 Task: Productivity: Better Work Habits Challenge.
Action: Mouse moved to (86, 131)
Screenshot: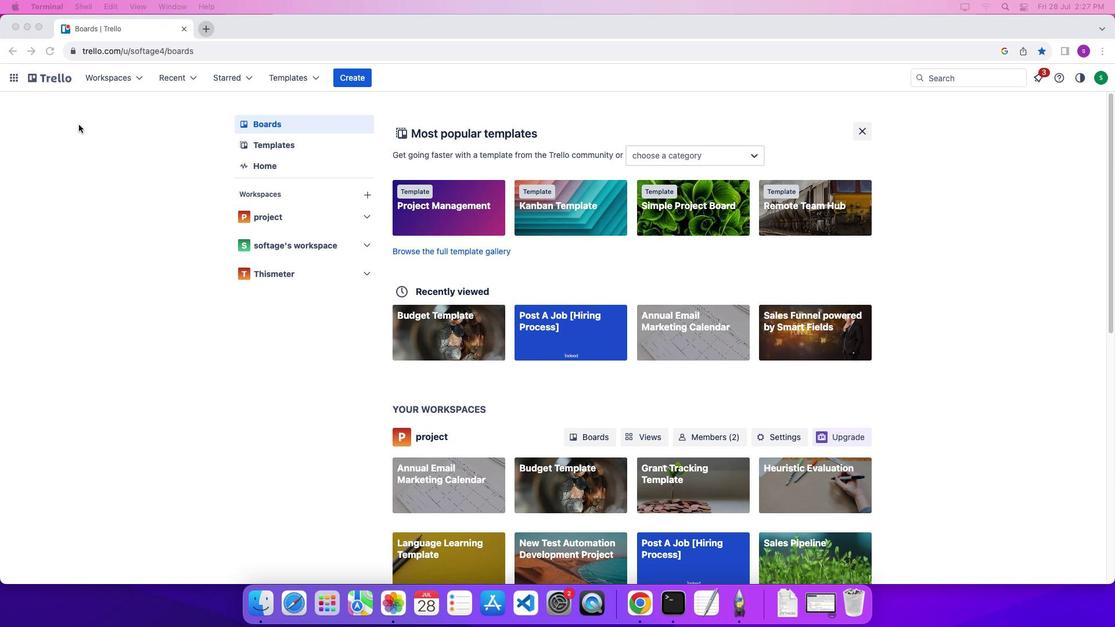 
Action: Mouse pressed left at (86, 131)
Screenshot: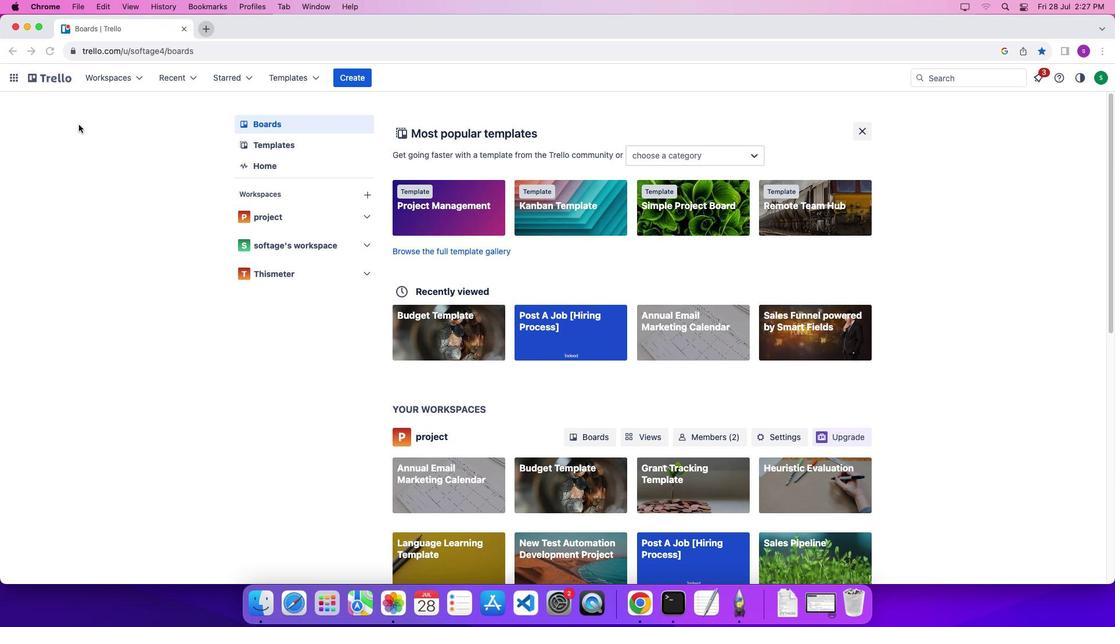 
Action: Mouse moved to (66, 91)
Screenshot: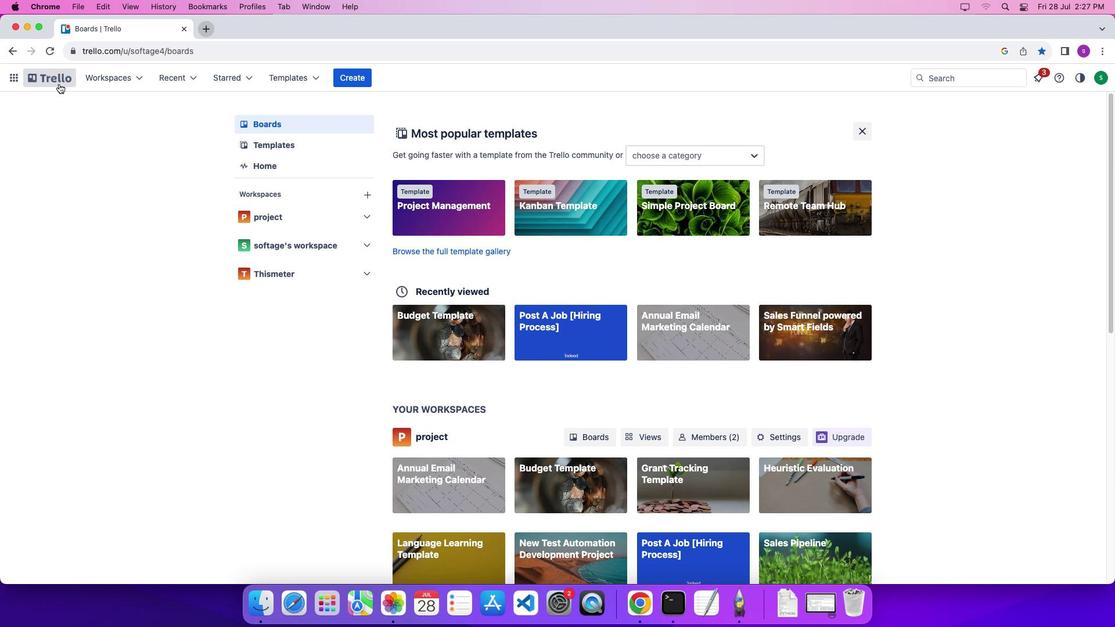 
Action: Mouse pressed left at (66, 91)
Screenshot: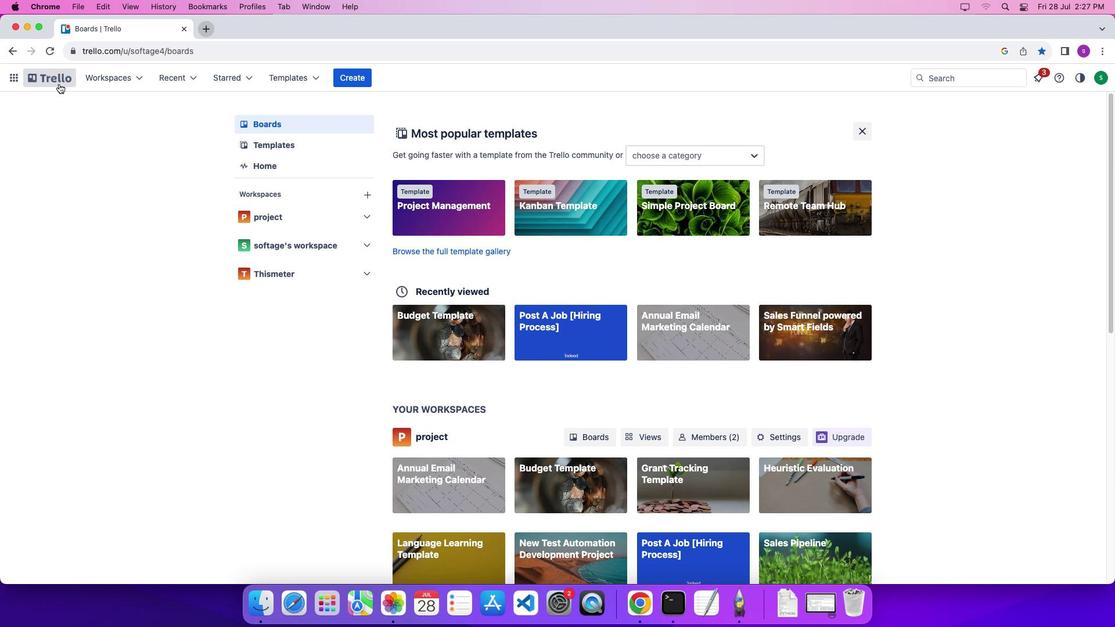 
Action: Mouse moved to (295, 83)
Screenshot: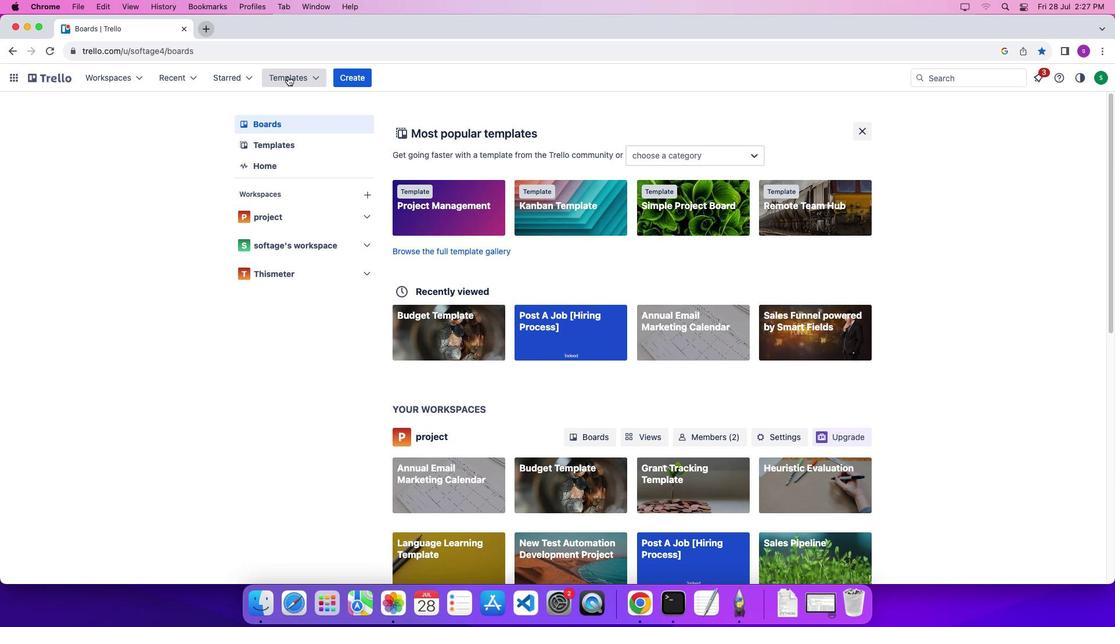 
Action: Mouse pressed left at (295, 83)
Screenshot: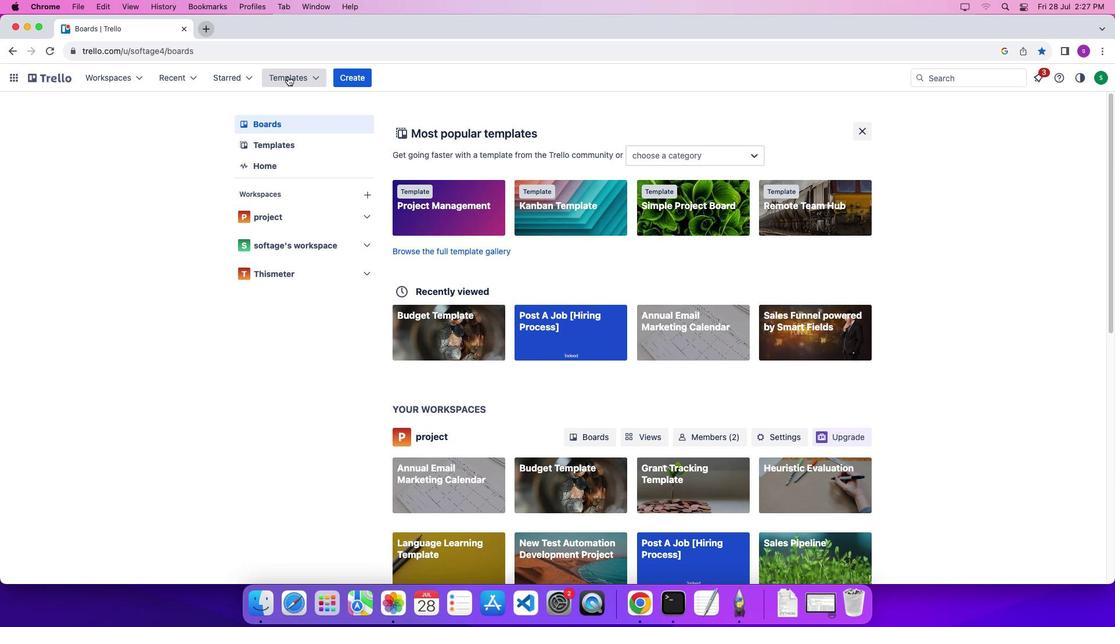 
Action: Mouse moved to (357, 455)
Screenshot: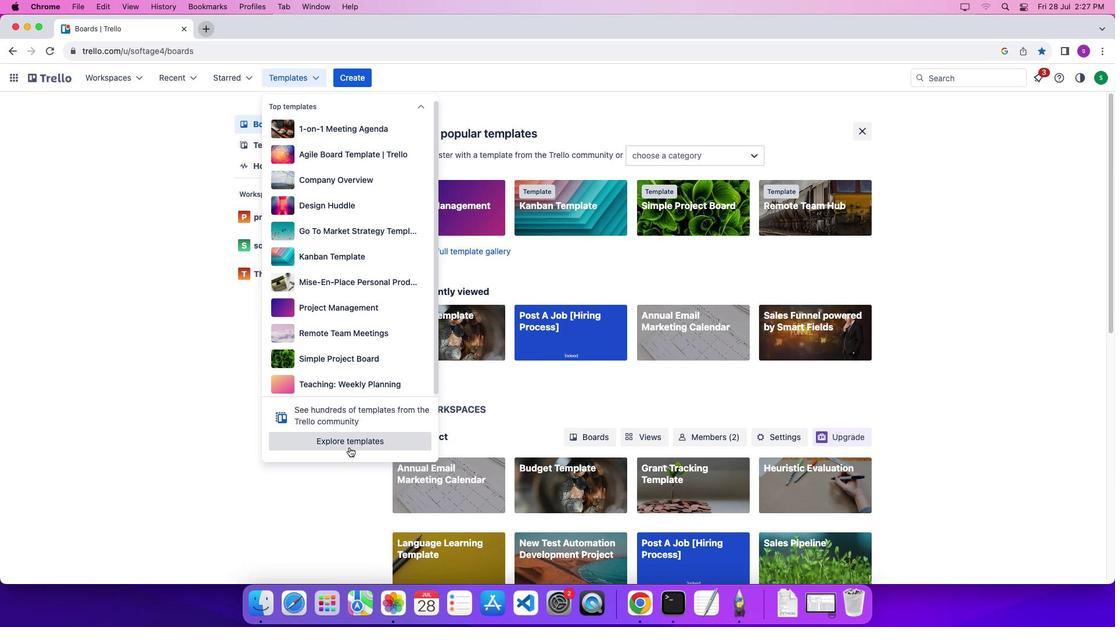 
Action: Mouse pressed left at (357, 455)
Screenshot: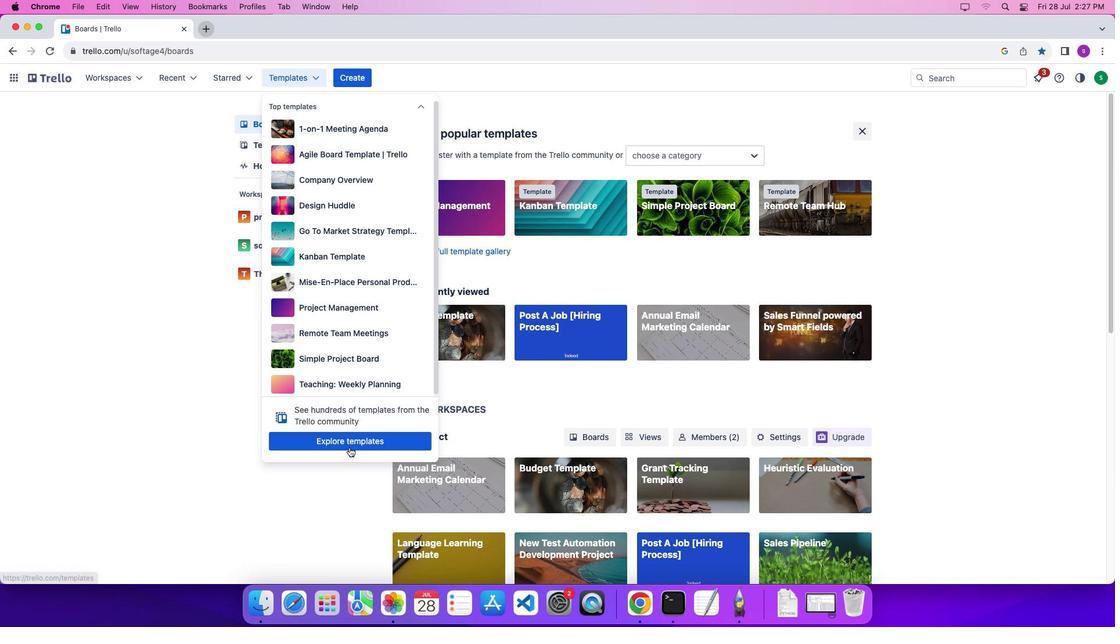 
Action: Mouse moved to (756, 139)
Screenshot: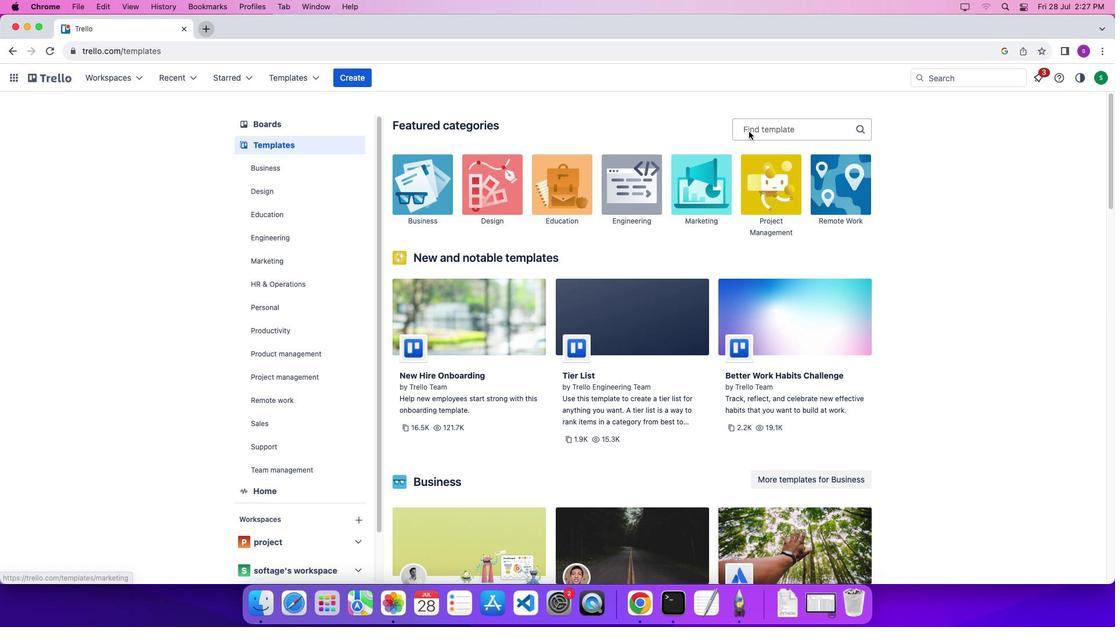 
Action: Mouse pressed left at (756, 139)
Screenshot: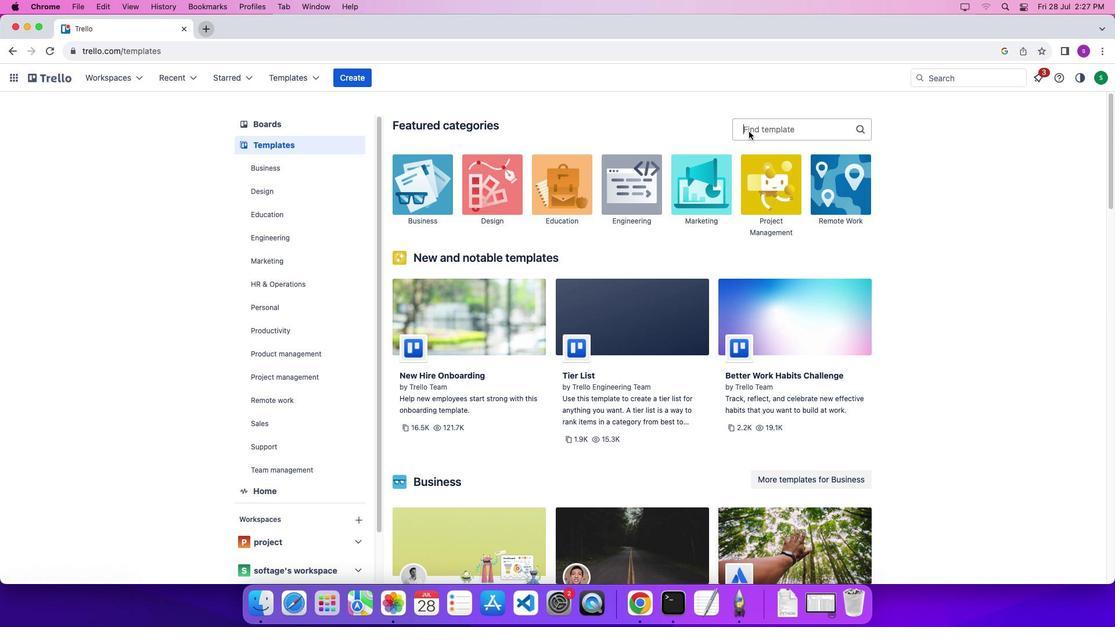 
Action: Mouse moved to (763, 137)
Screenshot: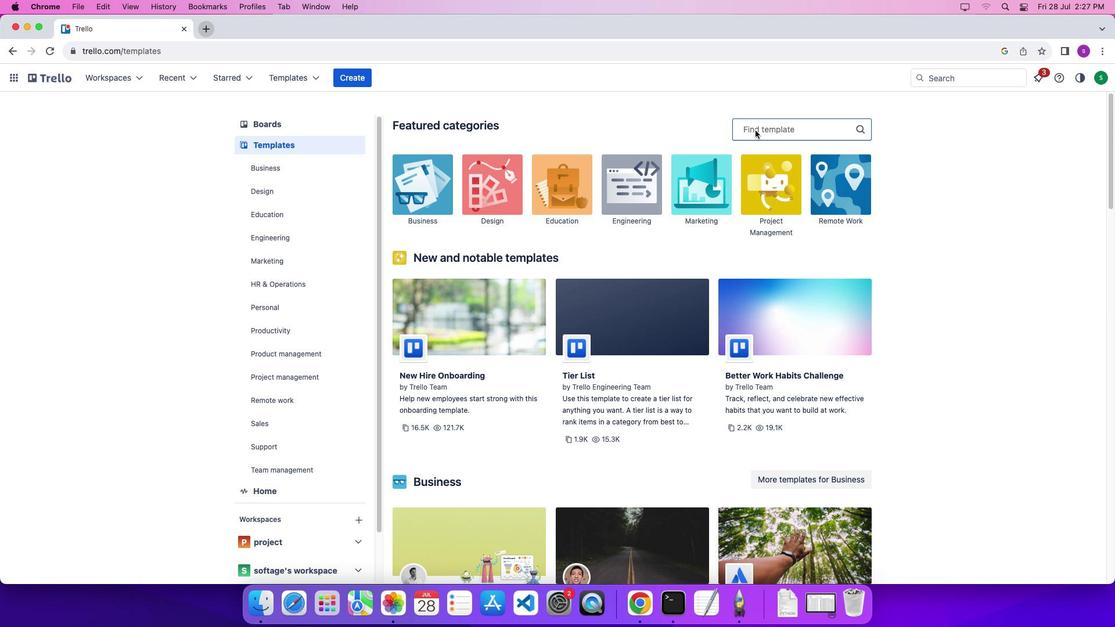 
Action: Mouse pressed left at (763, 137)
Screenshot: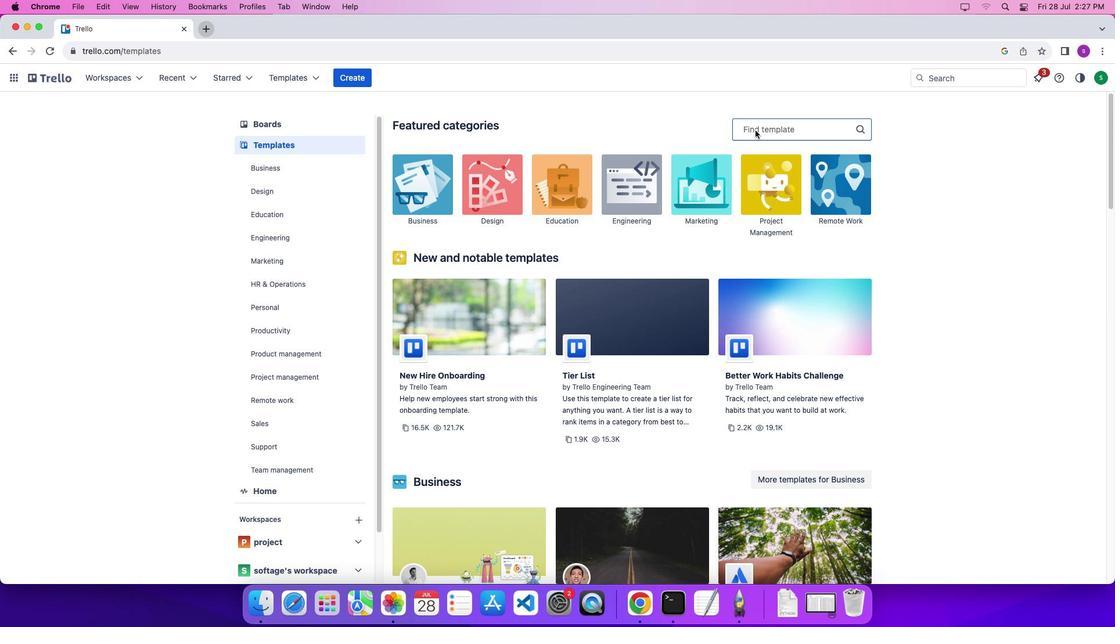 
Action: Key pressed Key.shift'B''e''t''t''e''r'Key.space'w''o''r''k'
Screenshot: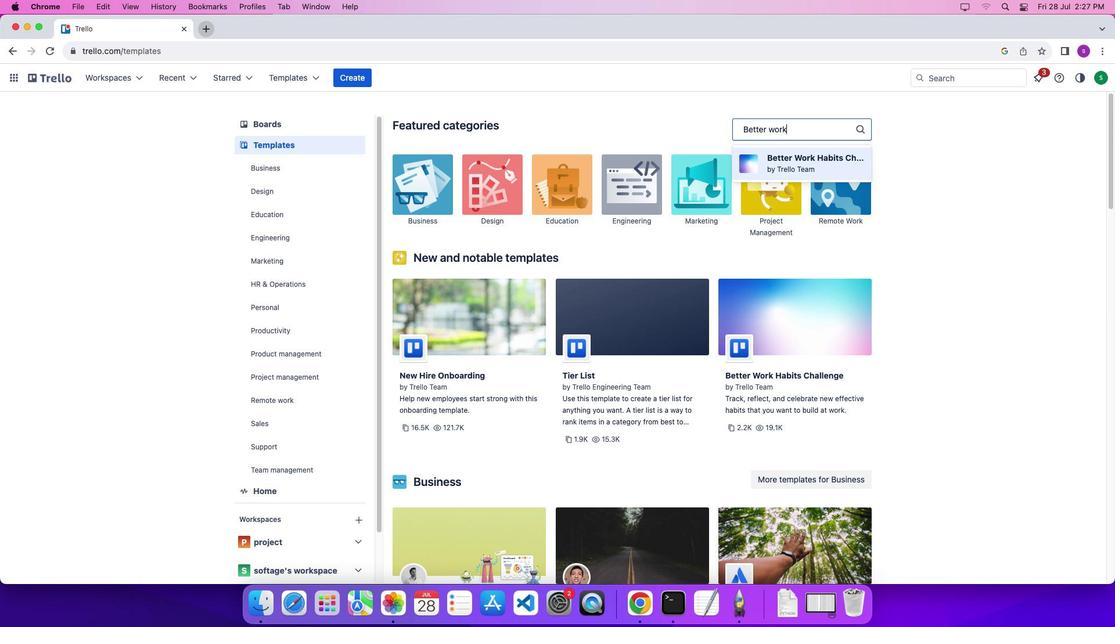 
Action: Mouse moved to (777, 171)
Screenshot: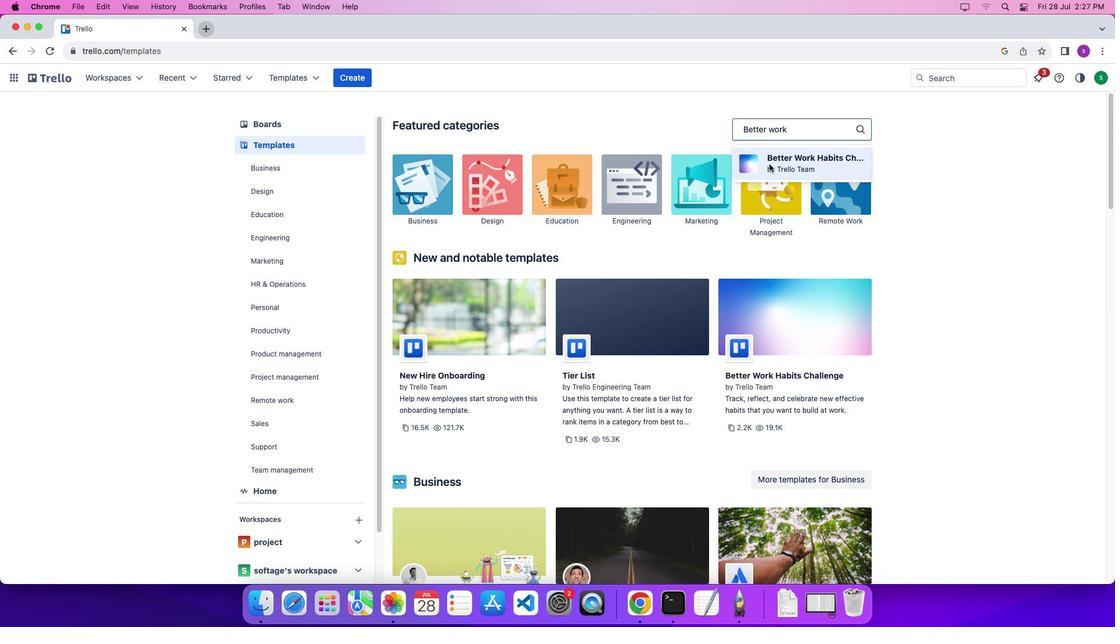 
Action: Mouse pressed left at (777, 171)
Screenshot: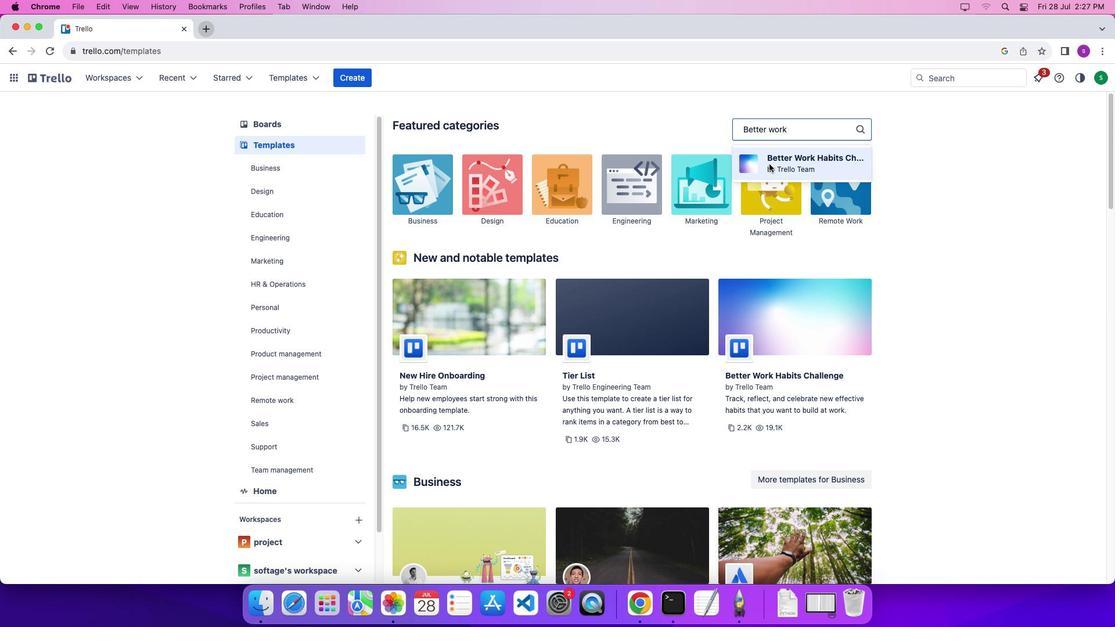 
Action: Mouse moved to (718, 300)
Screenshot: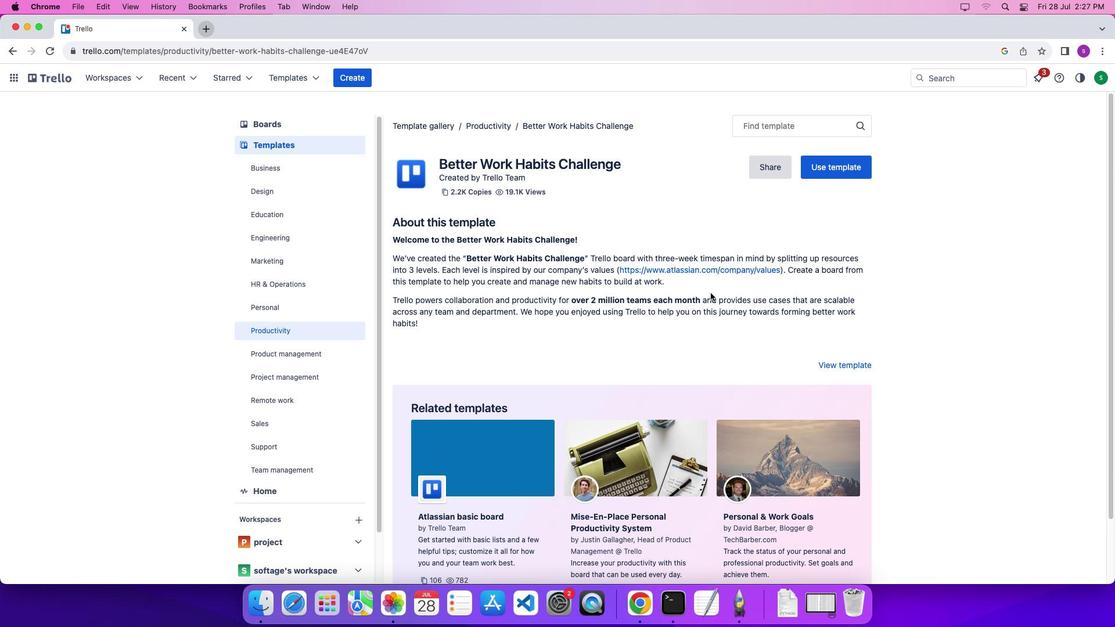 
Action: Mouse scrolled (718, 300) with delta (7, 6)
Screenshot: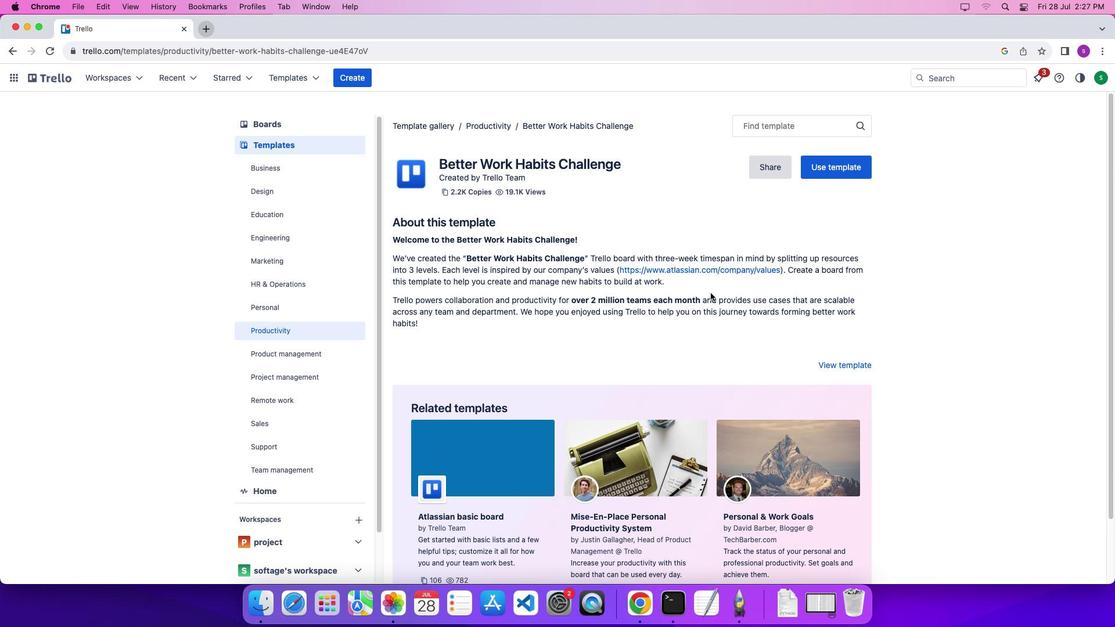 
Action: Mouse moved to (718, 300)
Screenshot: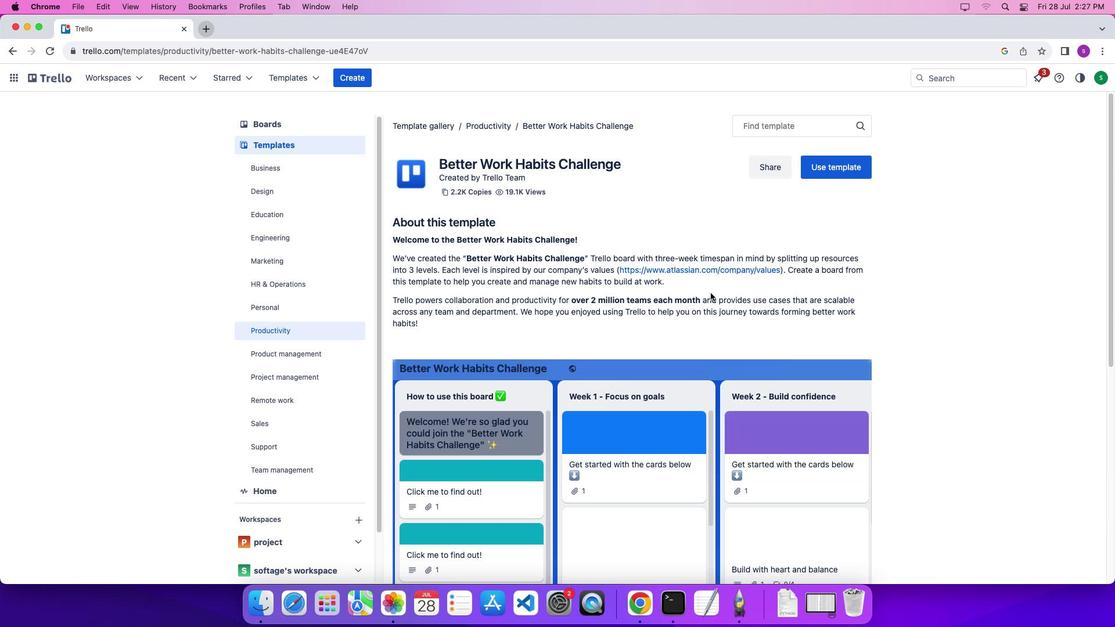 
Action: Mouse scrolled (718, 300) with delta (7, 6)
Screenshot: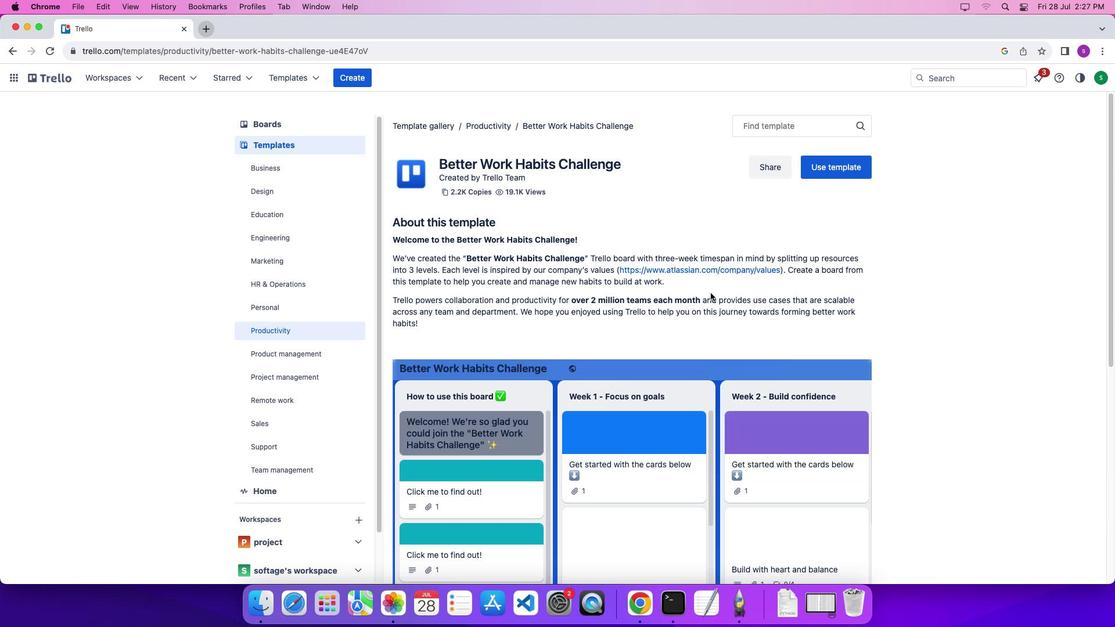 
Action: Mouse scrolled (718, 300) with delta (7, 5)
Screenshot: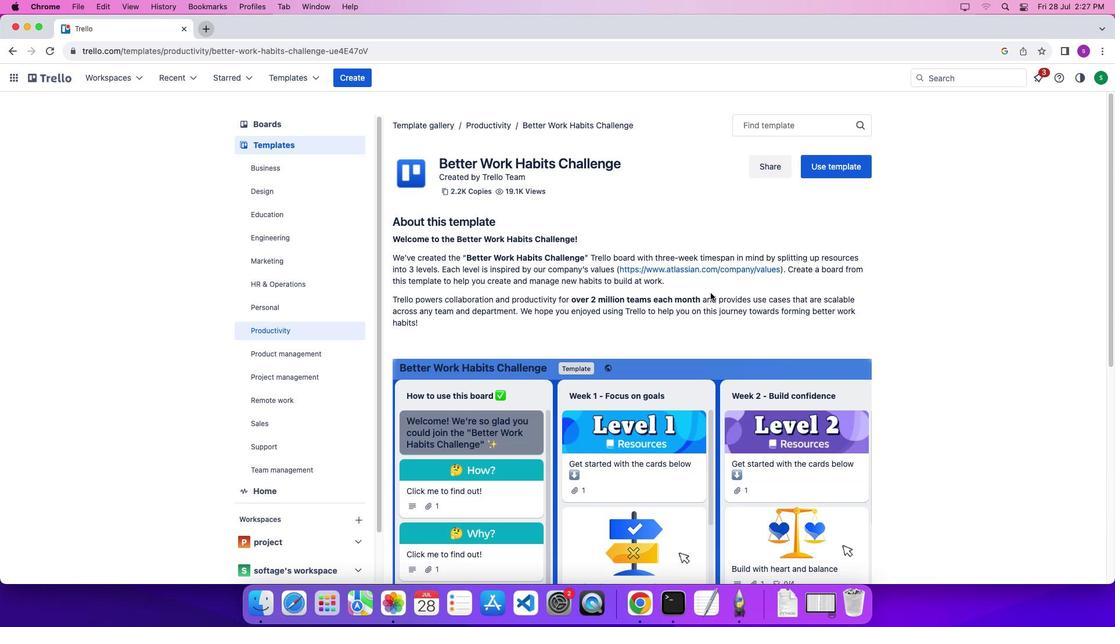 
Action: Mouse scrolled (718, 300) with delta (7, 6)
Screenshot: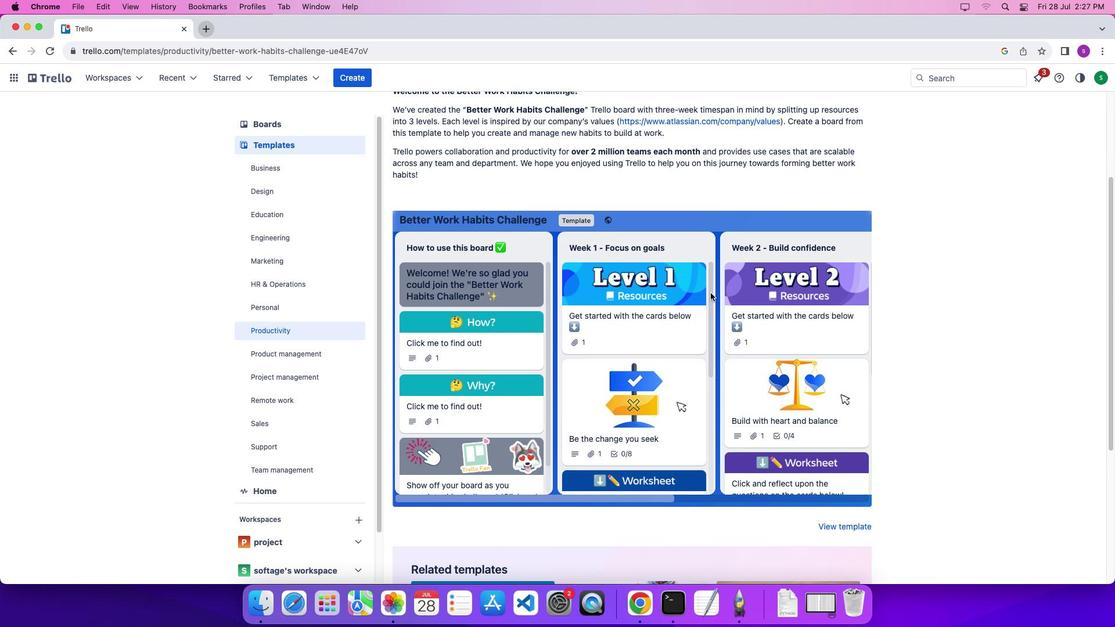 
Action: Mouse scrolled (718, 300) with delta (7, 6)
Screenshot: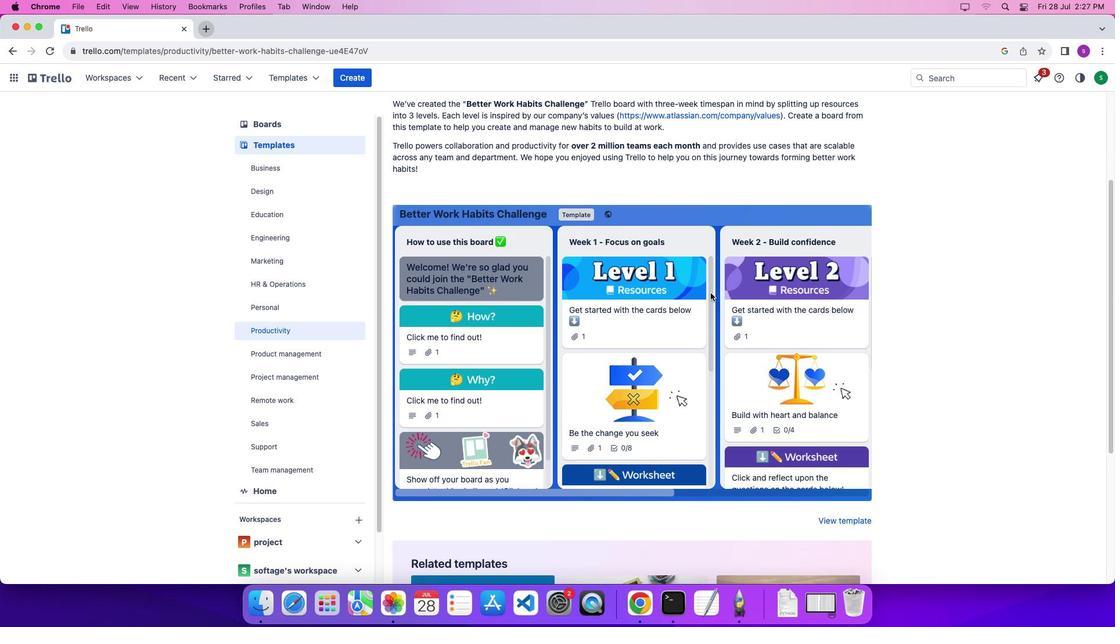 
Action: Mouse scrolled (718, 300) with delta (7, 5)
Screenshot: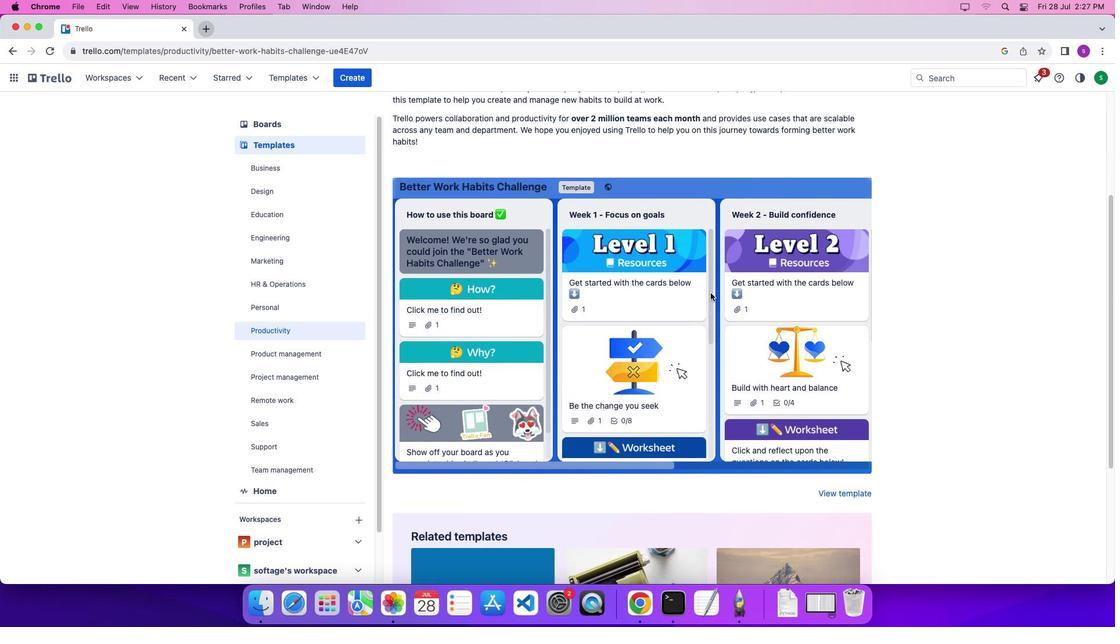 
Action: Mouse scrolled (718, 300) with delta (7, 6)
Screenshot: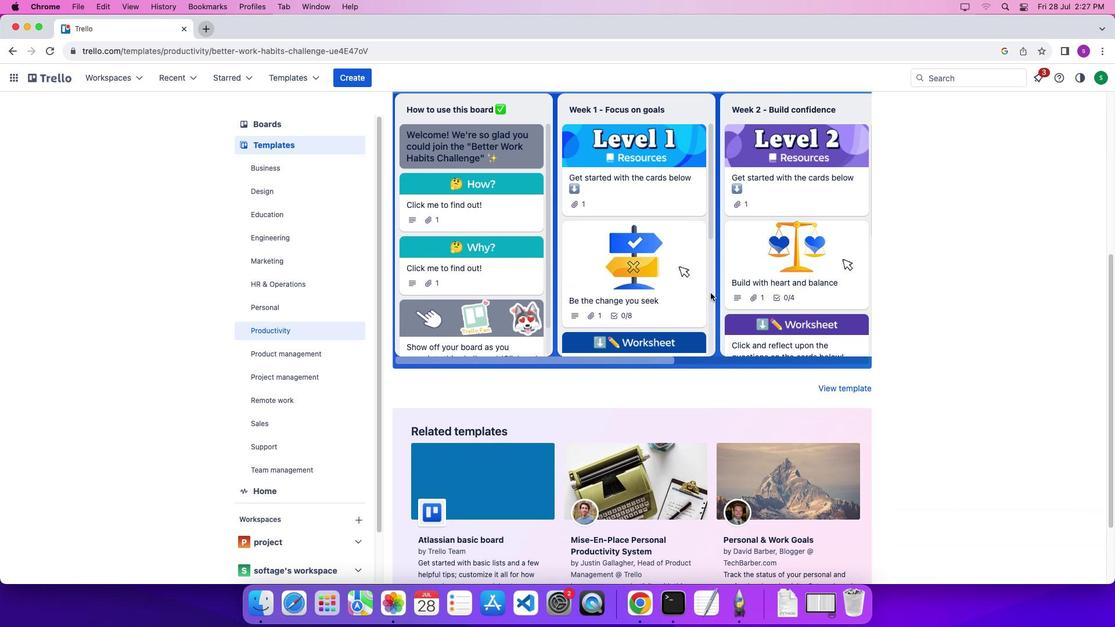 
Action: Mouse scrolled (718, 300) with delta (7, 6)
Screenshot: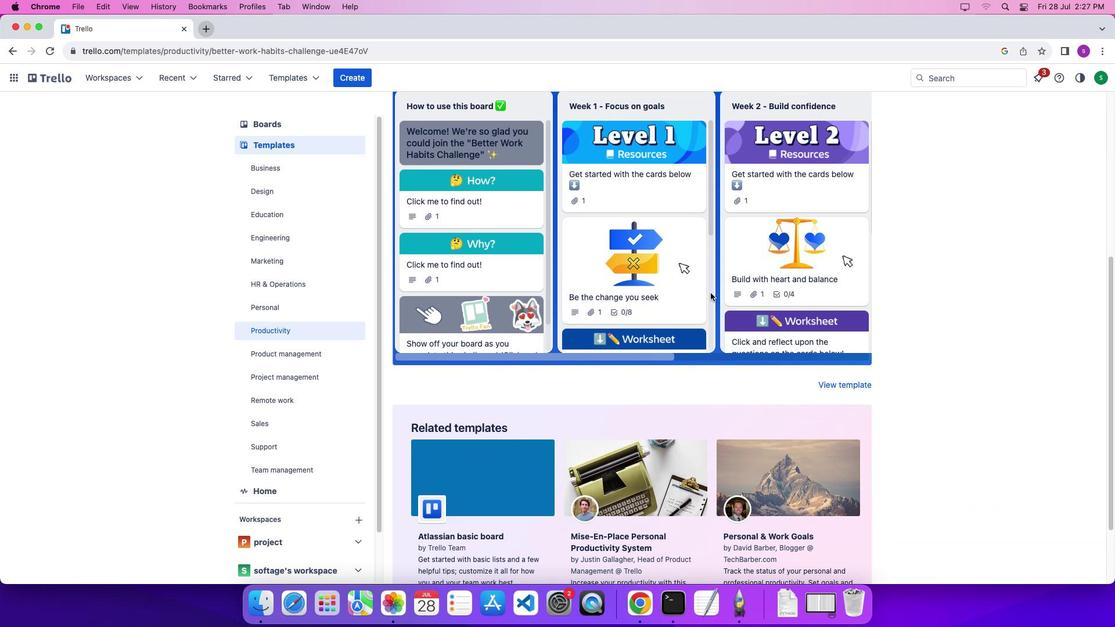 
Action: Mouse scrolled (718, 300) with delta (7, 6)
Screenshot: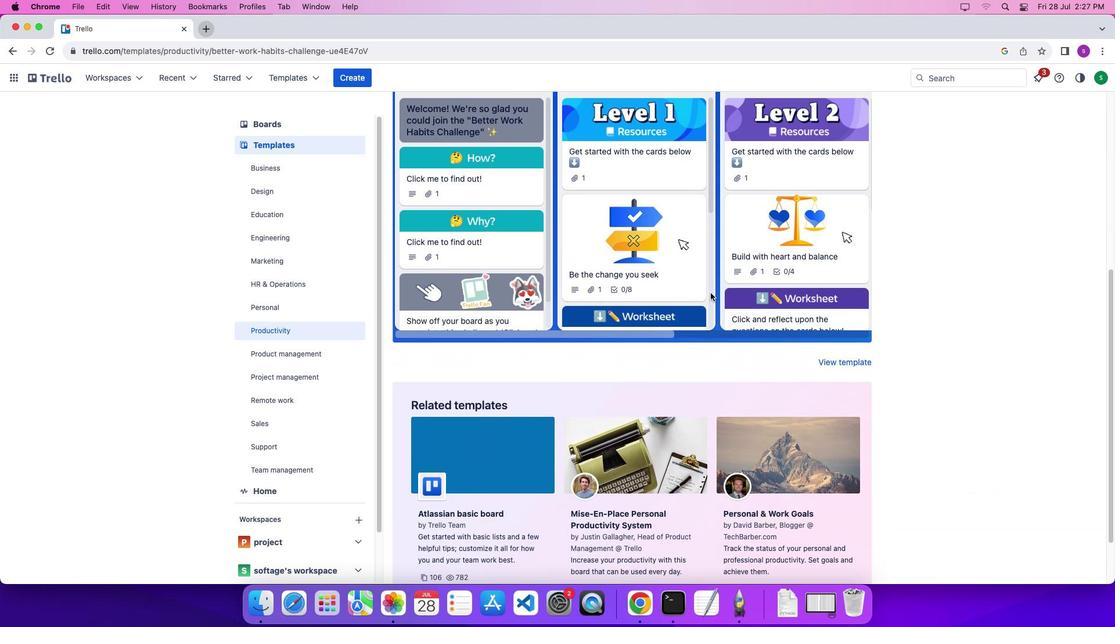 
Action: Mouse scrolled (718, 300) with delta (7, 6)
Screenshot: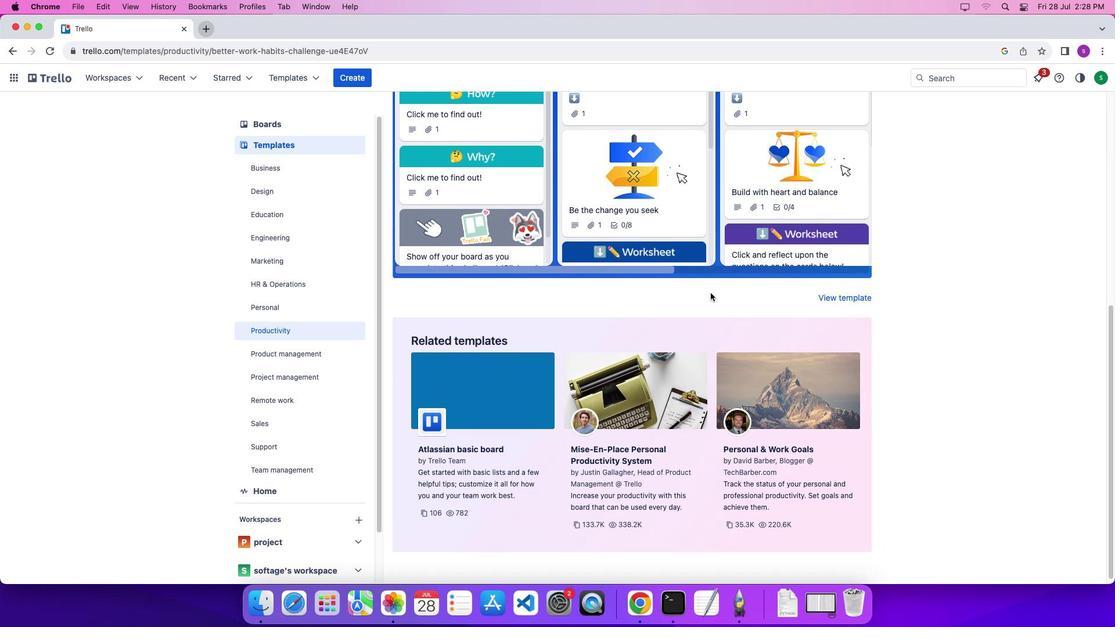 
Action: Mouse scrolled (718, 300) with delta (7, 6)
Screenshot: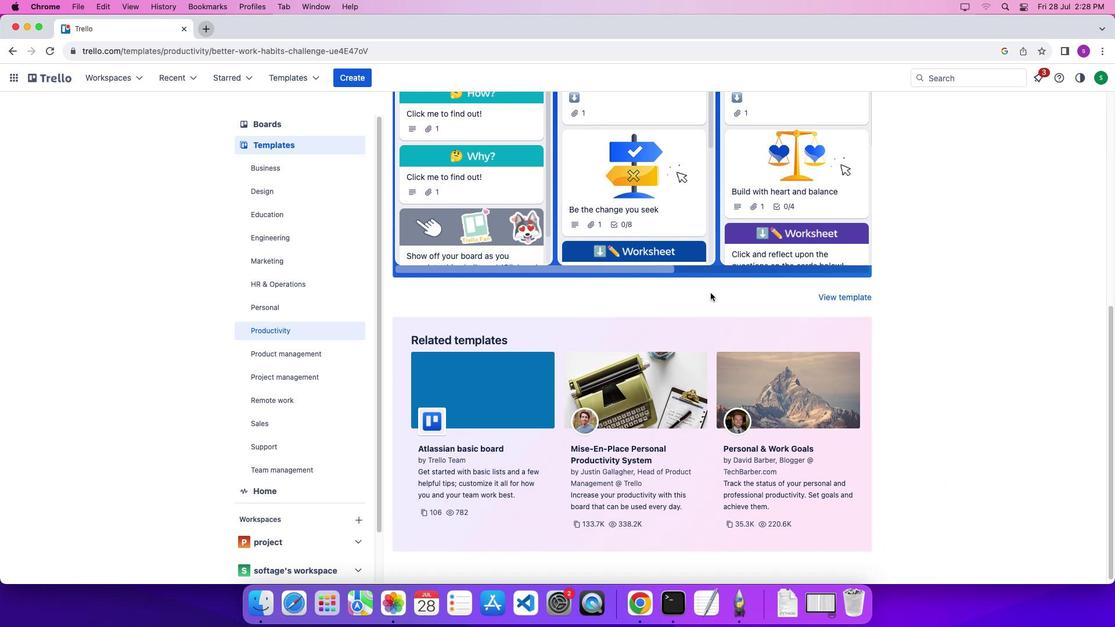 
Action: Mouse scrolled (718, 300) with delta (7, 4)
Screenshot: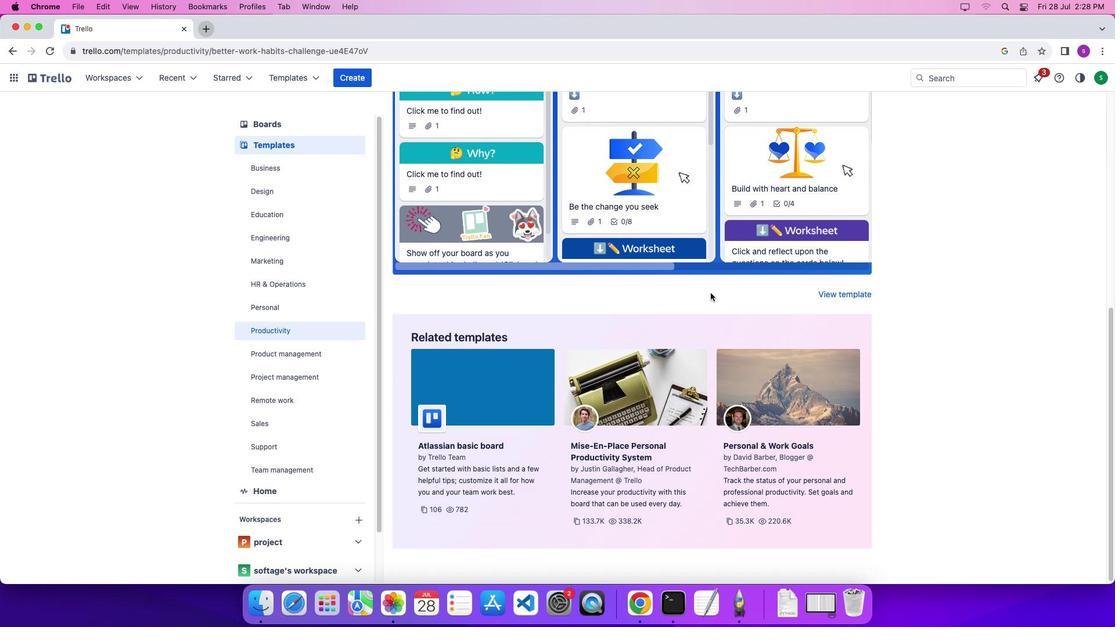
Action: Mouse scrolled (718, 300) with delta (7, 4)
Screenshot: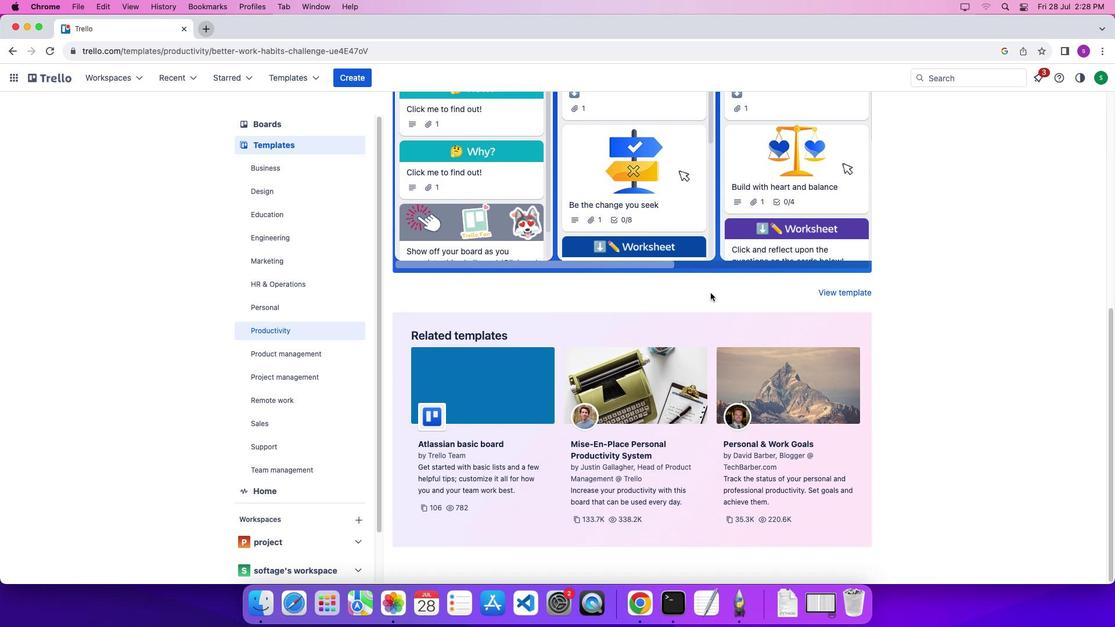 
Action: Mouse scrolled (718, 300) with delta (7, 8)
Screenshot: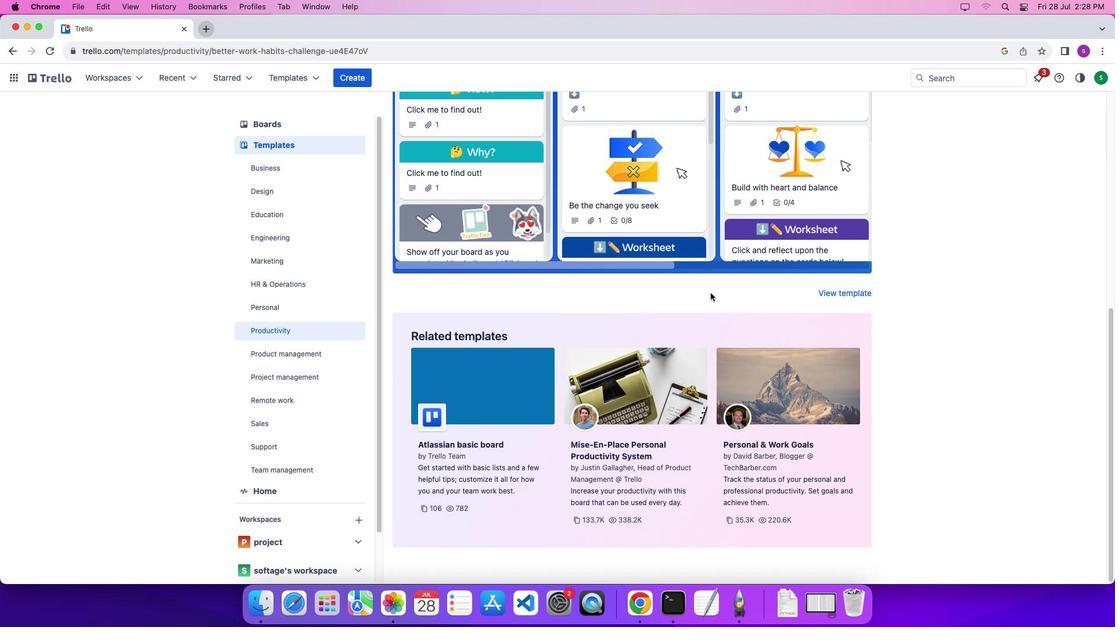 
Action: Mouse scrolled (718, 300) with delta (7, 8)
Screenshot: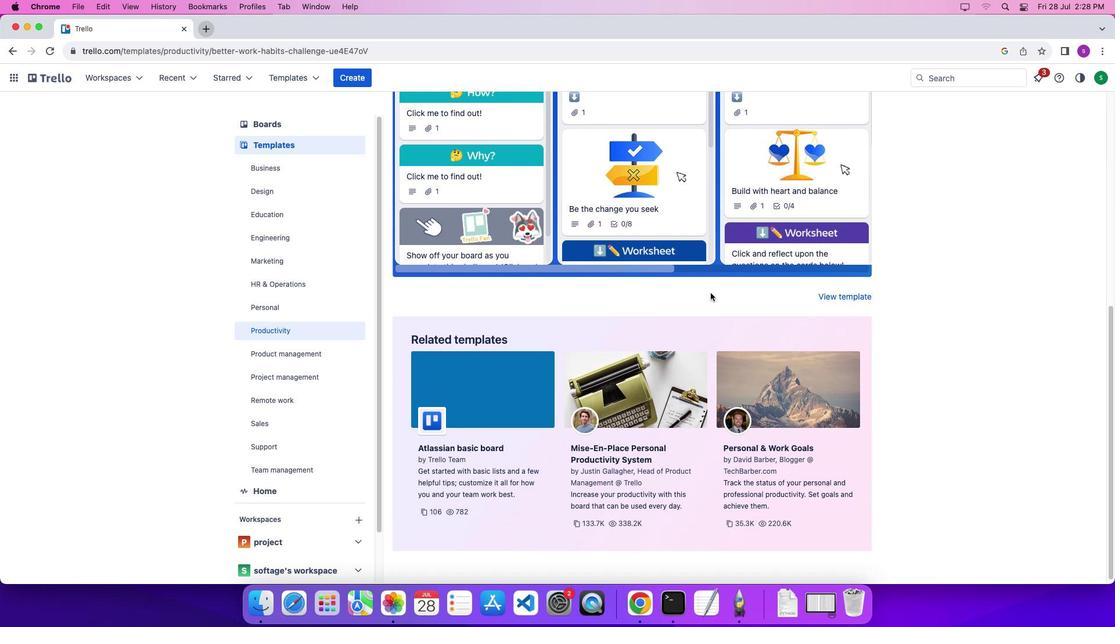 
Action: Mouse scrolled (718, 300) with delta (7, 10)
Screenshot: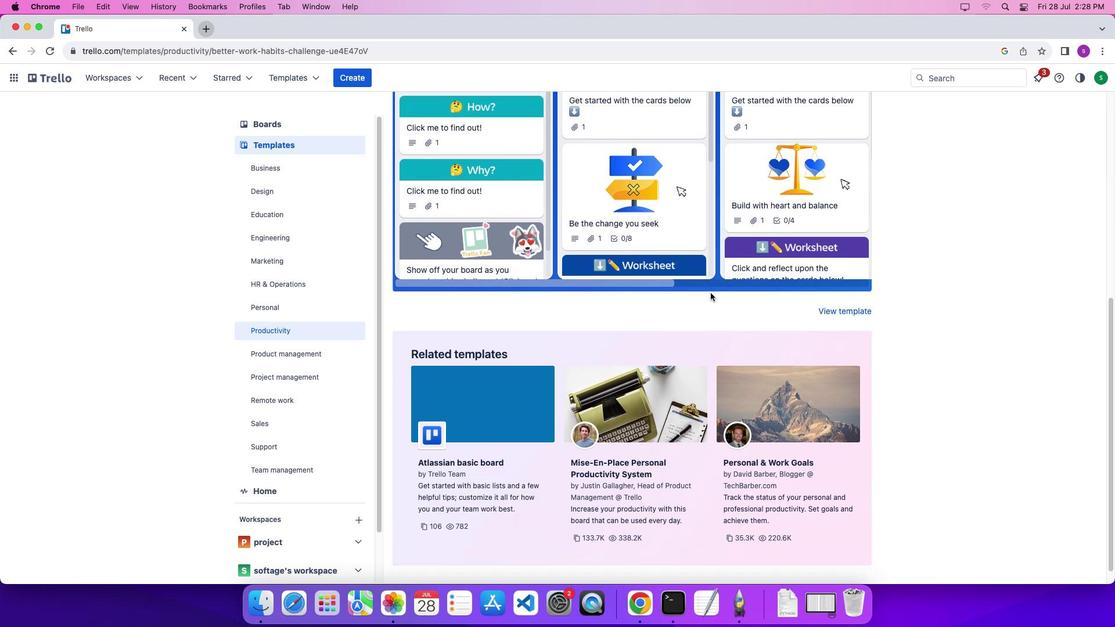 
Action: Mouse scrolled (718, 300) with delta (7, 12)
Screenshot: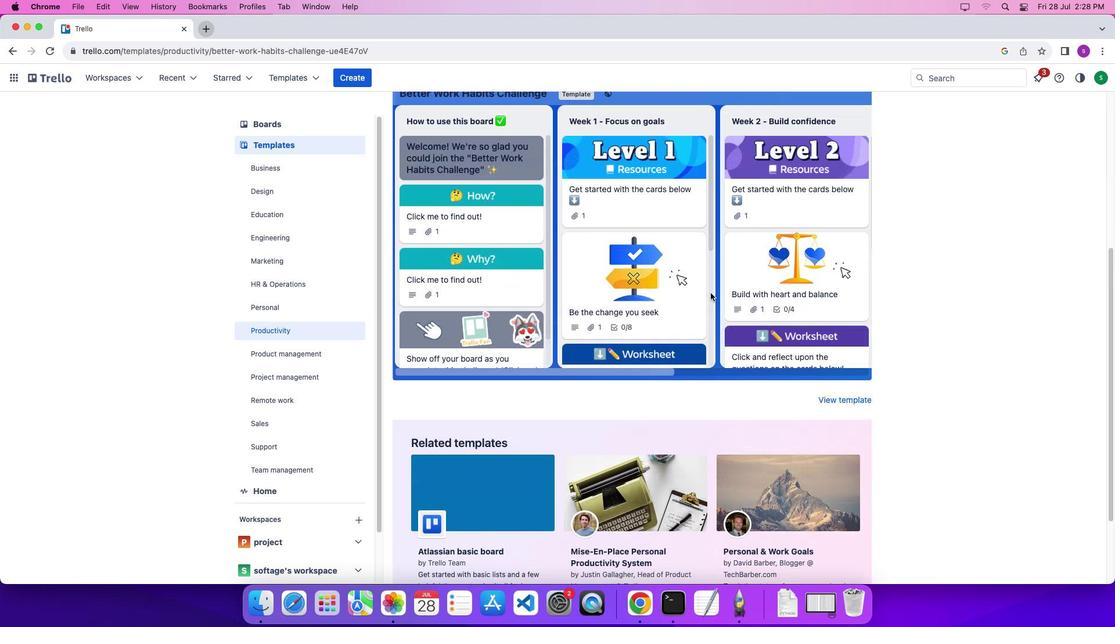 
Action: Mouse scrolled (718, 300) with delta (7, 13)
Screenshot: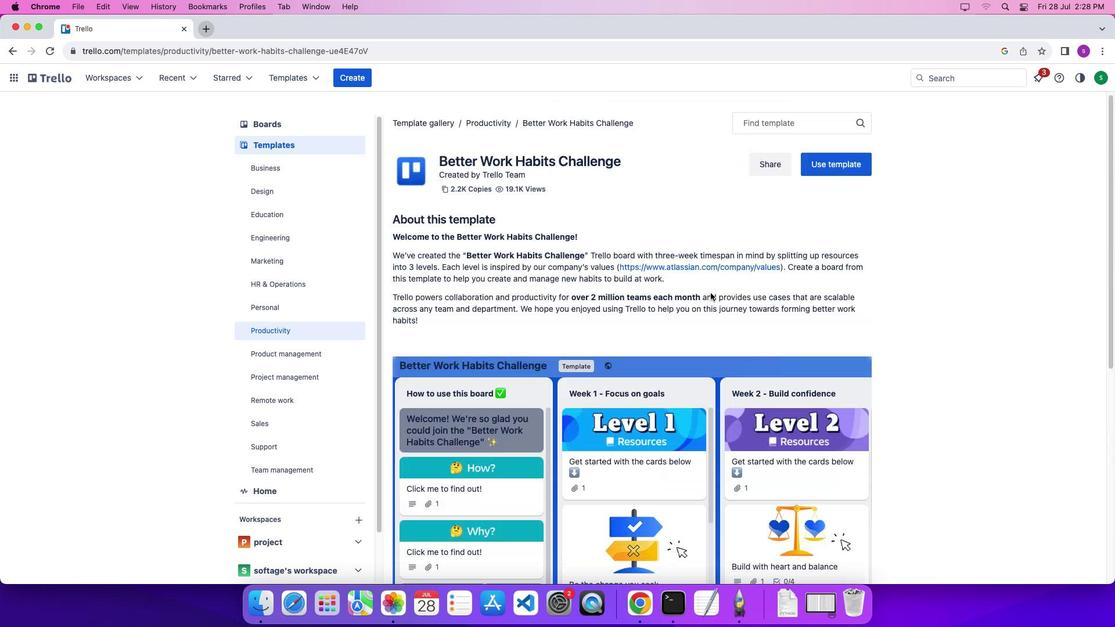 
Action: Mouse scrolled (718, 300) with delta (7, 8)
Screenshot: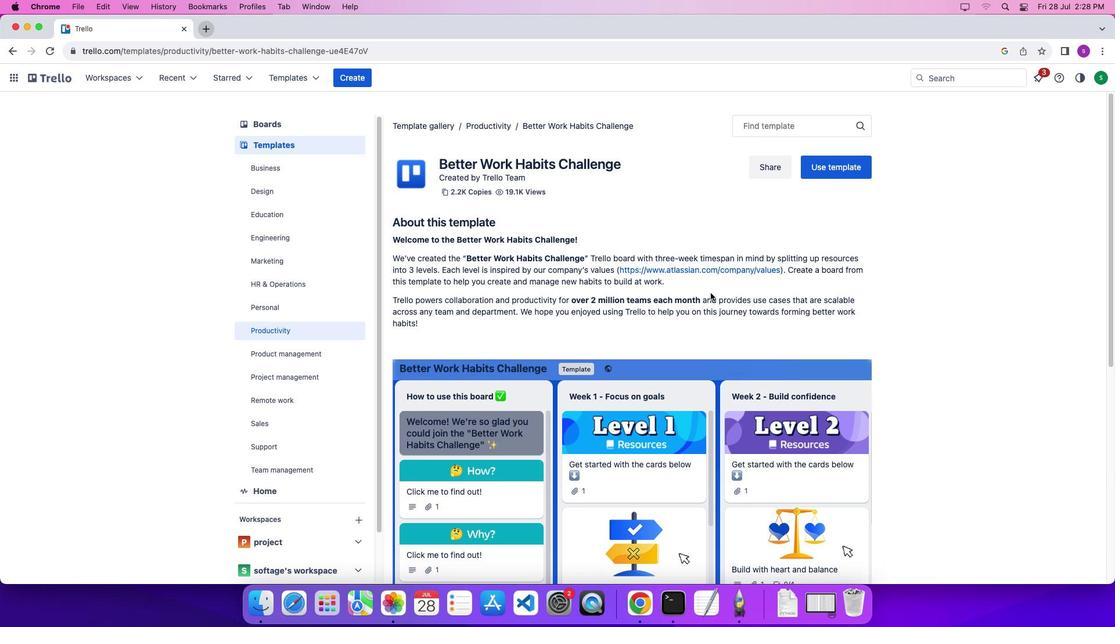 
Action: Mouse scrolled (718, 300) with delta (7, 8)
Screenshot: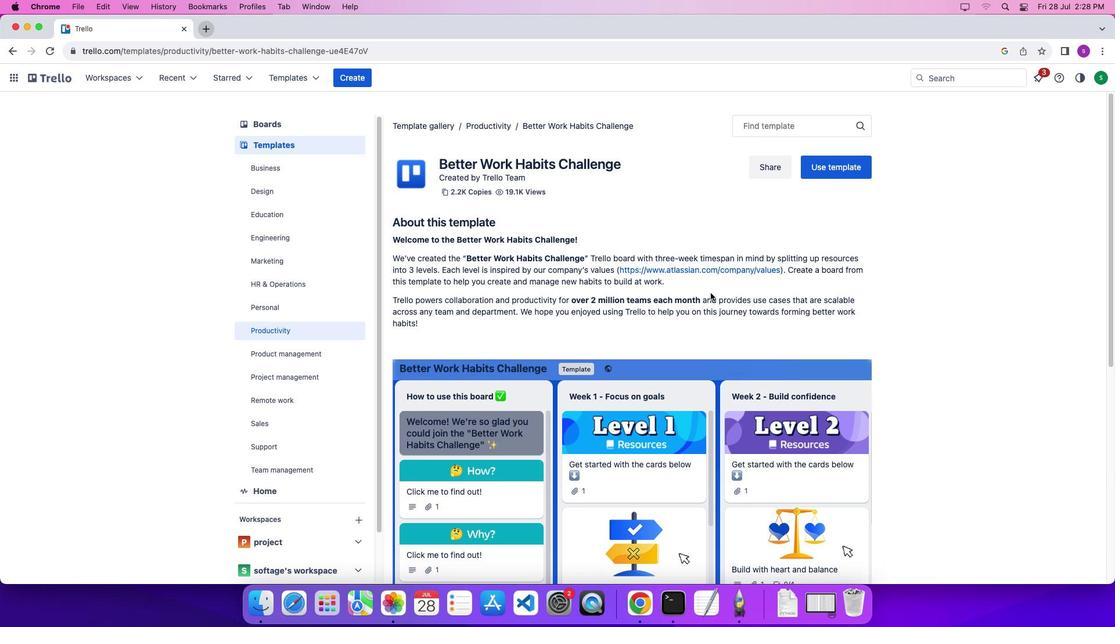 
Action: Mouse scrolled (718, 300) with delta (7, 12)
Screenshot: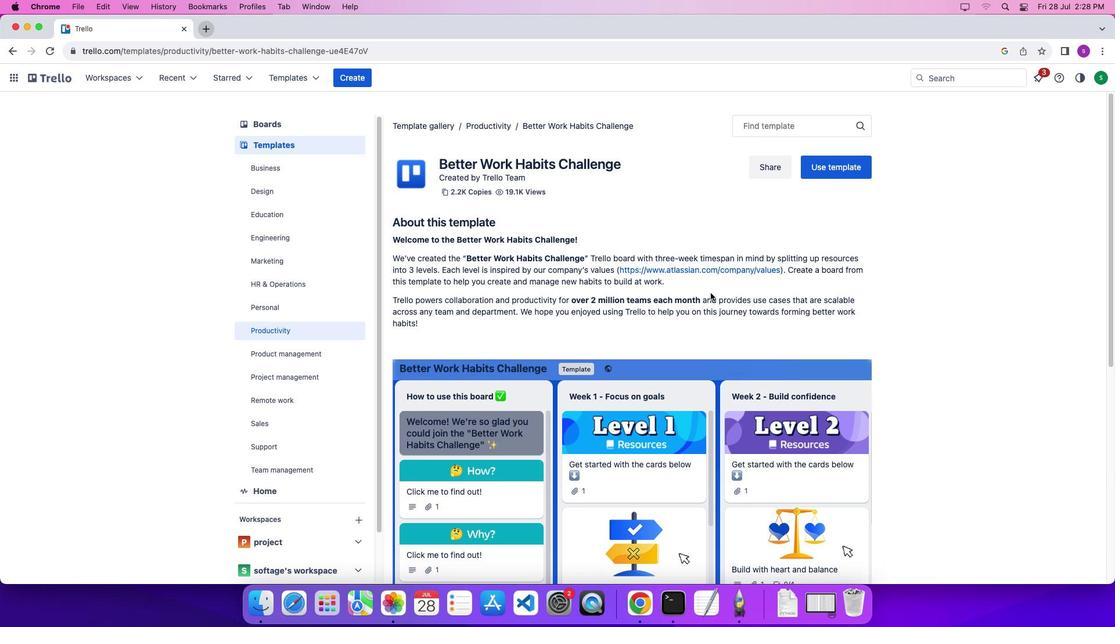 
Action: Mouse scrolled (718, 300) with delta (7, 15)
Screenshot: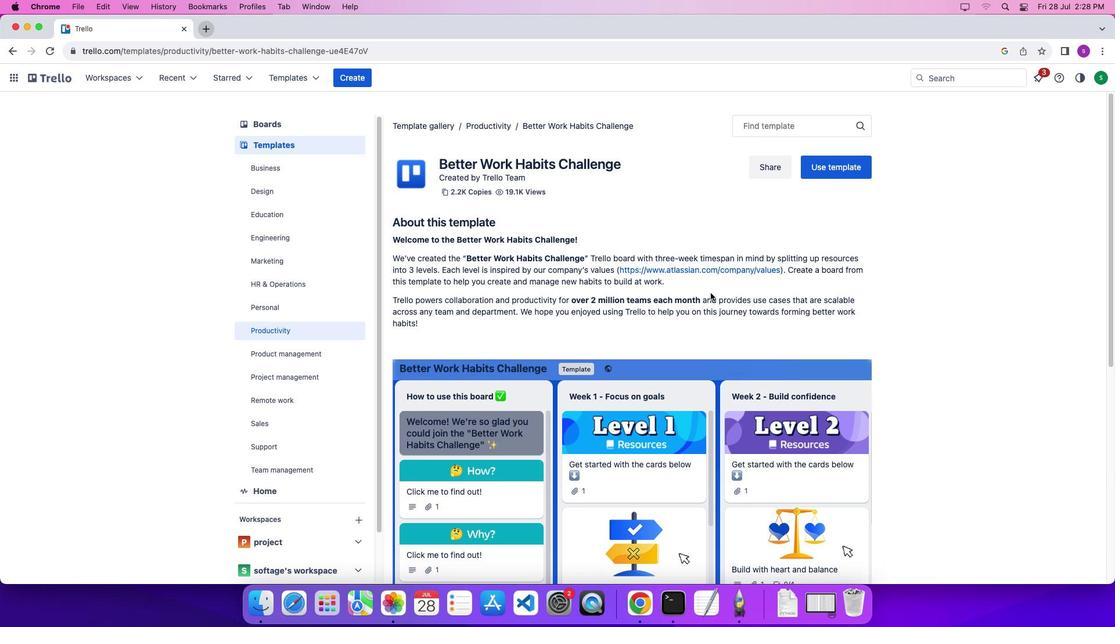 
Action: Mouse scrolled (718, 300) with delta (7, 15)
Screenshot: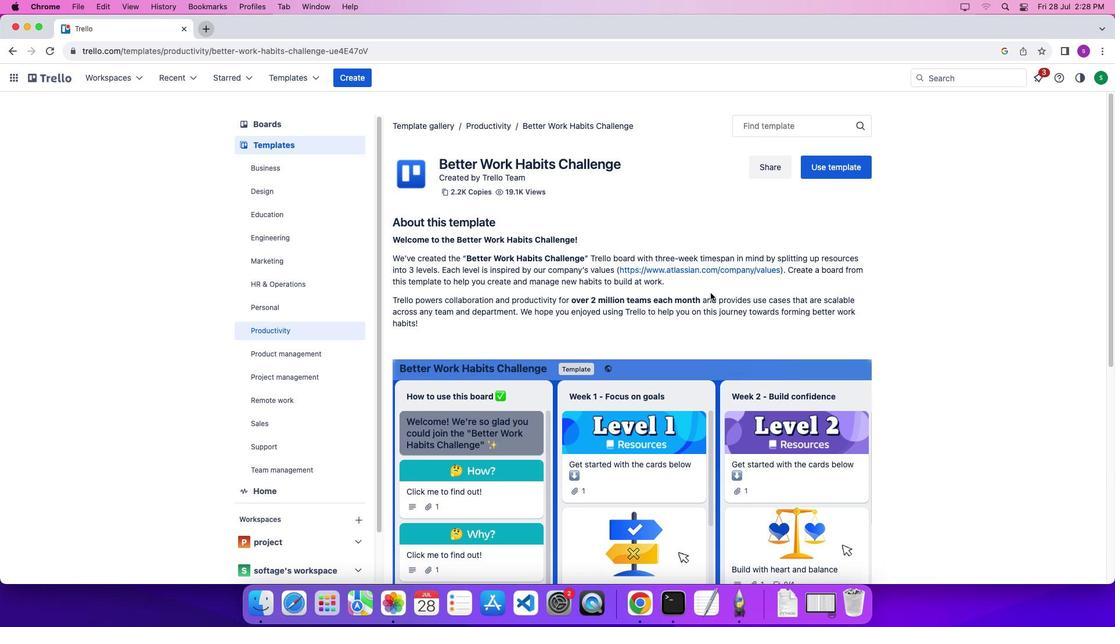 
Action: Mouse moved to (835, 167)
Screenshot: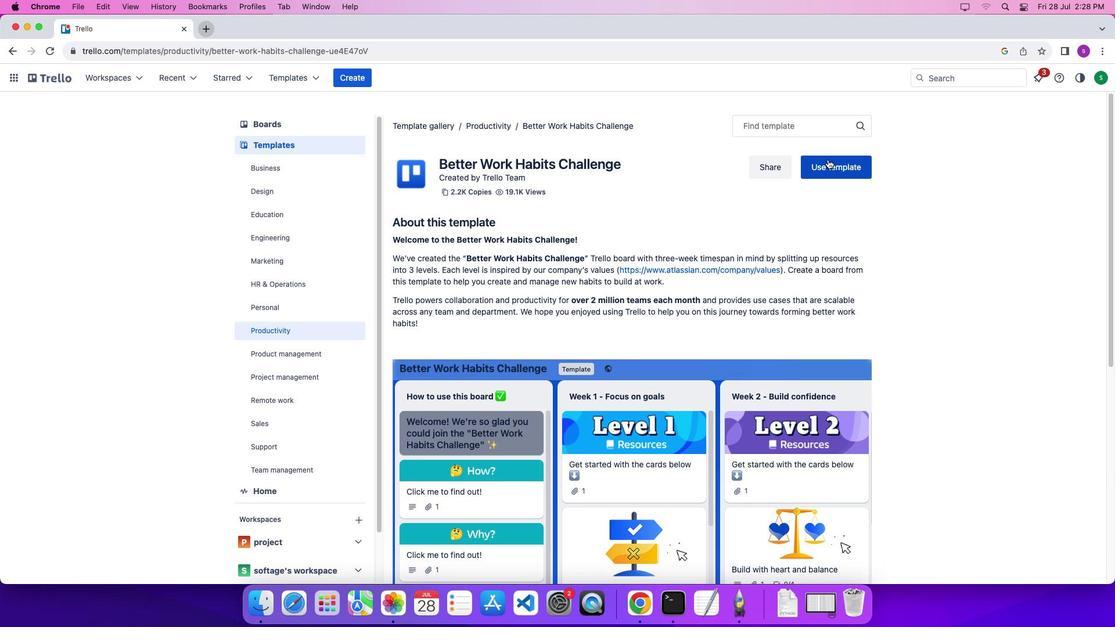 
Action: Mouse pressed left at (835, 167)
Screenshot: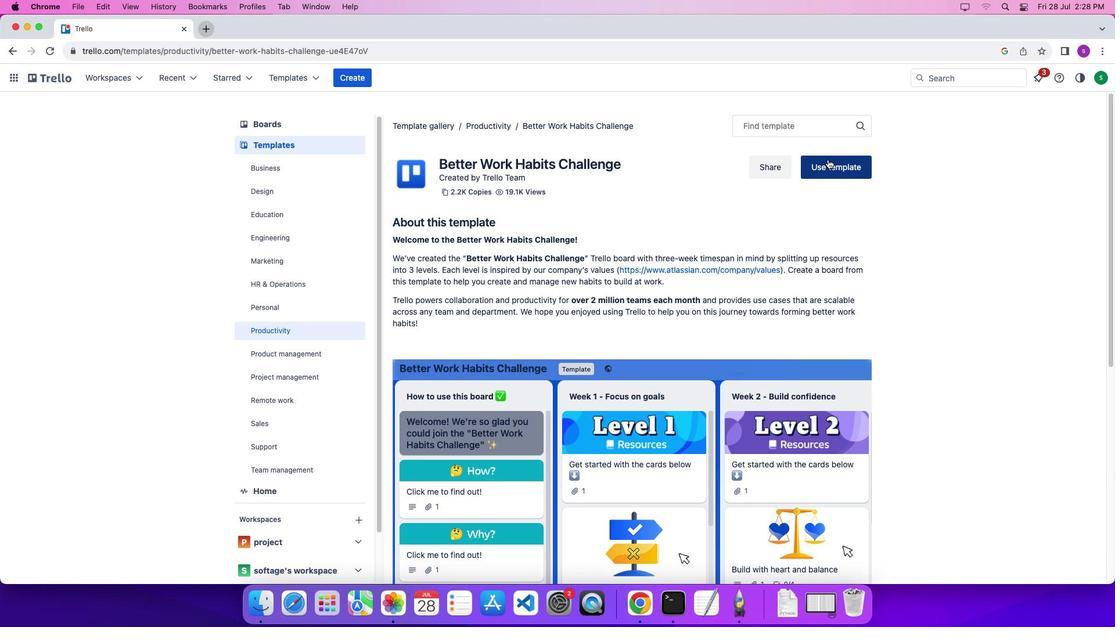 
Action: Mouse moved to (853, 420)
Screenshot: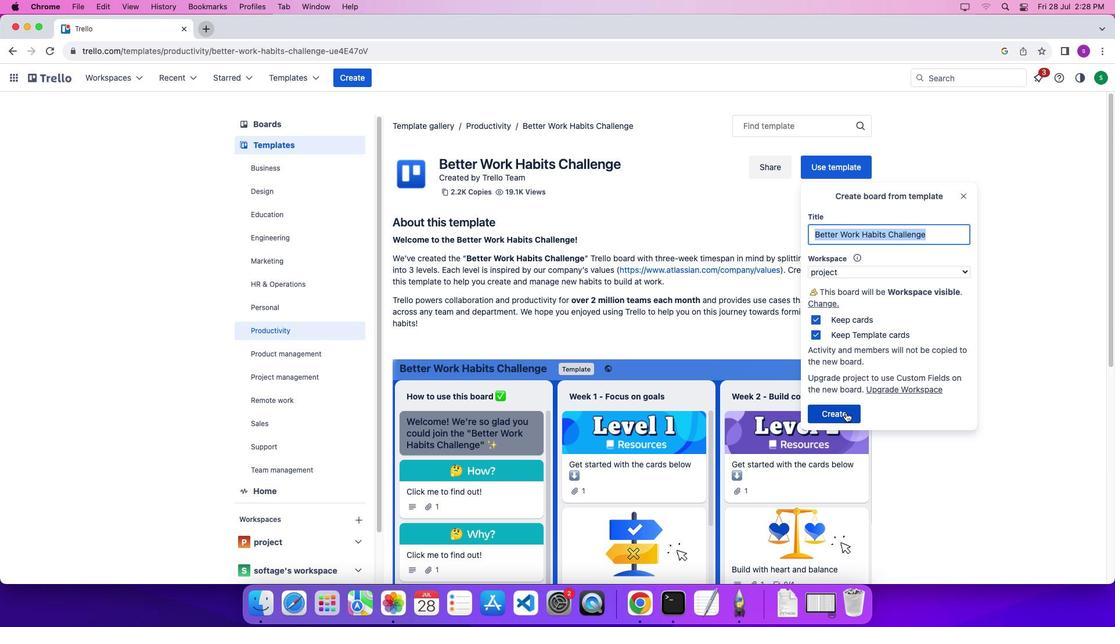 
Action: Mouse pressed left at (853, 420)
Screenshot: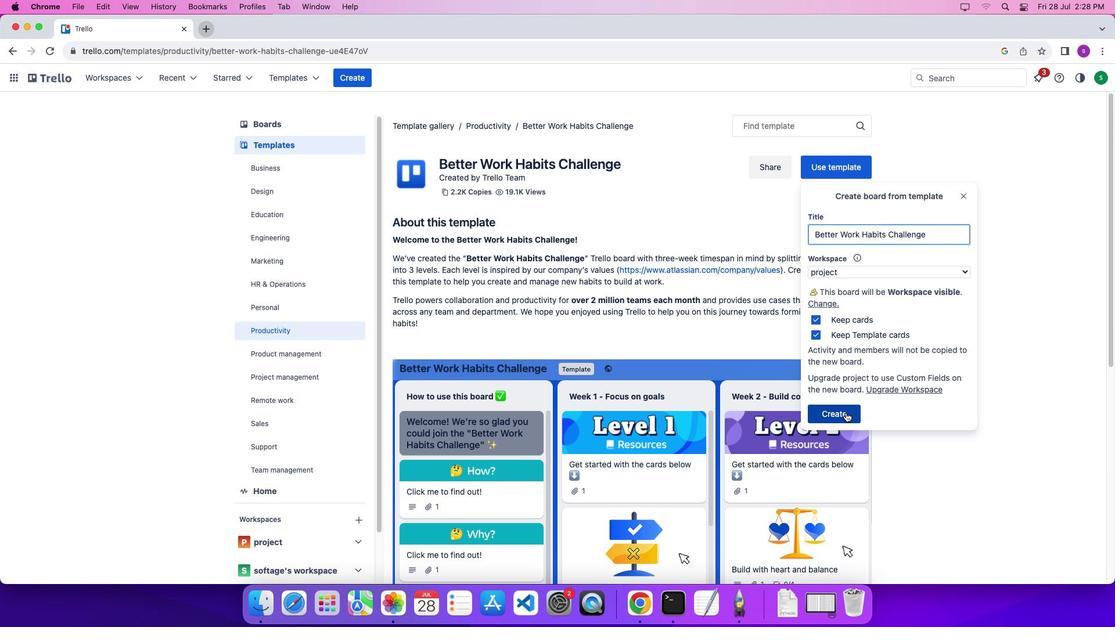 
Action: Mouse moved to (622, 418)
Screenshot: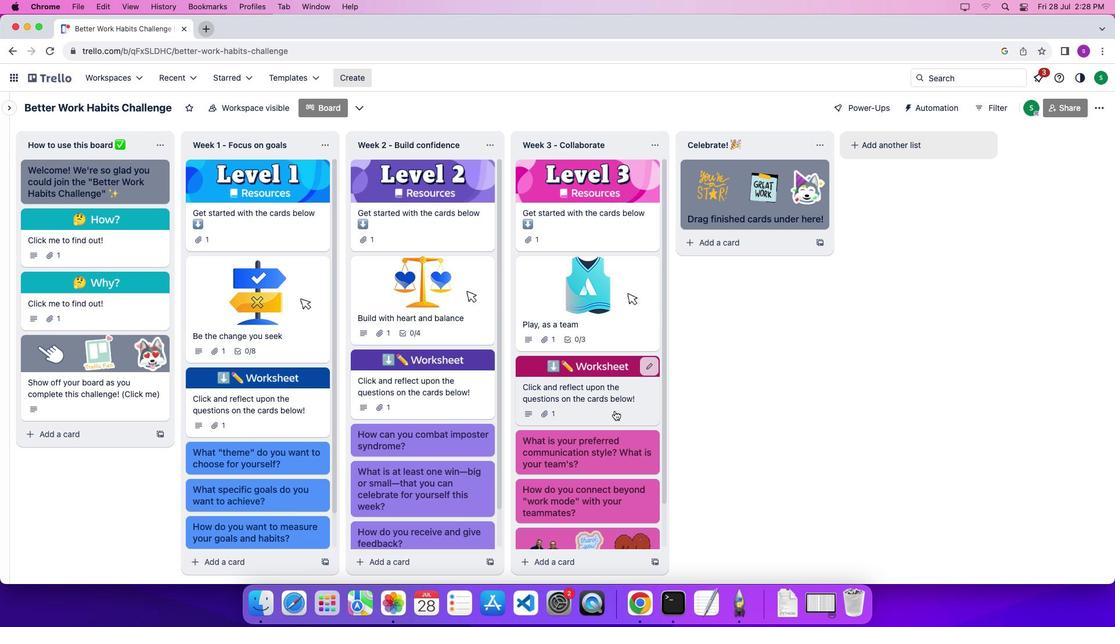 
Action: Mouse scrolled (622, 418) with delta (7, 6)
Screenshot: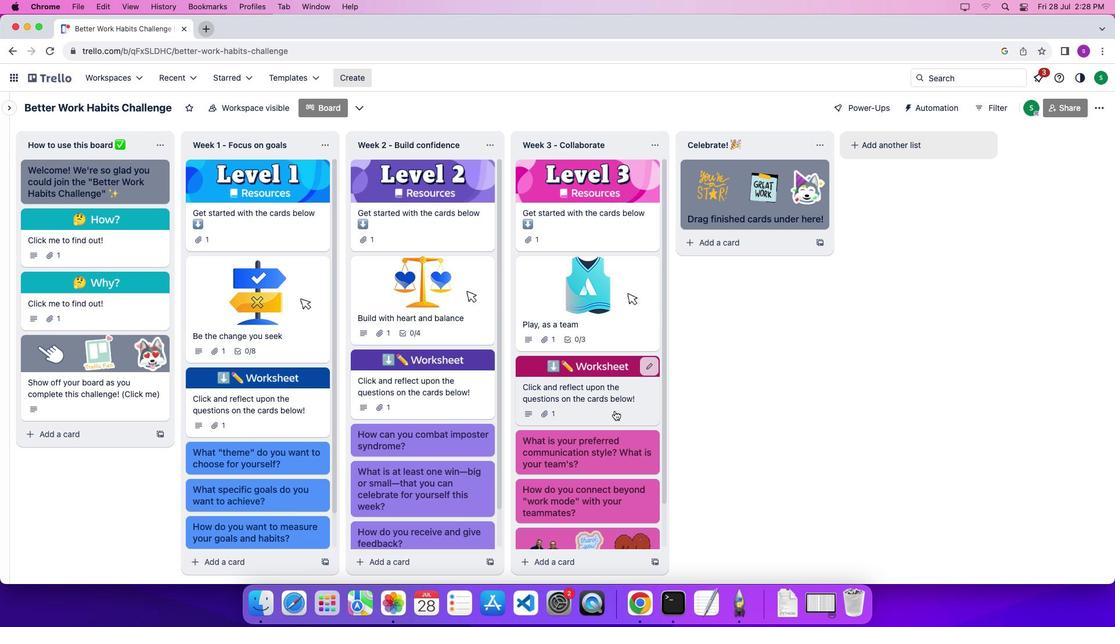 
Action: Mouse scrolled (622, 418) with delta (7, 6)
Screenshot: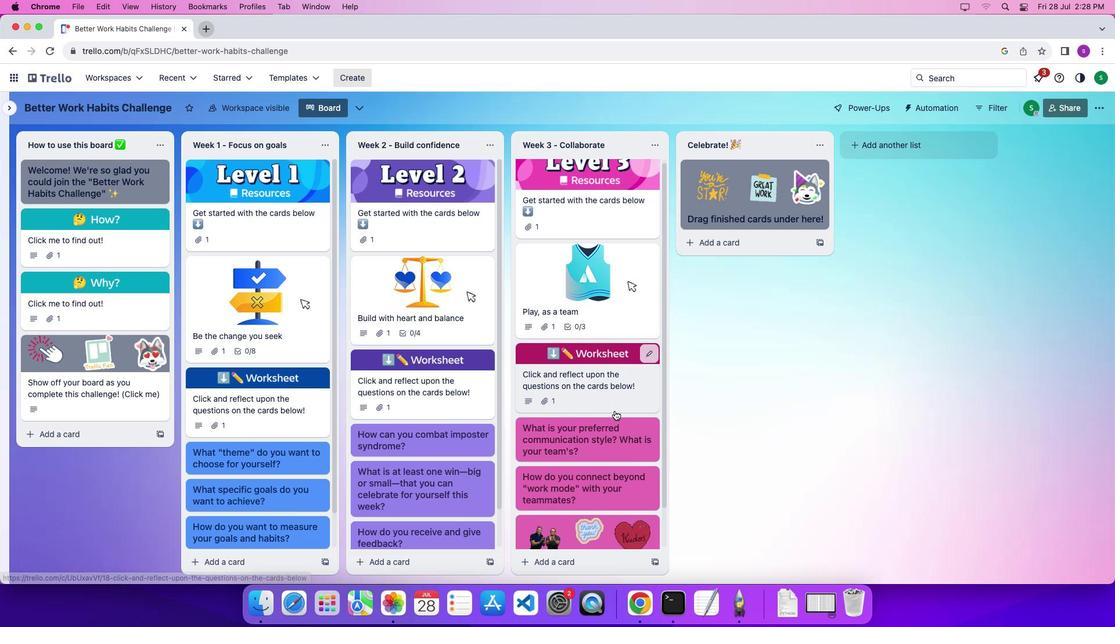 
Action: Mouse scrolled (622, 418) with delta (7, 4)
Screenshot: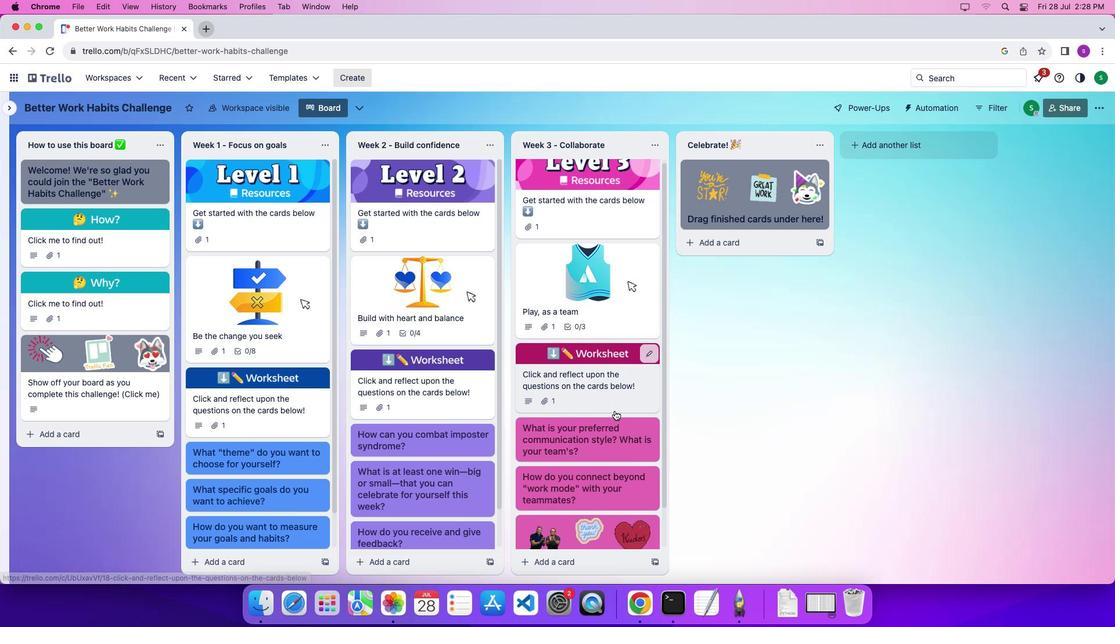 
Action: Mouse scrolled (622, 418) with delta (7, 4)
Screenshot: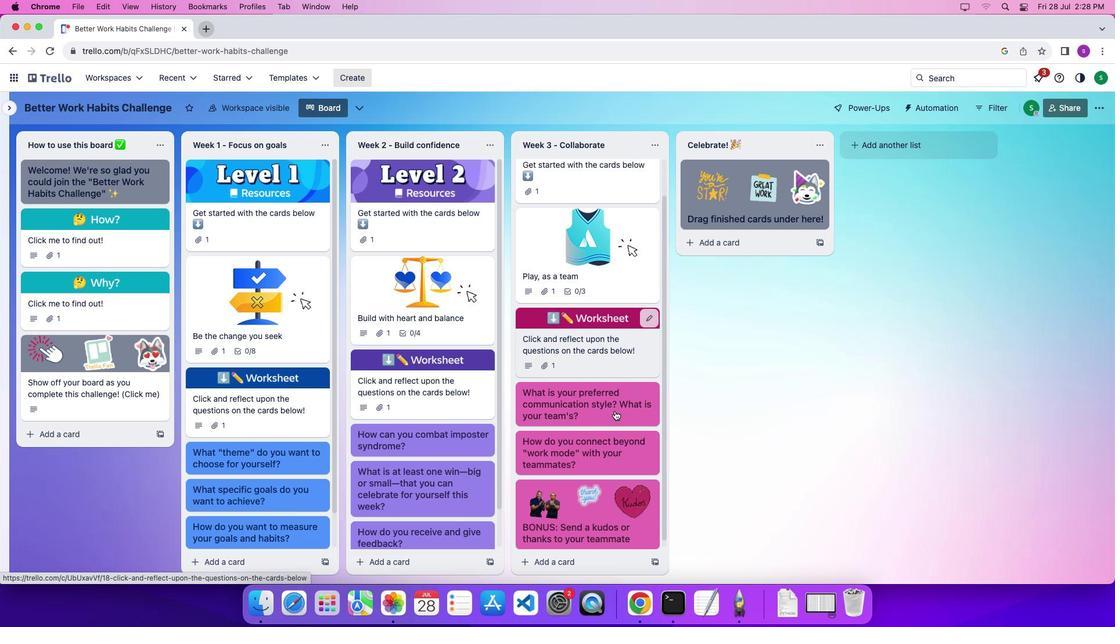 
Action: Mouse scrolled (622, 418) with delta (7, 6)
Screenshot: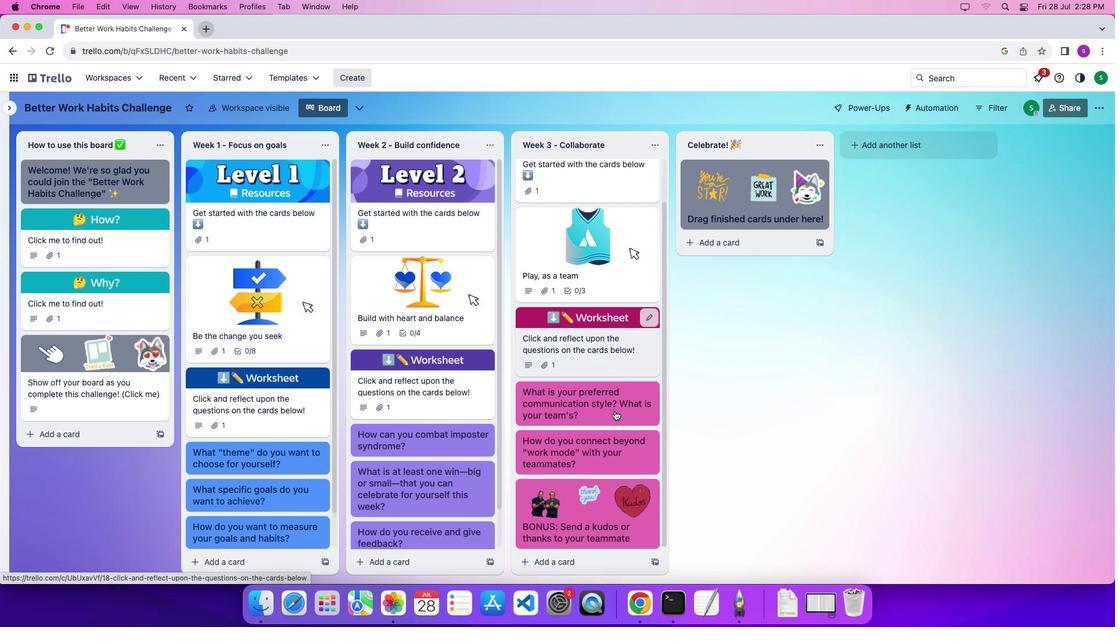 
Action: Mouse scrolled (622, 418) with delta (7, 6)
Screenshot: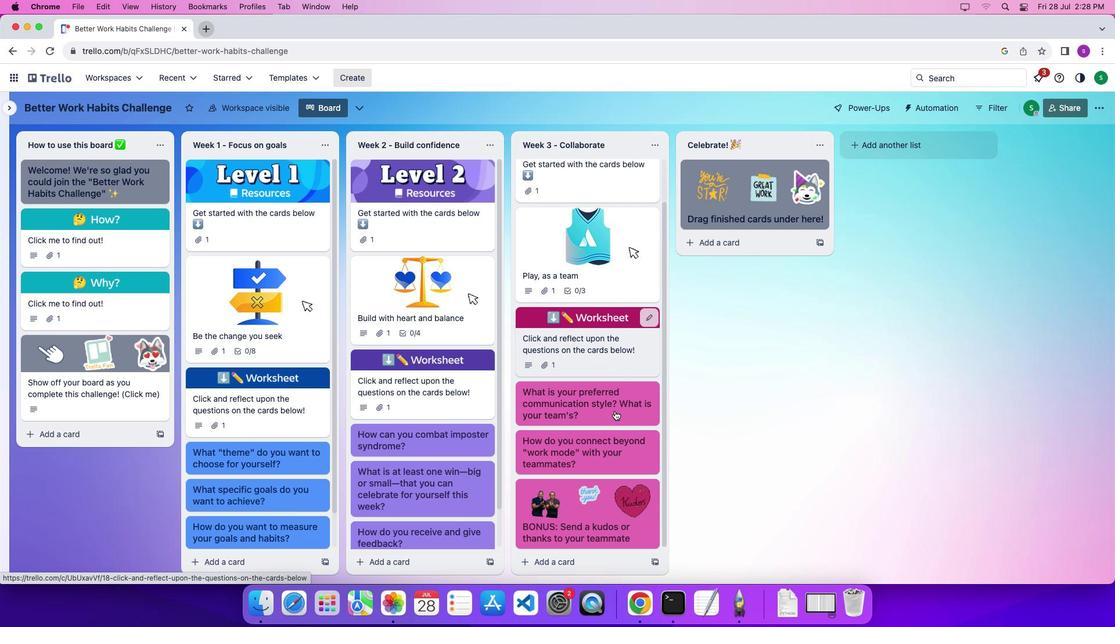 
Action: Mouse scrolled (622, 418) with delta (7, 5)
Screenshot: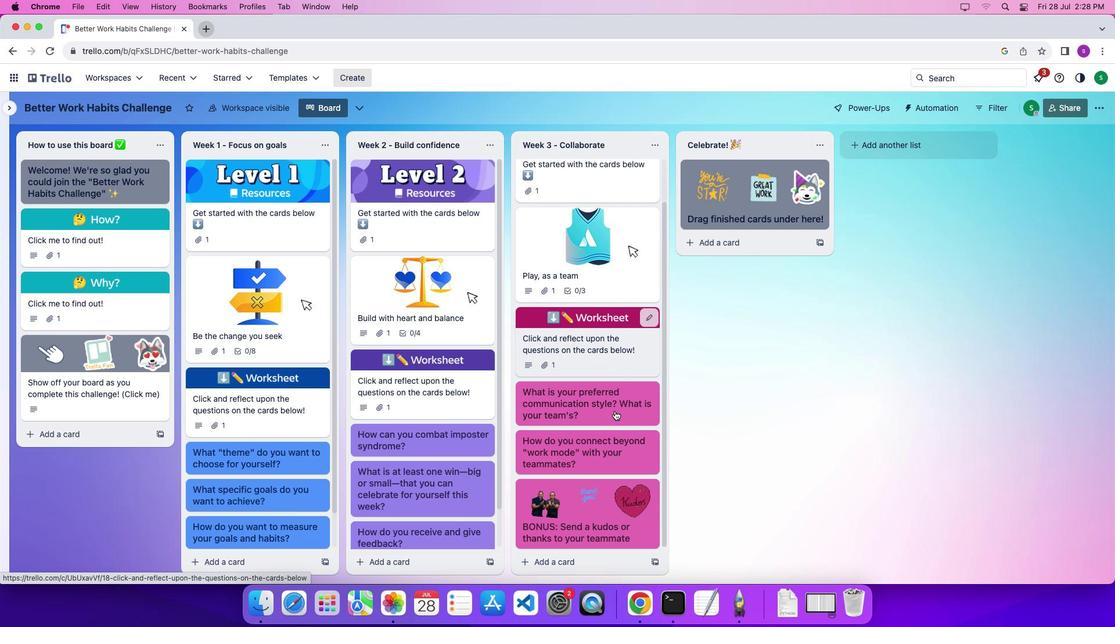 
Action: Mouse scrolled (622, 418) with delta (7, 8)
Screenshot: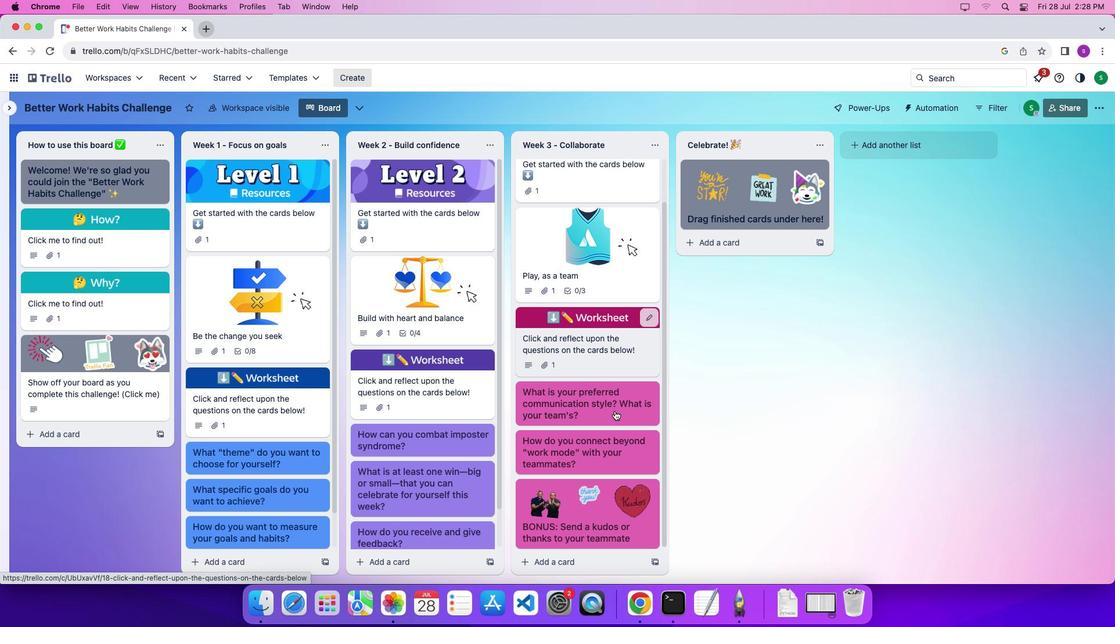
Action: Mouse scrolled (622, 418) with delta (7, 8)
Screenshot: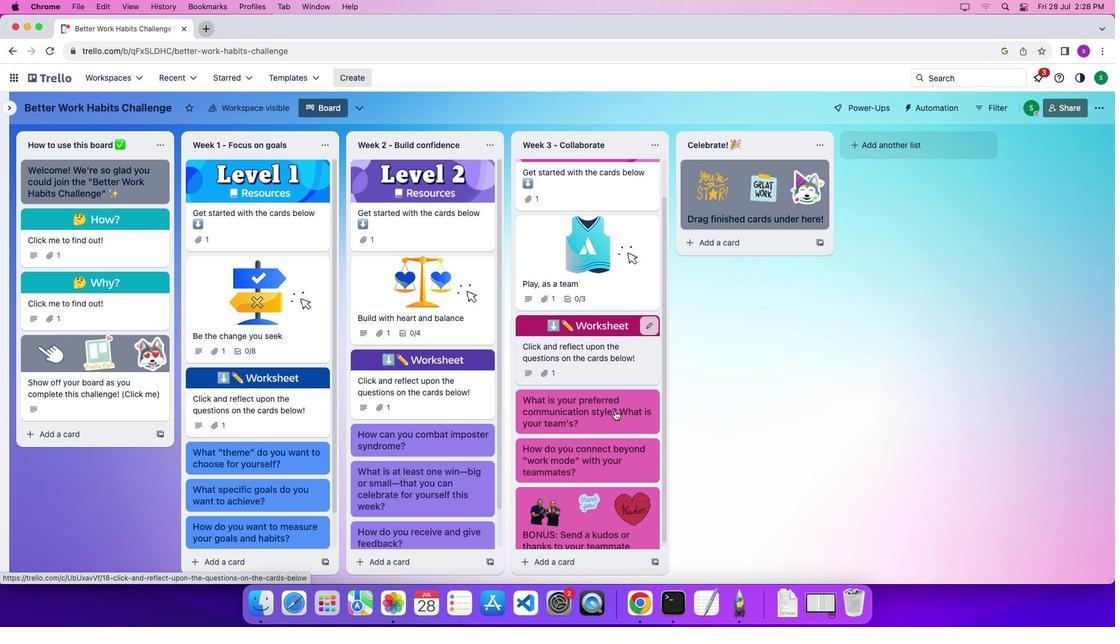 
Action: Mouse scrolled (622, 418) with delta (7, 11)
Screenshot: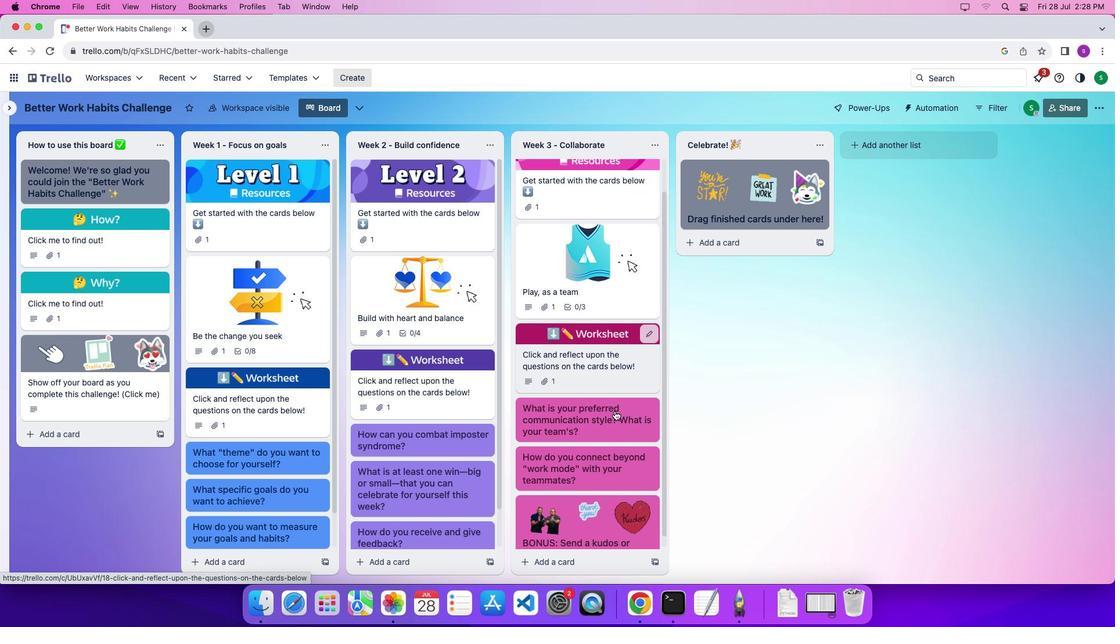 
Action: Mouse scrolled (622, 418) with delta (7, 12)
Screenshot: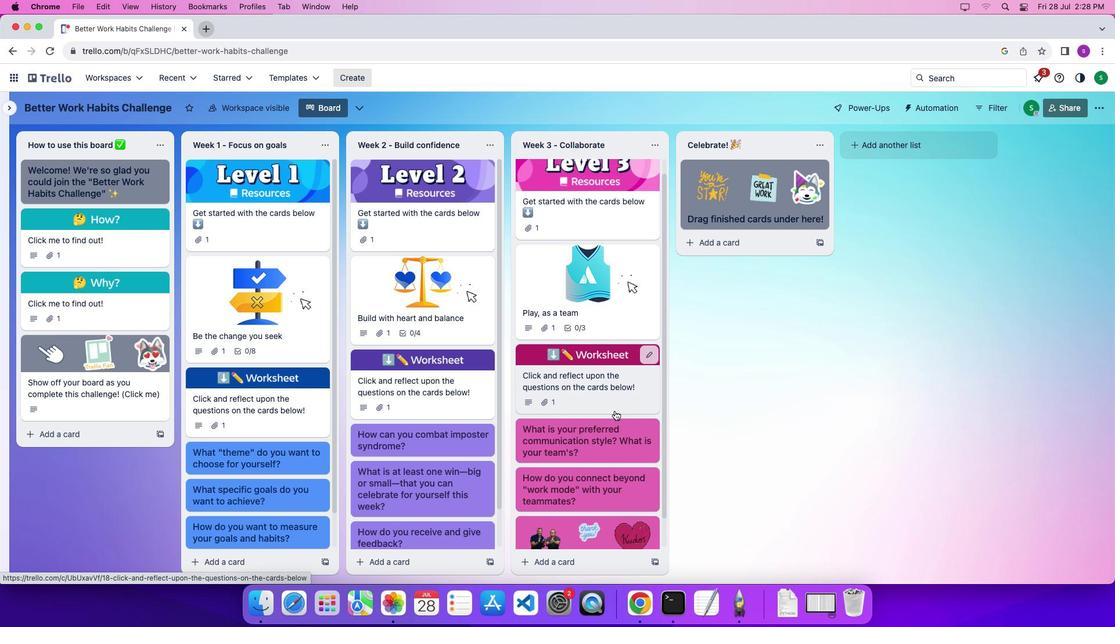 
Action: Mouse moved to (490, 410)
Screenshot: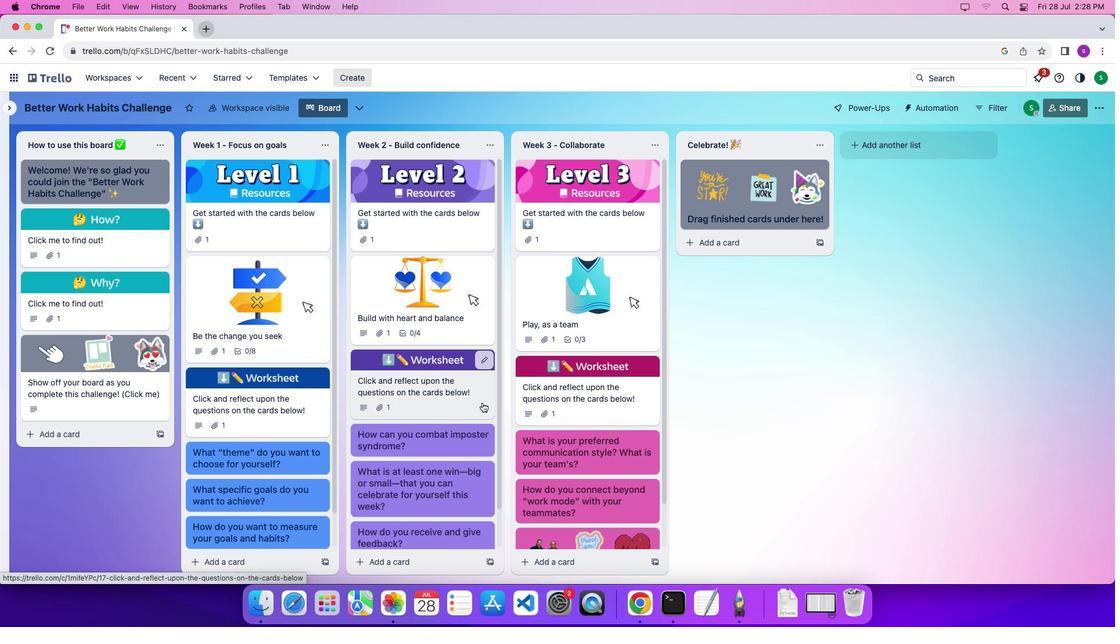 
Action: Mouse scrolled (490, 410) with delta (7, 6)
Screenshot: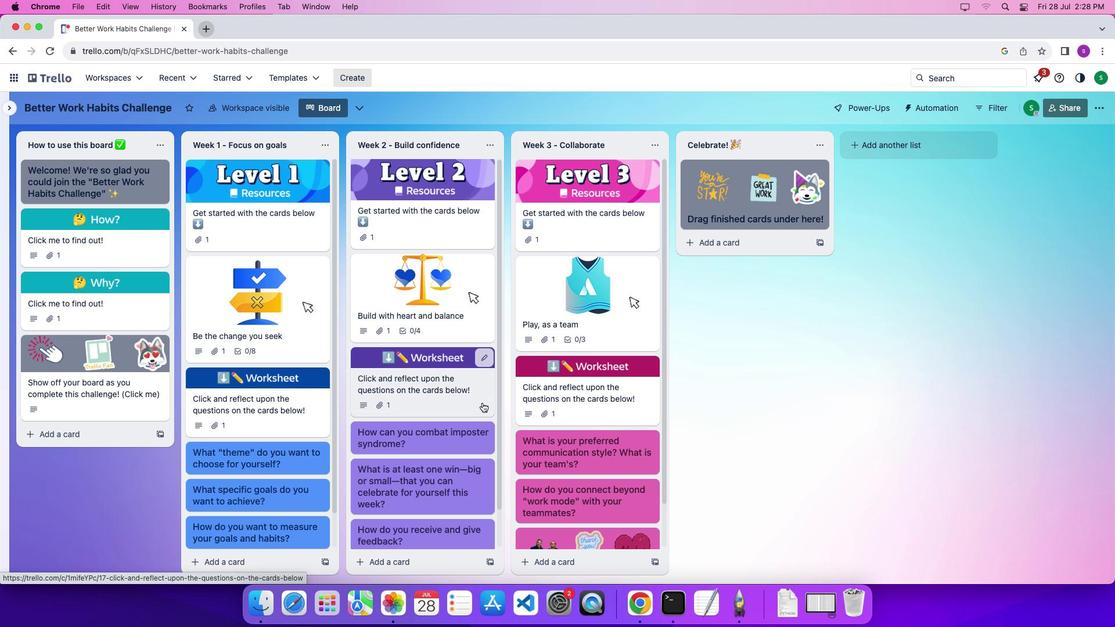 
Action: Mouse scrolled (490, 410) with delta (7, 6)
Screenshot: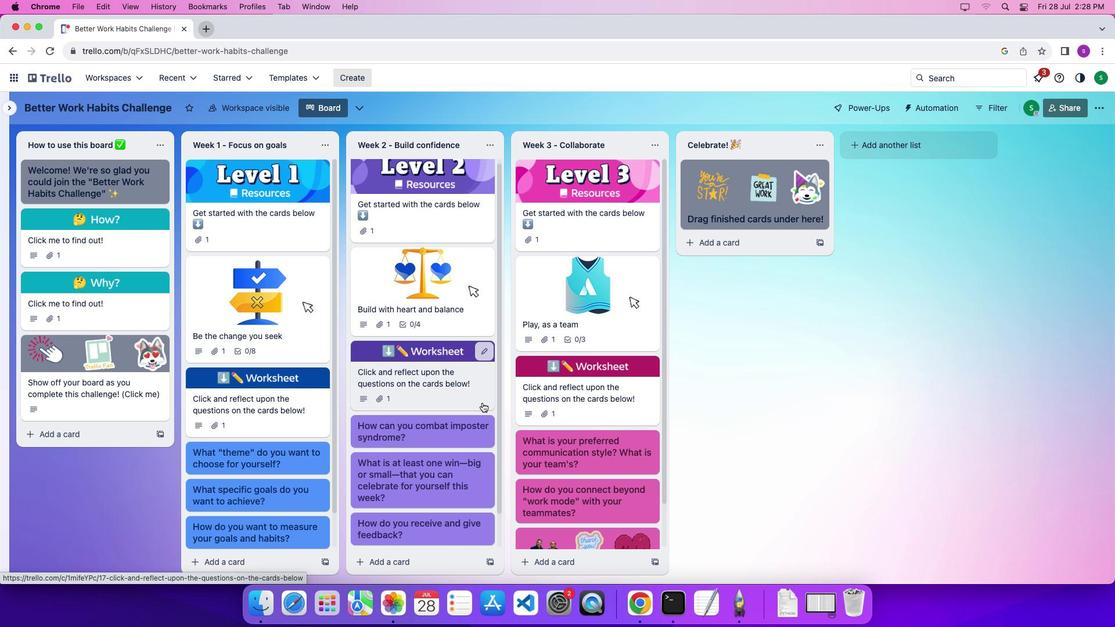 
Action: Mouse scrolled (490, 410) with delta (7, 4)
Screenshot: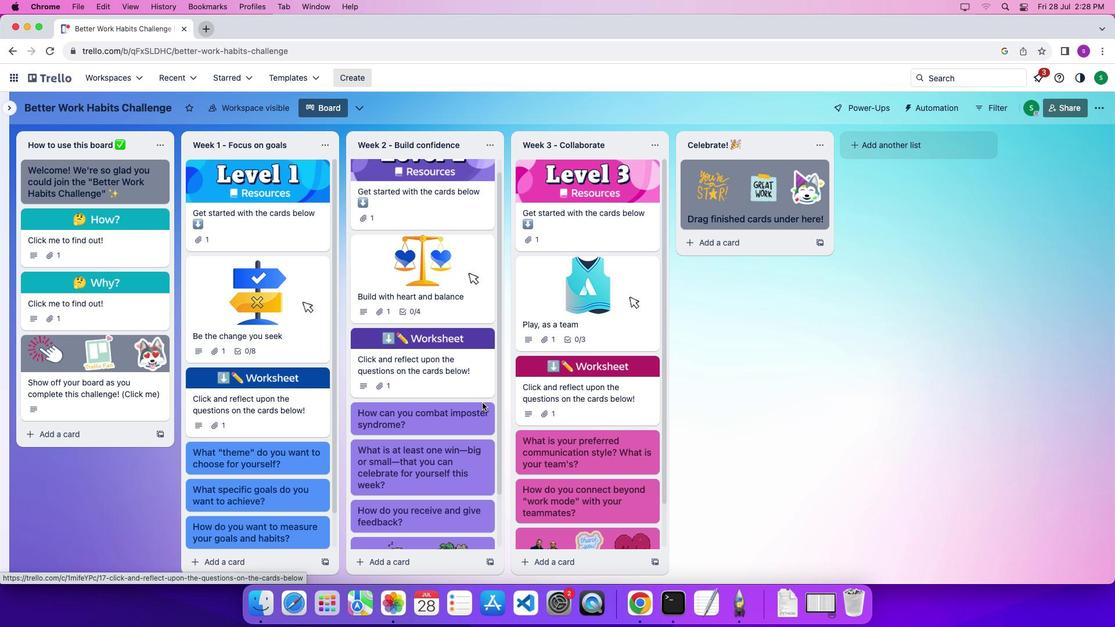 
Action: Mouse scrolled (490, 410) with delta (7, 4)
Screenshot: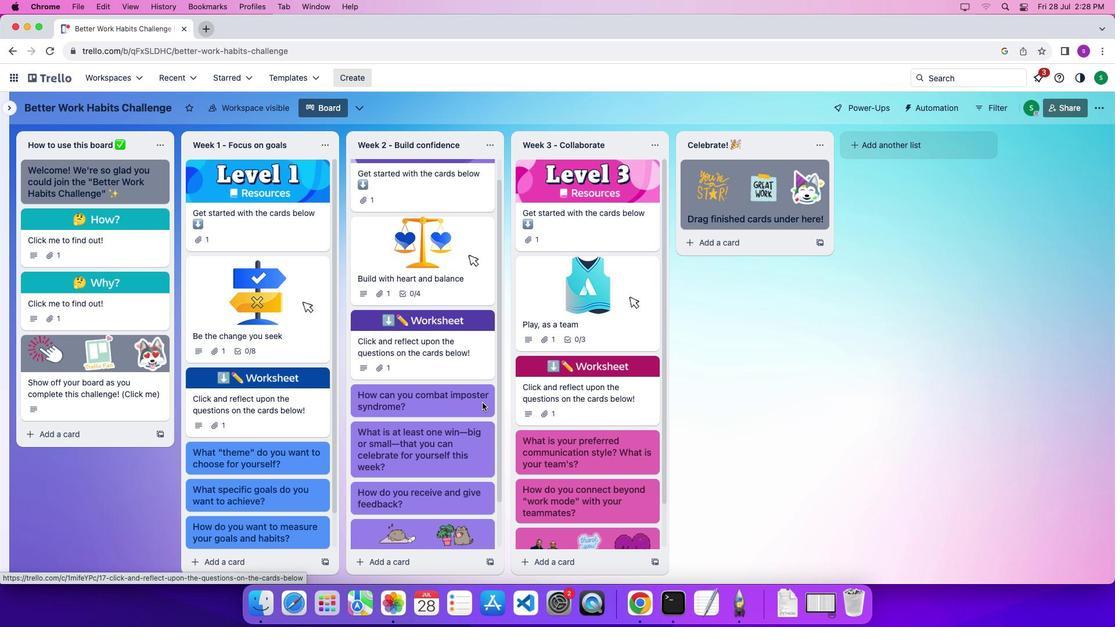 
Action: Mouse scrolled (490, 410) with delta (7, 6)
Screenshot: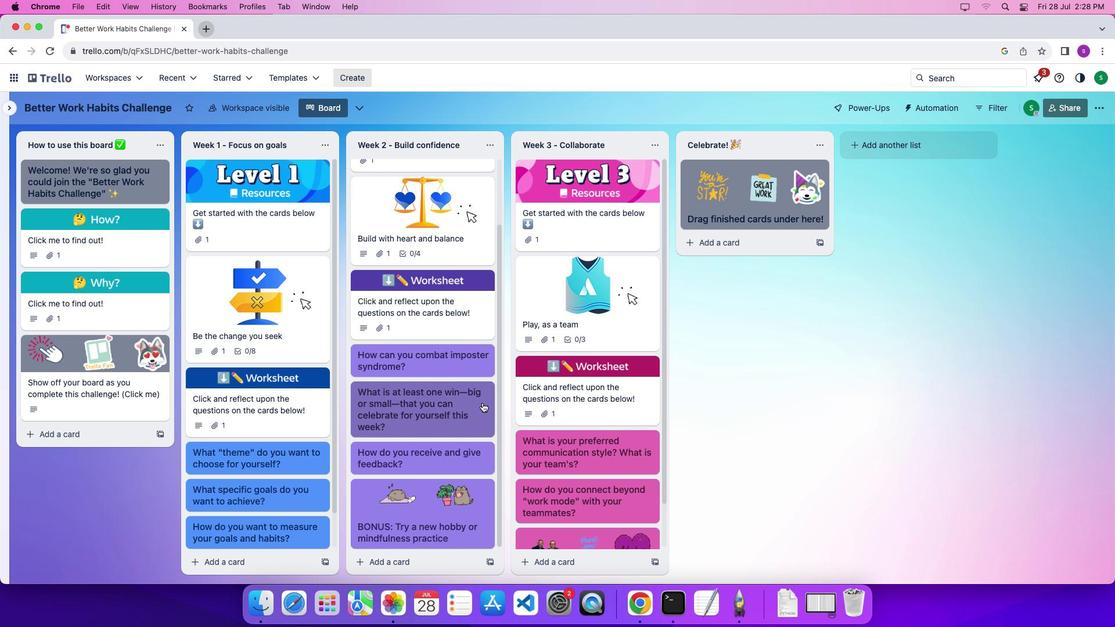 
Action: Mouse scrolled (490, 410) with delta (7, 6)
Screenshot: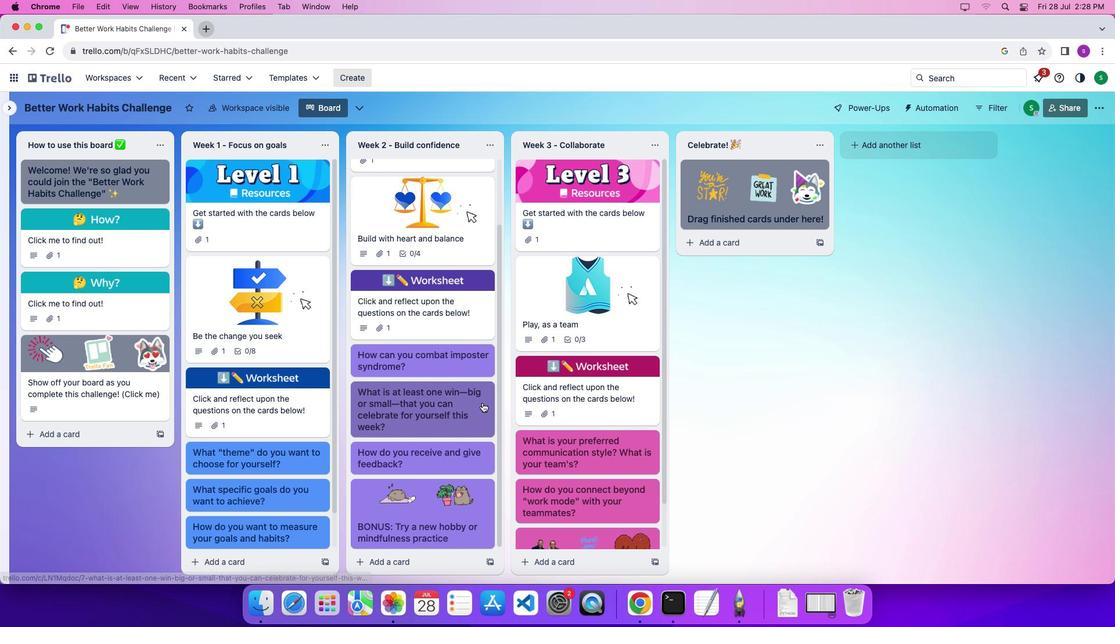 
Action: Mouse scrolled (490, 410) with delta (7, 3)
Screenshot: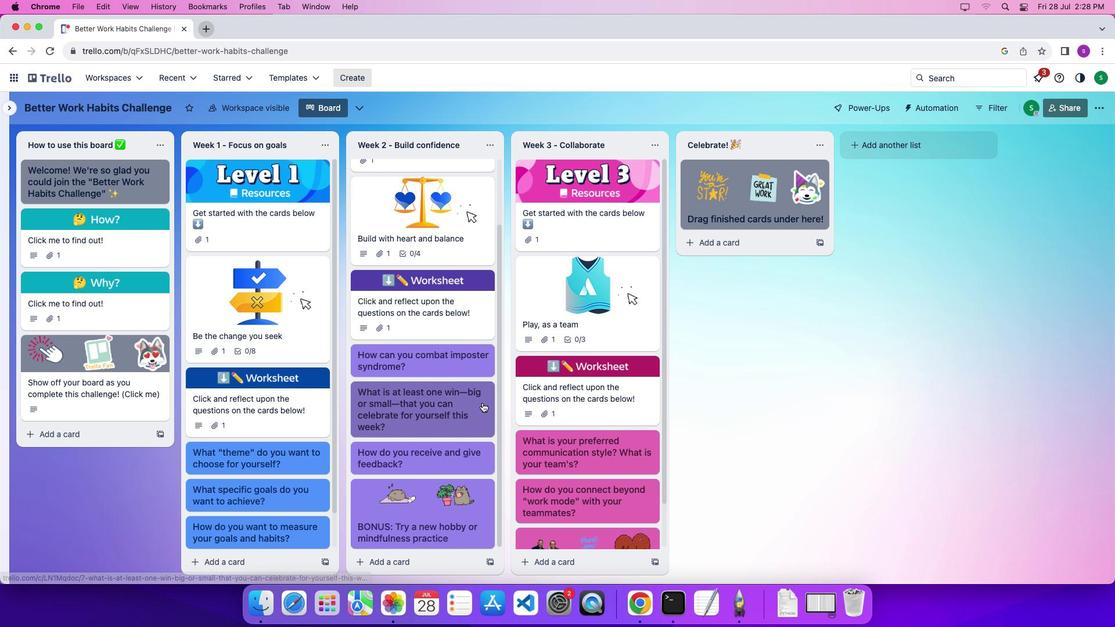
Action: Mouse scrolled (490, 410) with delta (7, 1)
Screenshot: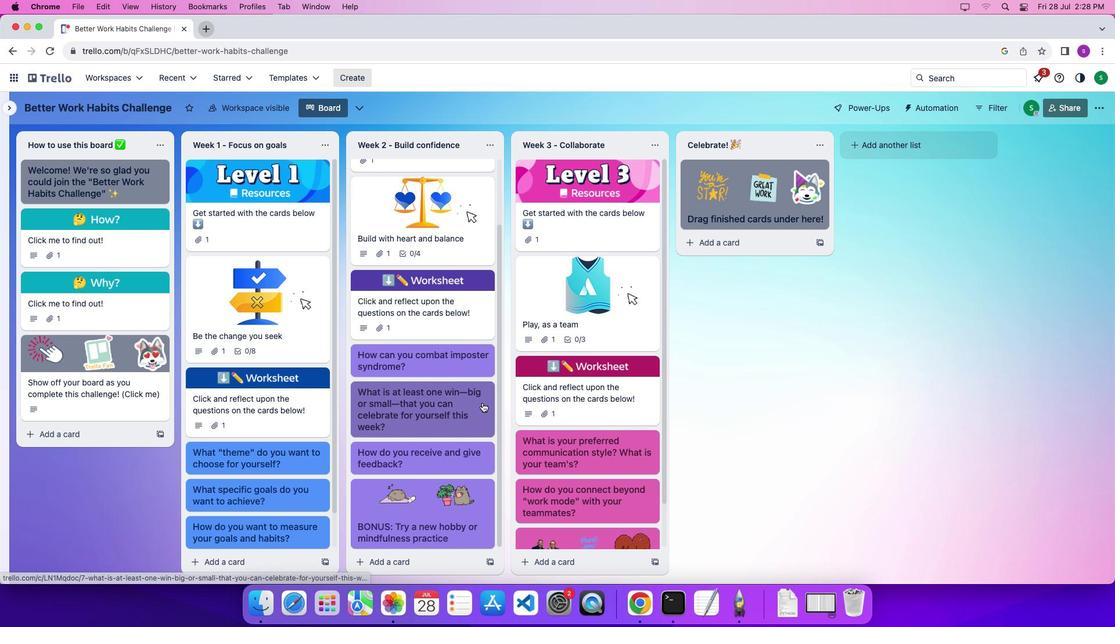
Action: Mouse scrolled (490, 410) with delta (7, 8)
Screenshot: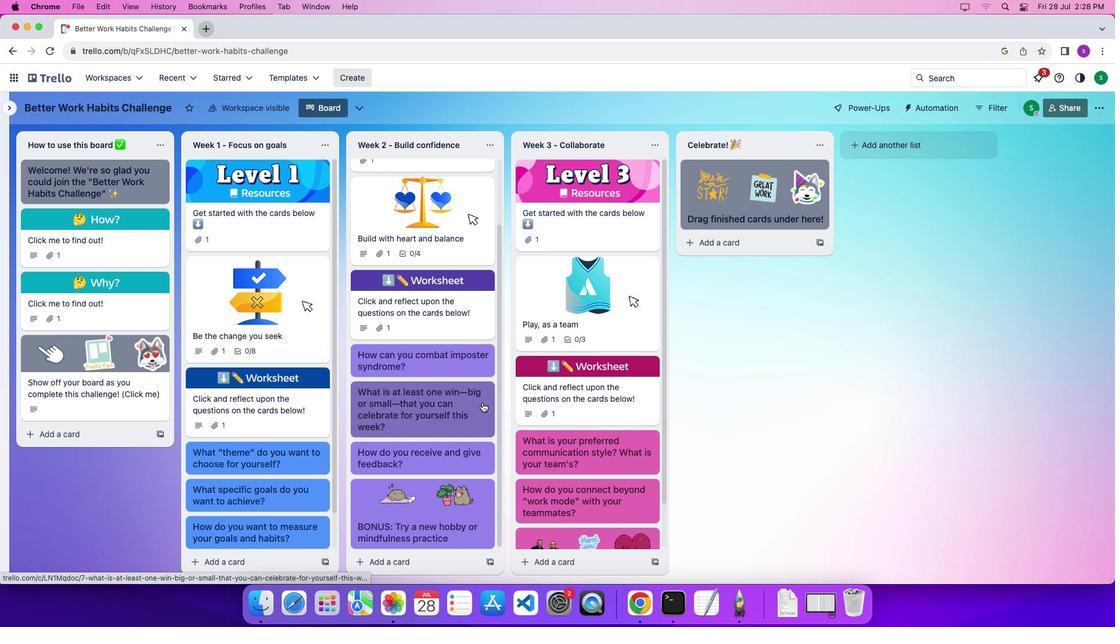 
Action: Mouse scrolled (490, 410) with delta (7, 8)
Screenshot: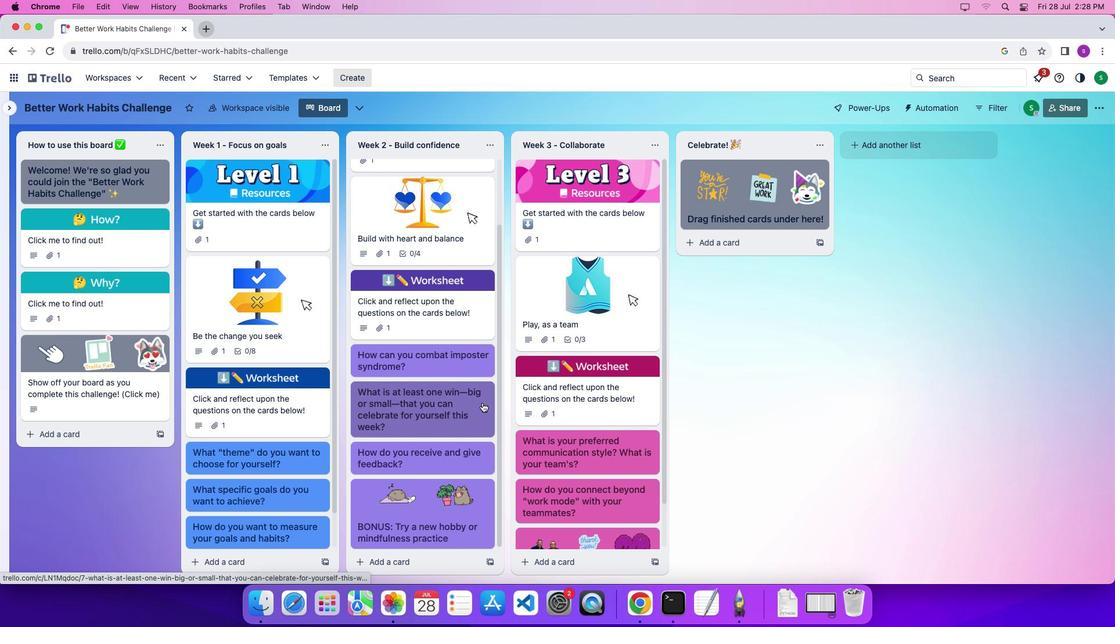 
Action: Mouse scrolled (490, 410) with delta (7, 12)
Screenshot: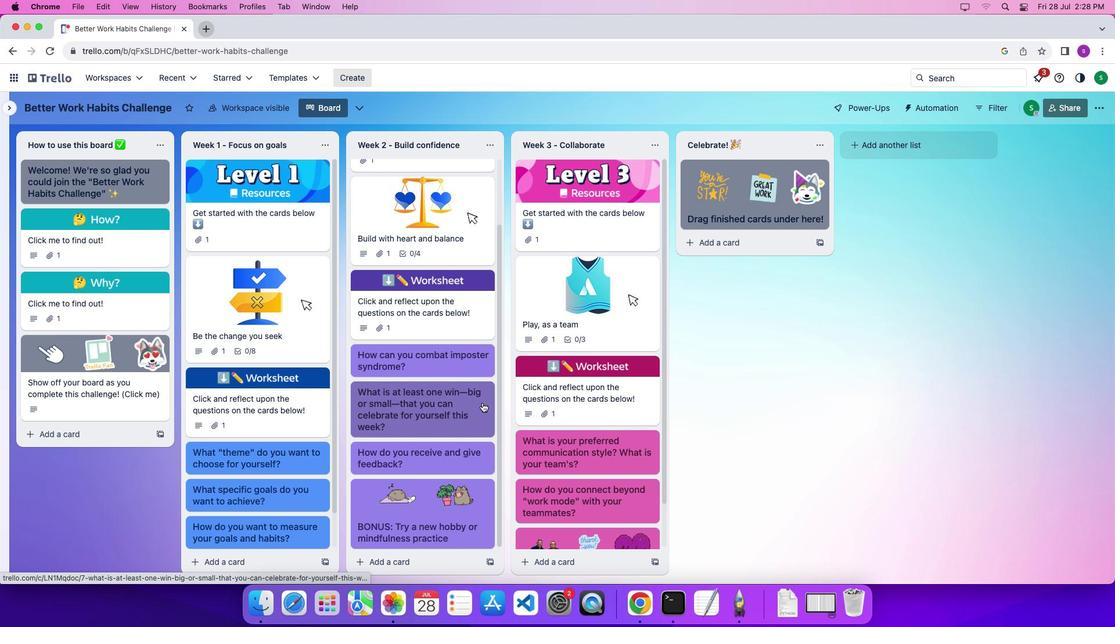 
Action: Mouse scrolled (490, 410) with delta (7, 15)
Screenshot: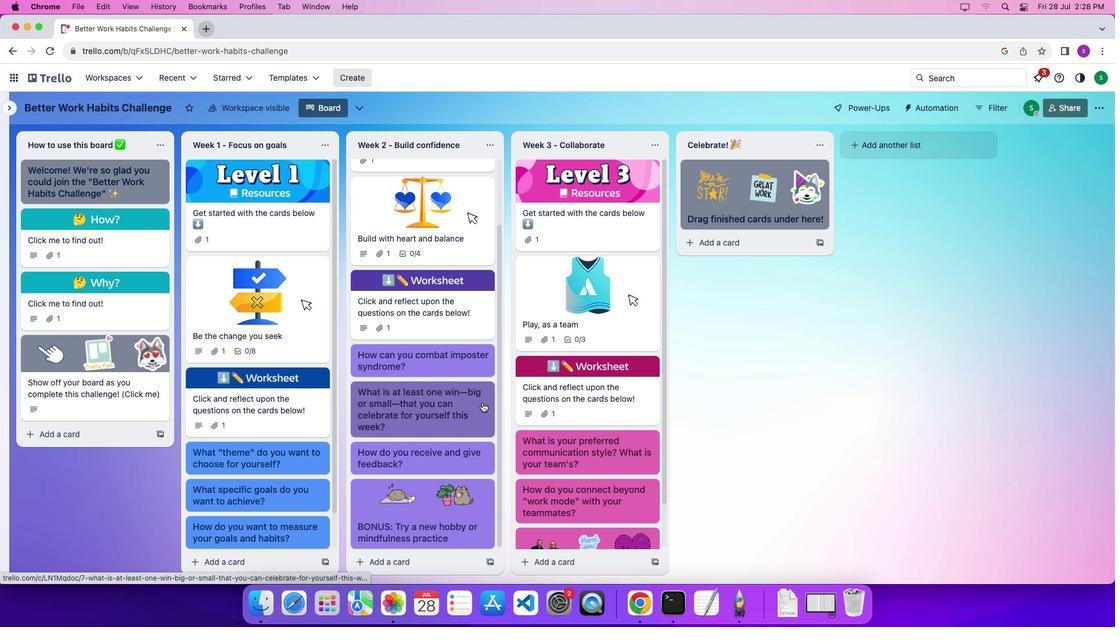 
Action: Mouse scrolled (490, 410) with delta (7, 15)
Screenshot: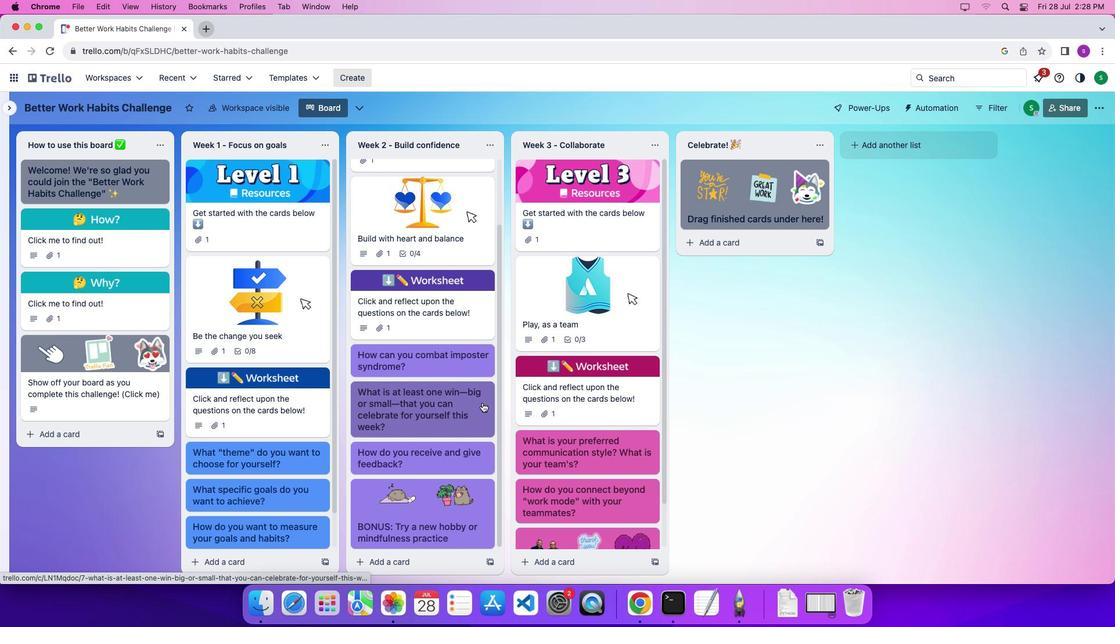 
Action: Mouse scrolled (490, 410) with delta (7, 15)
Screenshot: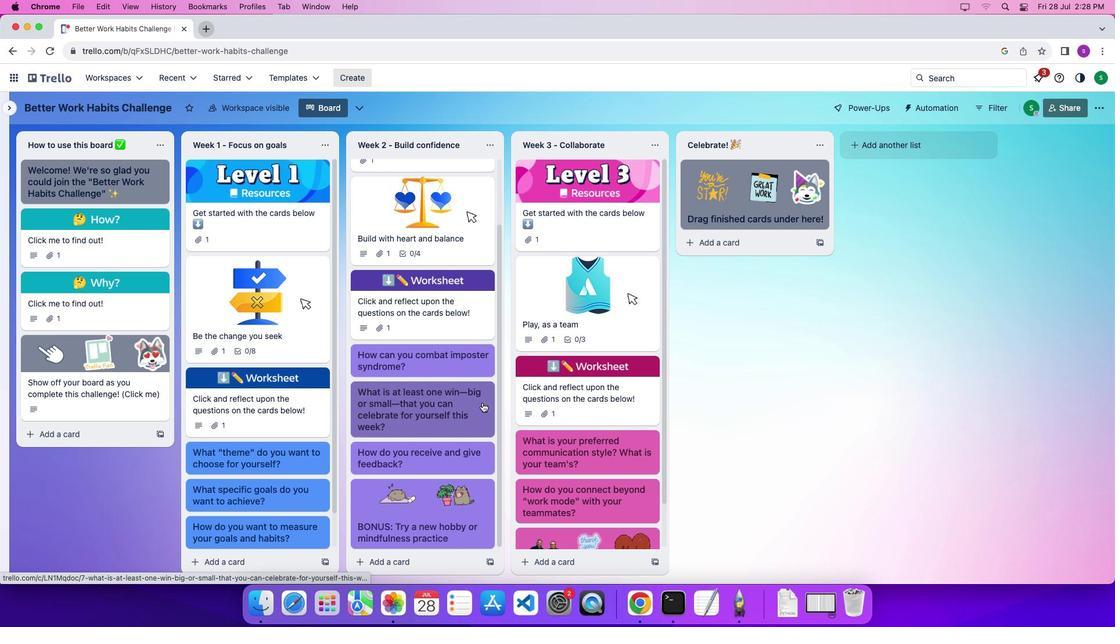 
Action: Mouse moved to (166, 371)
Screenshot: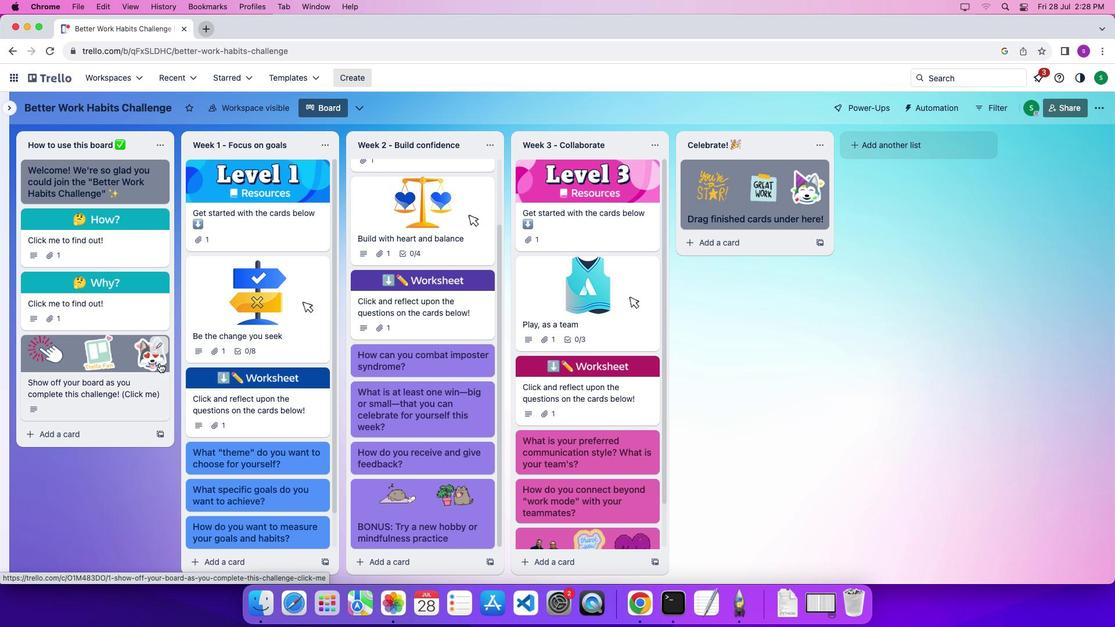 
Action: Mouse scrolled (166, 371) with delta (7, 6)
Screenshot: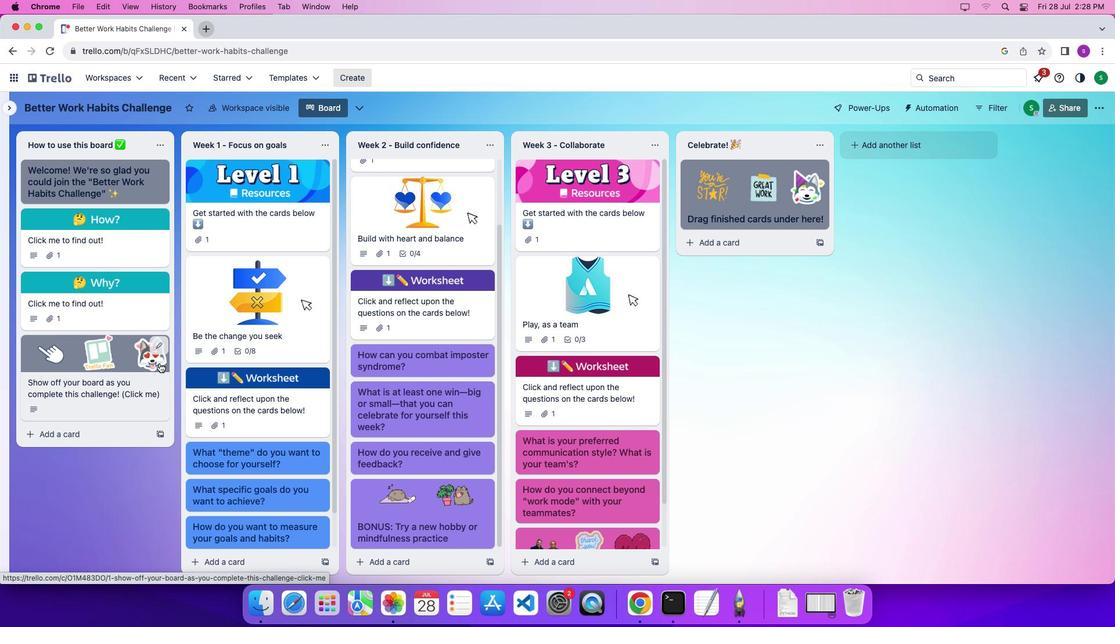 
Action: Mouse scrolled (166, 371) with delta (7, 6)
Screenshot: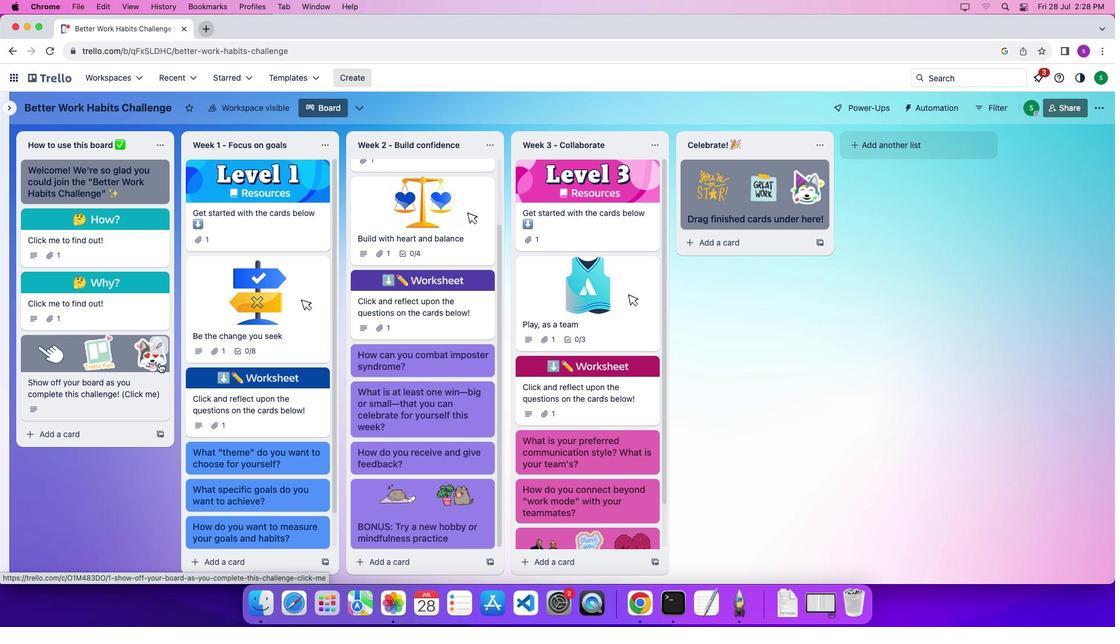 
Action: Mouse scrolled (166, 371) with delta (7, 2)
Screenshot: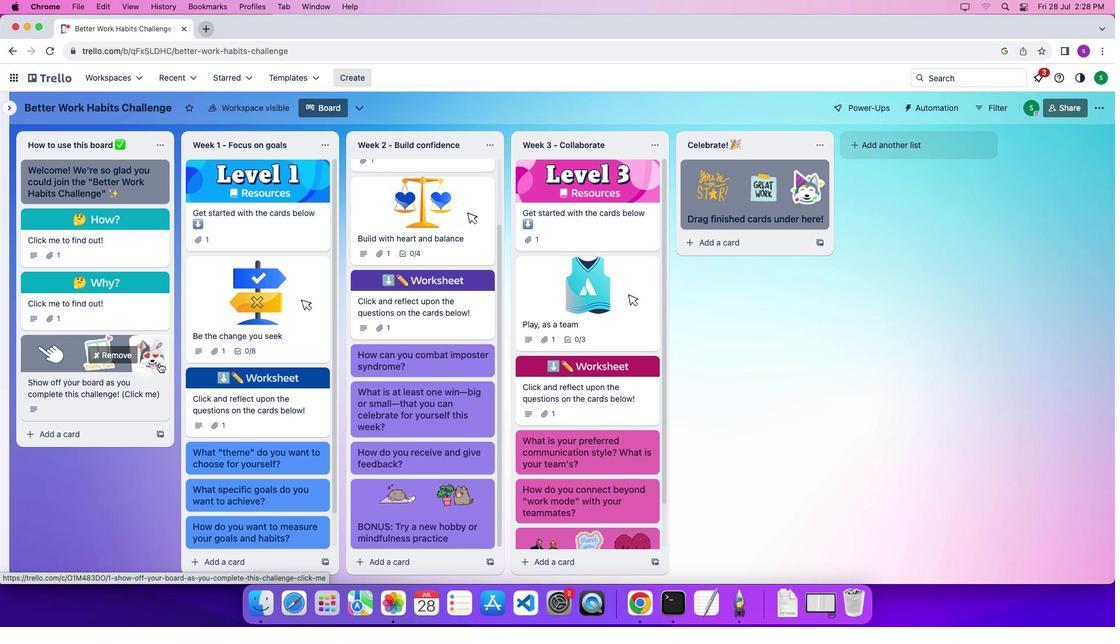 
Action: Mouse scrolled (166, 371) with delta (7, 1)
Screenshot: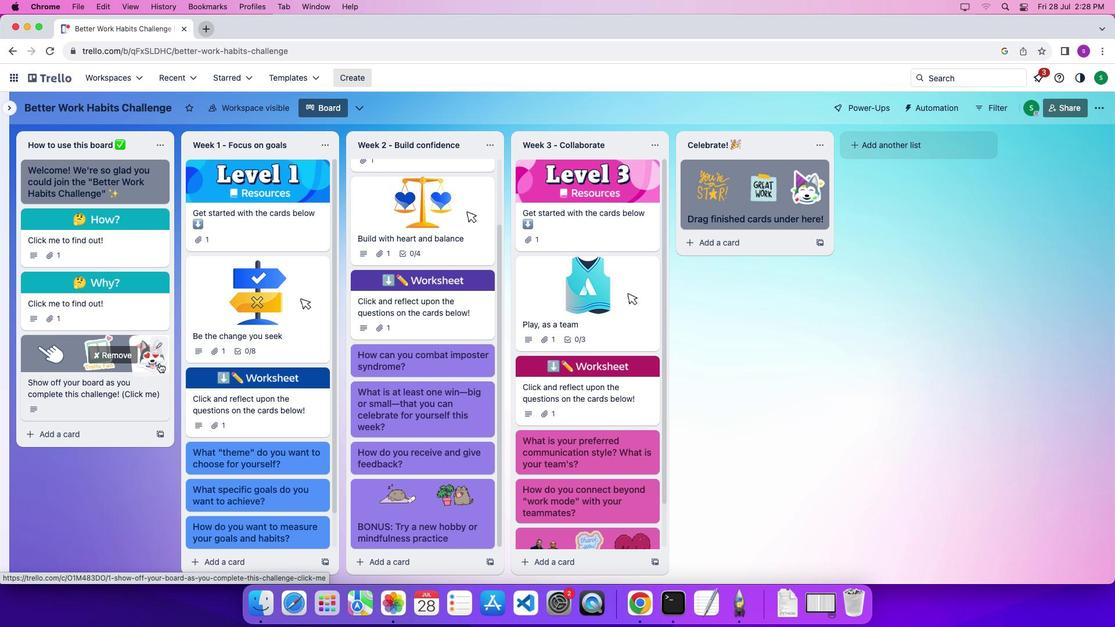 
Action: Mouse scrolled (166, 371) with delta (7, 6)
Screenshot: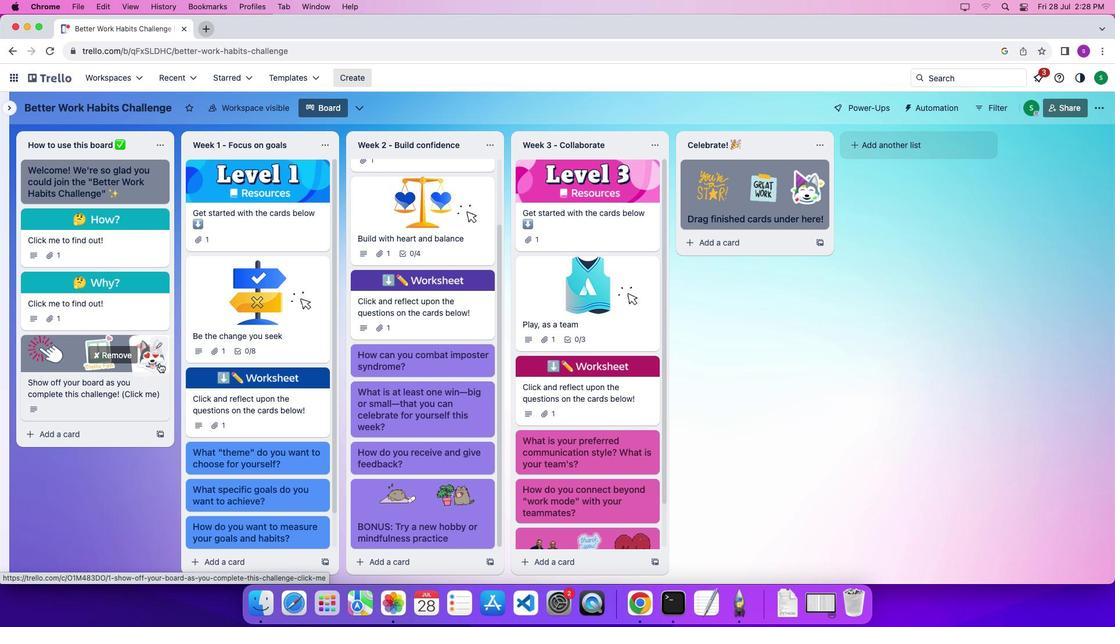 
Action: Mouse scrolled (166, 371) with delta (7, 6)
Screenshot: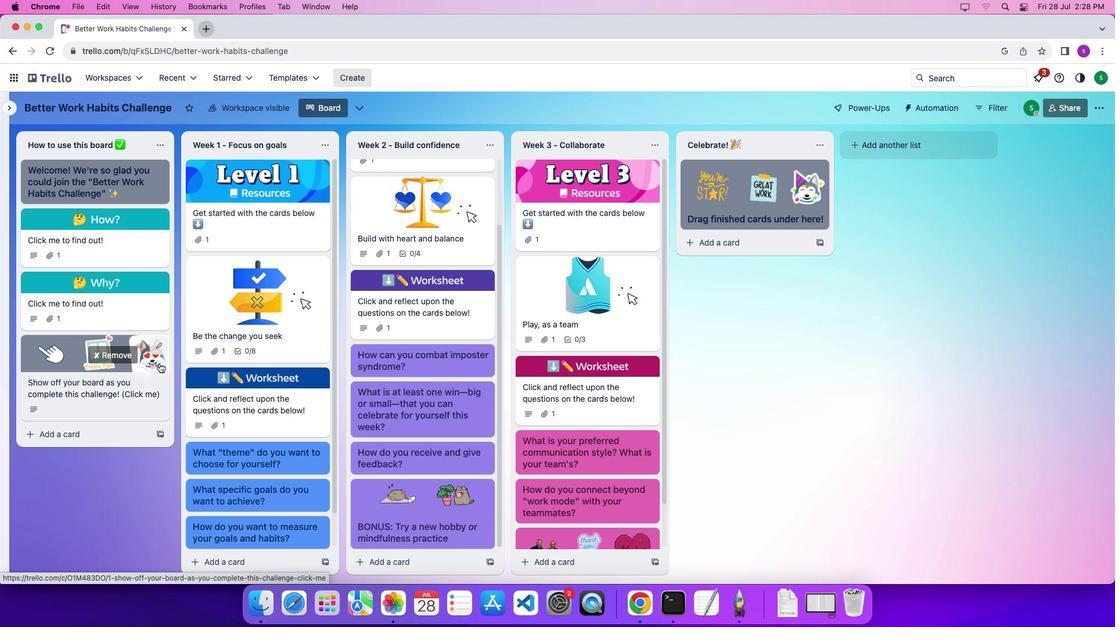 
Action: Mouse scrolled (166, 371) with delta (7, 3)
Screenshot: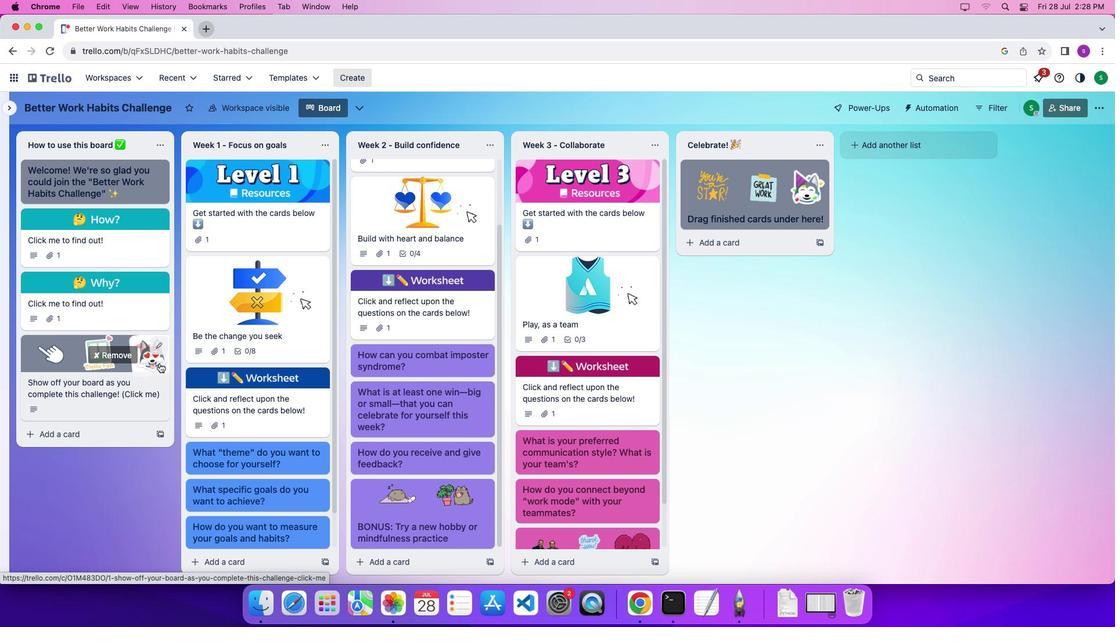 
Action: Mouse scrolled (166, 371) with delta (7, 2)
Screenshot: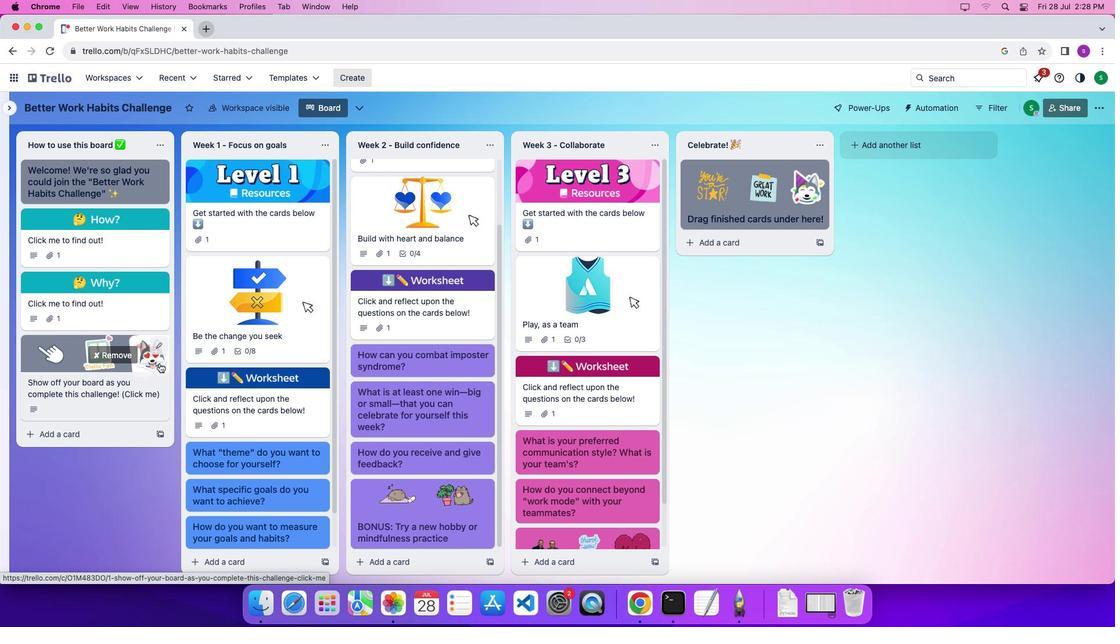
Action: Mouse moved to (612, 312)
Screenshot: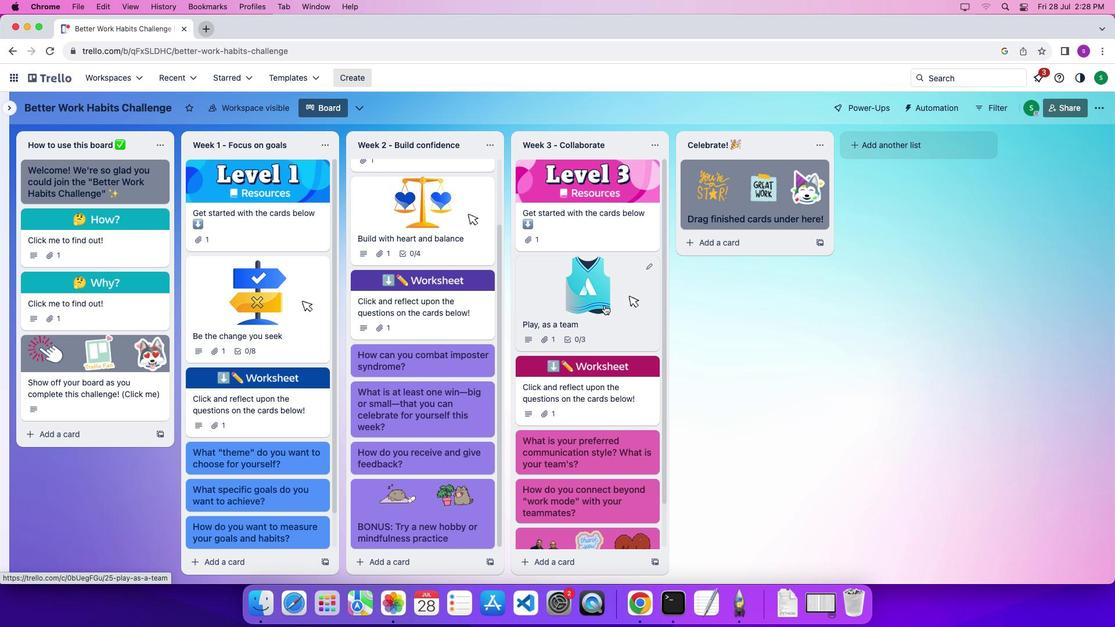 
Action: Mouse pressed left at (612, 312)
Screenshot: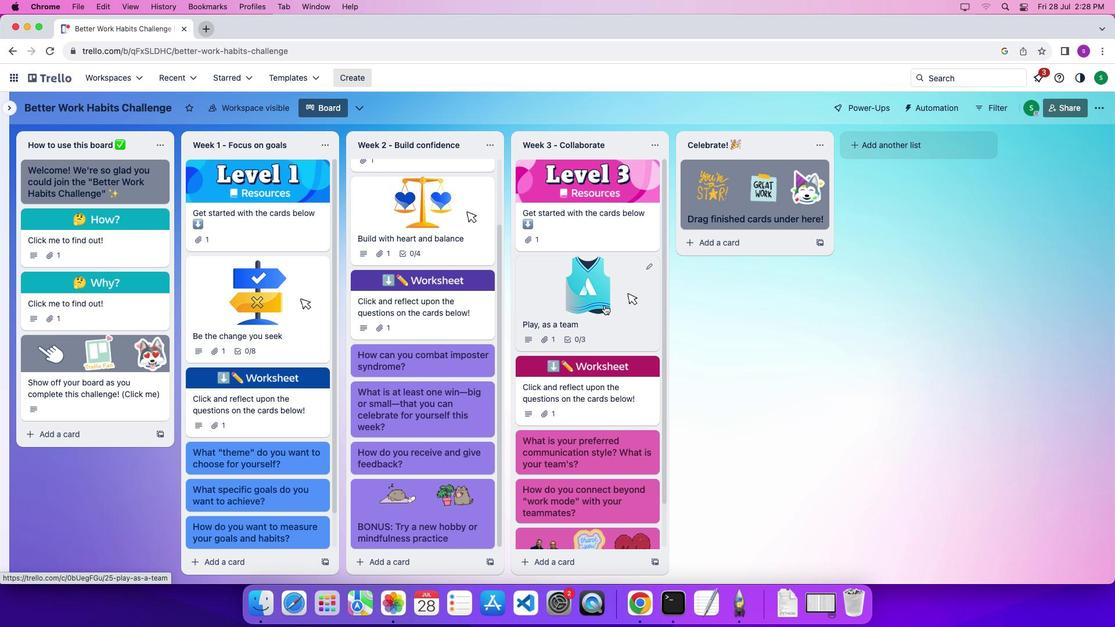 
Action: Mouse moved to (585, 324)
Screenshot: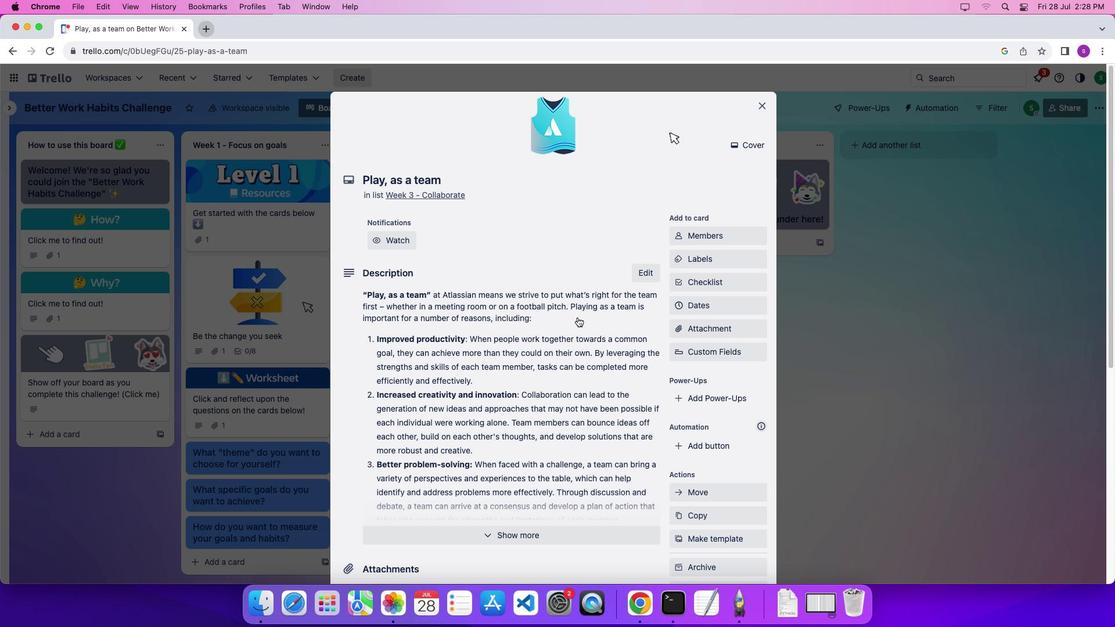 
Action: Mouse scrolled (585, 324) with delta (7, 6)
Screenshot: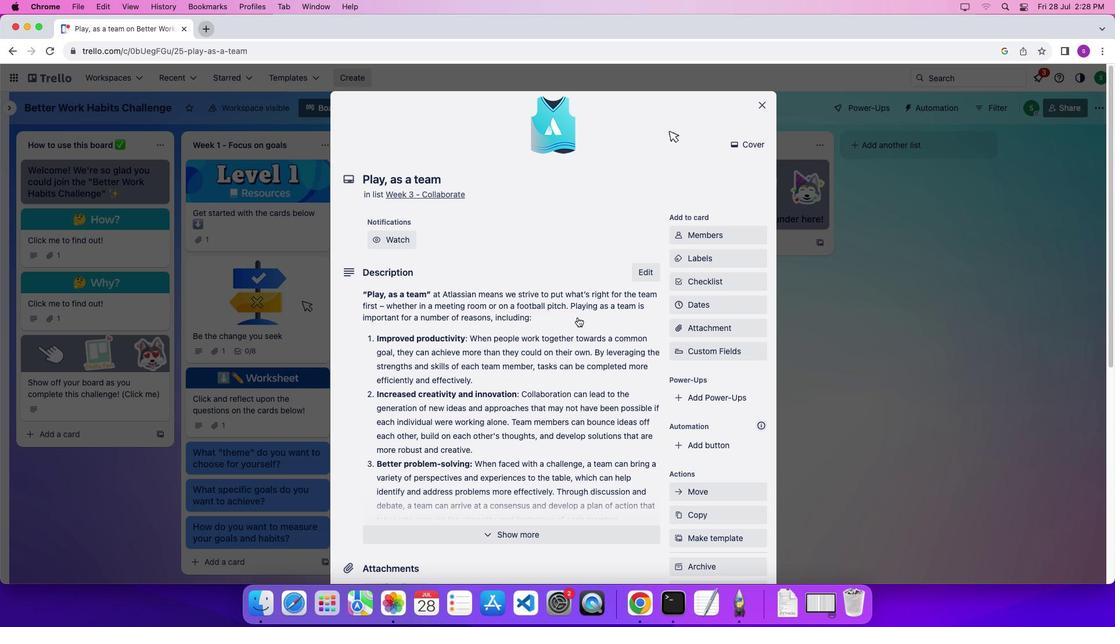 
Action: Mouse scrolled (585, 324) with delta (7, 6)
Screenshot: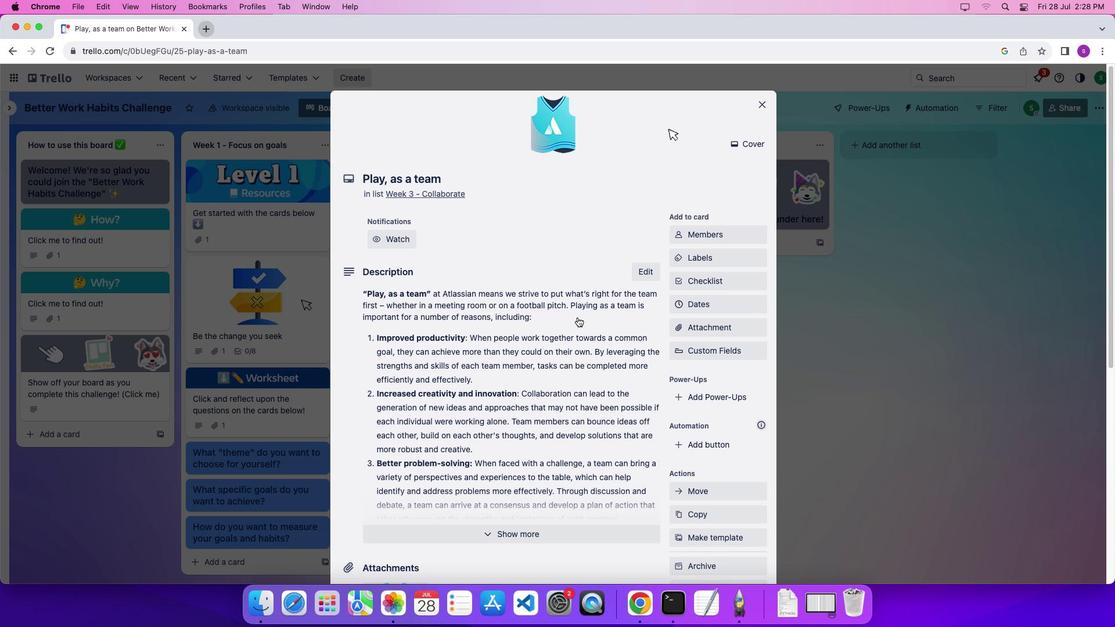 
Action: Mouse scrolled (585, 324) with delta (7, 6)
Screenshot: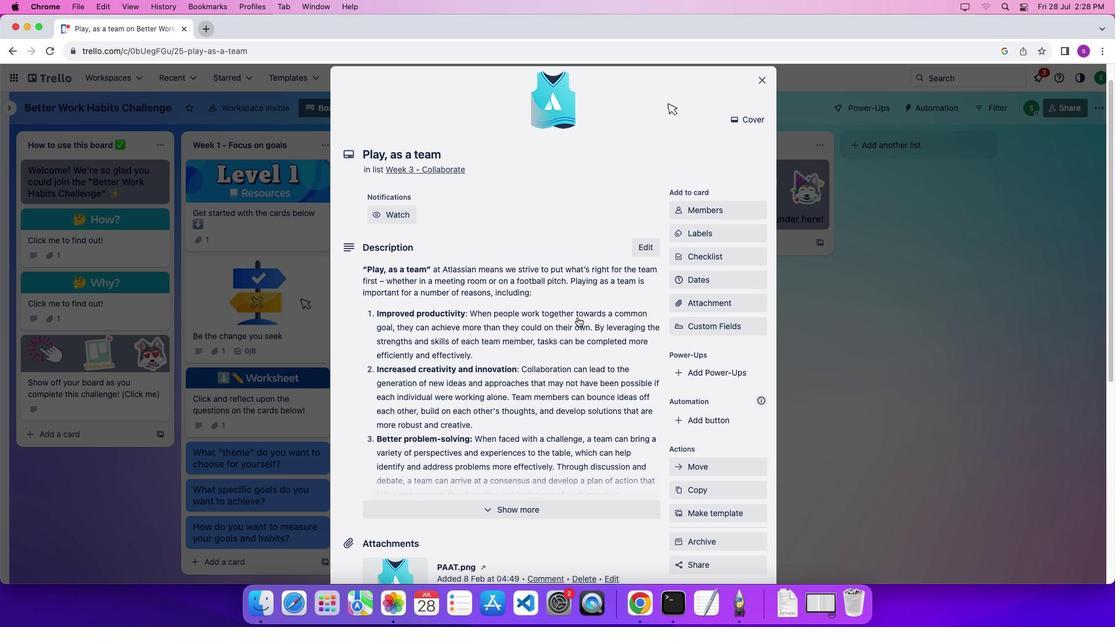 
Action: Mouse scrolled (585, 324) with delta (7, 8)
Screenshot: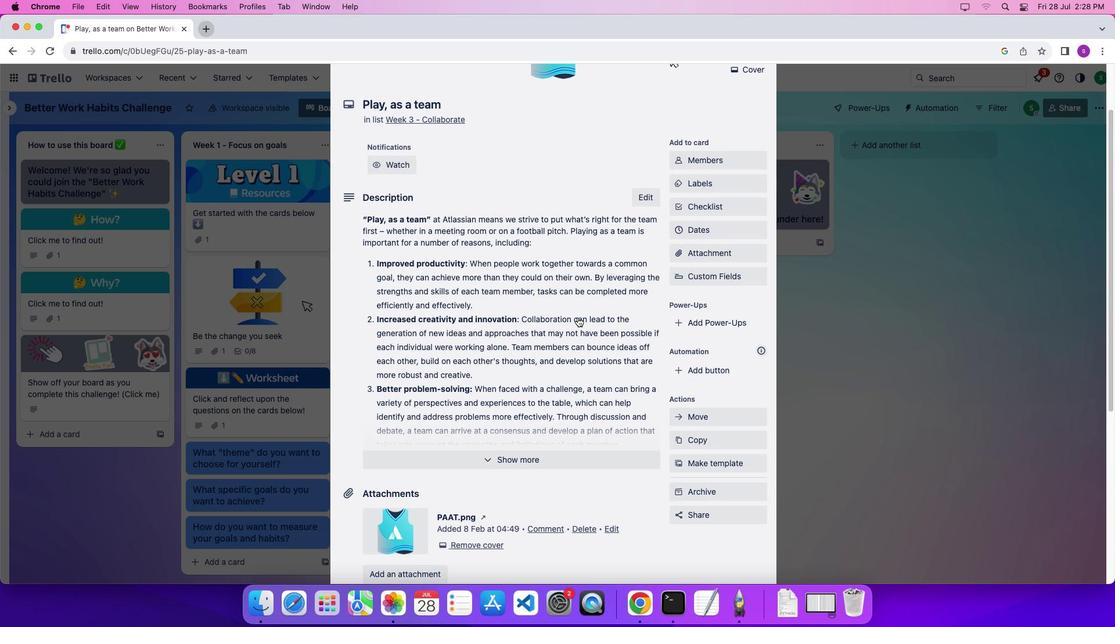 
Action: Mouse scrolled (585, 324) with delta (7, 8)
Screenshot: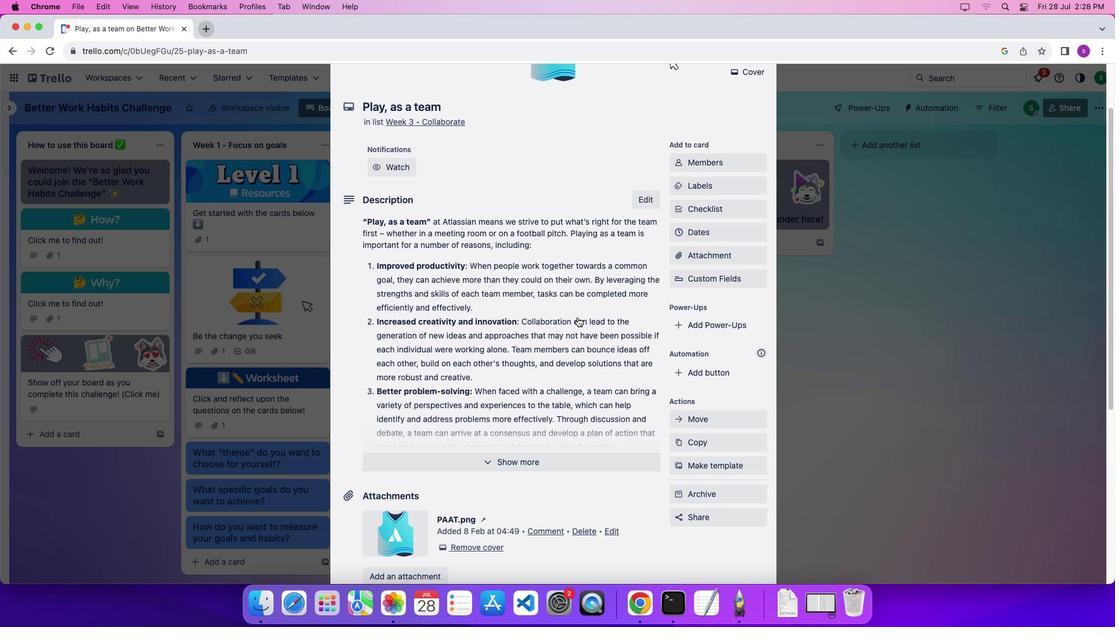 
Action: Mouse moved to (464, 302)
Screenshot: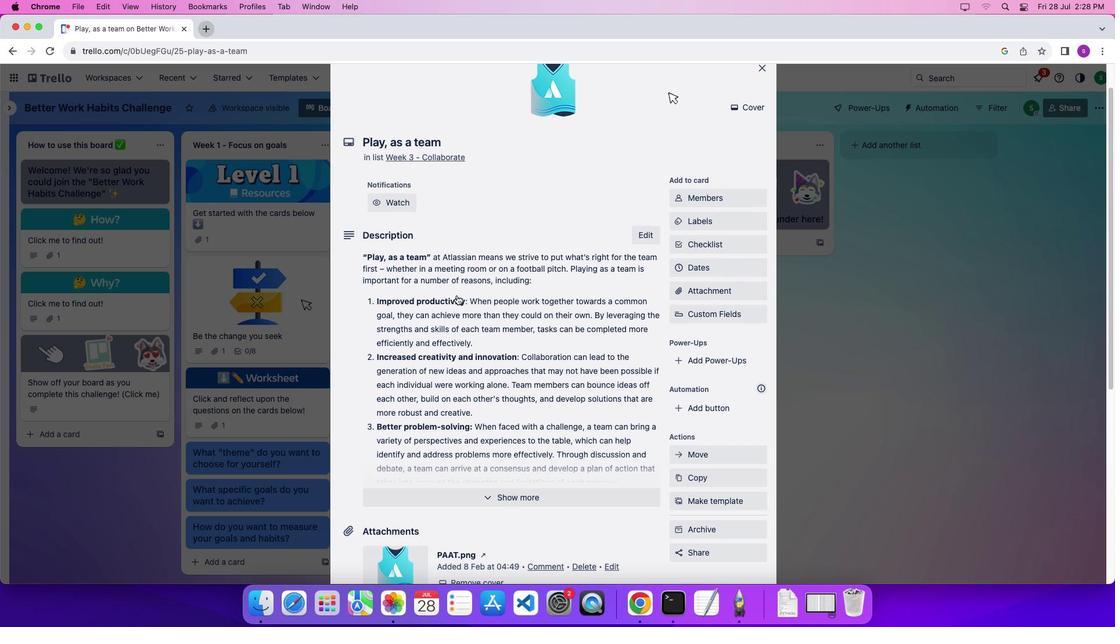 
Action: Mouse scrolled (464, 302) with delta (7, 6)
Screenshot: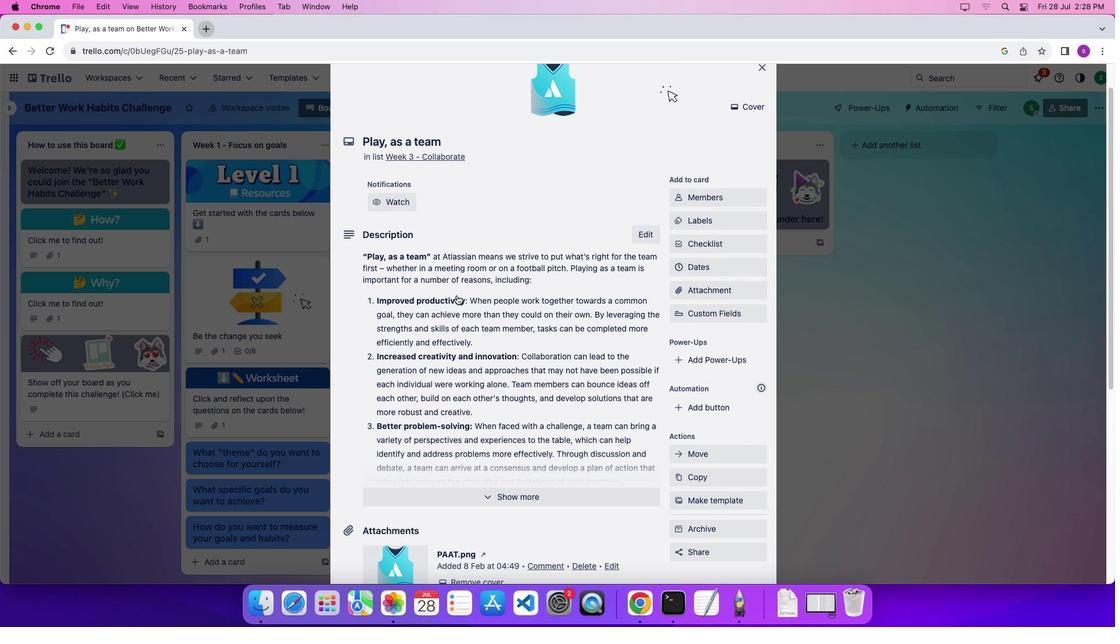 
Action: Mouse scrolled (464, 302) with delta (7, 6)
Screenshot: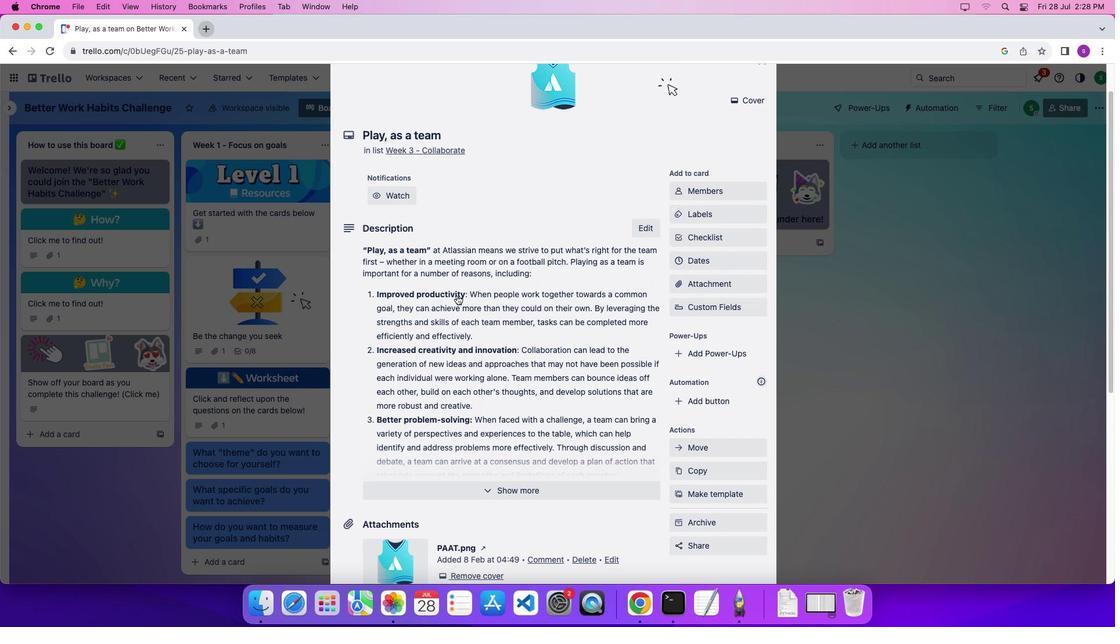 
Action: Mouse scrolled (464, 302) with delta (7, 6)
Screenshot: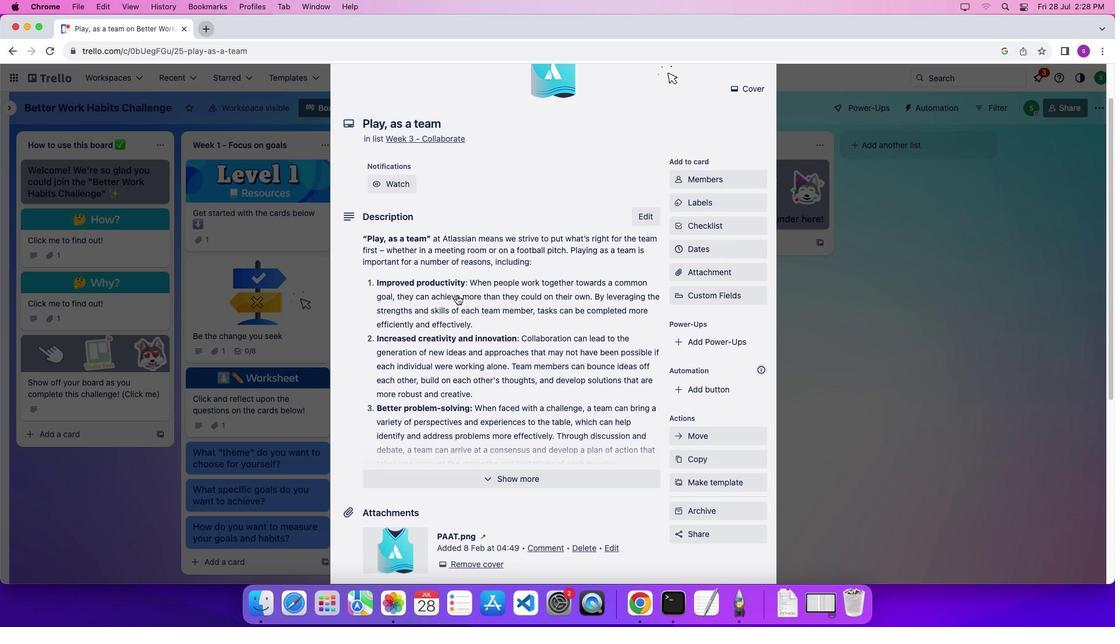 
Action: Mouse scrolled (464, 302) with delta (7, 8)
Screenshot: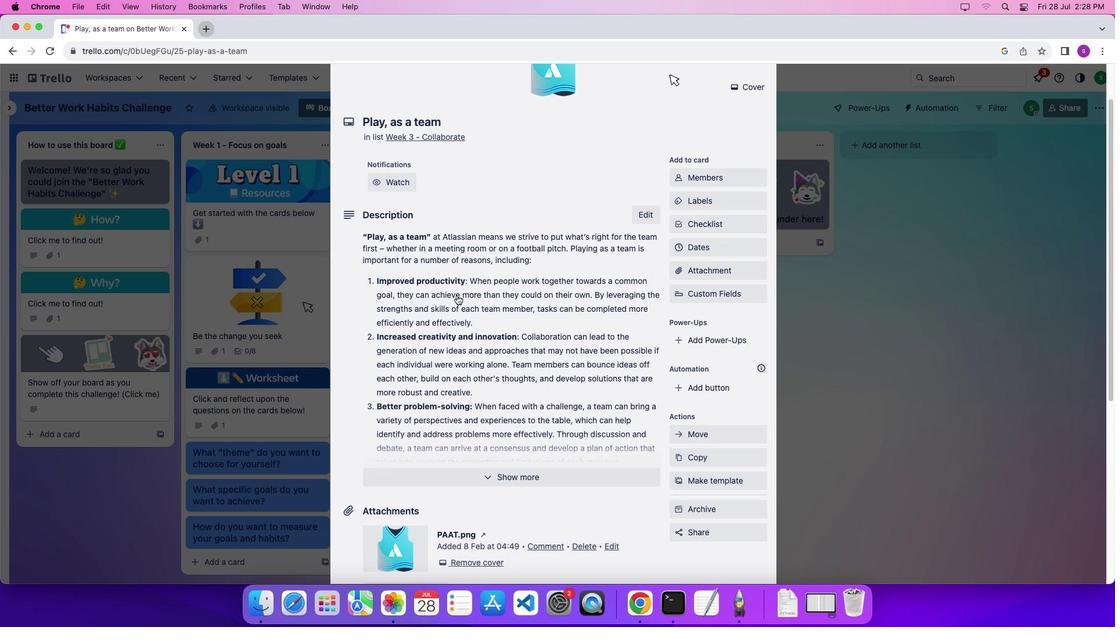 
Action: Mouse scrolled (464, 302) with delta (7, 8)
Screenshot: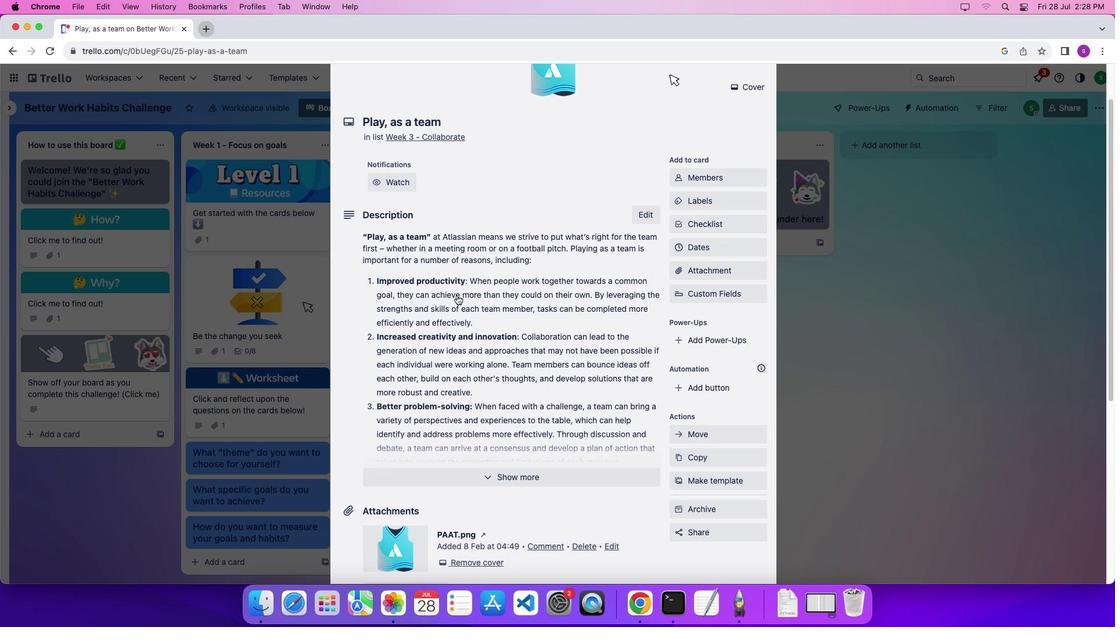 
Action: Mouse scrolled (464, 302) with delta (7, 12)
Screenshot: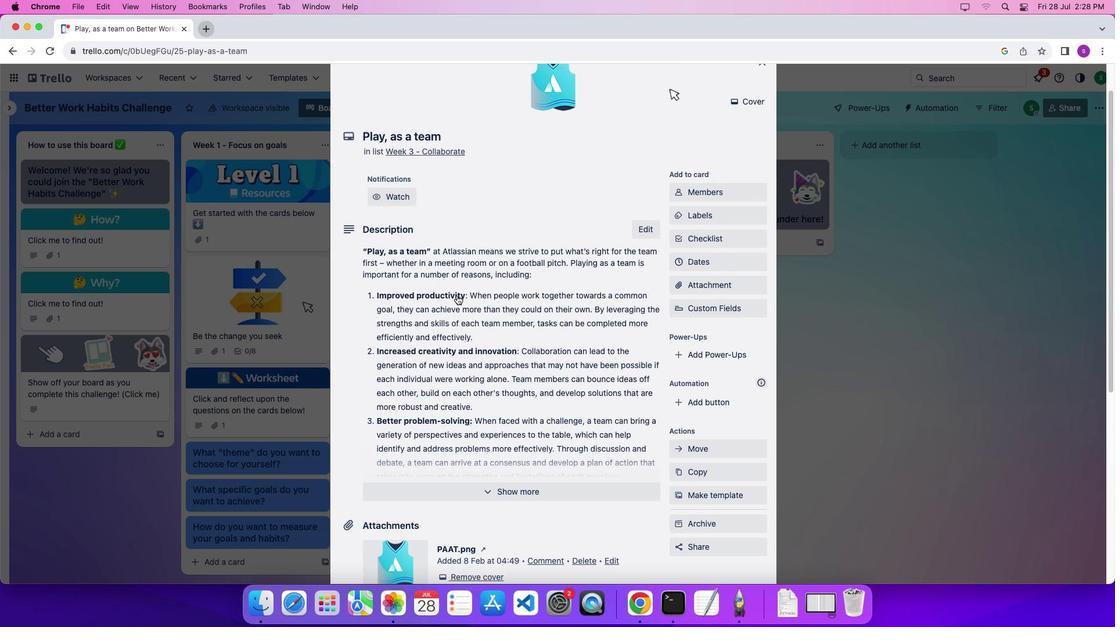 
Action: Mouse scrolled (464, 302) with delta (7, 13)
Screenshot: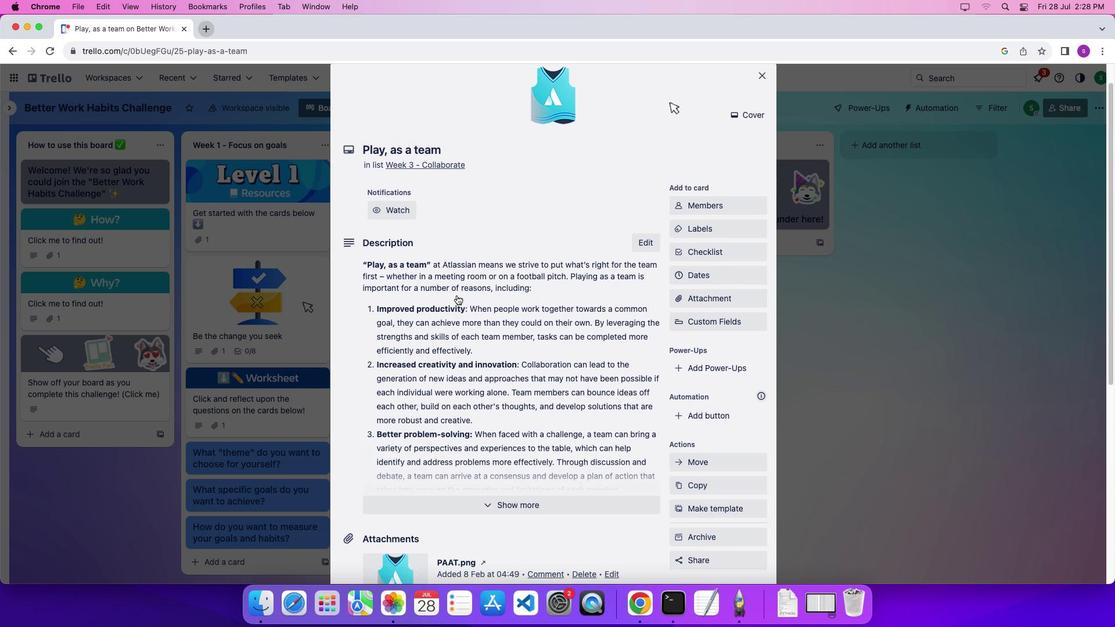 
Action: Mouse moved to (598, 349)
Screenshot: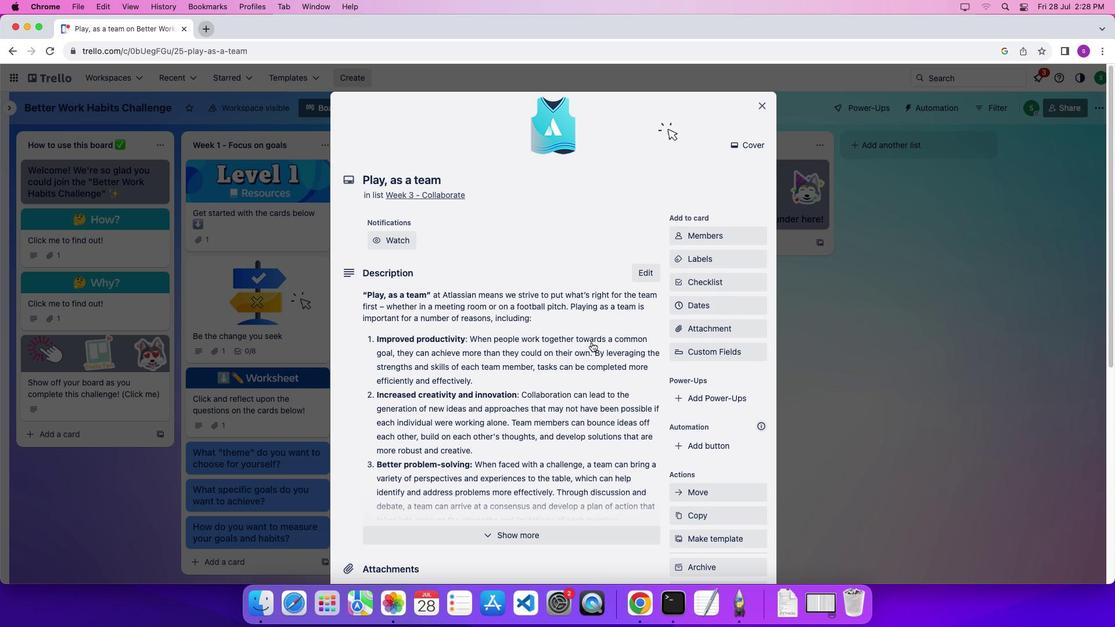 
Action: Mouse scrolled (598, 349) with delta (7, 6)
Screenshot: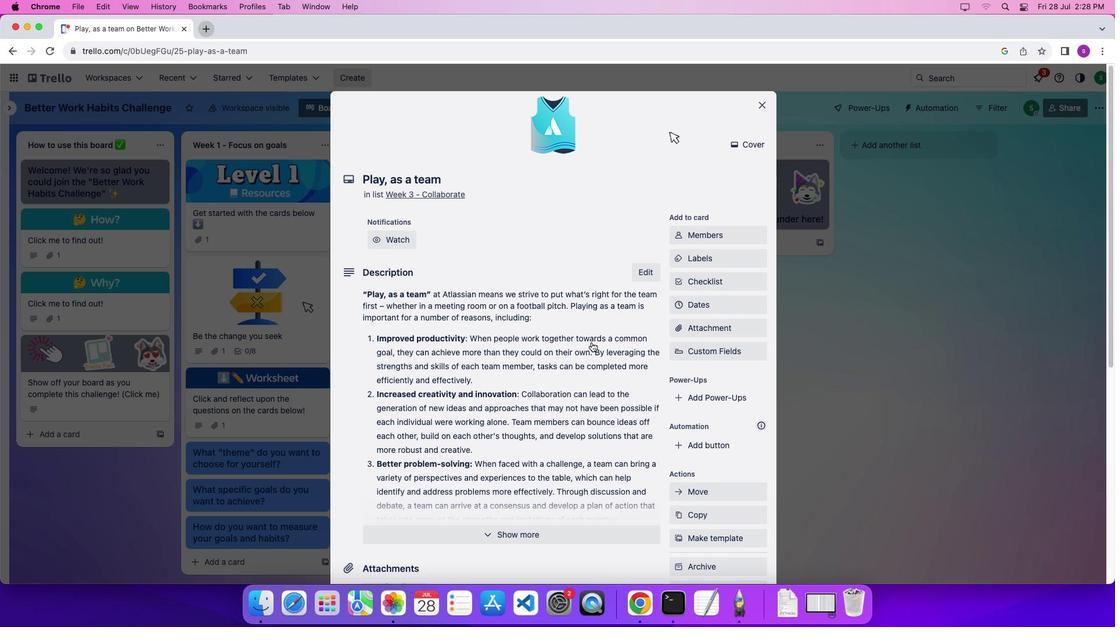 
Action: Mouse scrolled (598, 349) with delta (7, 6)
Screenshot: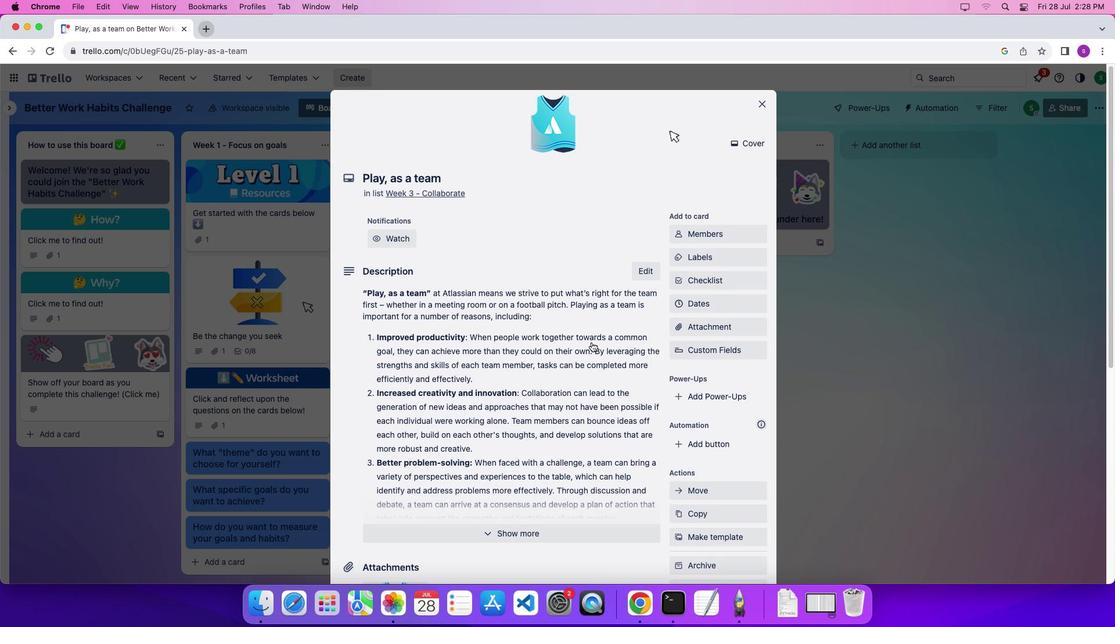 
Action: Mouse scrolled (598, 349) with delta (7, 6)
Screenshot: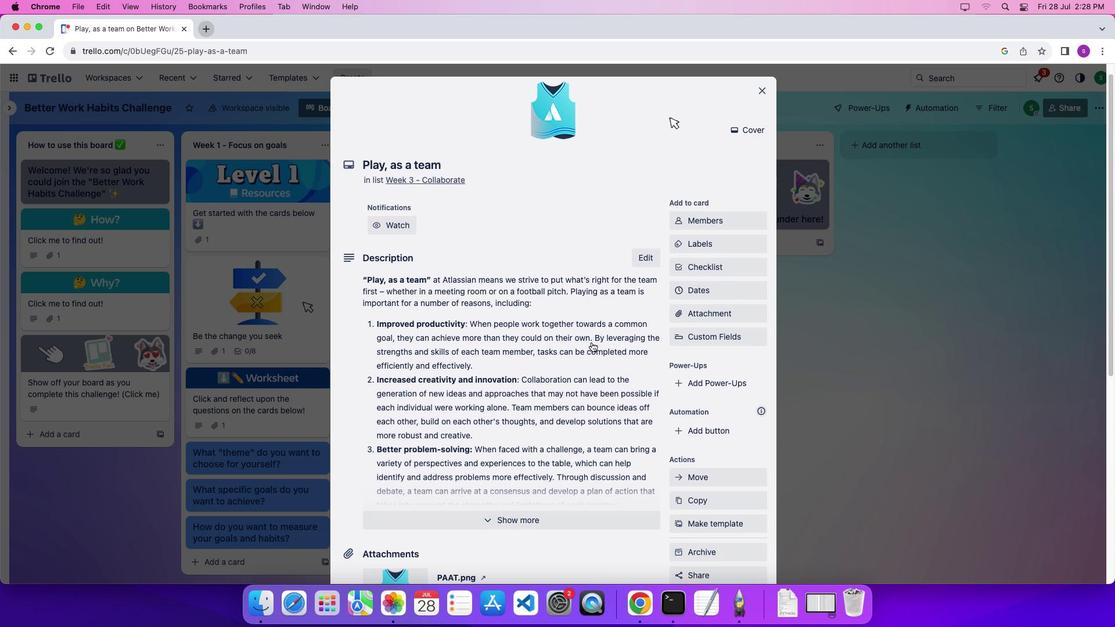 
Action: Mouse scrolled (598, 349) with delta (7, 6)
Screenshot: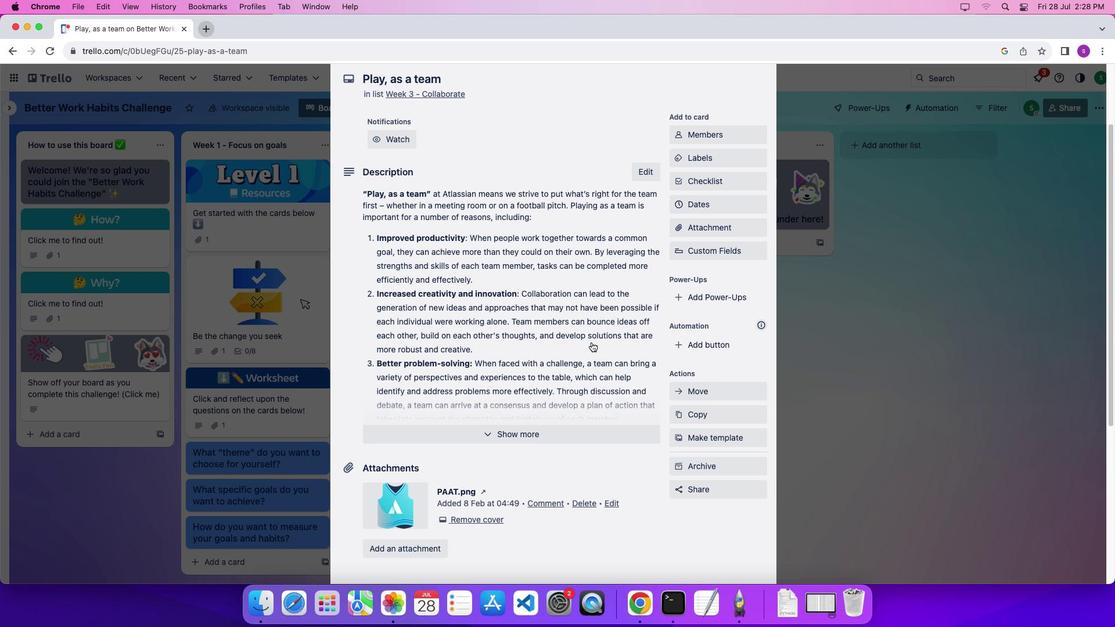 
Action: Mouse scrolled (598, 349) with delta (7, 6)
Screenshot: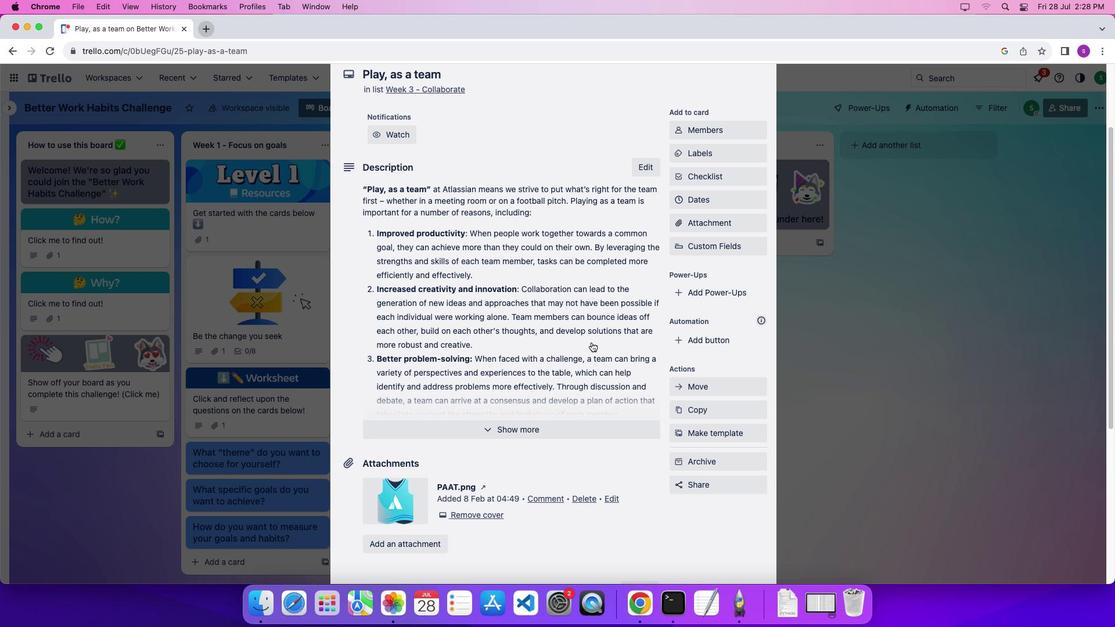 
Action: Mouse scrolled (598, 349) with delta (7, 6)
Screenshot: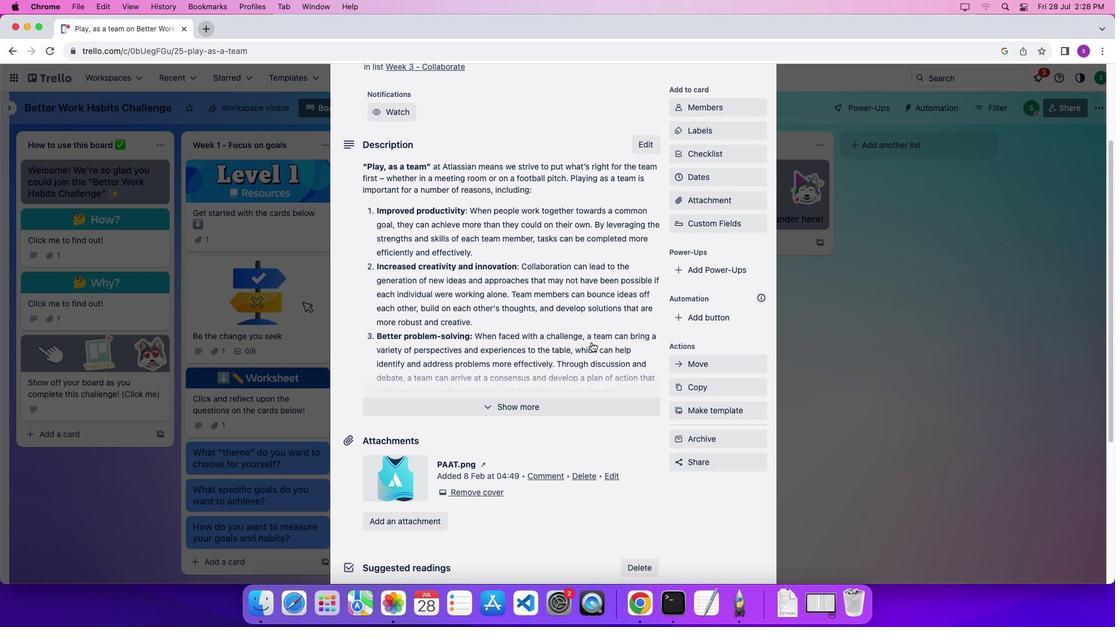 
Action: Mouse scrolled (598, 349) with delta (7, 6)
Screenshot: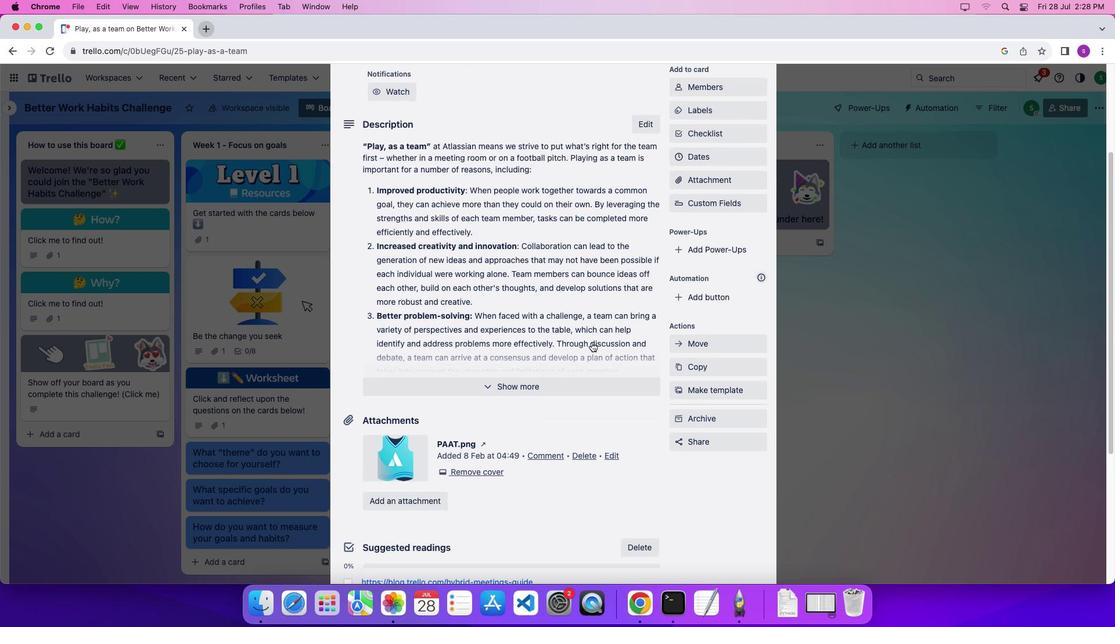
Action: Mouse scrolled (598, 349) with delta (7, 4)
Screenshot: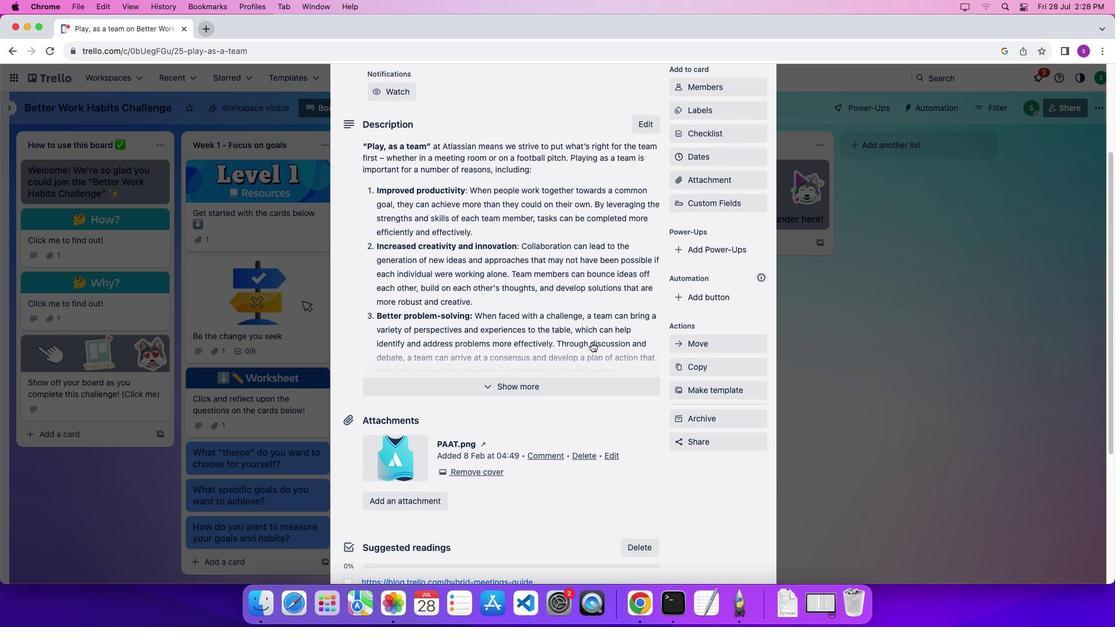 
Action: Mouse moved to (357, 461)
Screenshot: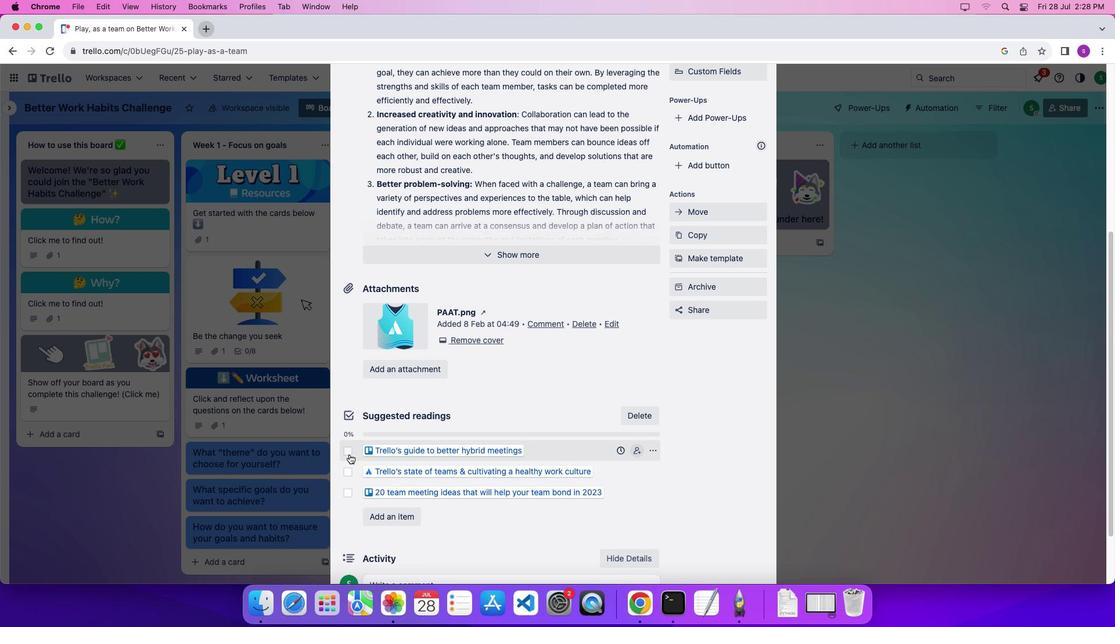 
Action: Mouse pressed left at (357, 461)
Screenshot: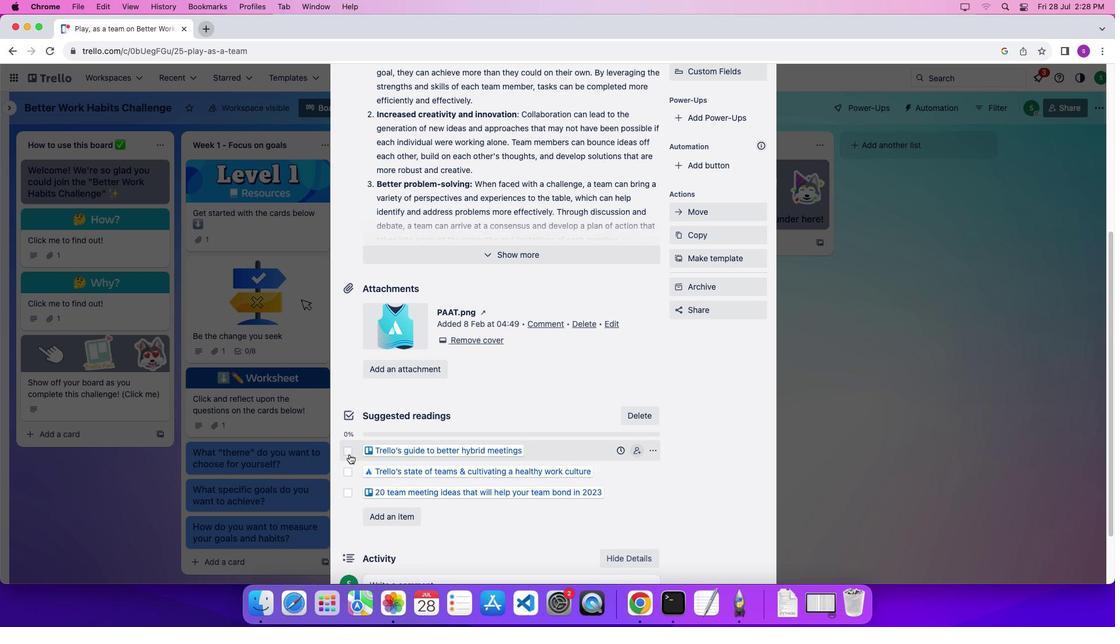
Action: Mouse moved to (353, 476)
Screenshot: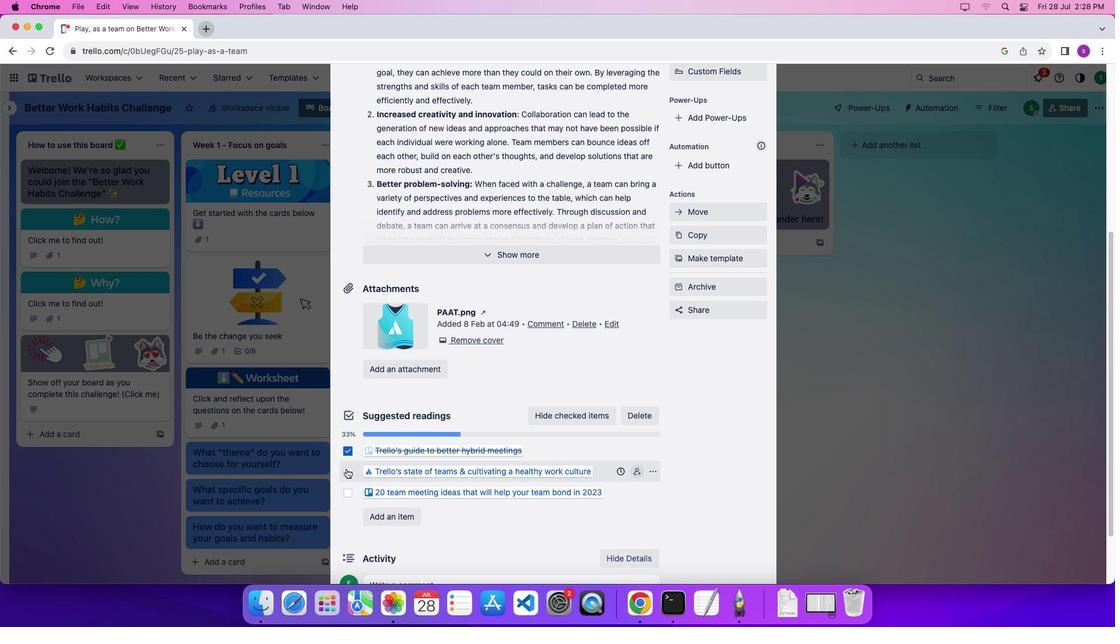 
Action: Mouse pressed left at (353, 476)
Screenshot: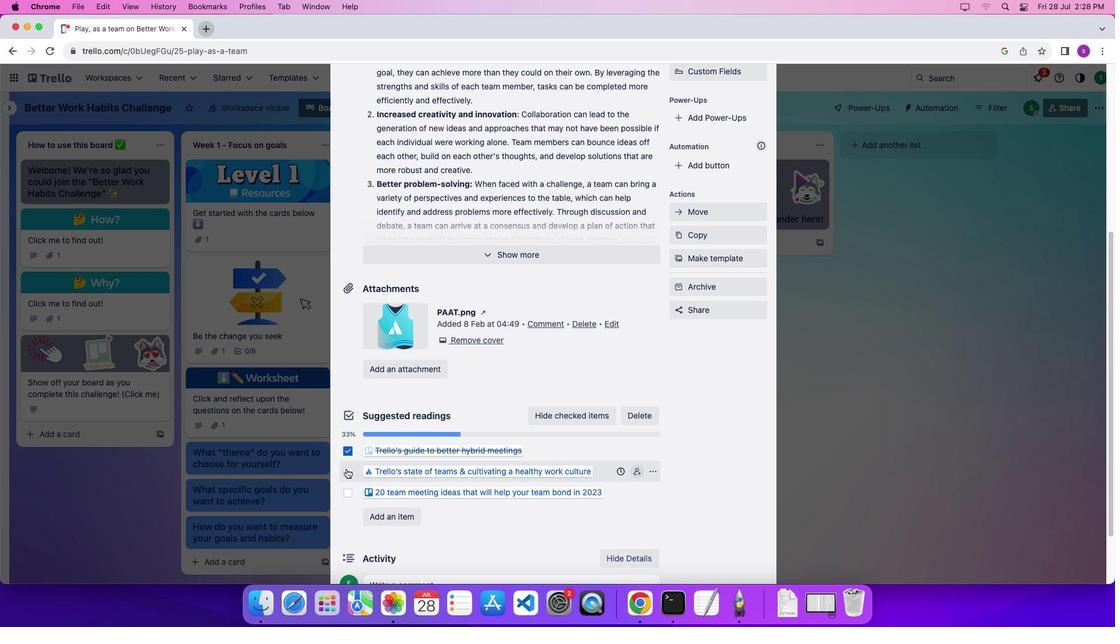 
Action: Mouse moved to (356, 501)
Screenshot: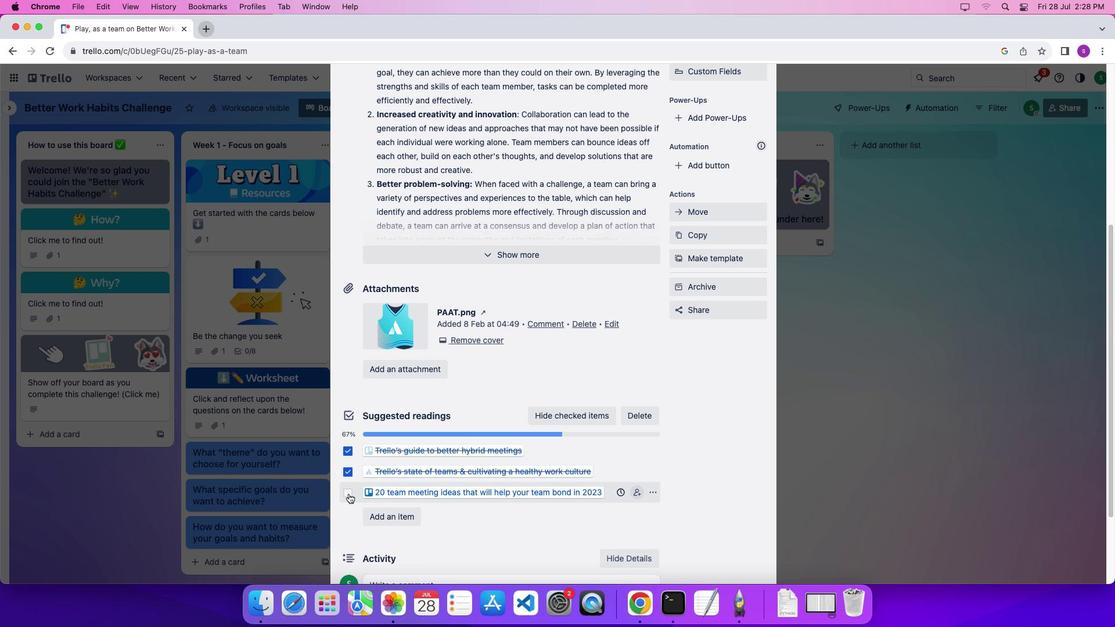 
Action: Mouse pressed left at (356, 501)
Screenshot: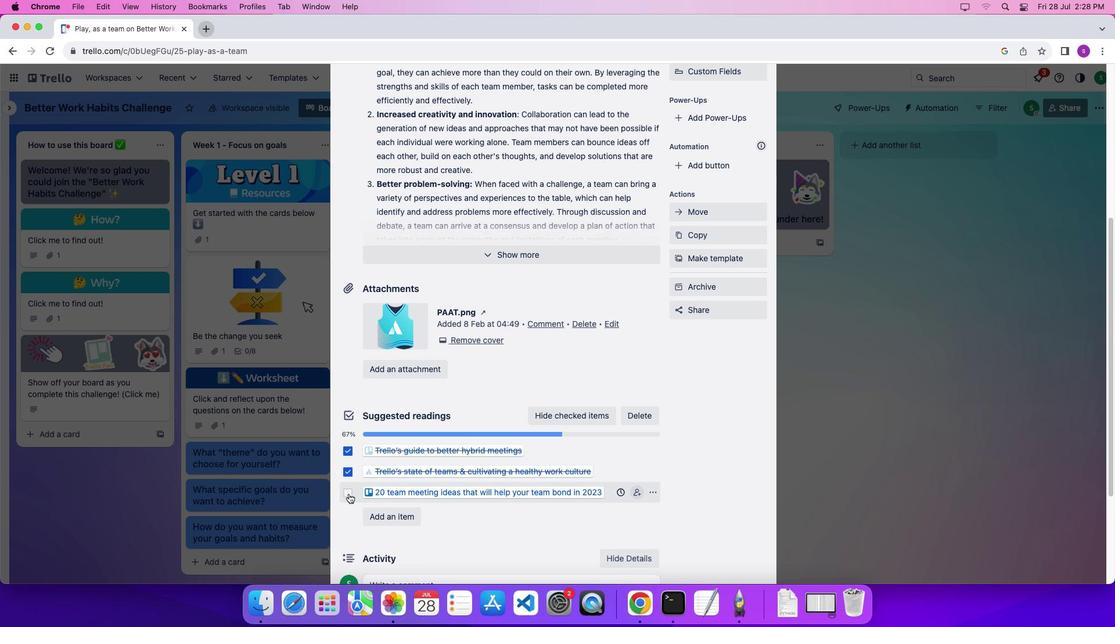 
Action: Mouse moved to (577, 542)
Screenshot: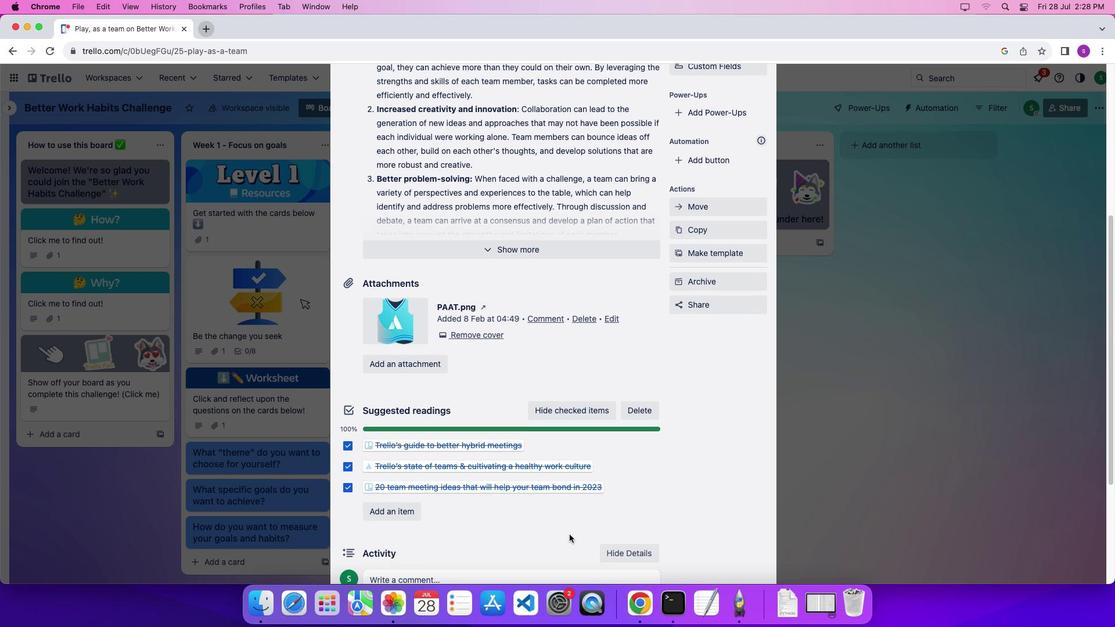 
Action: Mouse scrolled (577, 542) with delta (7, 6)
Screenshot: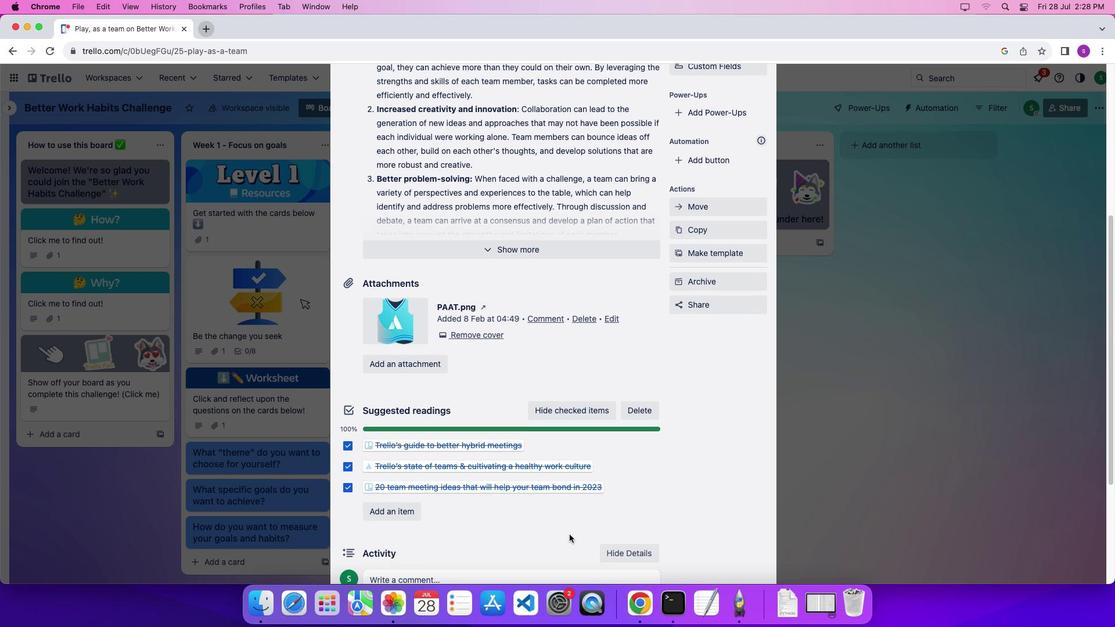 
Action: Mouse scrolled (577, 542) with delta (7, 6)
Screenshot: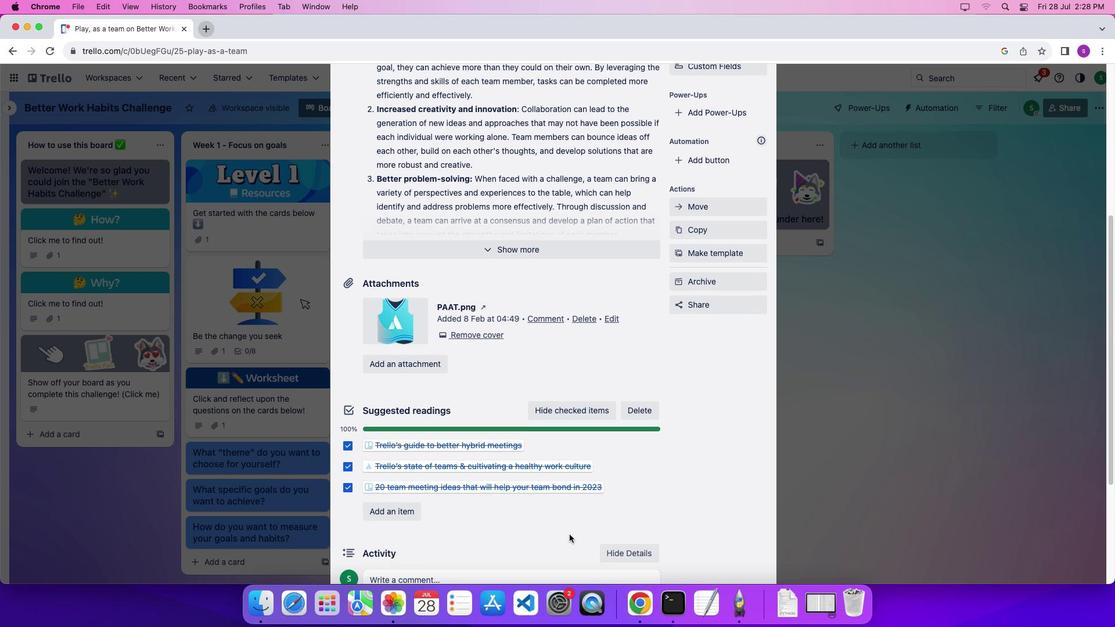 
Action: Mouse scrolled (577, 542) with delta (7, 4)
Screenshot: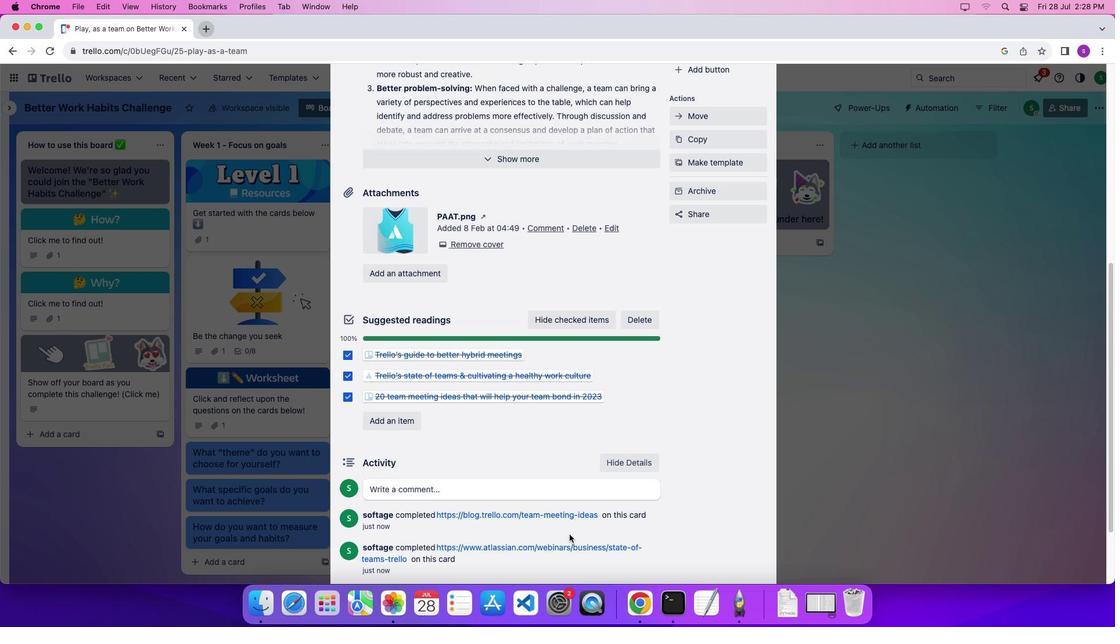
Action: Mouse scrolled (577, 542) with delta (7, 4)
Screenshot: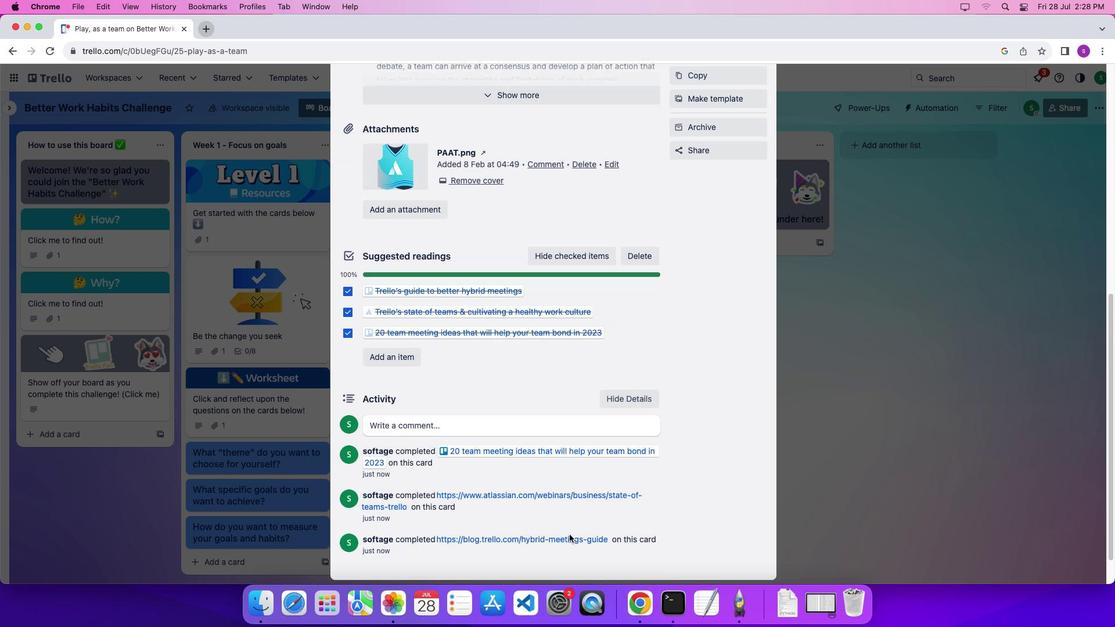 
Action: Mouse scrolled (577, 542) with delta (7, 8)
Screenshot: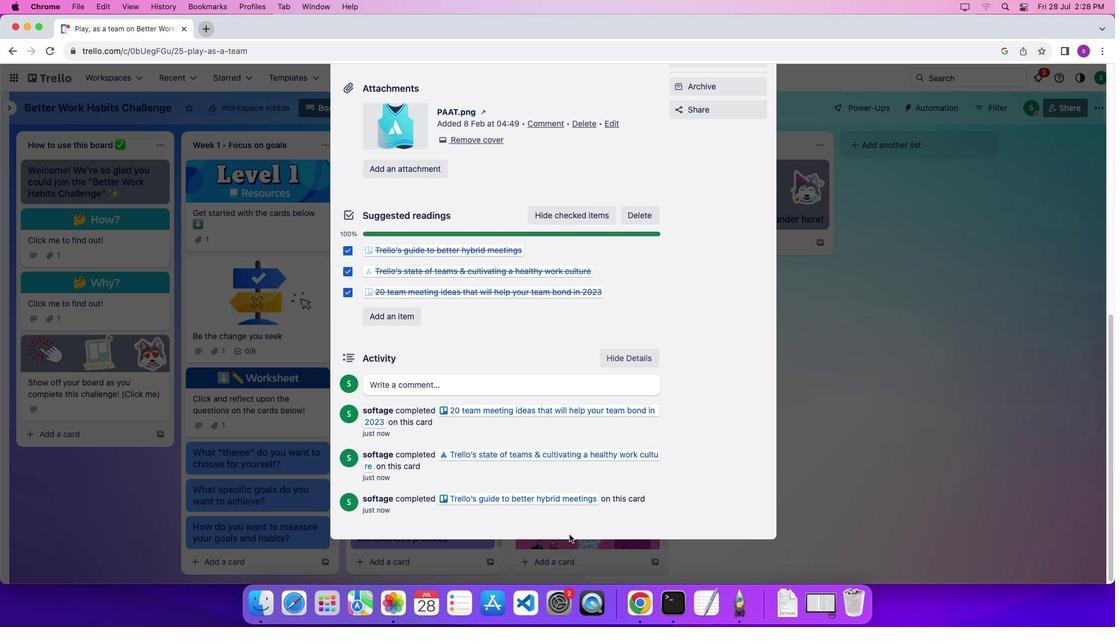 
Action: Mouse scrolled (577, 542) with delta (7, 8)
Screenshot: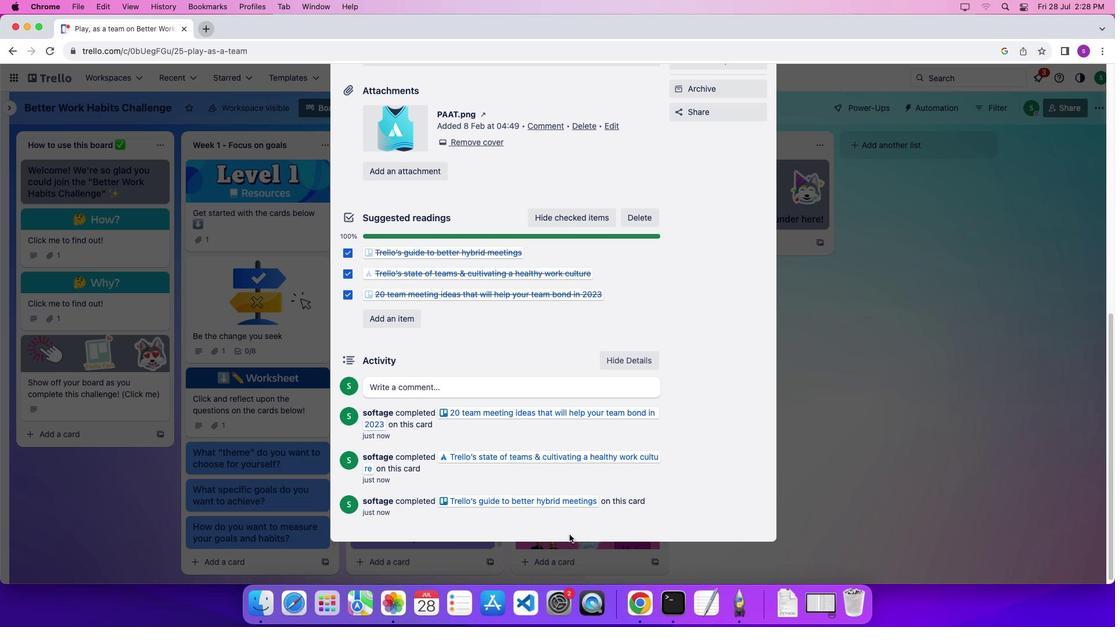
Action: Mouse scrolled (577, 542) with delta (7, 11)
Screenshot: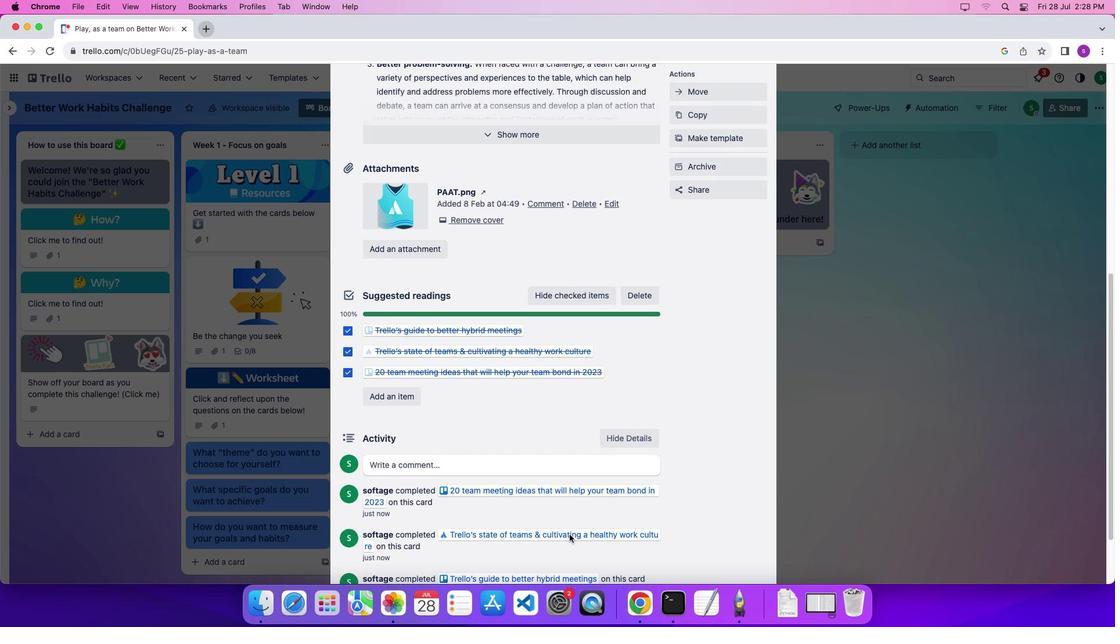 
Action: Mouse scrolled (577, 542) with delta (7, 13)
Screenshot: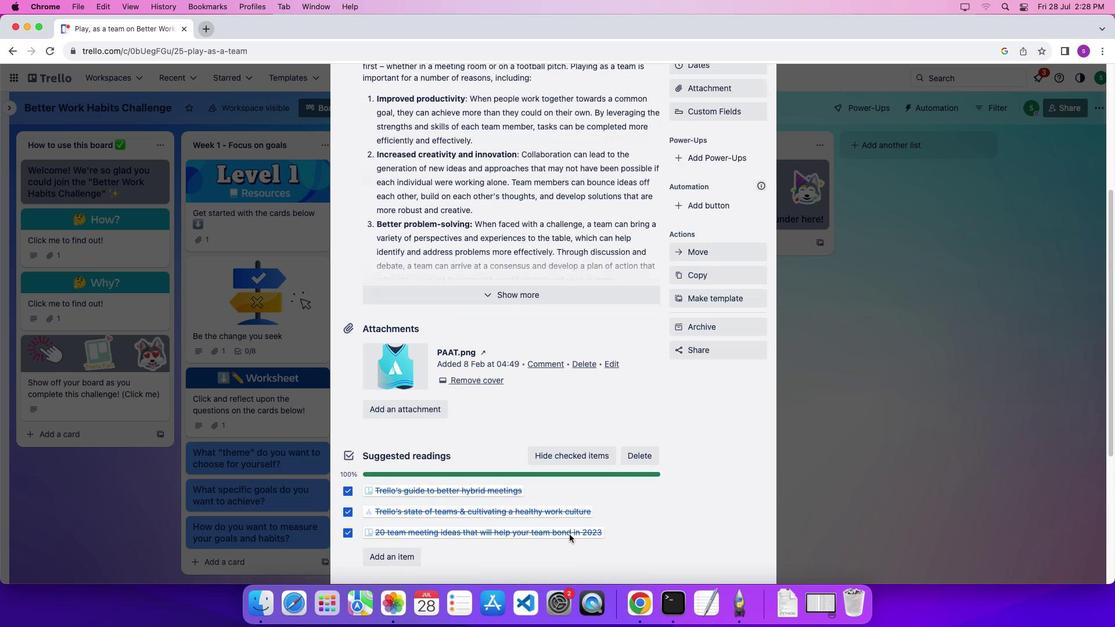 
Action: Mouse scrolled (577, 542) with delta (7, 8)
Screenshot: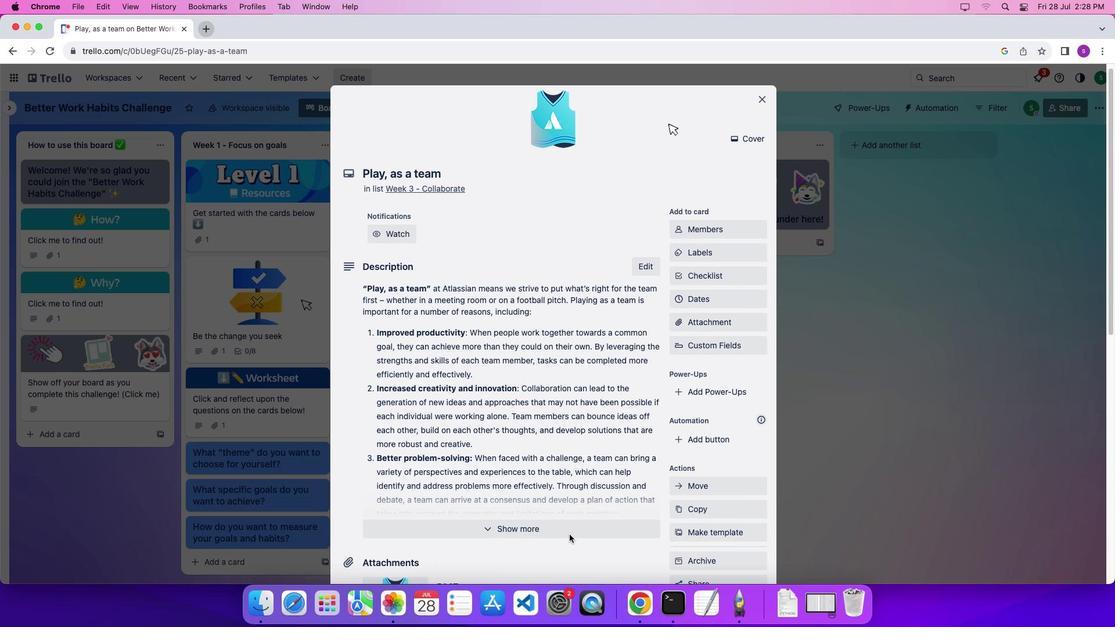 
Action: Mouse scrolled (577, 542) with delta (7, 8)
Screenshot: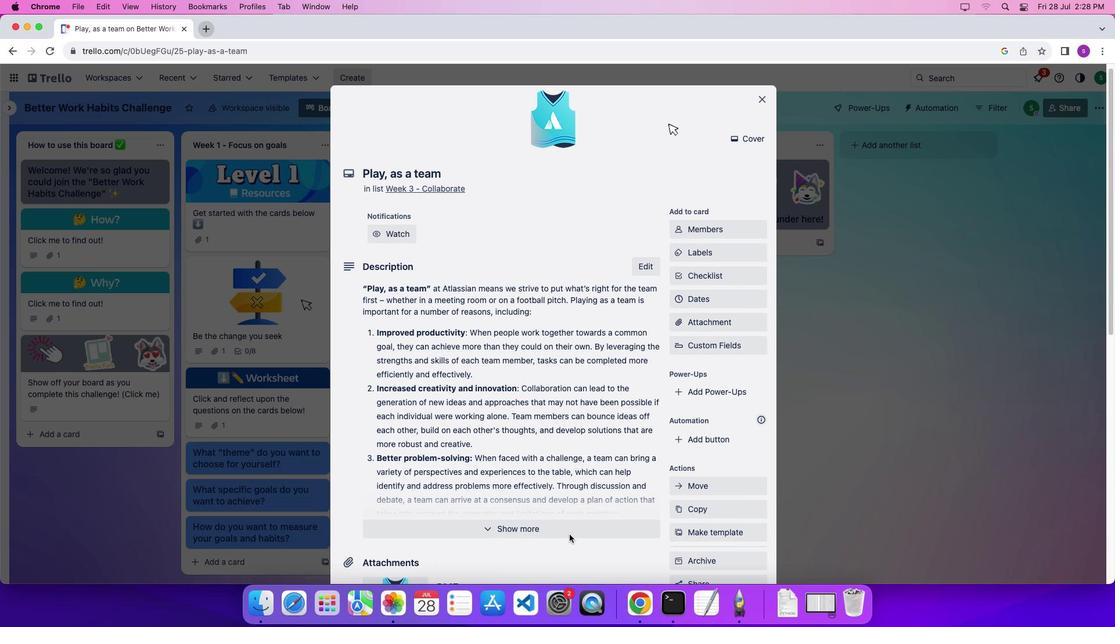 
Action: Mouse scrolled (577, 542) with delta (7, 12)
Screenshot: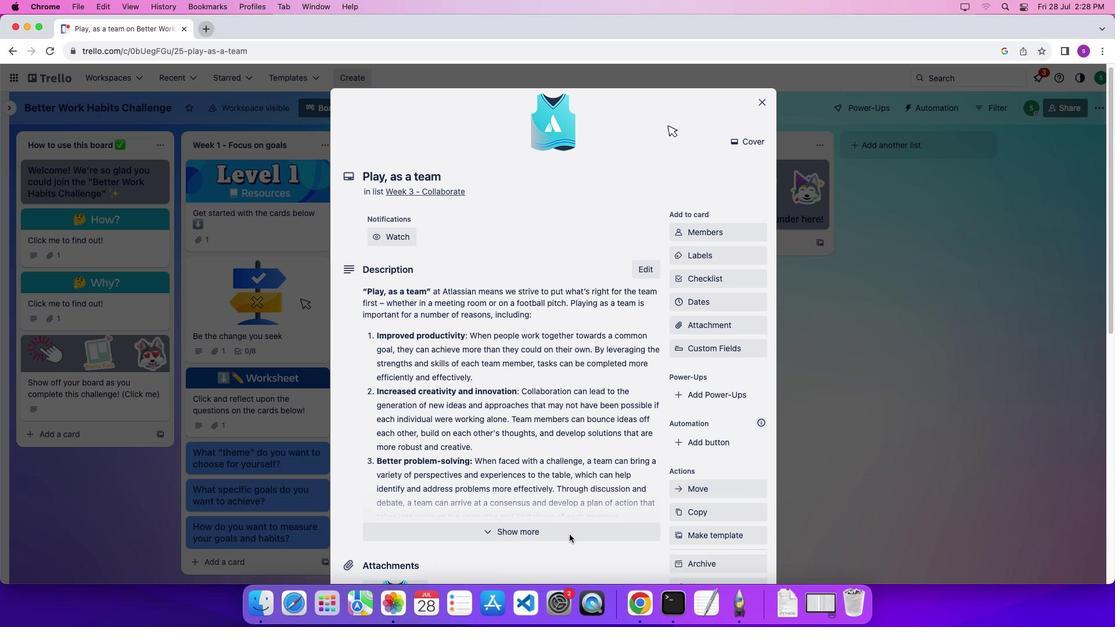 
Action: Mouse moved to (772, 109)
Screenshot: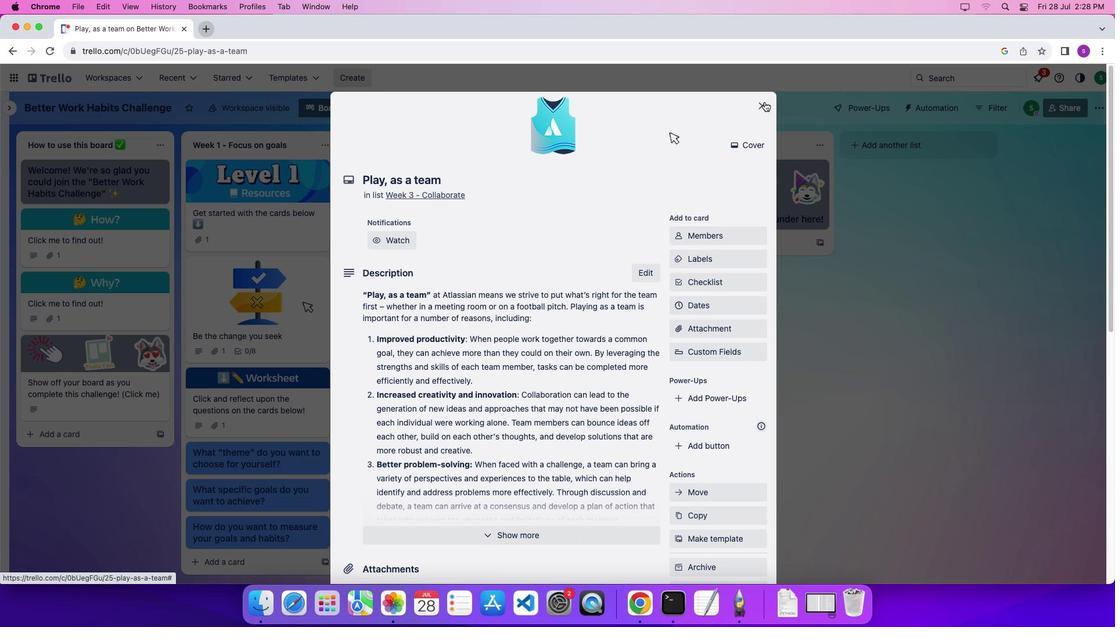 
Action: Mouse pressed left at (772, 109)
Screenshot: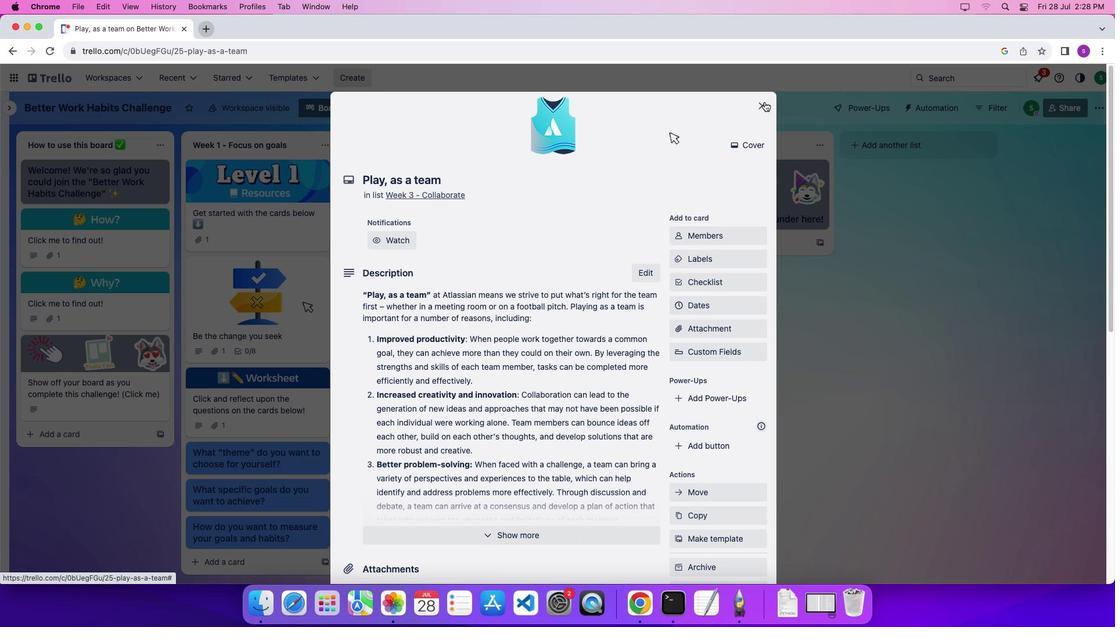 
Action: Mouse moved to (471, 227)
Screenshot: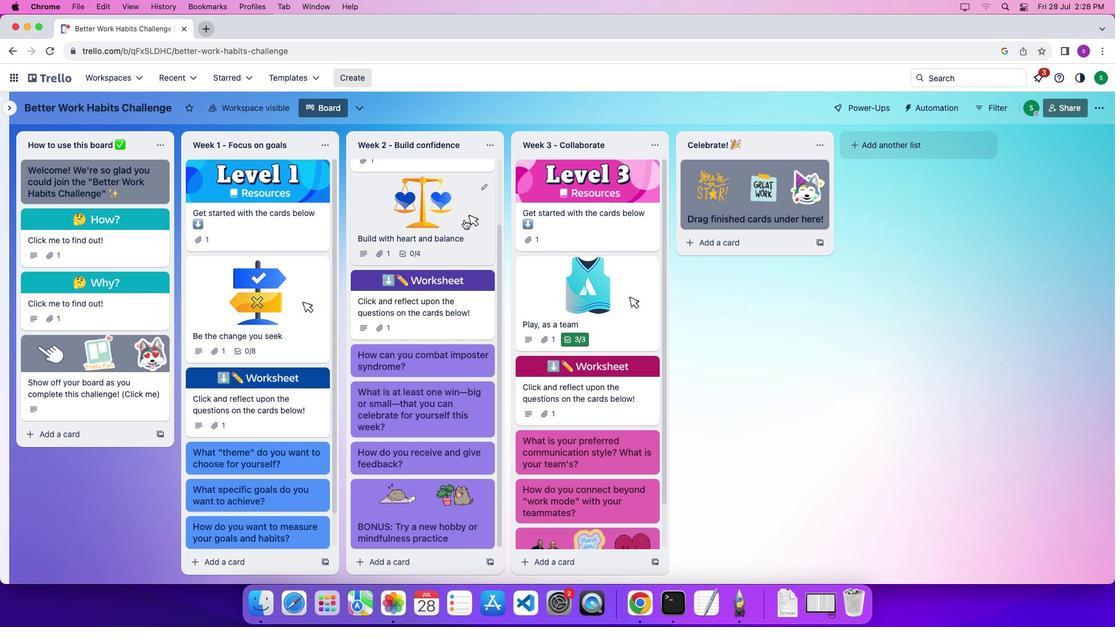 
Action: Mouse pressed left at (471, 227)
Screenshot: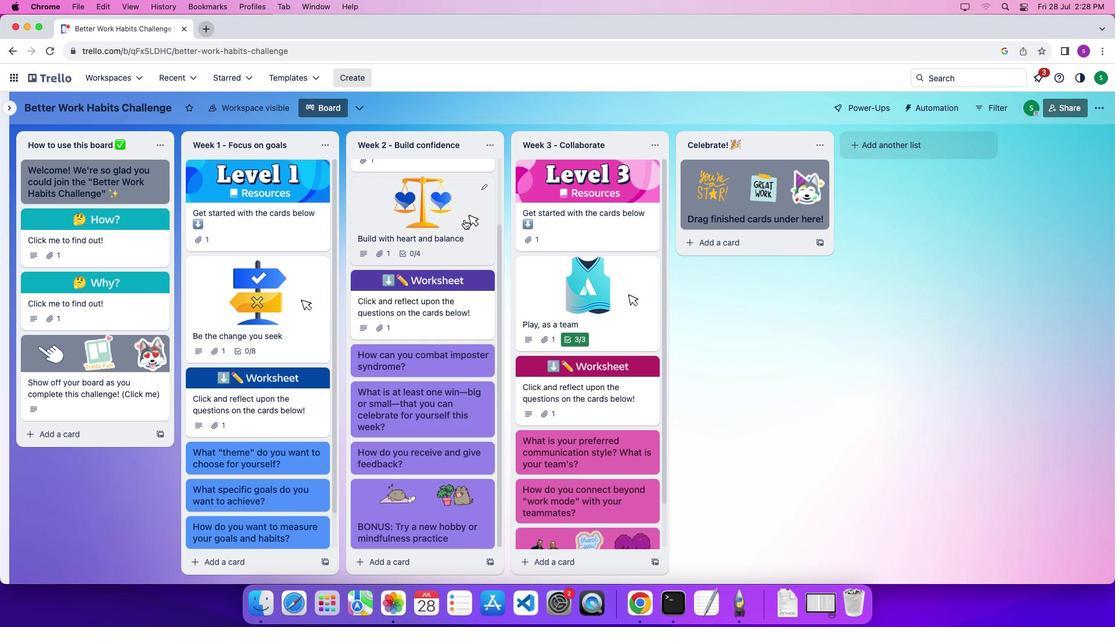 
Action: Mouse moved to (488, 291)
Screenshot: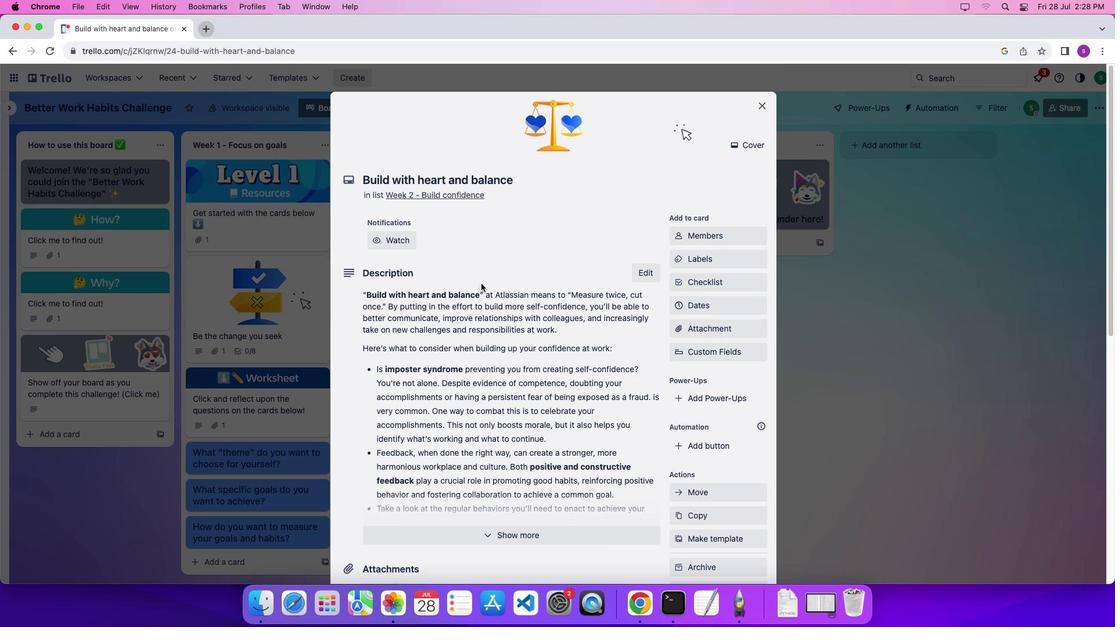 
Action: Mouse scrolled (488, 291) with delta (7, 6)
Screenshot: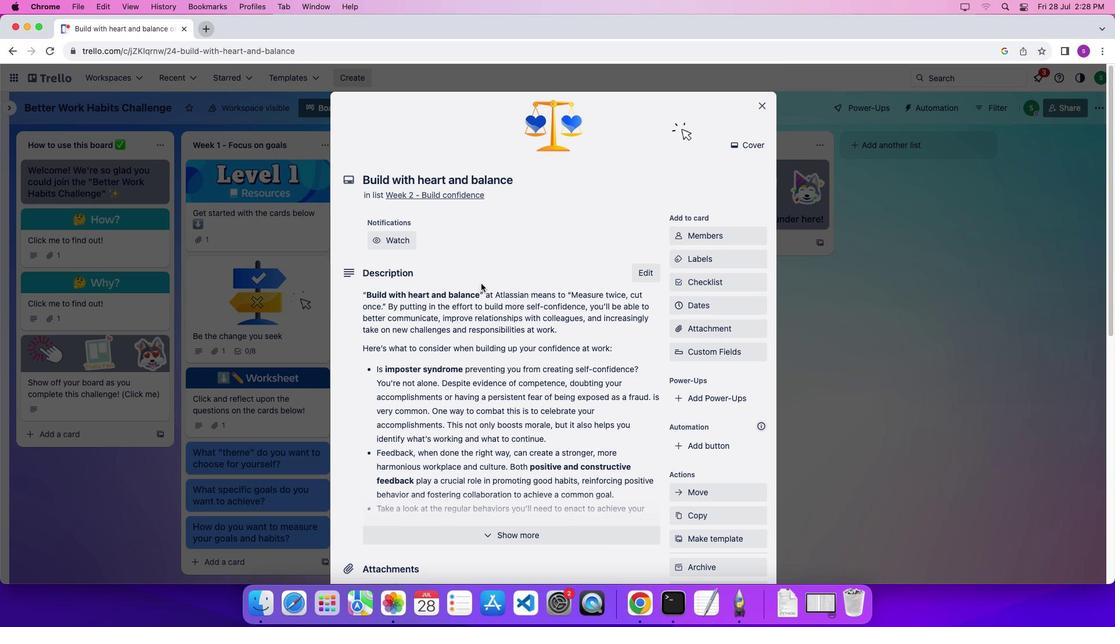 
Action: Mouse scrolled (488, 291) with delta (7, 6)
Screenshot: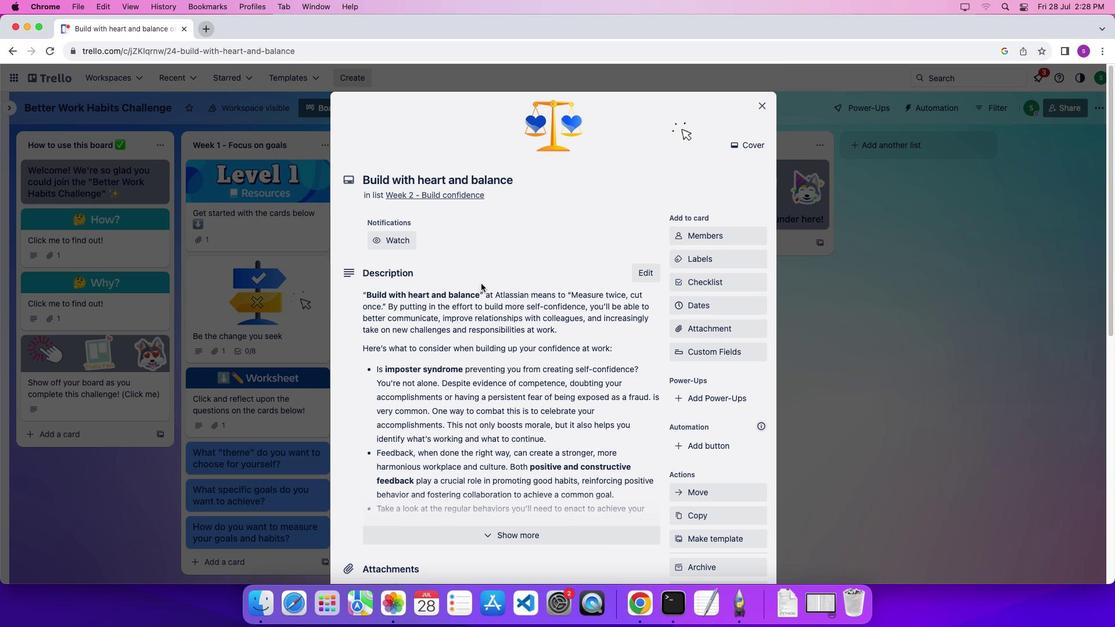 
Action: Mouse scrolled (488, 291) with delta (7, 5)
Screenshot: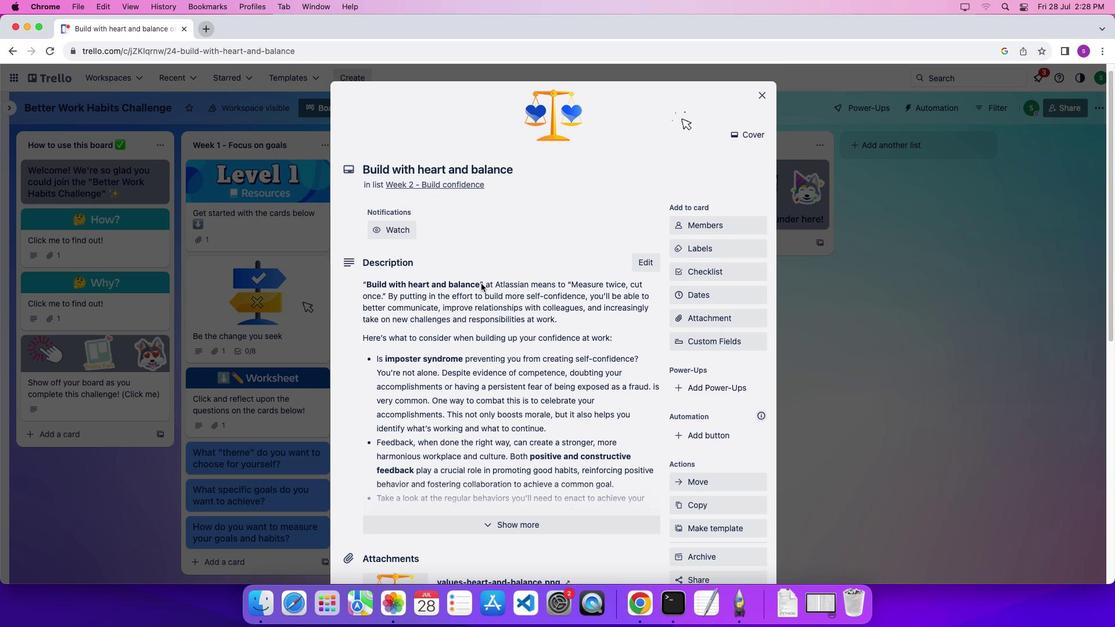
Action: Mouse scrolled (488, 291) with delta (7, 6)
Screenshot: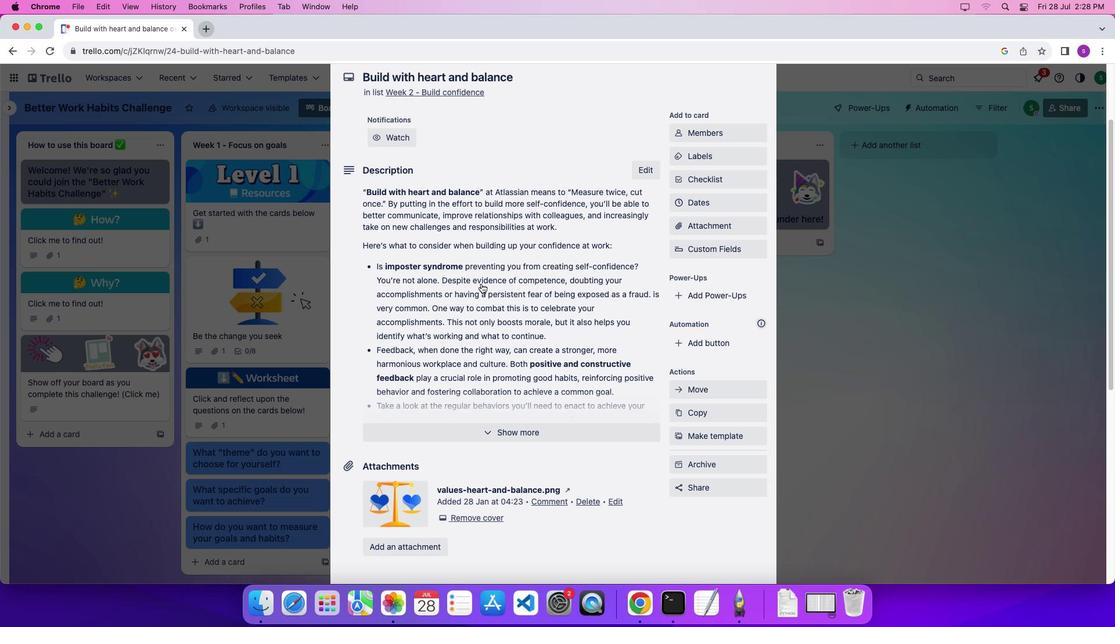 
Action: Mouse scrolled (488, 291) with delta (7, 6)
Screenshot: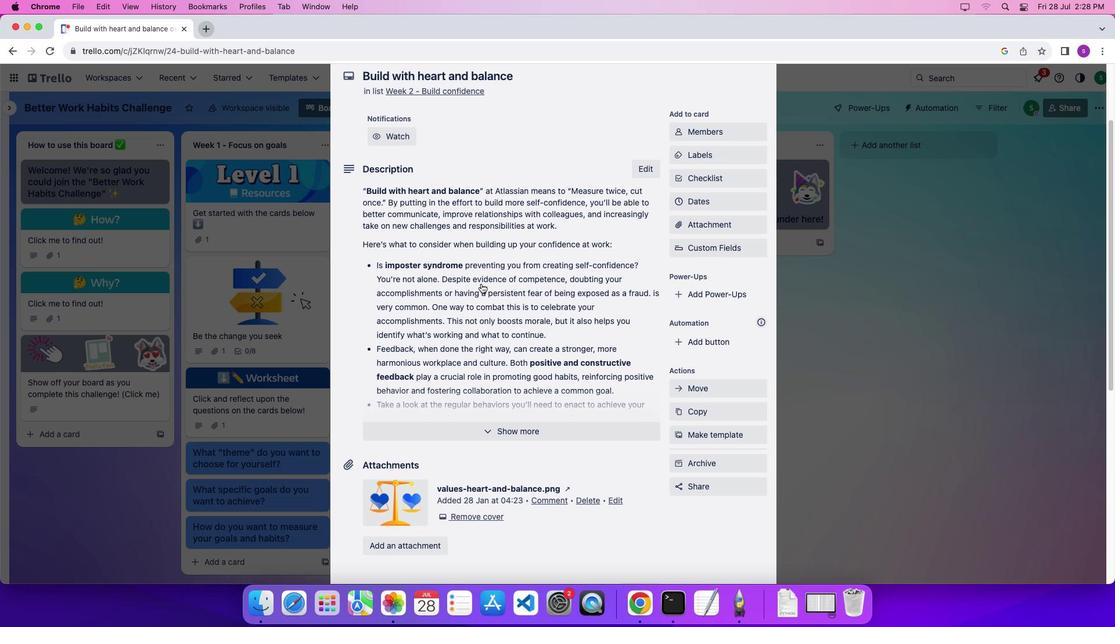 
Action: Mouse scrolled (488, 291) with delta (7, 6)
Screenshot: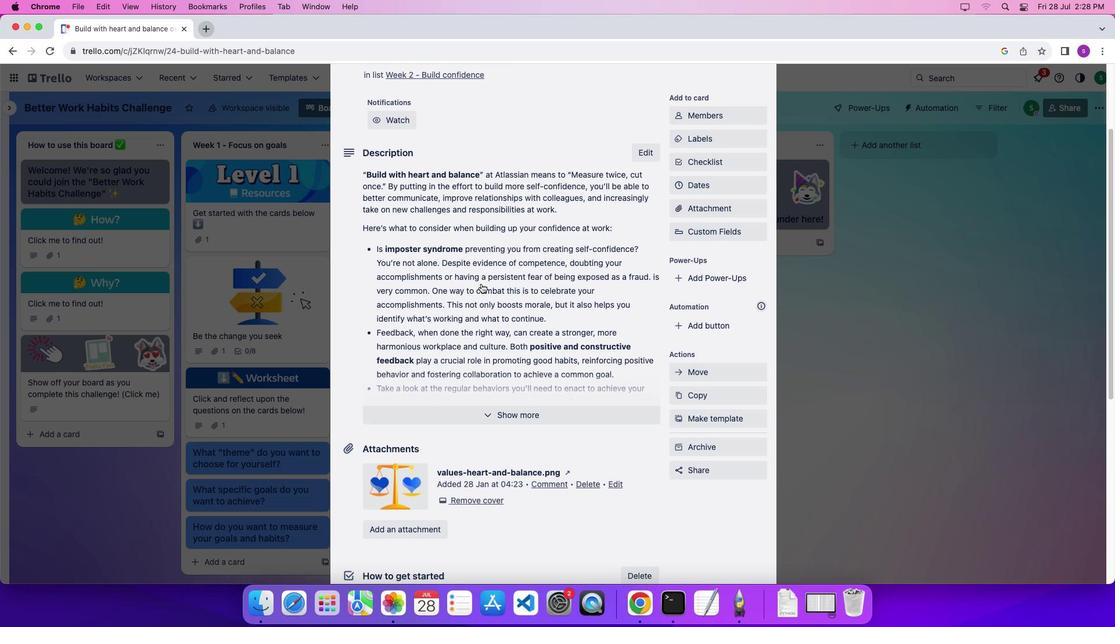 
Action: Mouse scrolled (488, 291) with delta (7, 6)
Screenshot: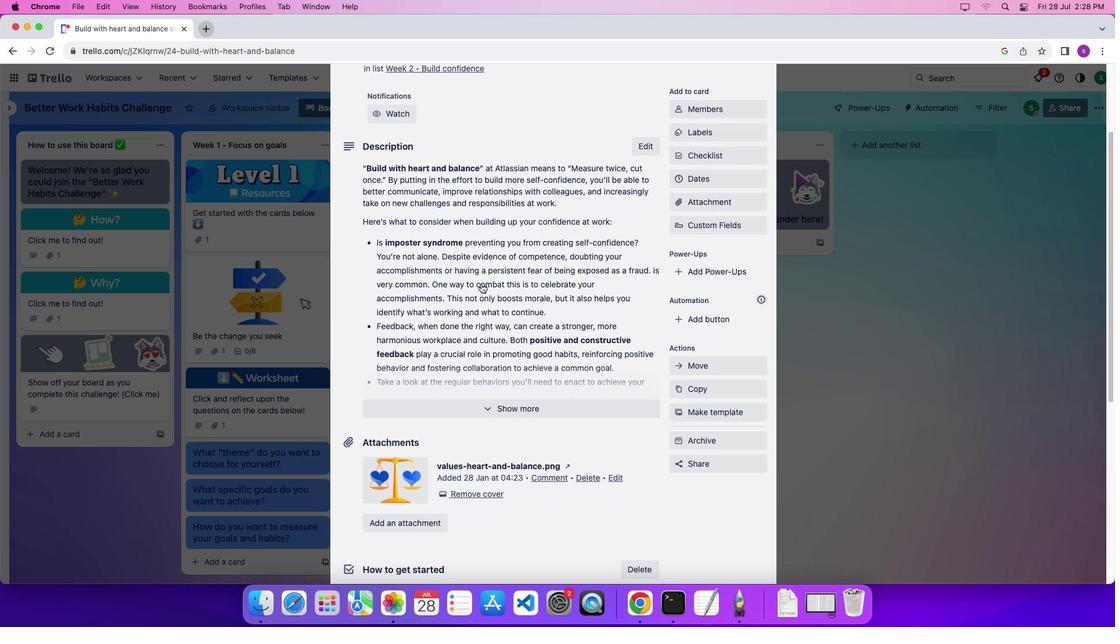 
Action: Mouse scrolled (488, 291) with delta (7, 6)
Screenshot: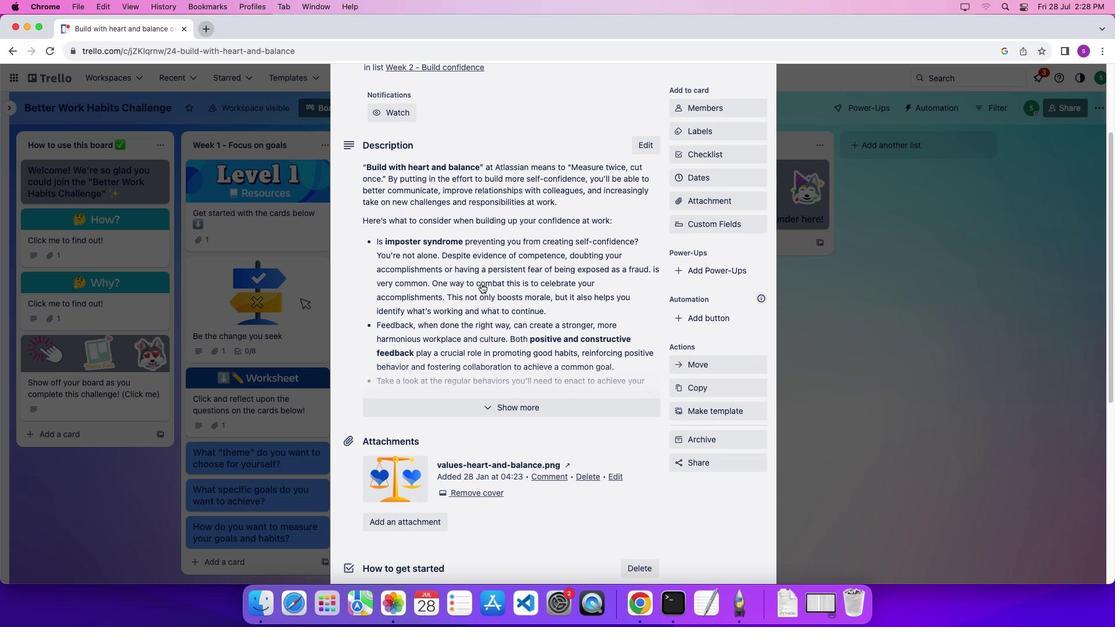 
Action: Mouse scrolled (488, 291) with delta (7, 6)
Screenshot: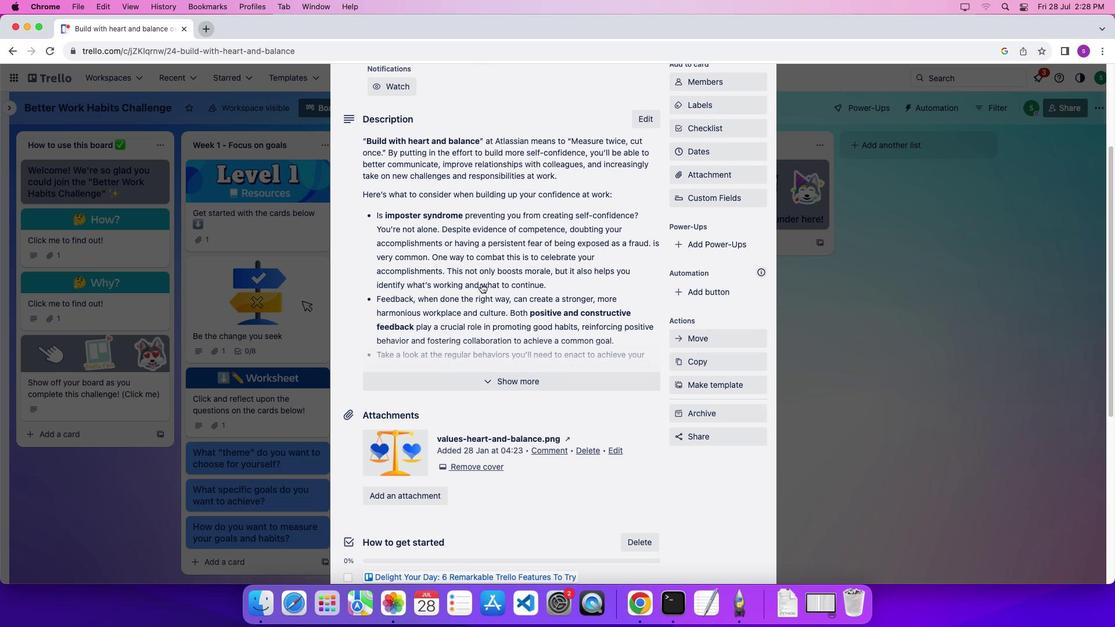 
Action: Mouse scrolled (488, 291) with delta (7, 6)
Screenshot: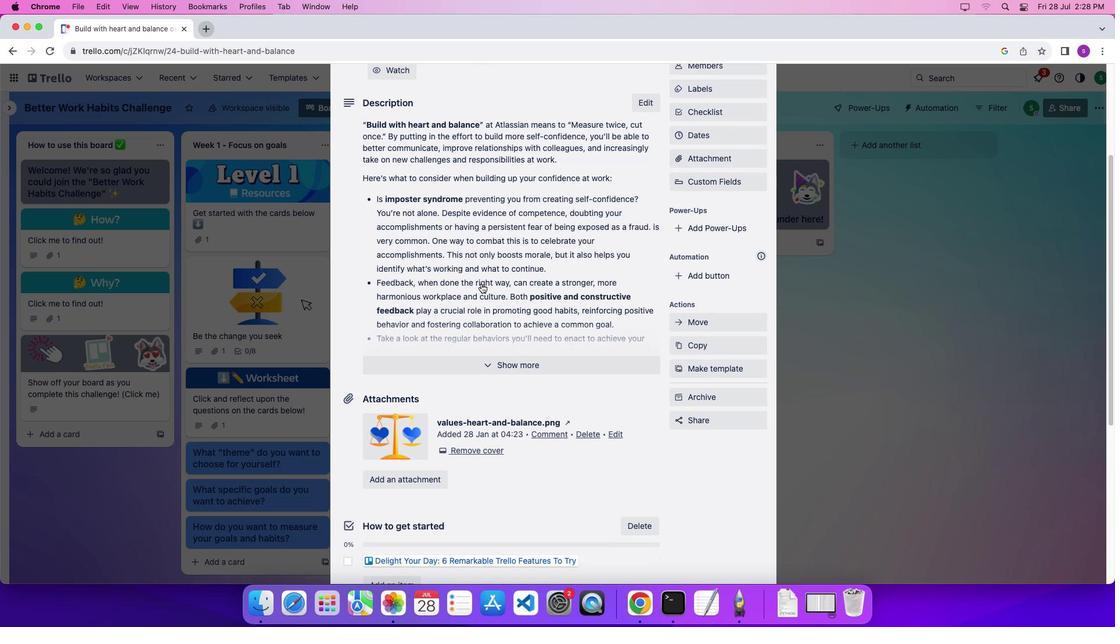 
Action: Mouse scrolled (488, 291) with delta (7, 4)
Screenshot: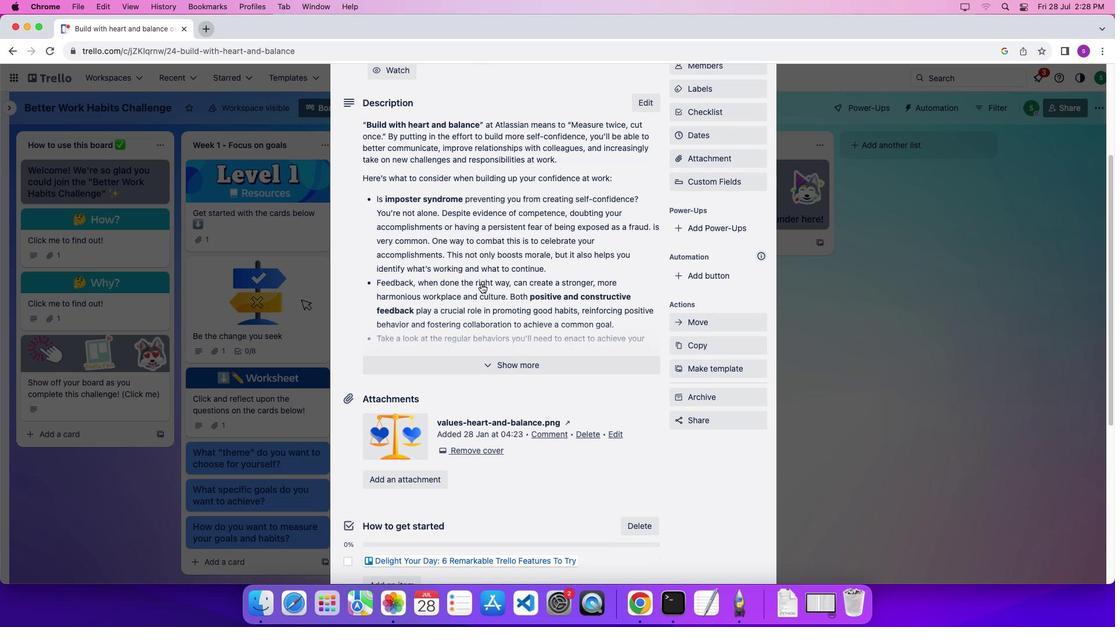 
Action: Mouse moved to (489, 291)
Screenshot: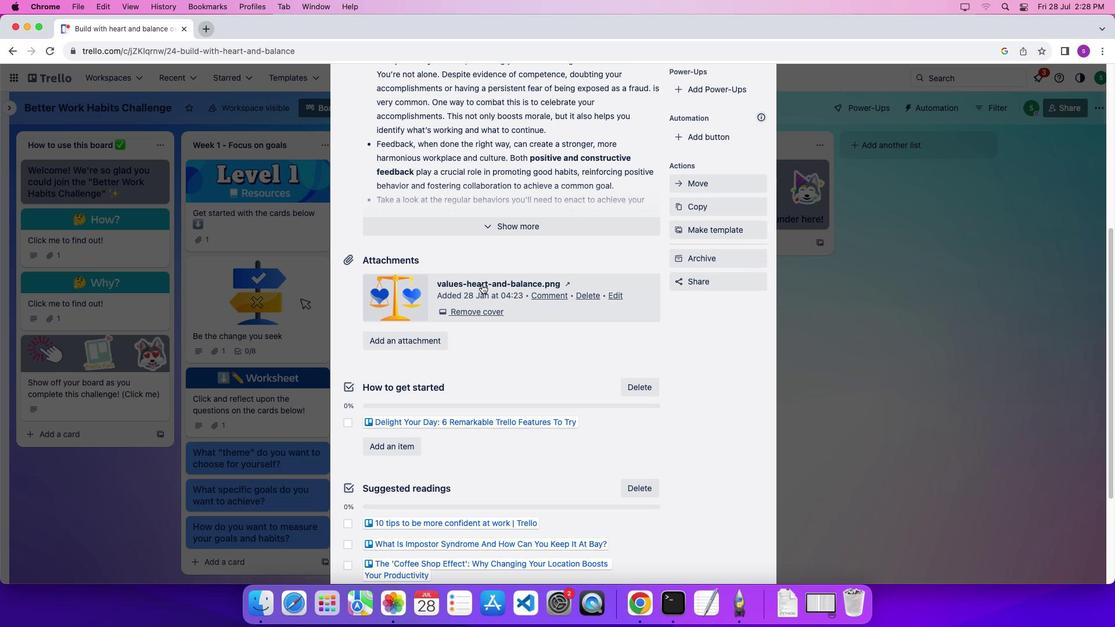 
Action: Mouse scrolled (489, 291) with delta (7, 6)
Screenshot: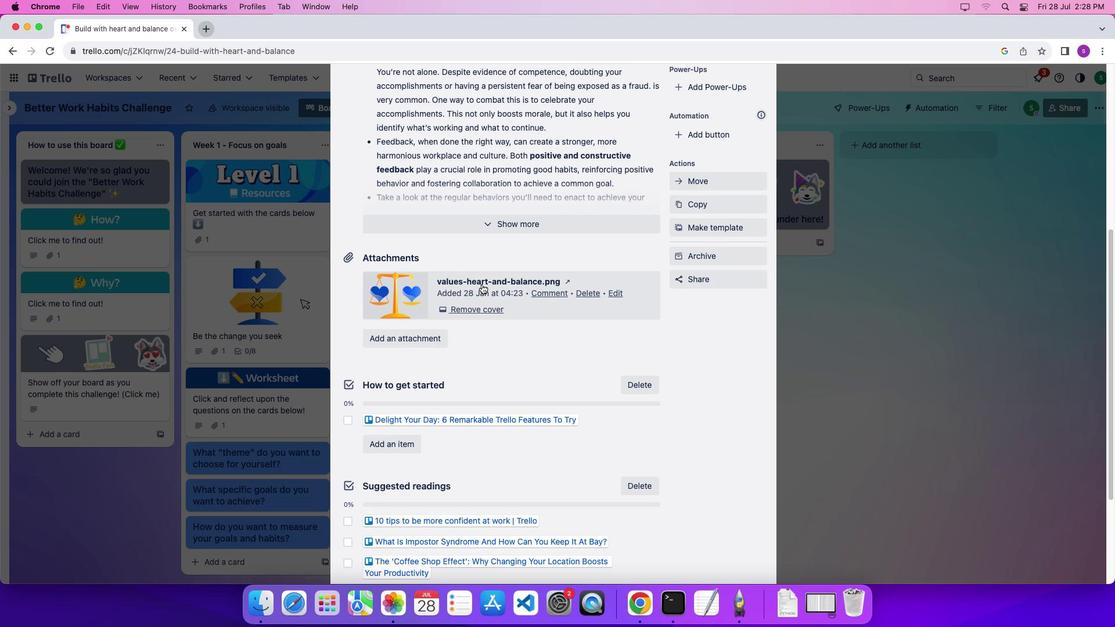 
Action: Mouse scrolled (489, 291) with delta (7, 6)
Screenshot: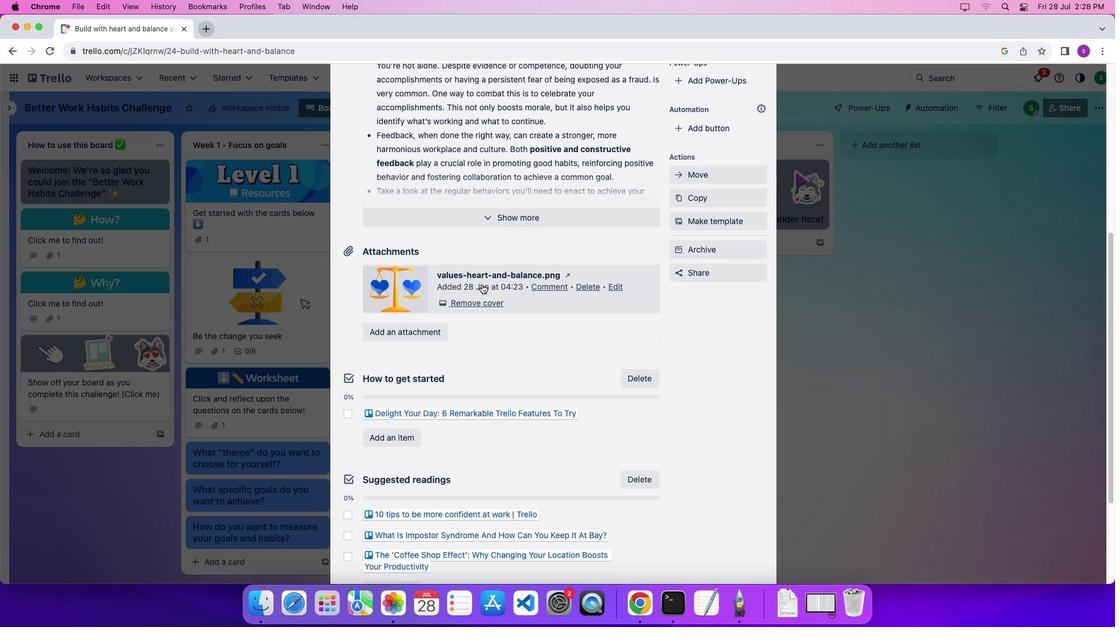 
Action: Mouse scrolled (489, 291) with delta (7, 6)
Screenshot: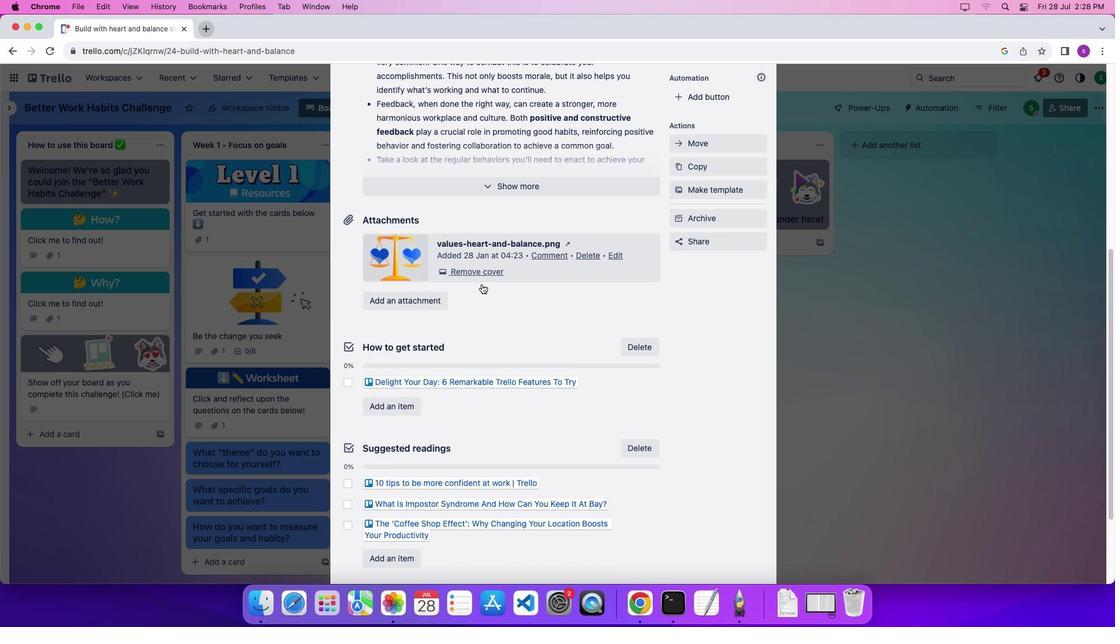
Action: Mouse moved to (355, 493)
Screenshot: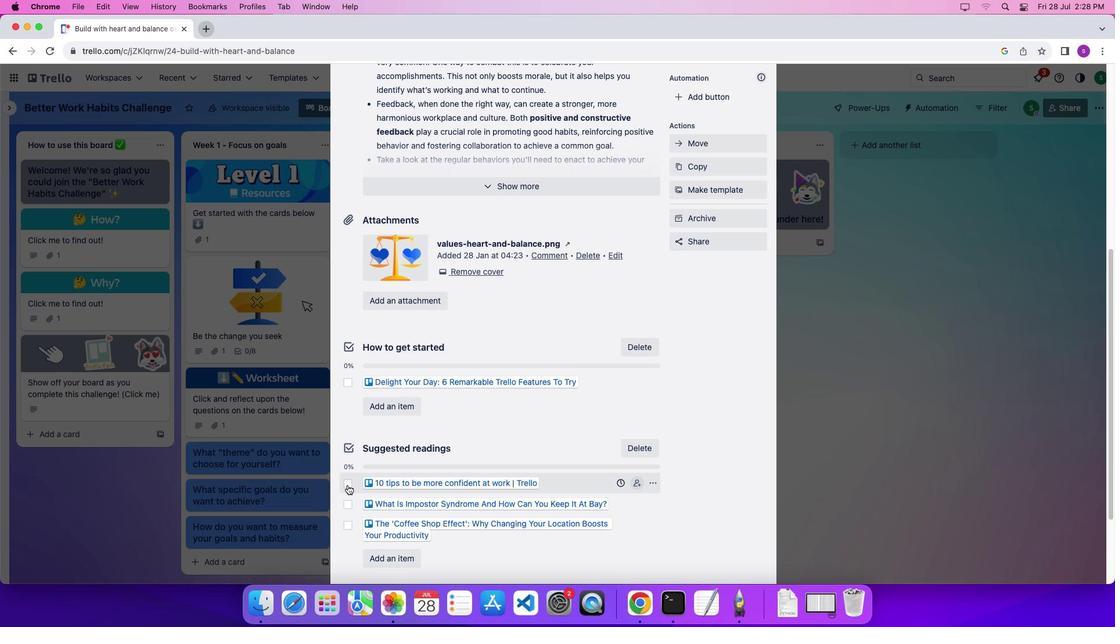 
Action: Mouse pressed left at (355, 493)
Screenshot: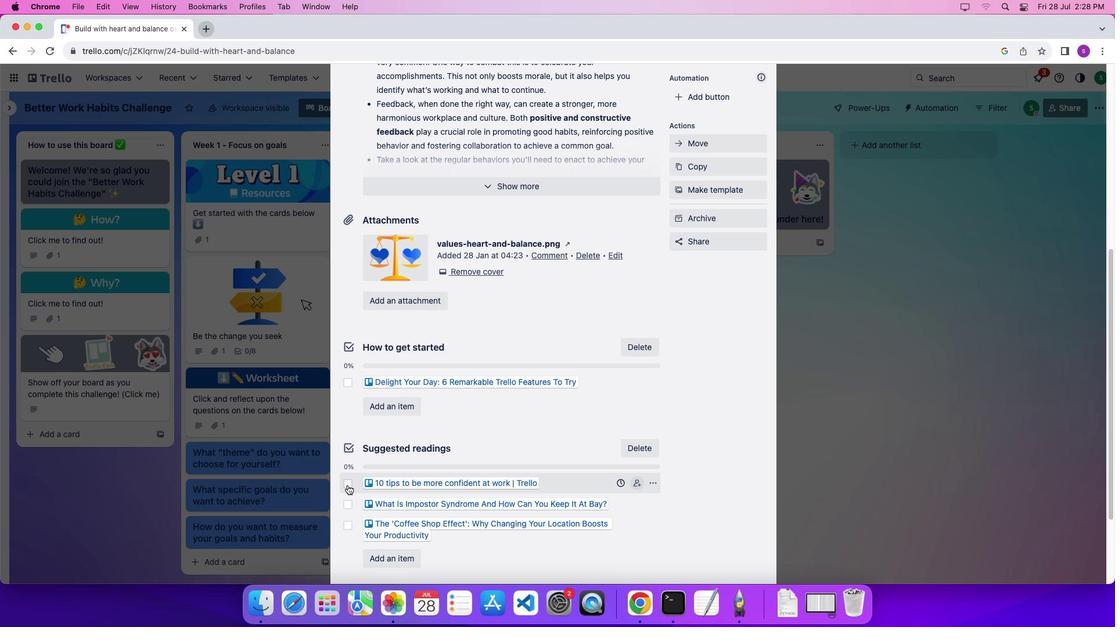 
Action: Mouse moved to (356, 530)
Screenshot: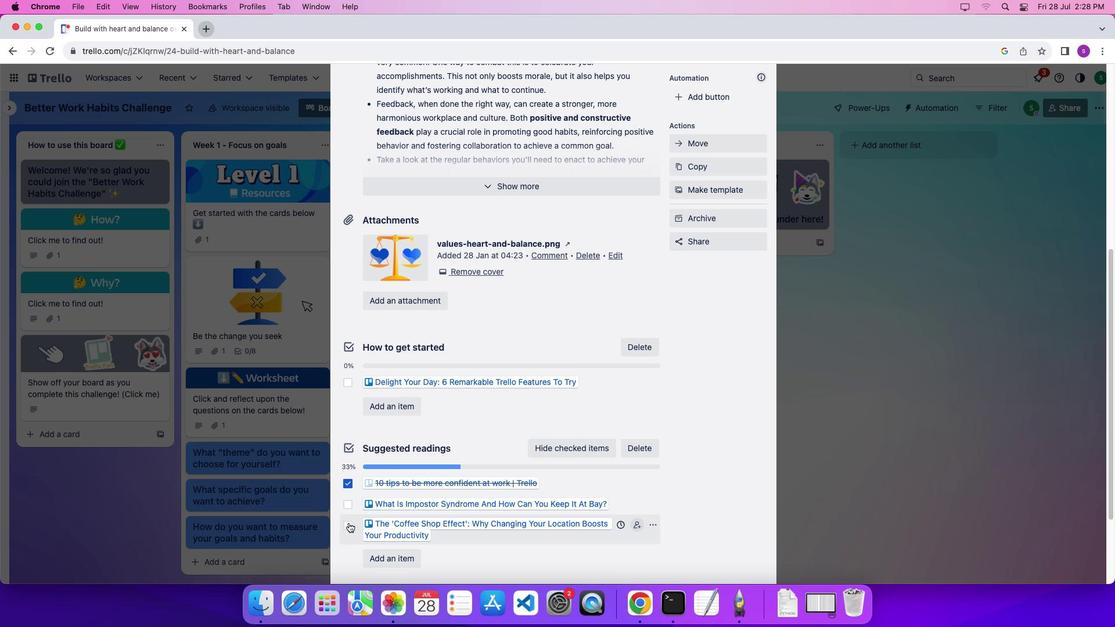 
Action: Mouse pressed left at (356, 530)
Screenshot: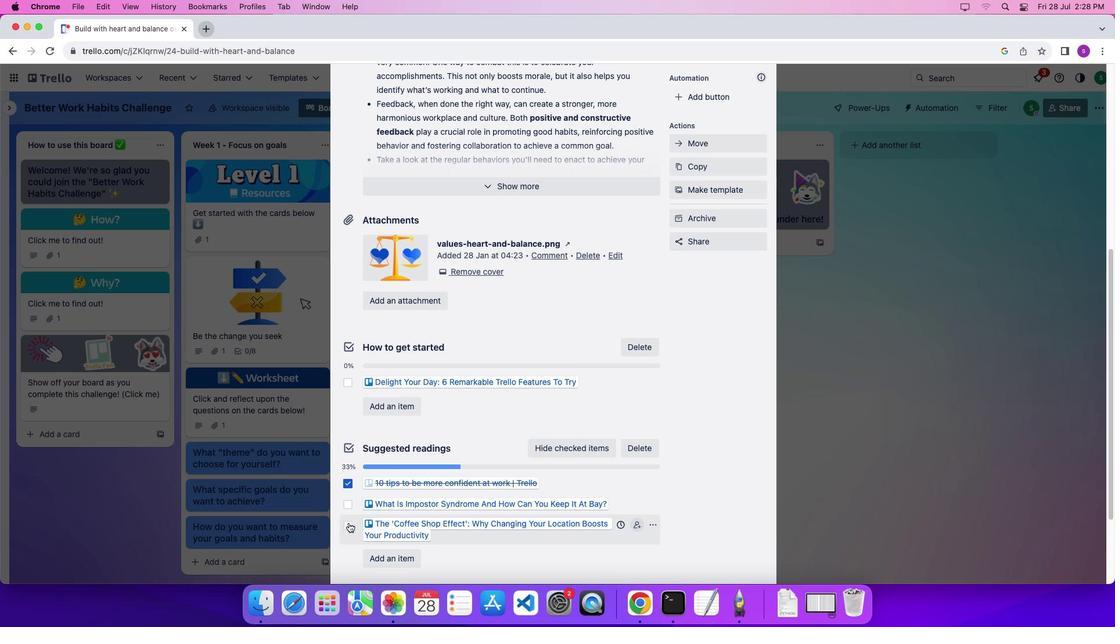 
Action: Mouse moved to (354, 388)
Screenshot: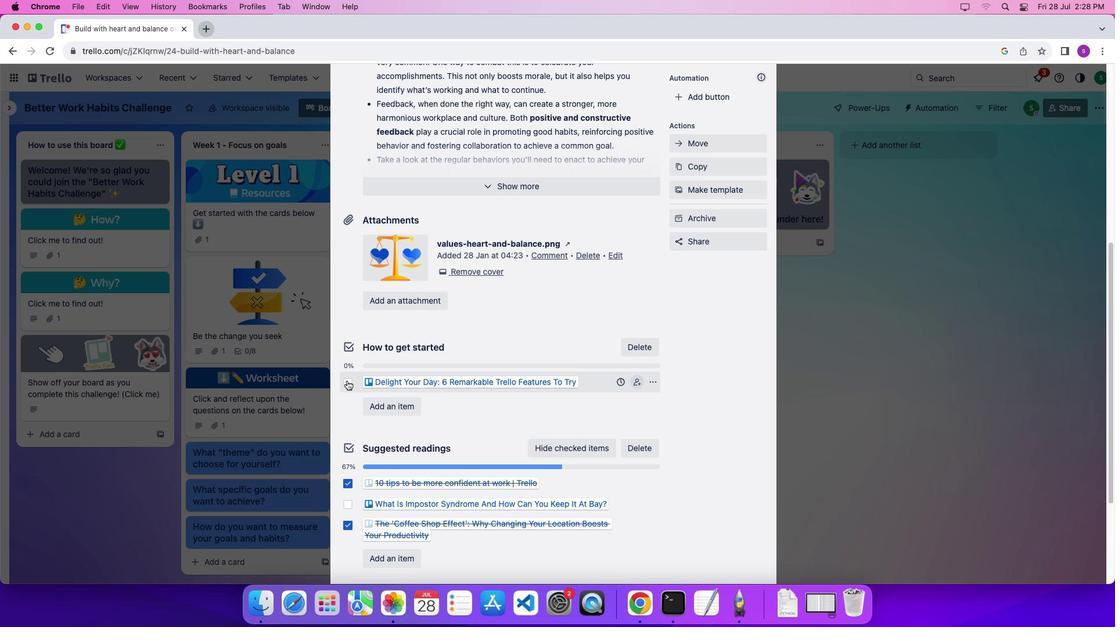 
Action: Mouse pressed left at (354, 388)
Screenshot: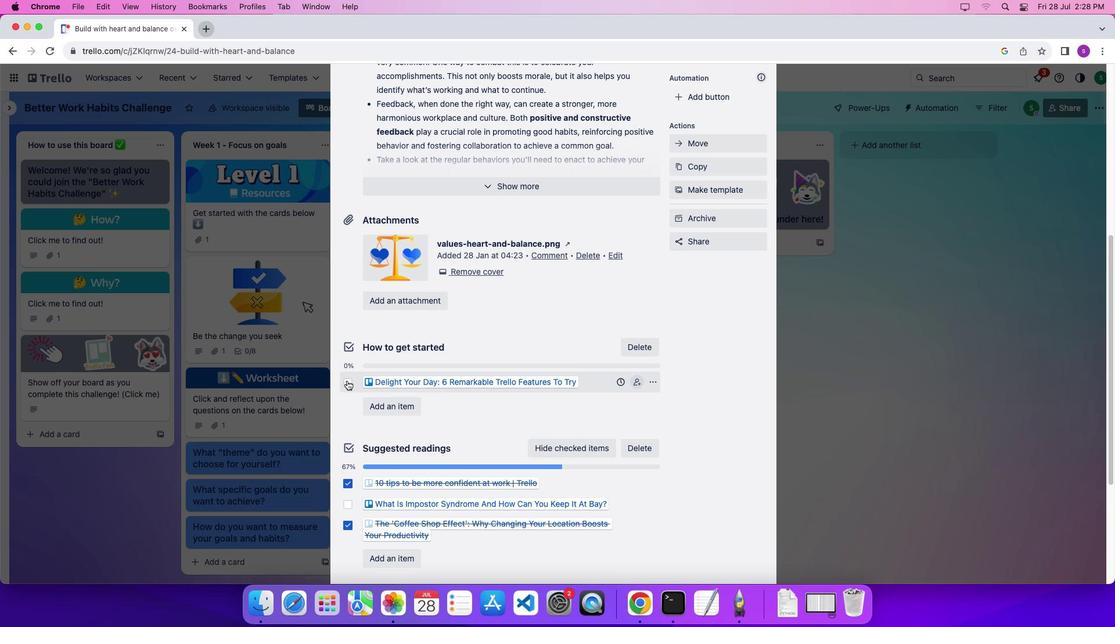 
Action: Mouse moved to (561, 357)
Screenshot: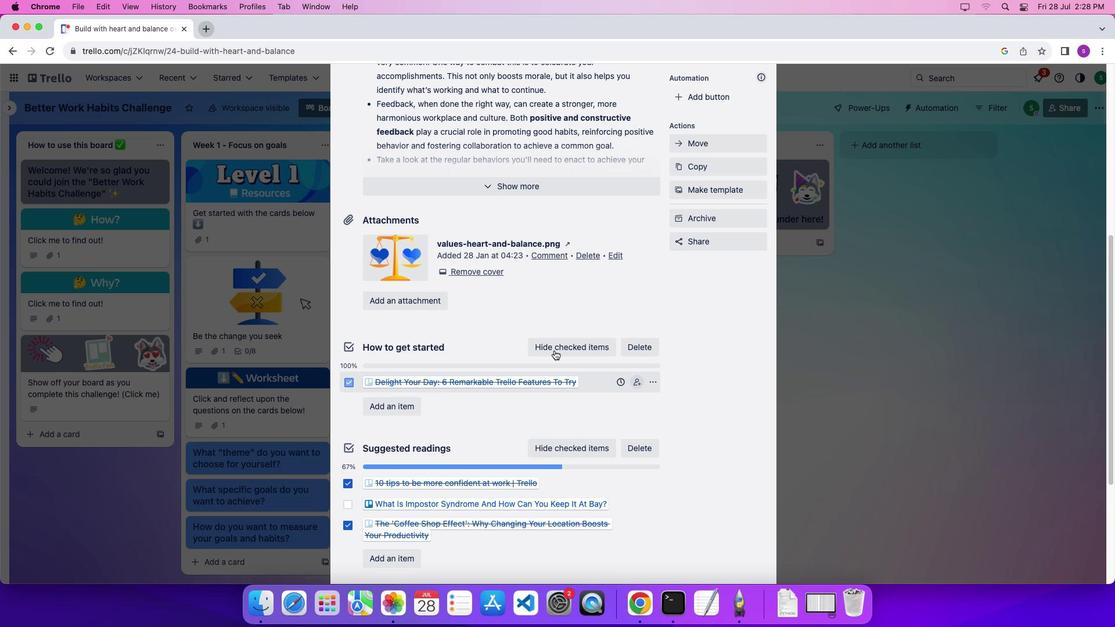 
Action: Mouse scrolled (561, 357) with delta (7, 8)
Screenshot: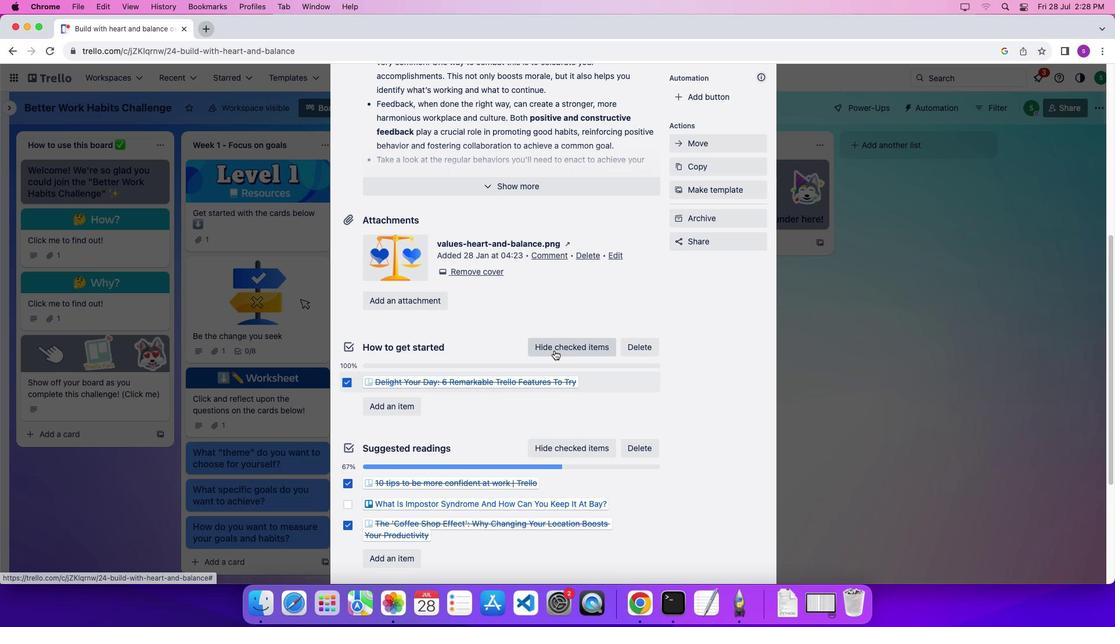 
Action: Mouse scrolled (561, 357) with delta (7, 8)
Screenshot: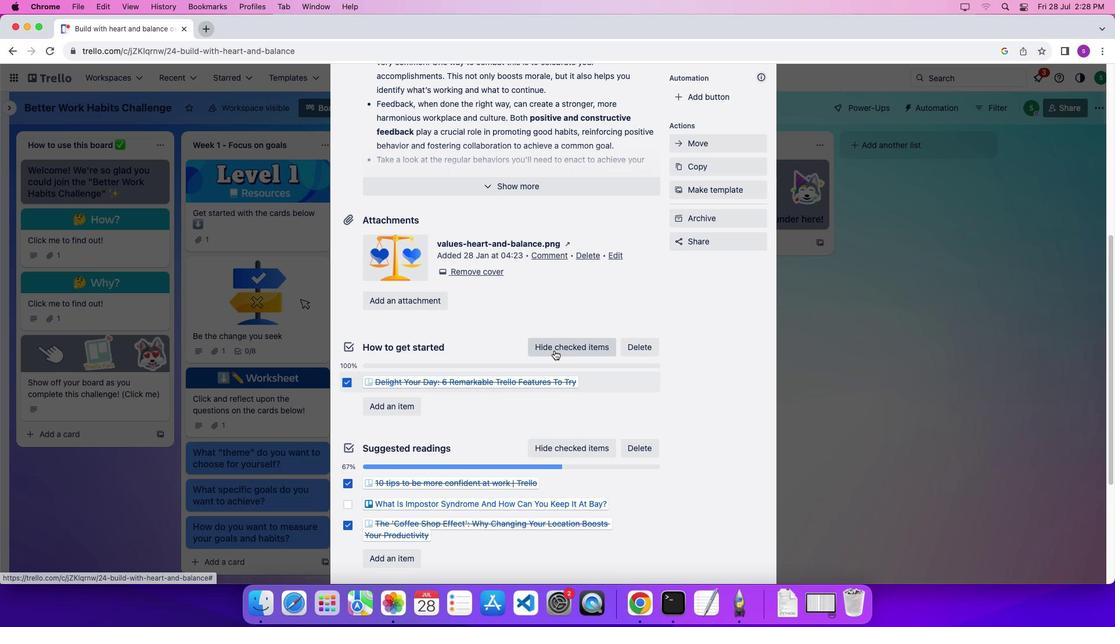 
Action: Mouse scrolled (561, 357) with delta (7, 11)
Screenshot: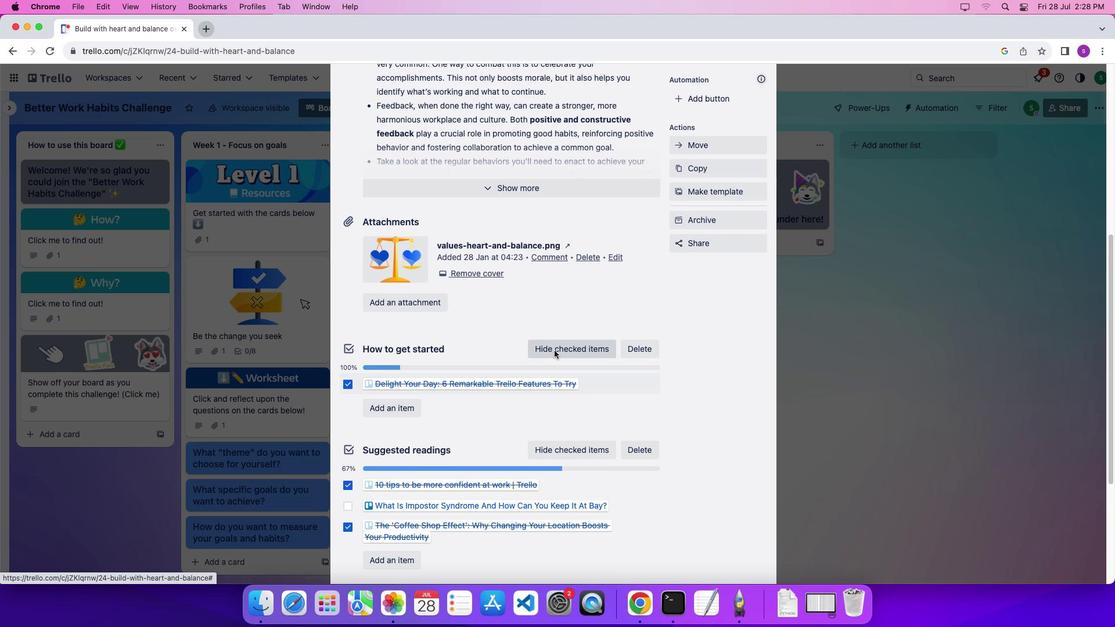 
Action: Mouse scrolled (561, 357) with delta (7, 13)
Screenshot: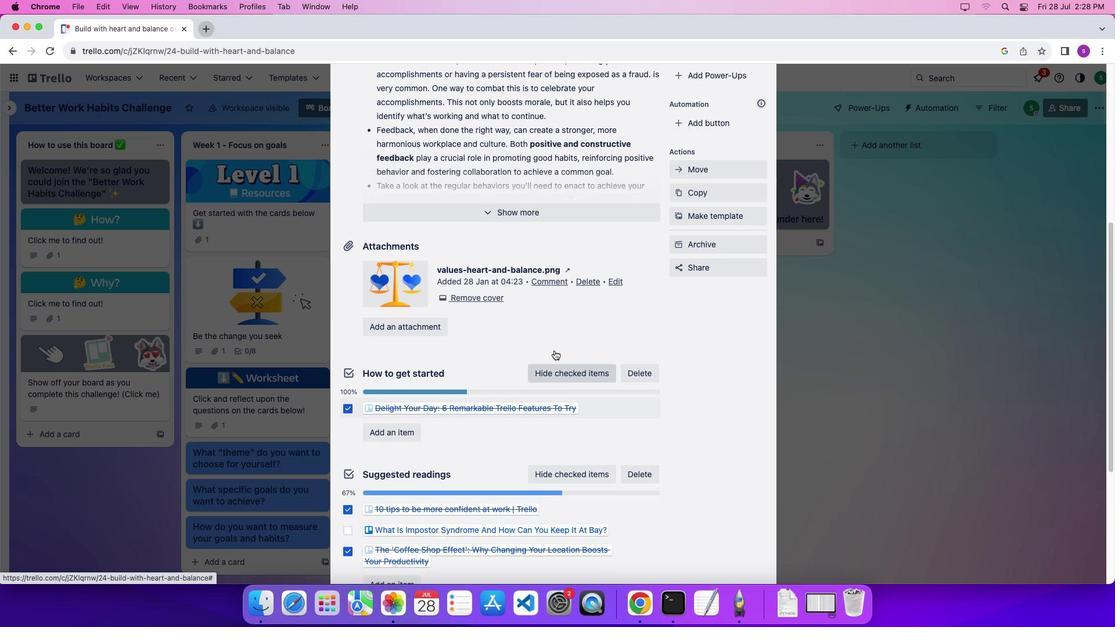 
Action: Mouse moved to (772, 116)
Screenshot: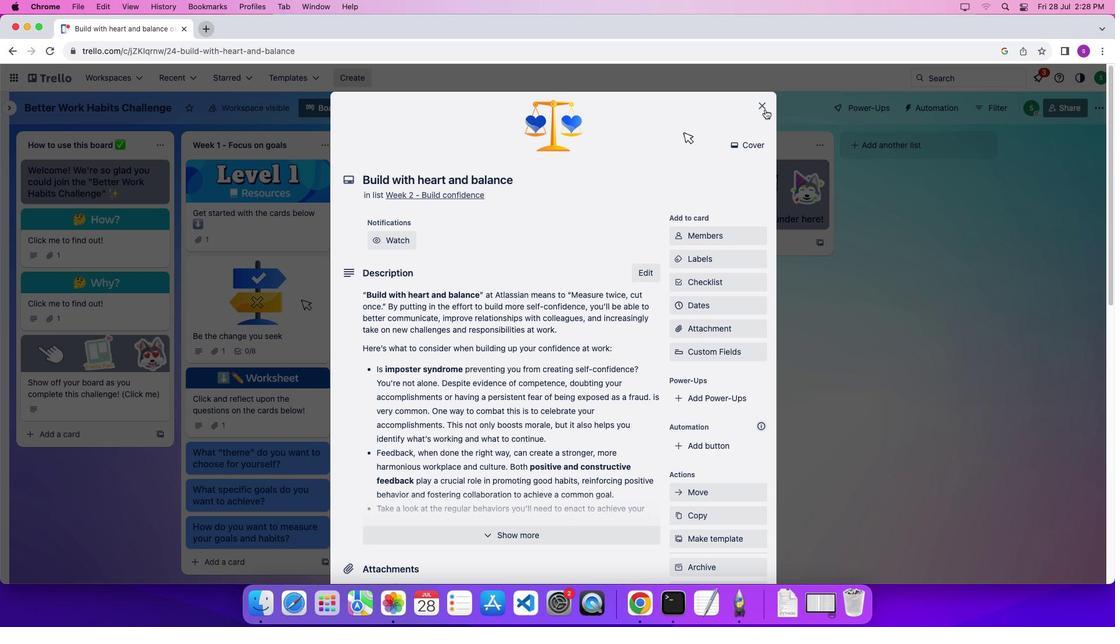 
Action: Mouse pressed left at (772, 116)
Screenshot: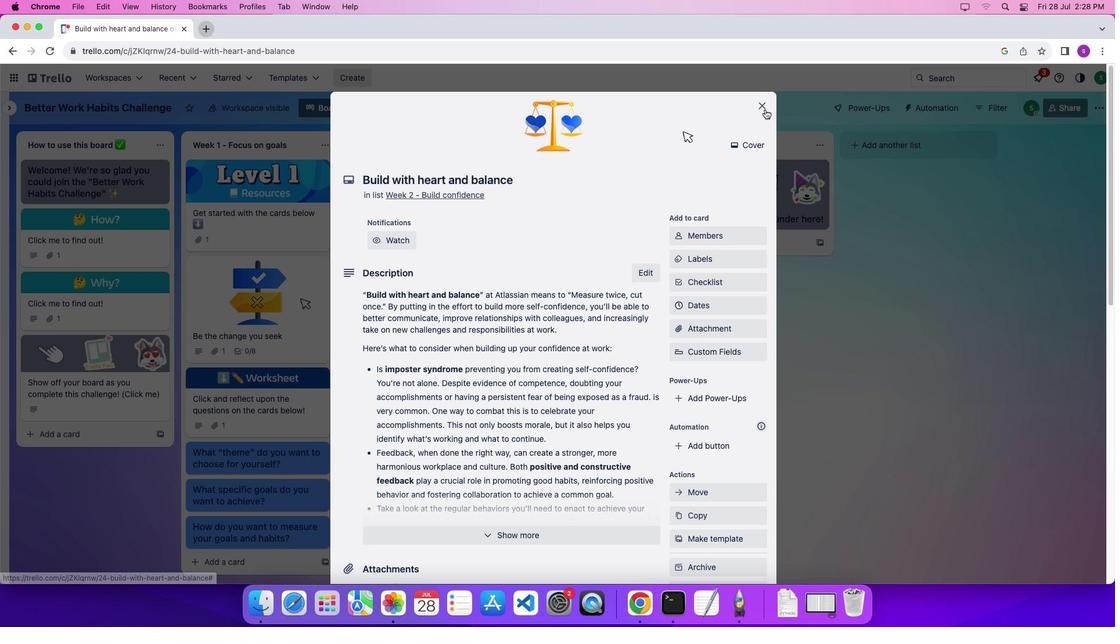 
Action: Mouse moved to (738, 207)
Screenshot: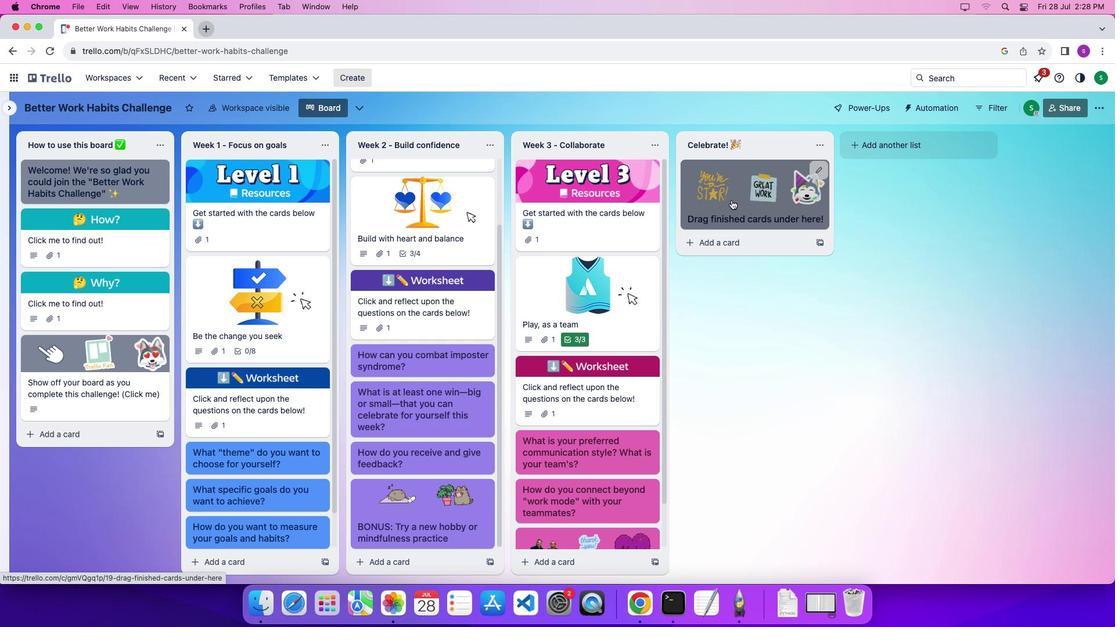 
Action: Mouse pressed left at (738, 207)
Screenshot: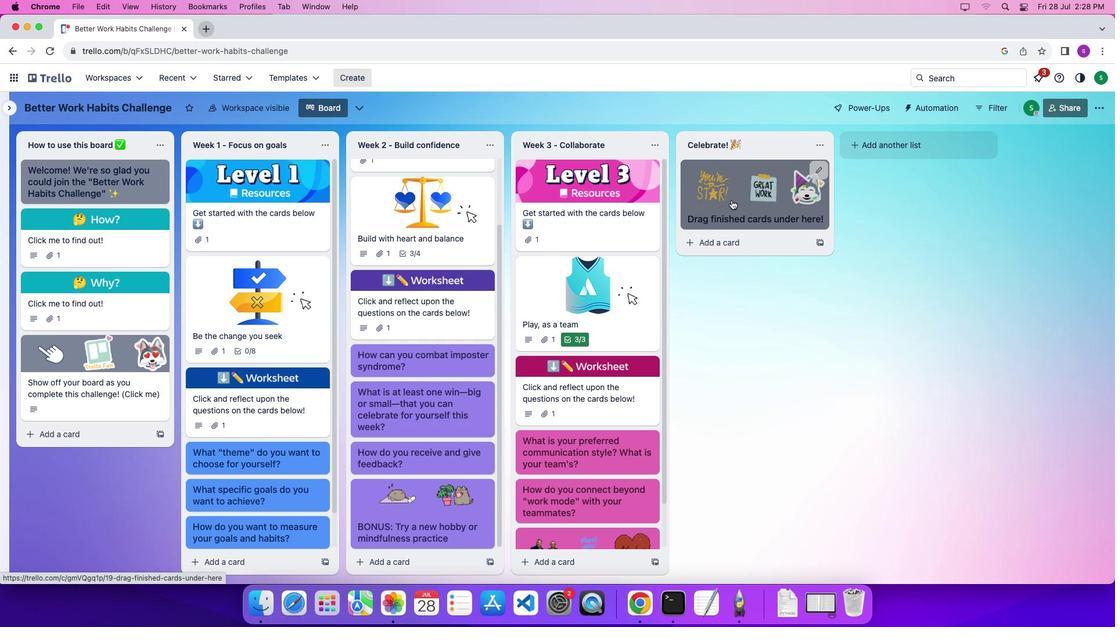
Action: Mouse moved to (625, 342)
Screenshot: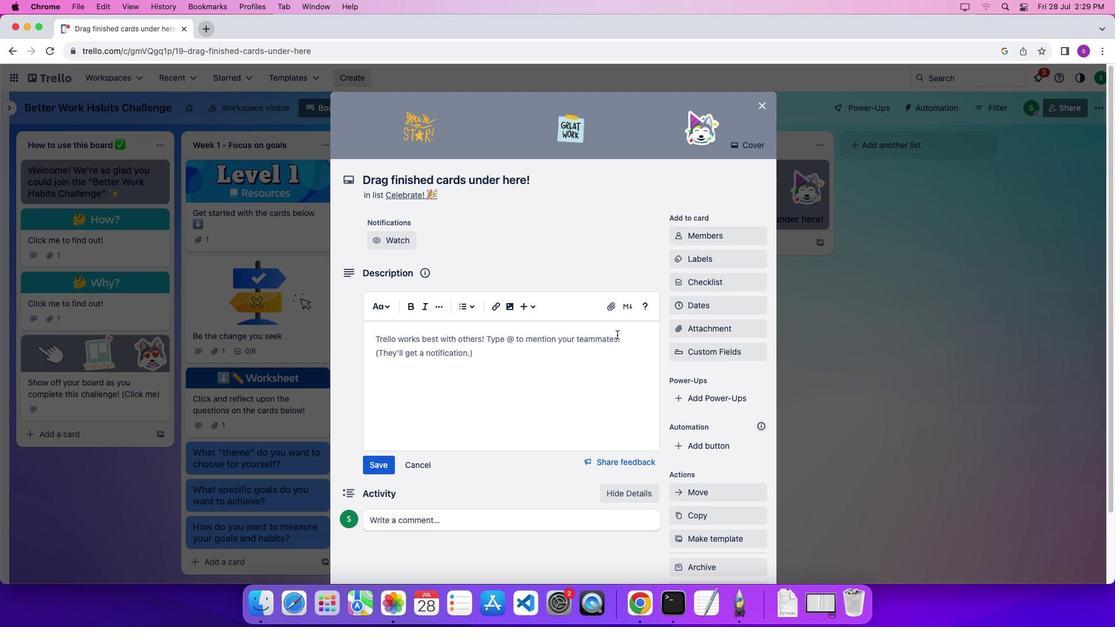 
Action: Mouse scrolled (625, 342) with delta (7, 6)
Screenshot: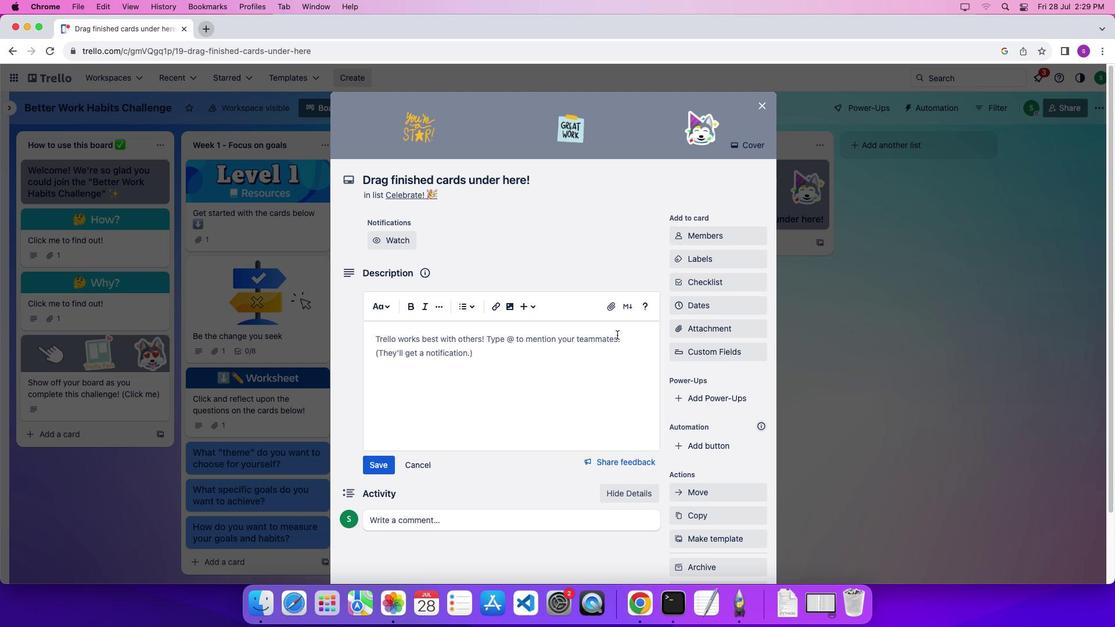 
Action: Mouse scrolled (625, 342) with delta (7, 6)
Screenshot: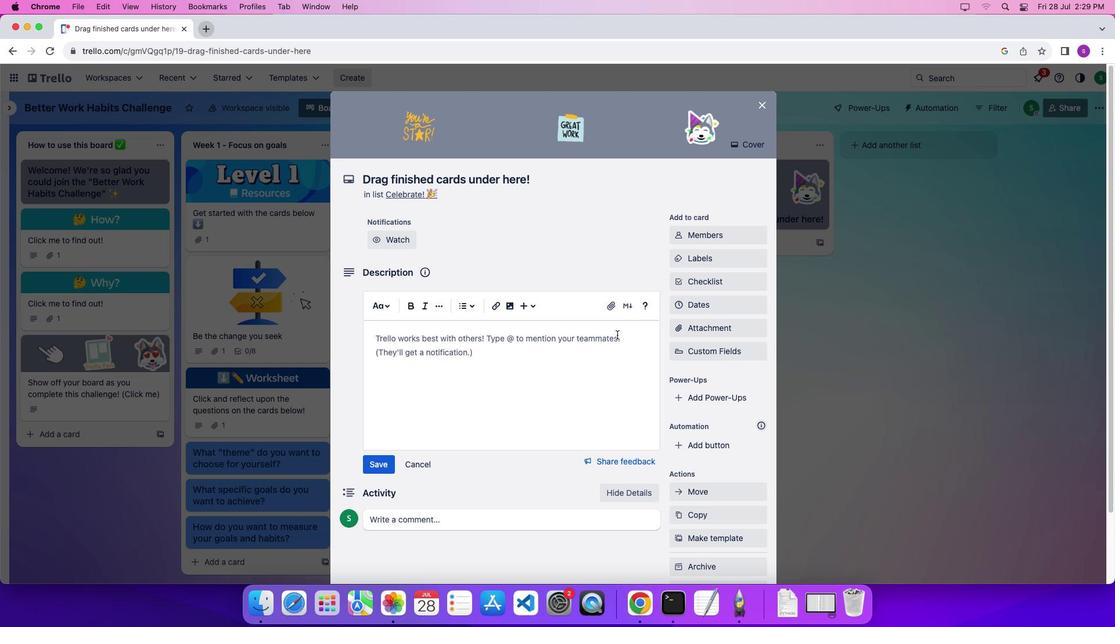 
Action: Mouse scrolled (625, 342) with delta (7, 6)
Screenshot: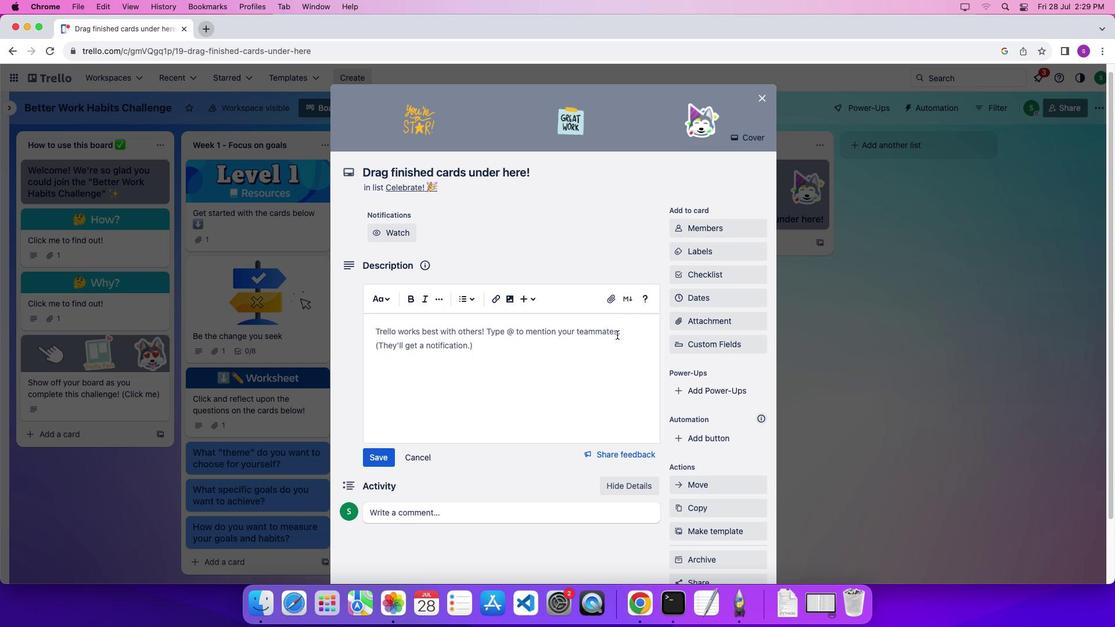 
Action: Mouse scrolled (625, 342) with delta (7, 6)
Screenshot: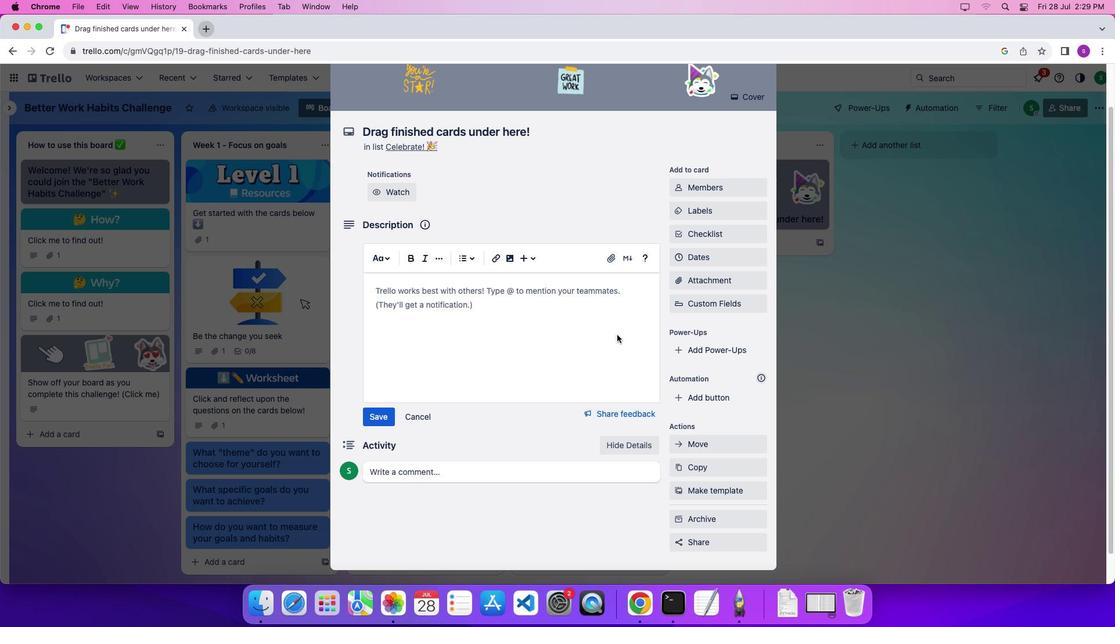 
Action: Mouse scrolled (625, 342) with delta (7, 6)
Screenshot: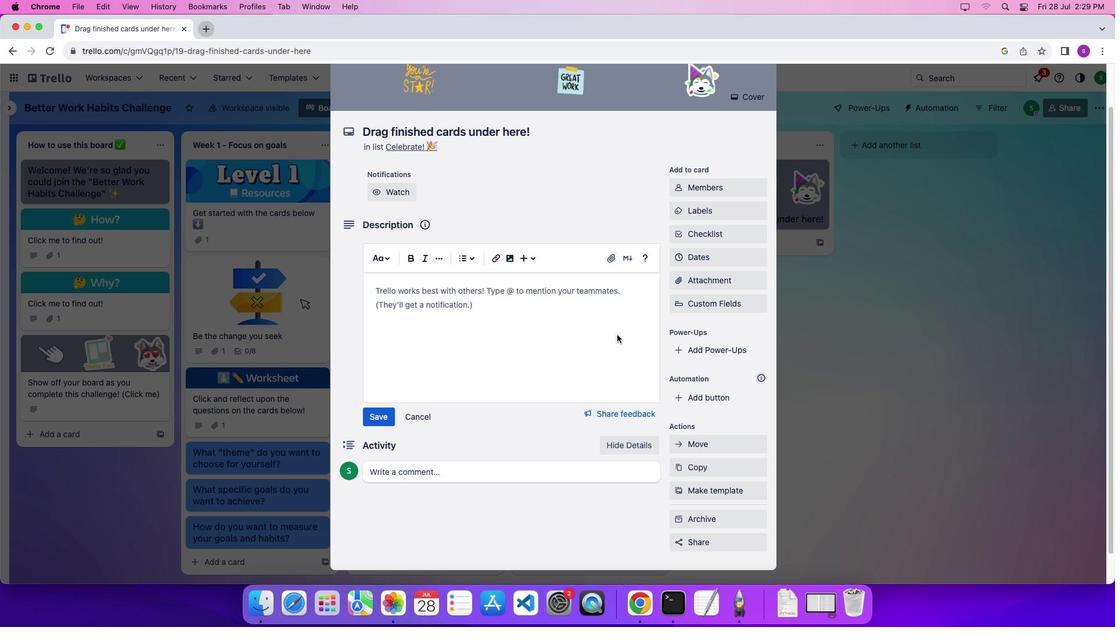 
Action: Mouse scrolled (625, 342) with delta (7, 6)
Screenshot: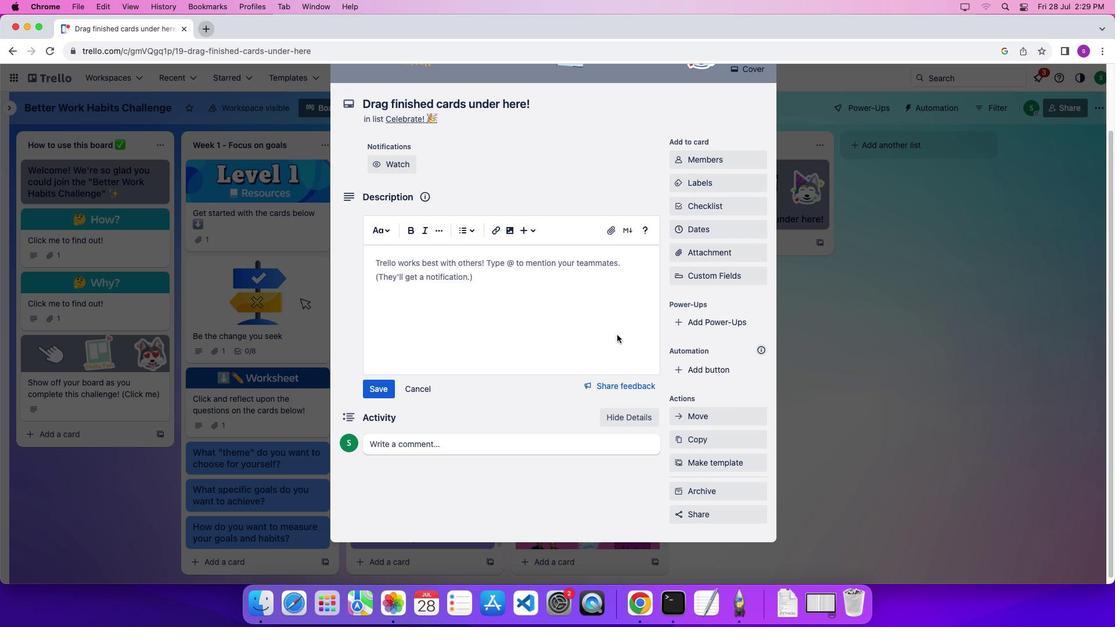 
Action: Mouse scrolled (625, 342) with delta (7, 8)
Screenshot: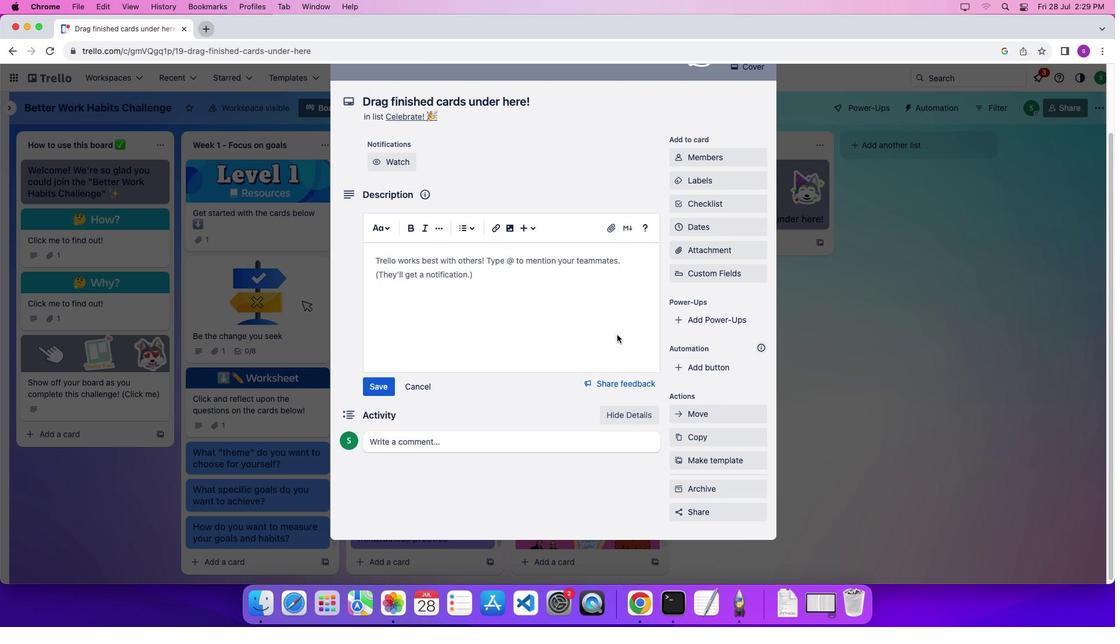 
Action: Mouse scrolled (625, 342) with delta (7, 8)
Screenshot: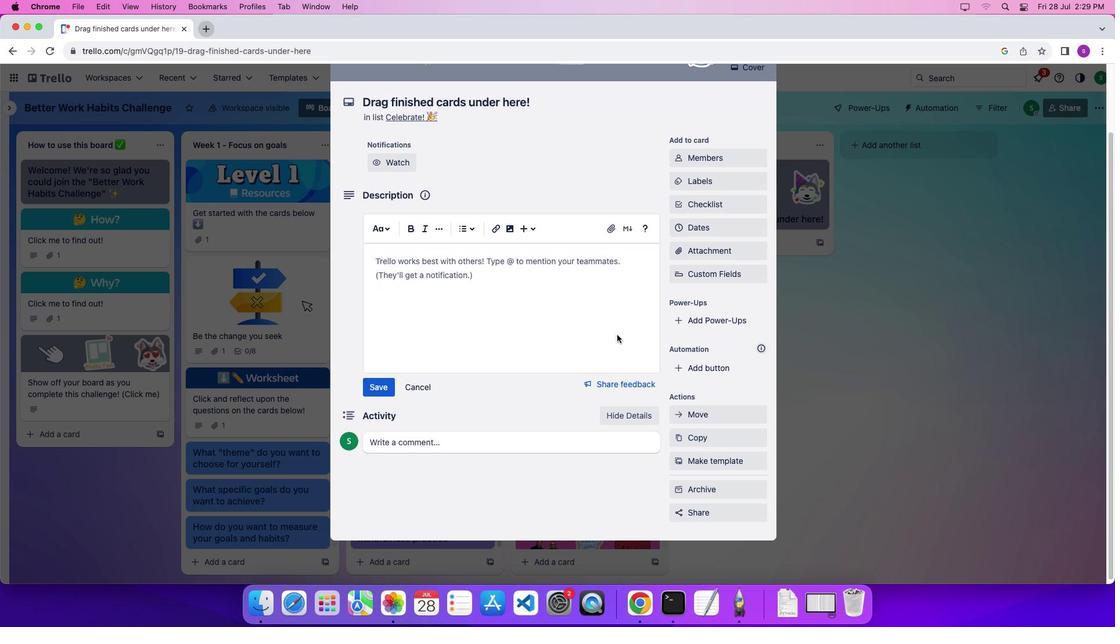 
Action: Mouse scrolled (625, 342) with delta (7, 11)
Screenshot: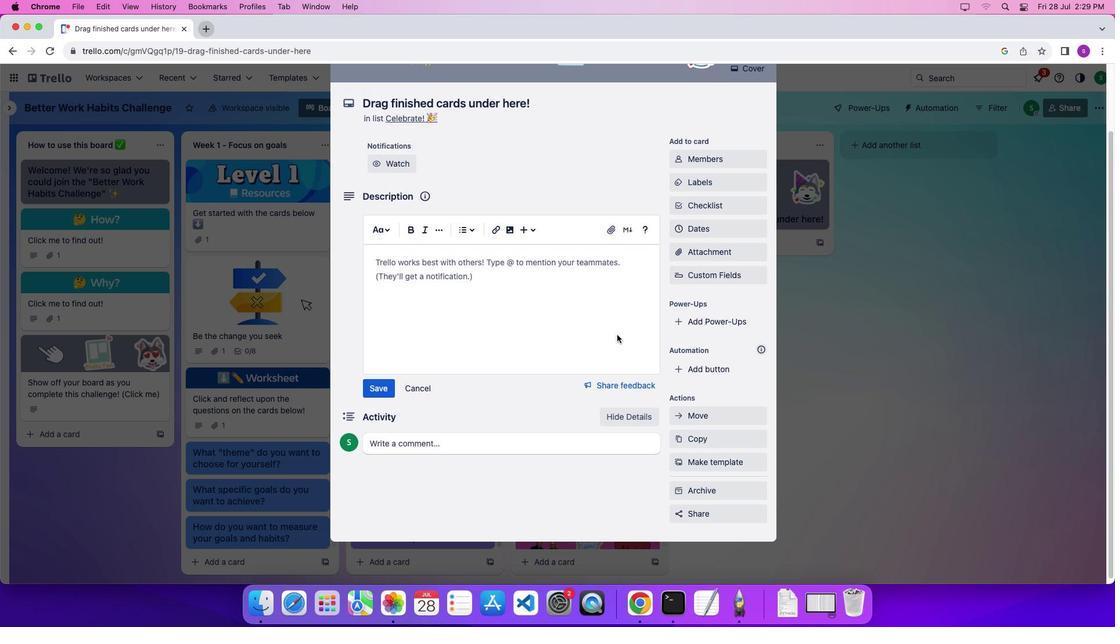
Action: Mouse moved to (767, 116)
Screenshot: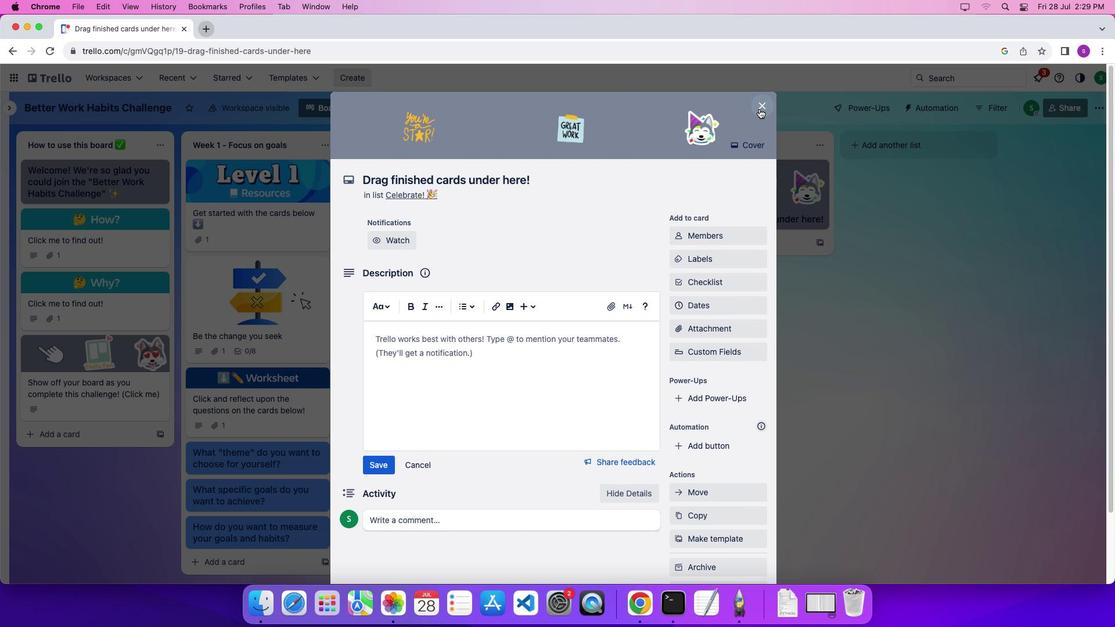
Action: Mouse pressed left at (767, 116)
Screenshot: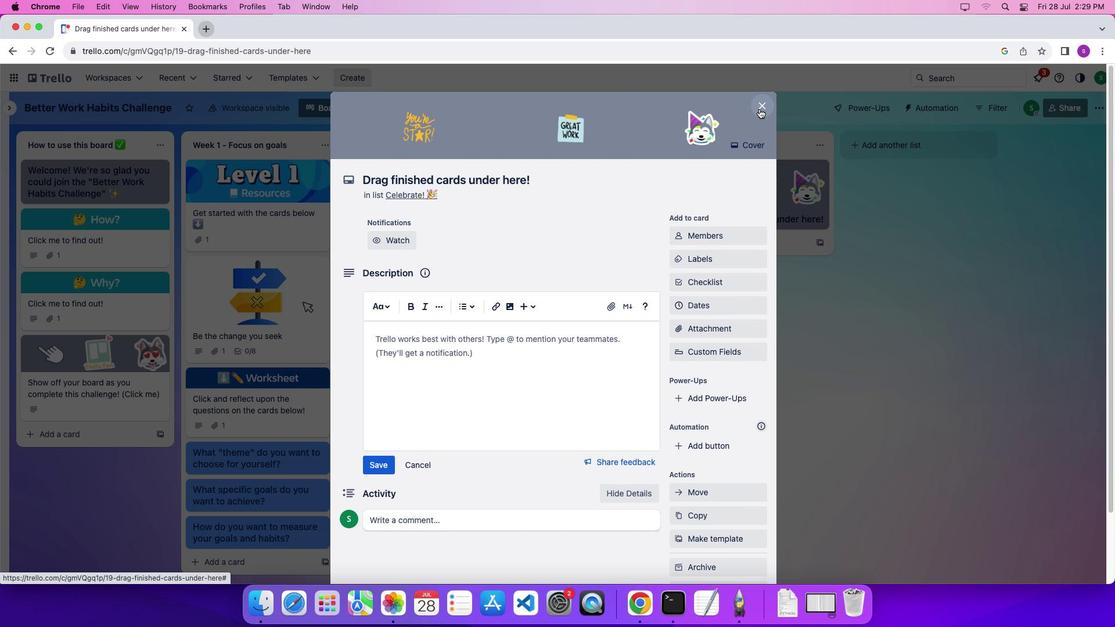 
Action: Mouse moved to (105, 354)
Screenshot: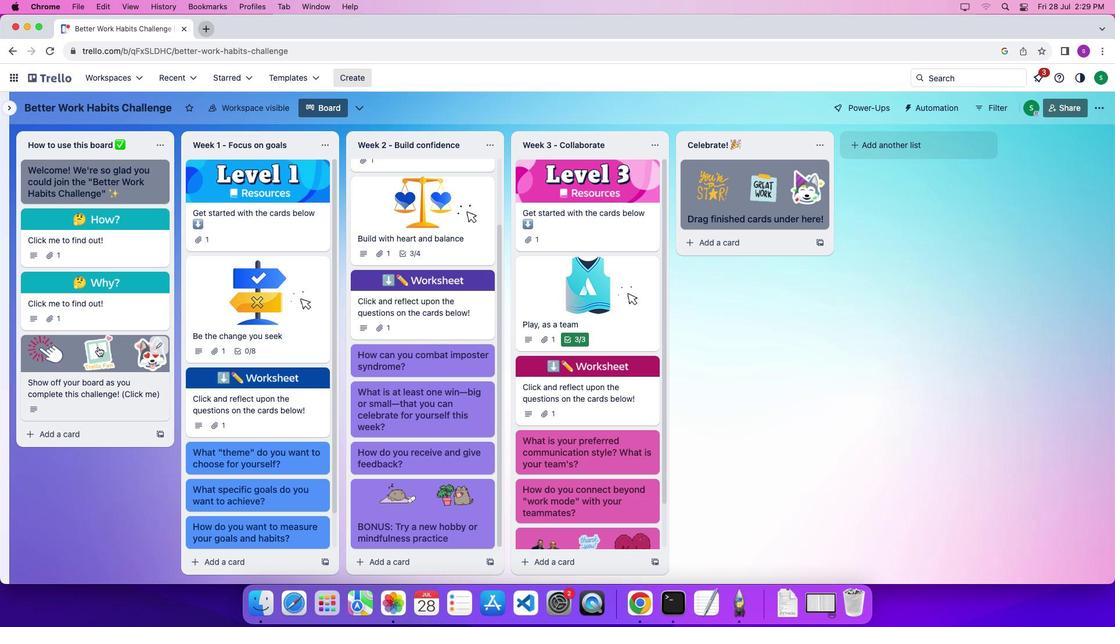 
Action: Mouse pressed left at (105, 354)
Screenshot: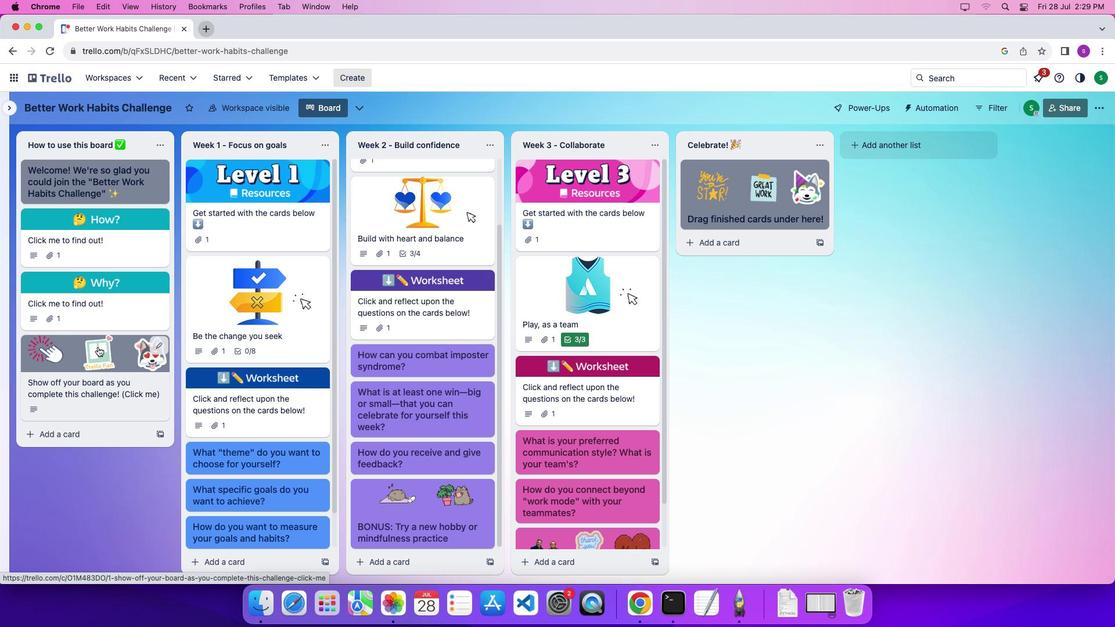 
Action: Mouse moved to (559, 352)
Screenshot: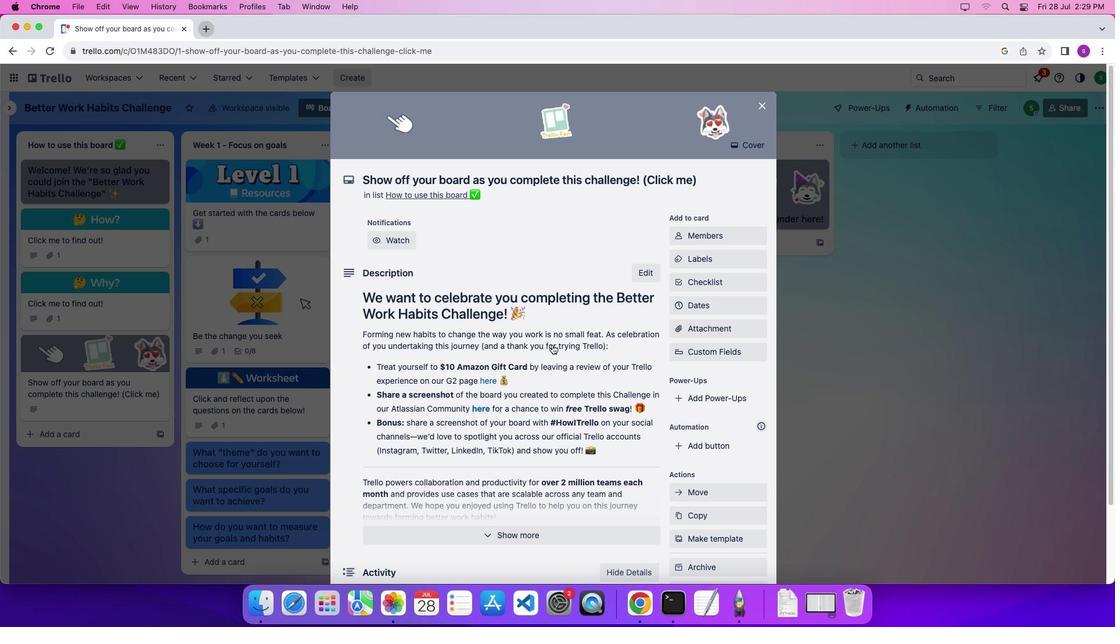 
Action: Mouse scrolled (559, 352) with delta (7, 6)
Screenshot: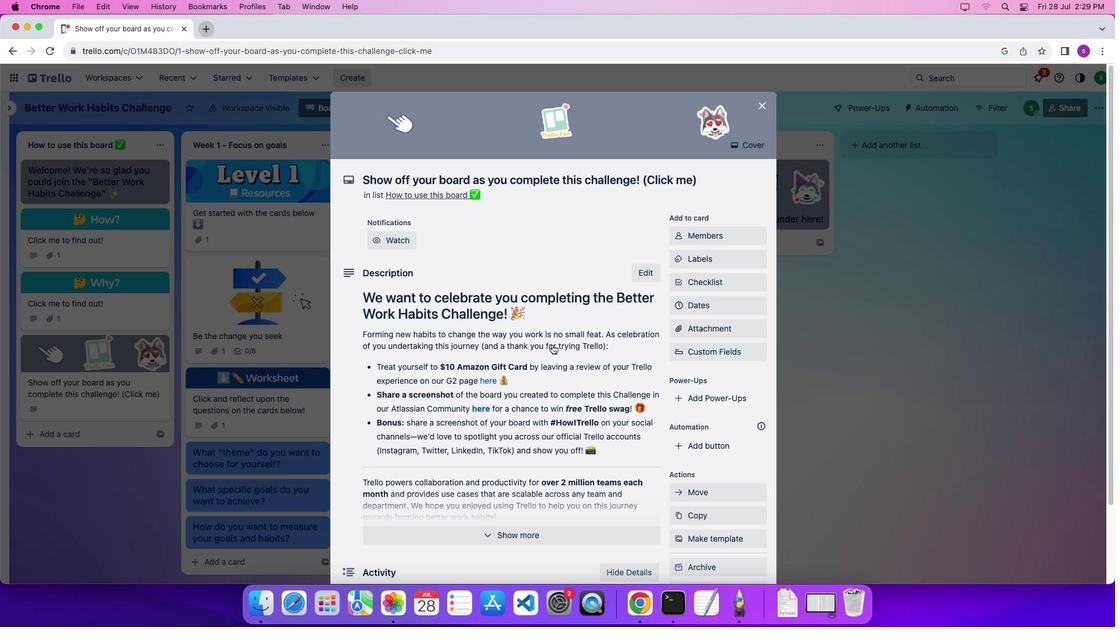 
Action: Mouse moved to (559, 352)
Screenshot: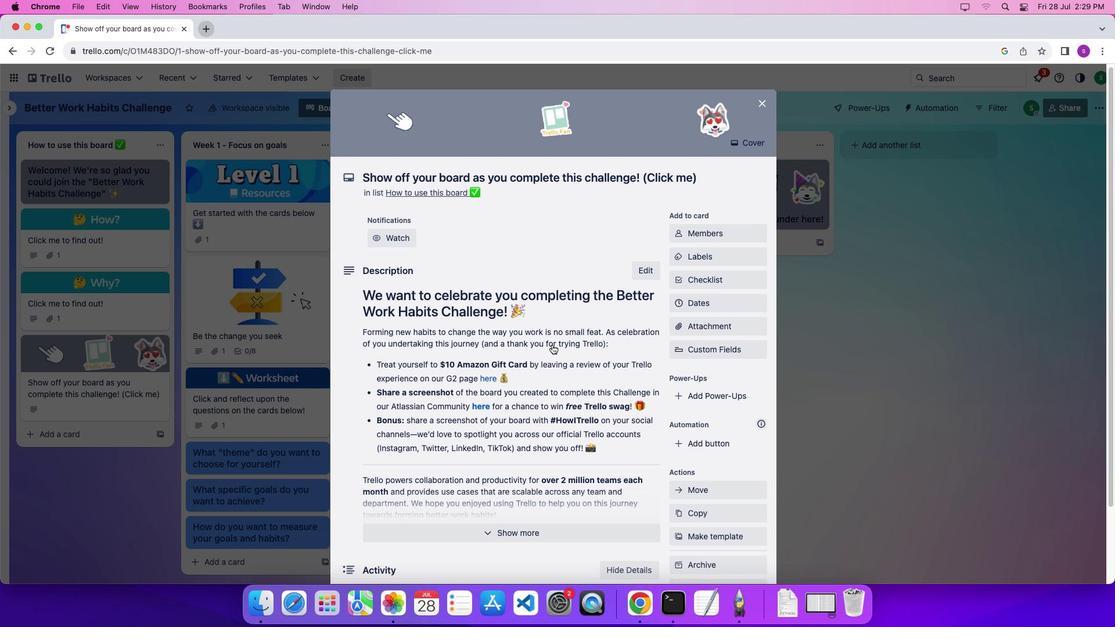 
Action: Mouse scrolled (559, 352) with delta (7, 6)
Screenshot: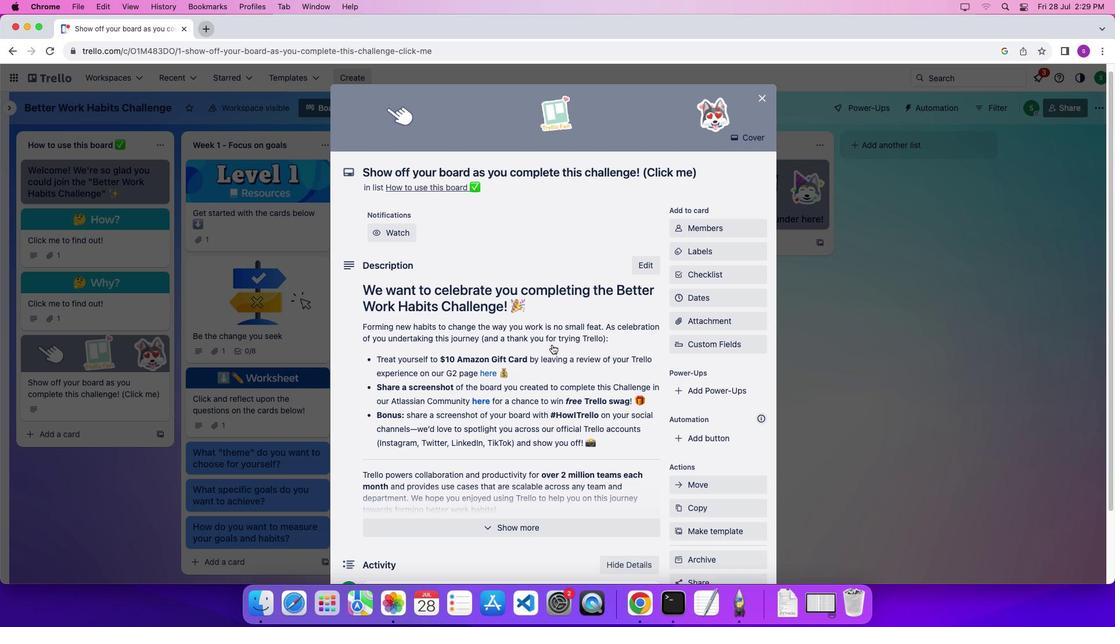 
Action: Mouse scrolled (559, 352) with delta (7, 6)
Screenshot: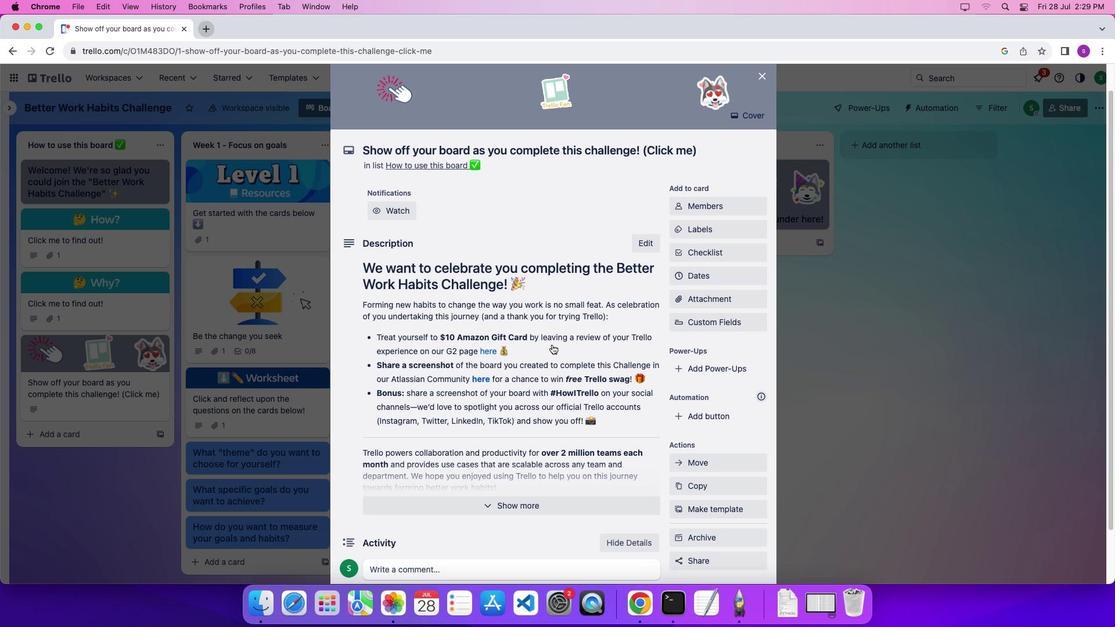 
Action: Mouse scrolled (559, 352) with delta (7, 6)
Screenshot: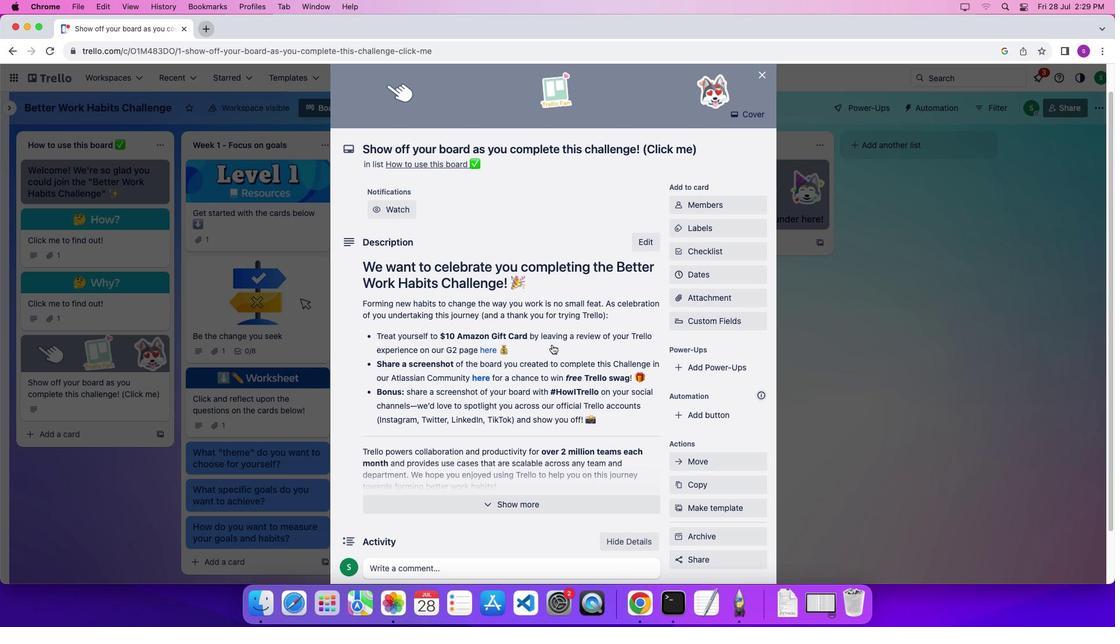 
Action: Mouse scrolled (559, 352) with delta (7, 6)
Screenshot: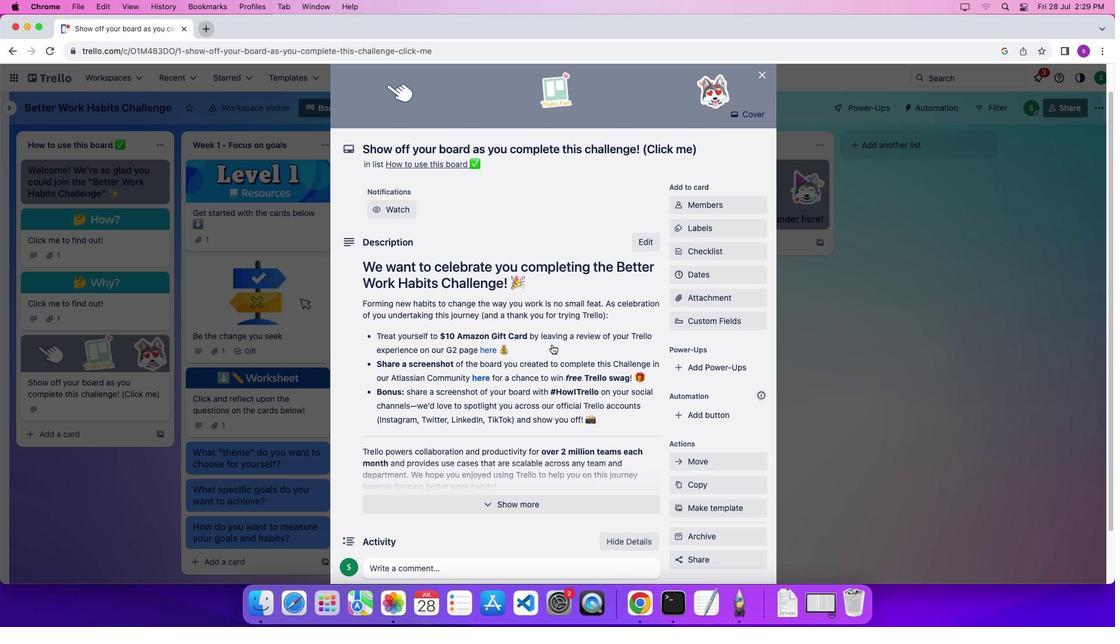 
Action: Mouse scrolled (559, 352) with delta (7, 4)
Screenshot: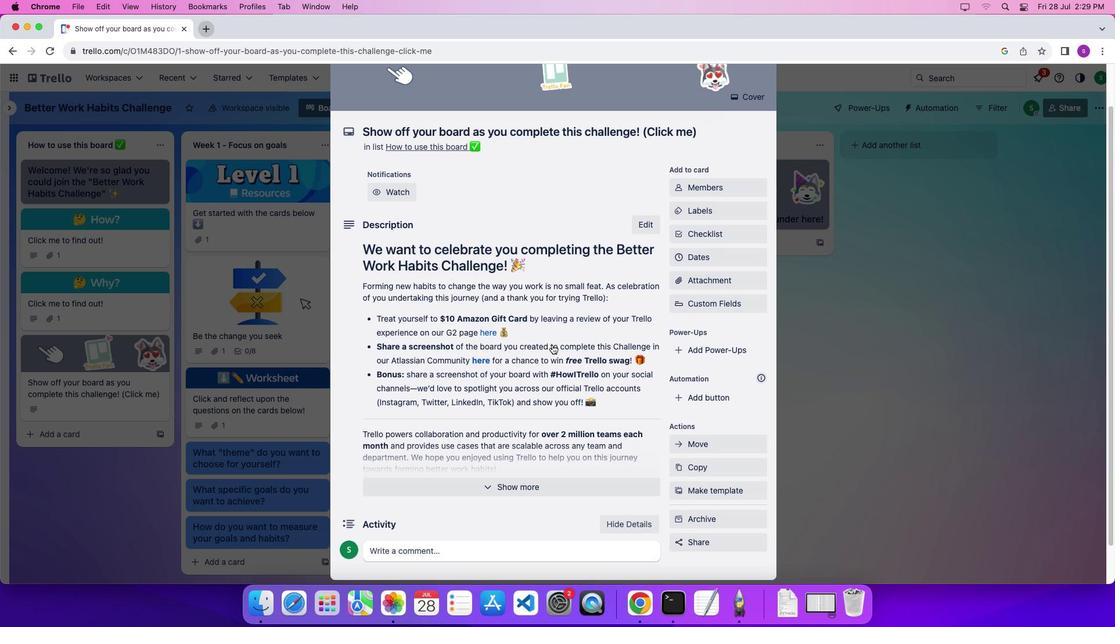 
Action: Mouse scrolled (559, 352) with delta (7, 6)
Screenshot: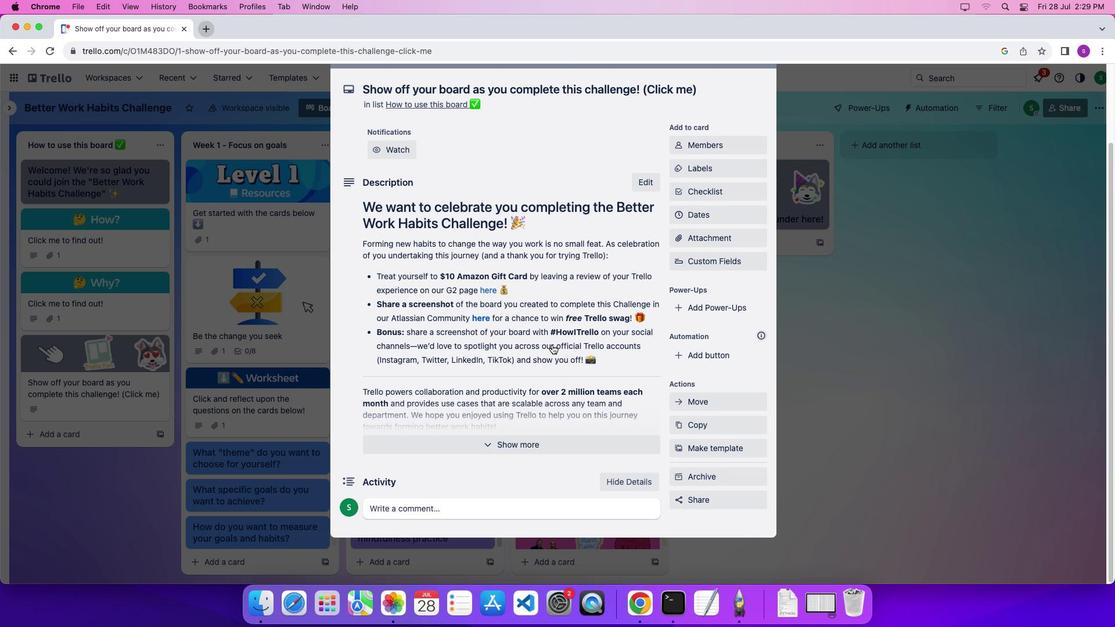 
Action: Mouse scrolled (559, 352) with delta (7, 6)
Screenshot: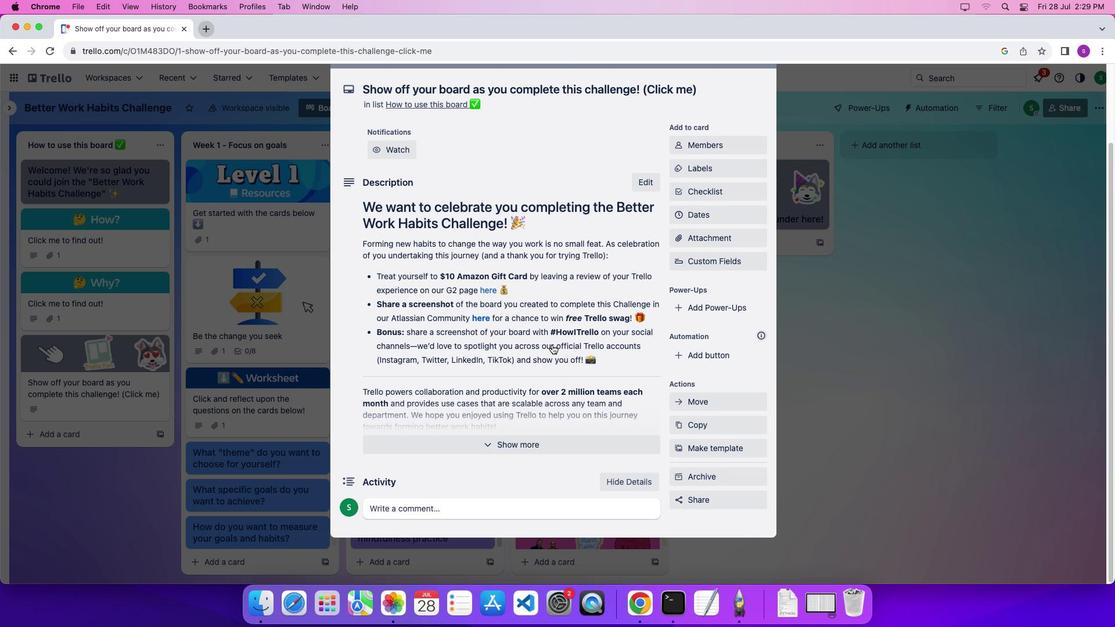 
Action: Mouse scrolled (559, 352) with delta (7, 6)
Screenshot: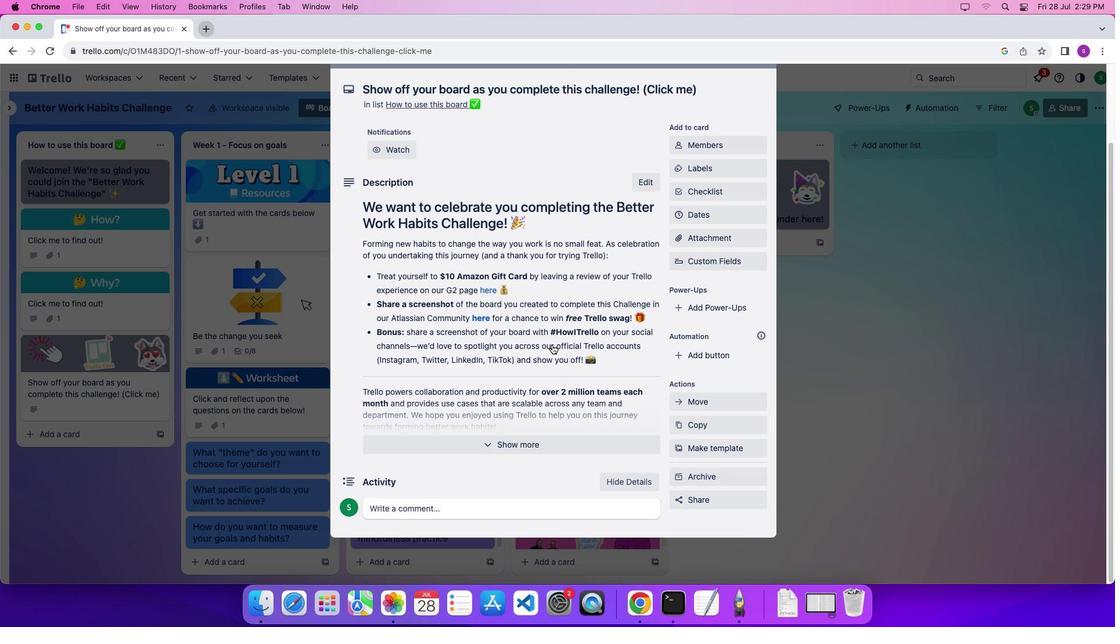 
Action: Mouse scrolled (559, 352) with delta (7, 8)
Screenshot: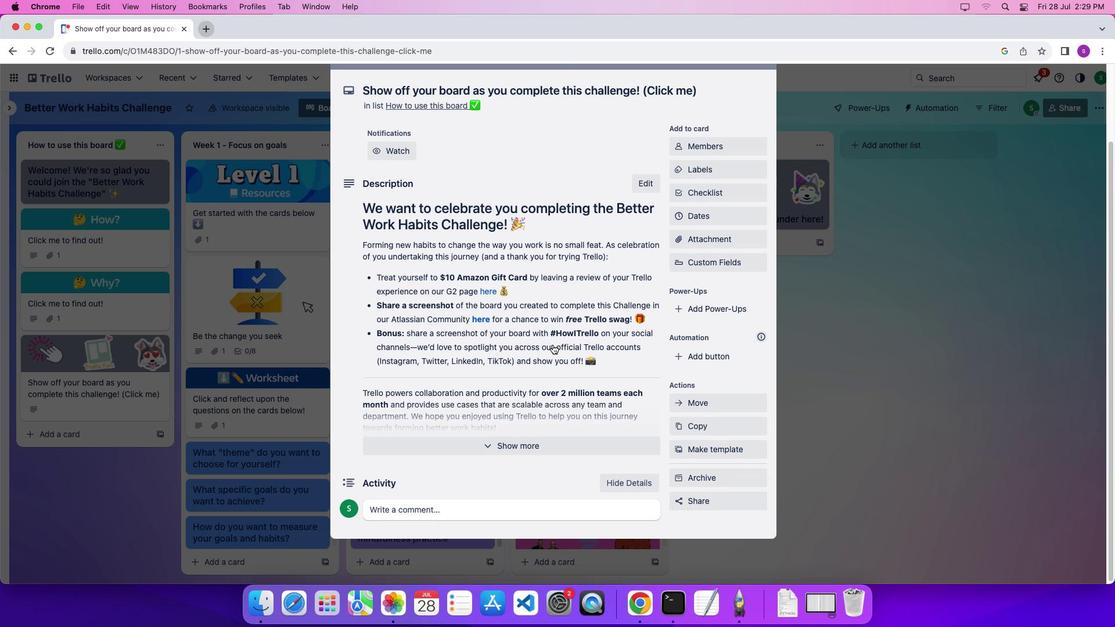 
Action: Mouse scrolled (559, 352) with delta (7, 8)
Screenshot: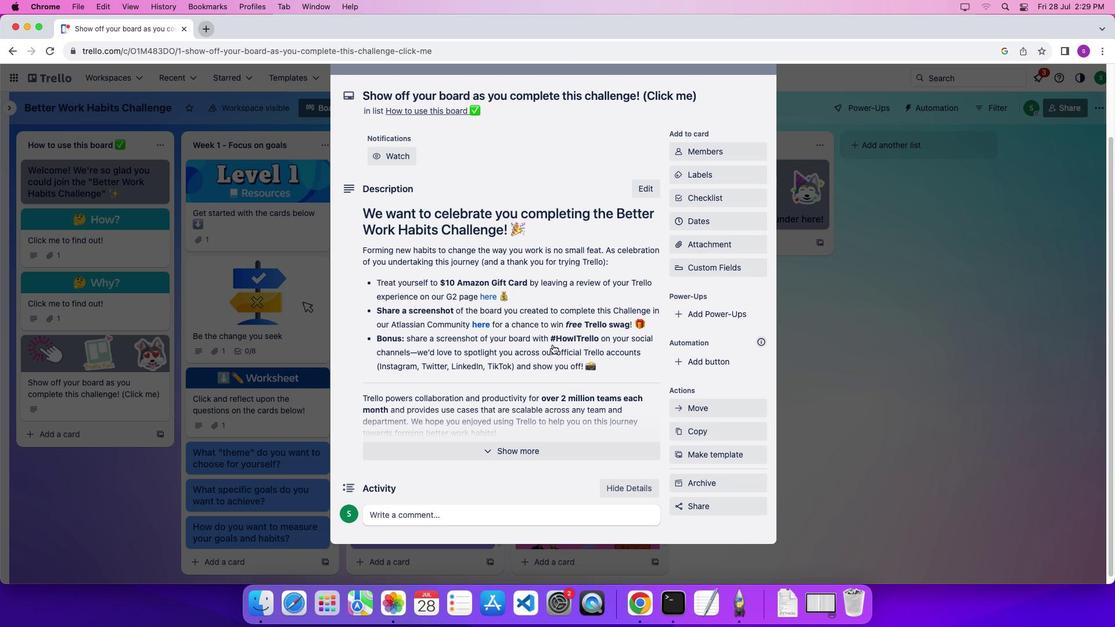 
Action: Mouse moved to (560, 352)
Screenshot: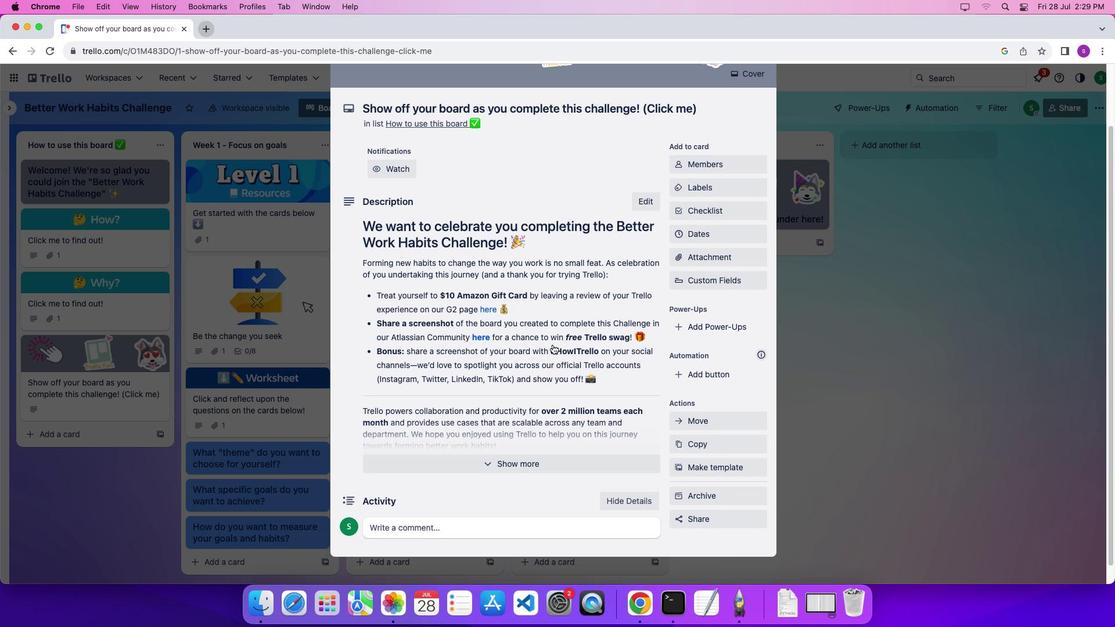 
Action: Mouse scrolled (560, 352) with delta (7, 11)
Screenshot: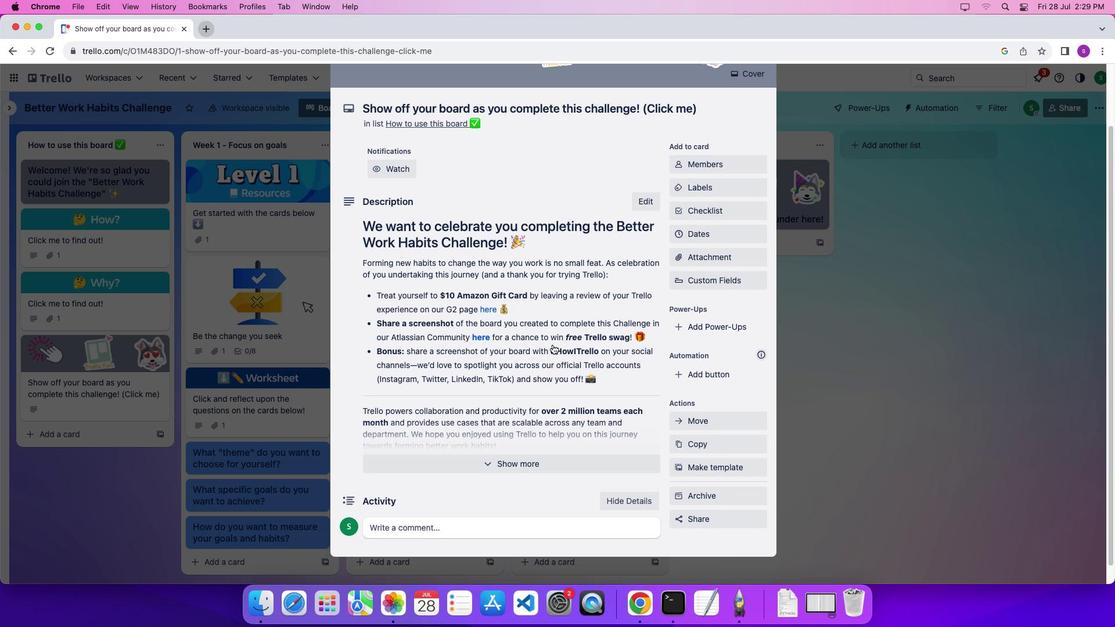 
Action: Mouse scrolled (560, 352) with delta (7, 13)
Screenshot: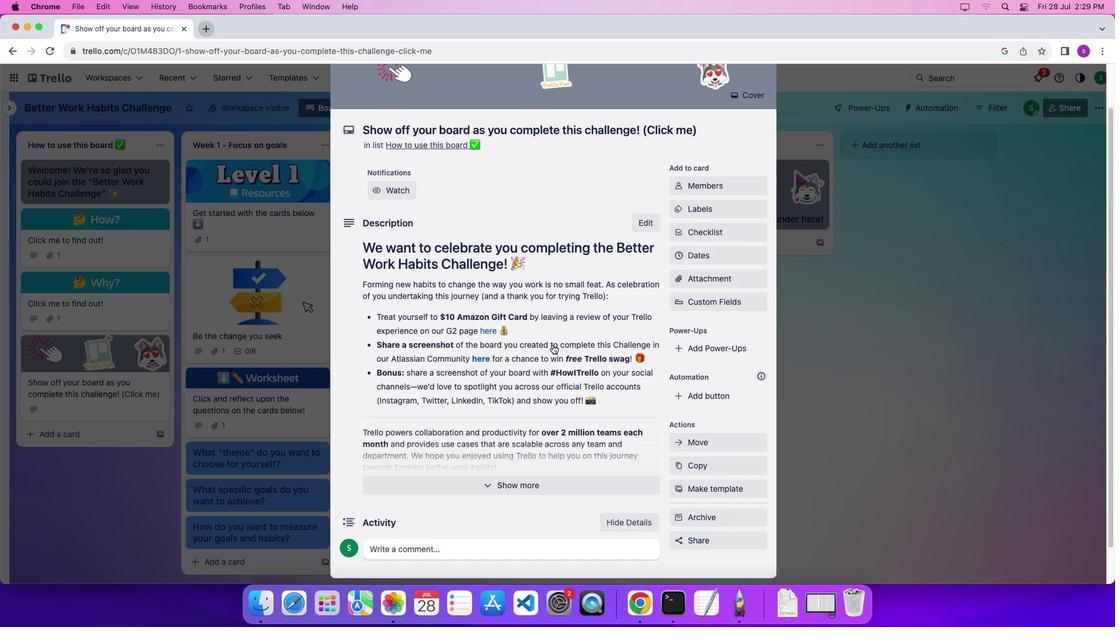 
Action: Mouse scrolled (560, 352) with delta (7, 15)
Screenshot: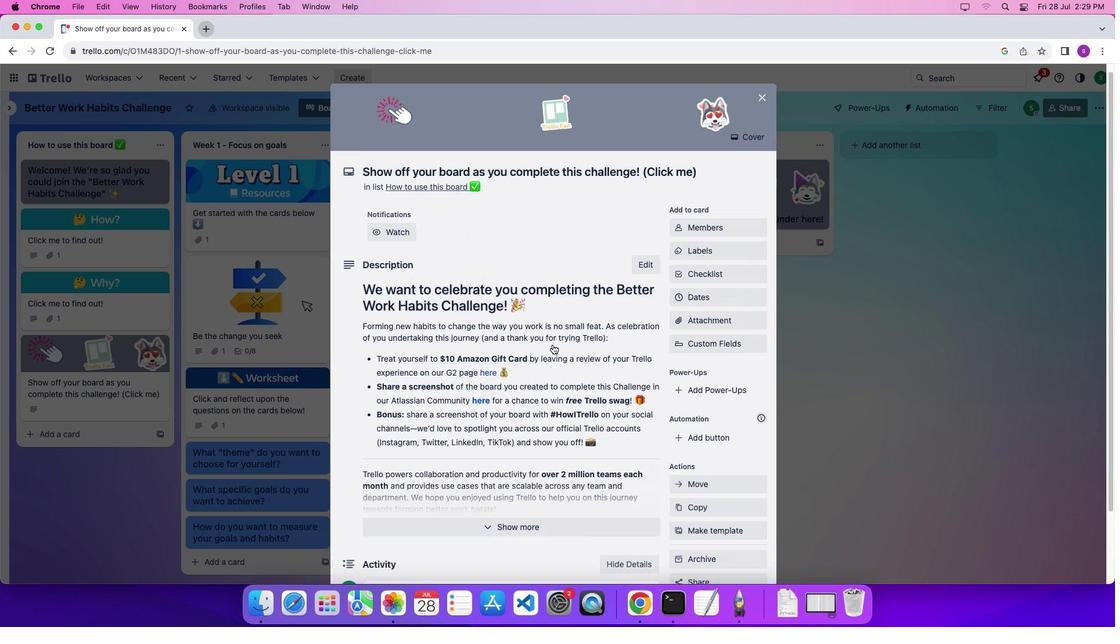 
Action: Mouse moved to (770, 113)
Screenshot: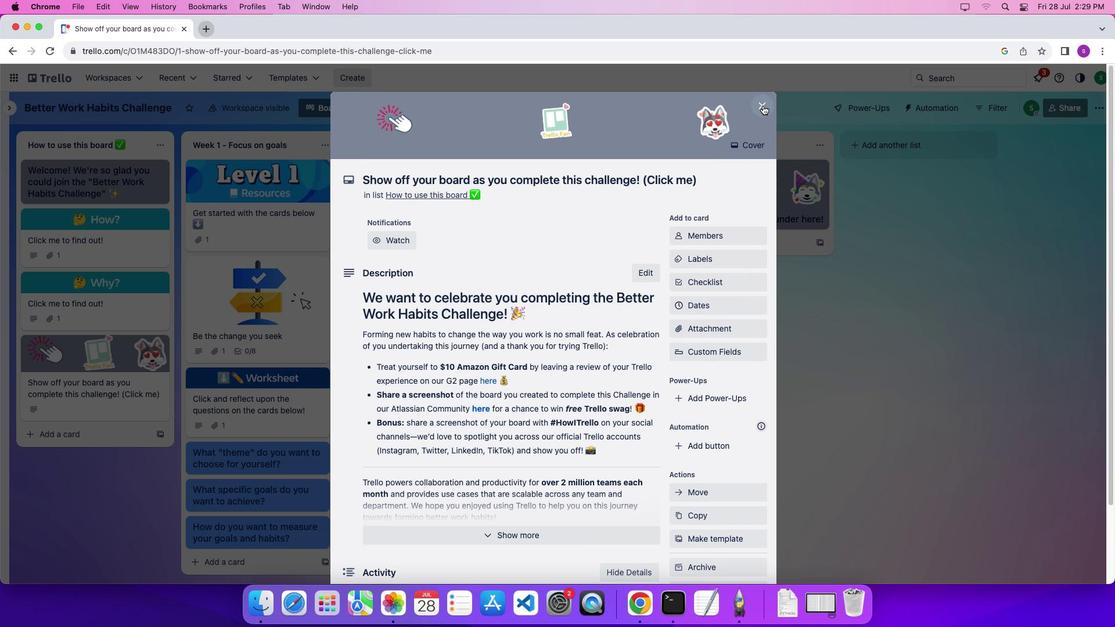 
Action: Mouse pressed left at (770, 113)
Screenshot: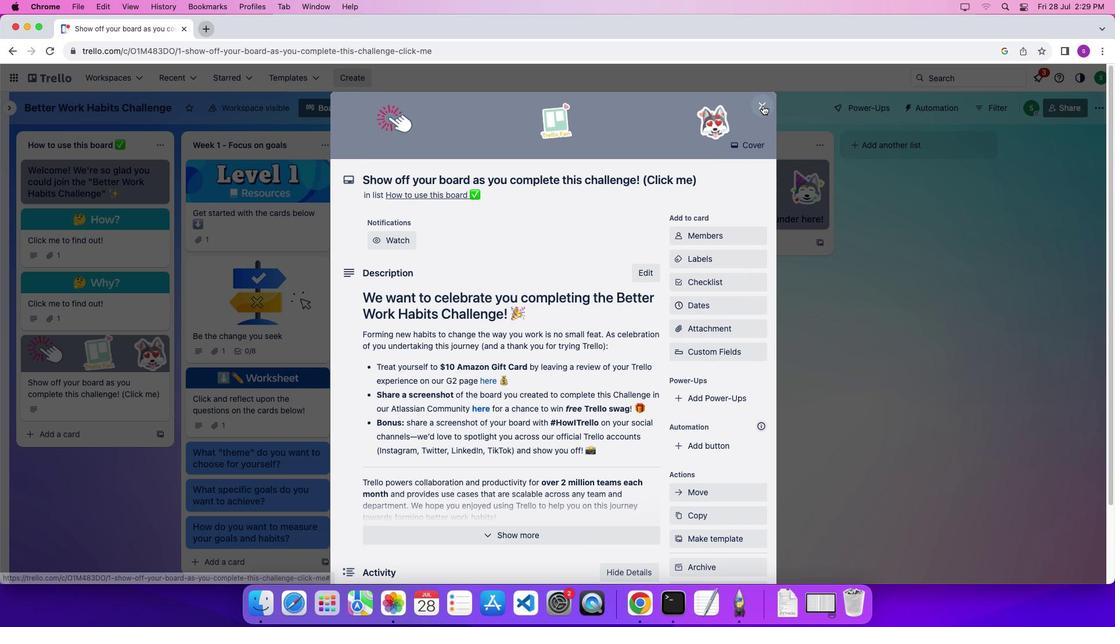 
Action: Mouse moved to (861, 157)
Screenshot: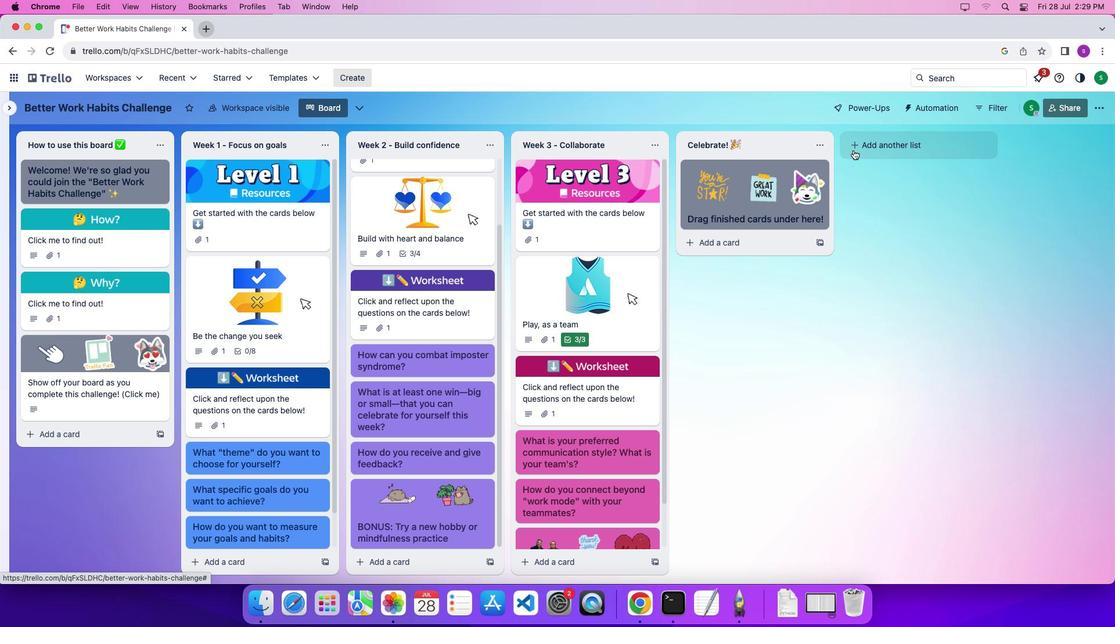 
Action: Mouse pressed left at (861, 157)
Screenshot: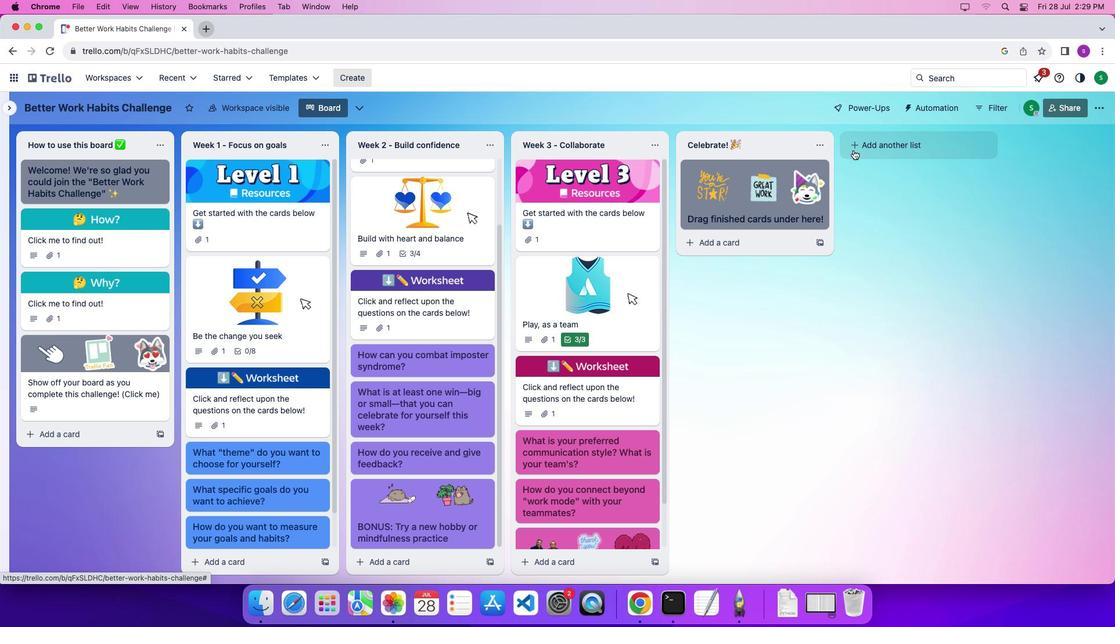 
Action: Mouse moved to (872, 151)
Screenshot: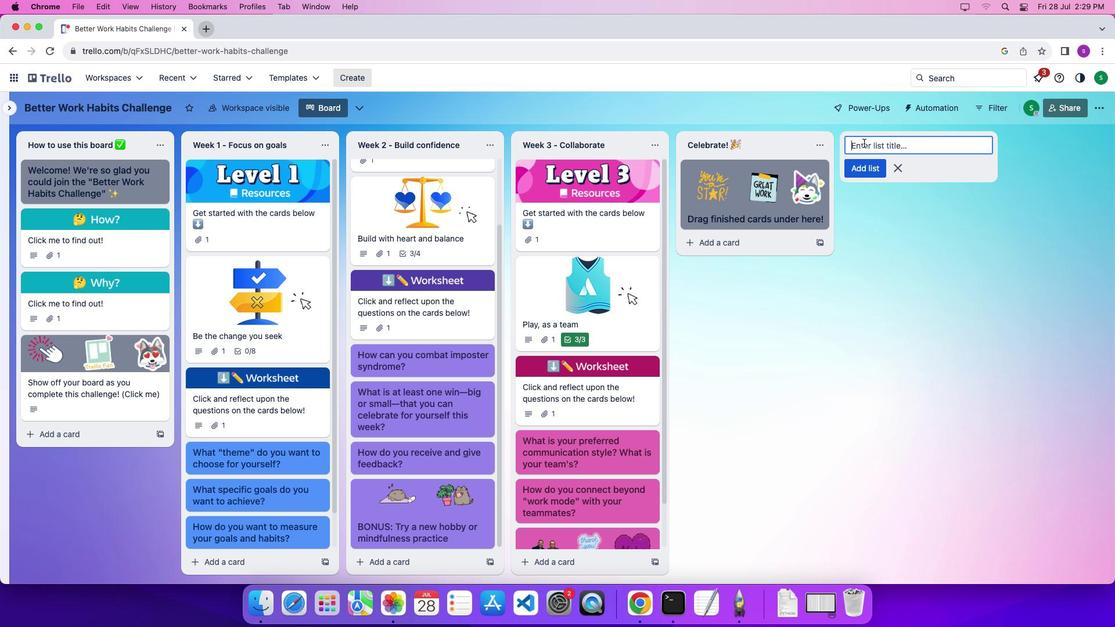 
Action: Mouse pressed left at (872, 151)
Screenshot: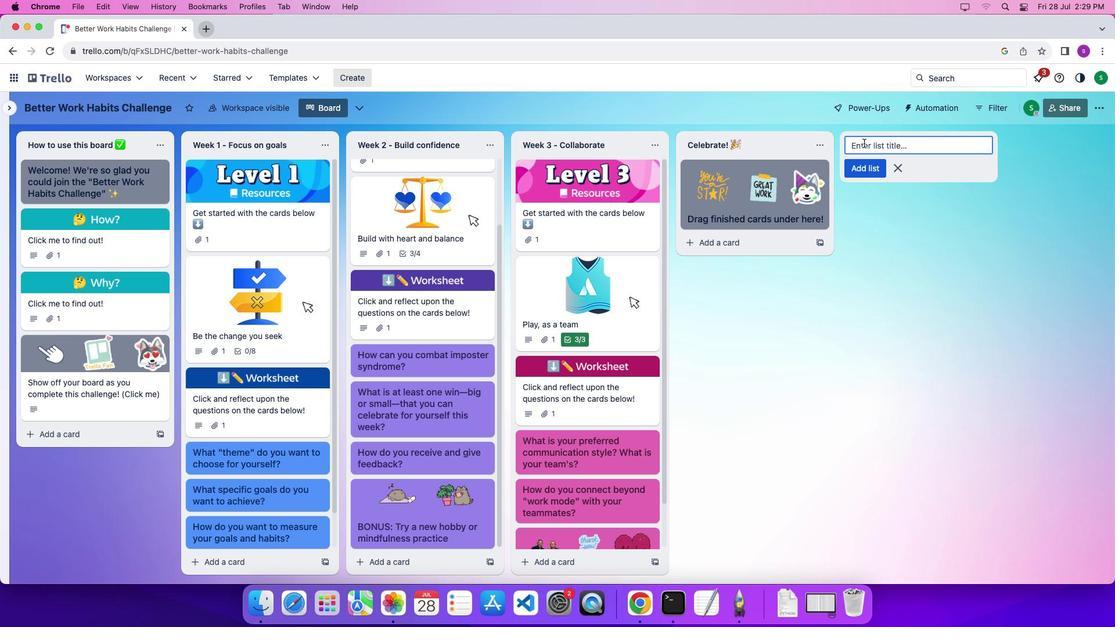 
Action: Key pressed Key.shift'A''t''l''a''a''s''s''i''a''n'Key.space'b''a''s''i''c'Key.space'b''o''a''r''d''\x03'Key.shift'M''i''s''e'Key.spaceKey.backspace'-'Key.shift'E''n''-''p''l''a''c''e'Key.space'p''e''r''s''o''n''a''l'Key.space'p''r''o''d''u''c''t''i''v''e'Key.space's''s''y''s''t''e''m'Key.enterKey.shift'P''e''r''s''o''n''a''l'Key.spaceKey.shift'&'Key.space'w''o''r''k'Key.space'g''o''a''l''s'Key.enter
Screenshot: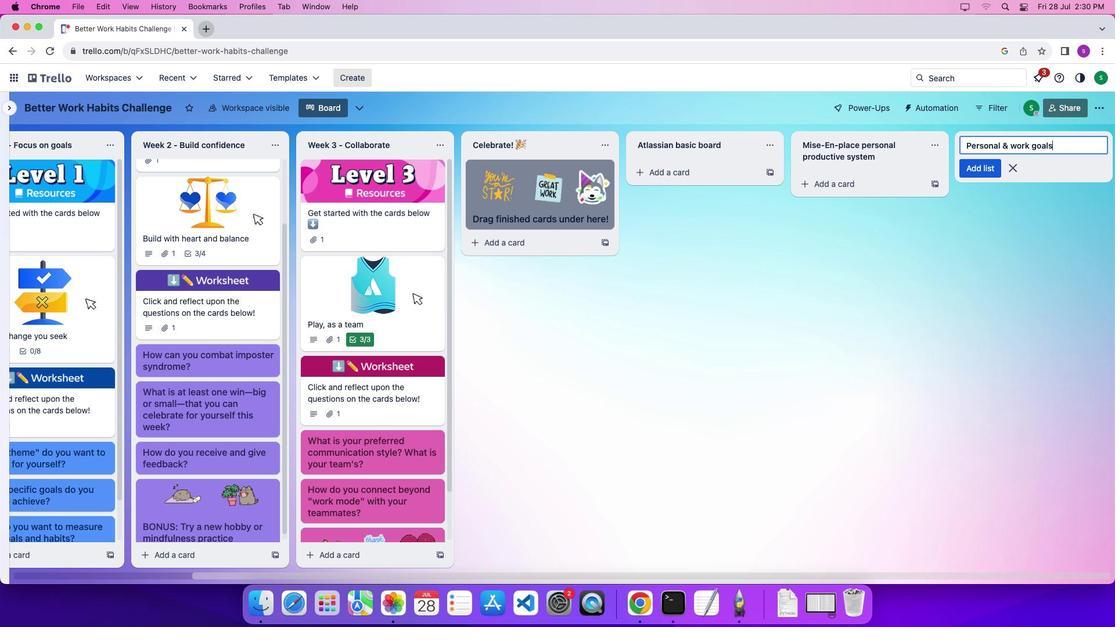 
Action: Mouse moved to (690, 189)
Screenshot: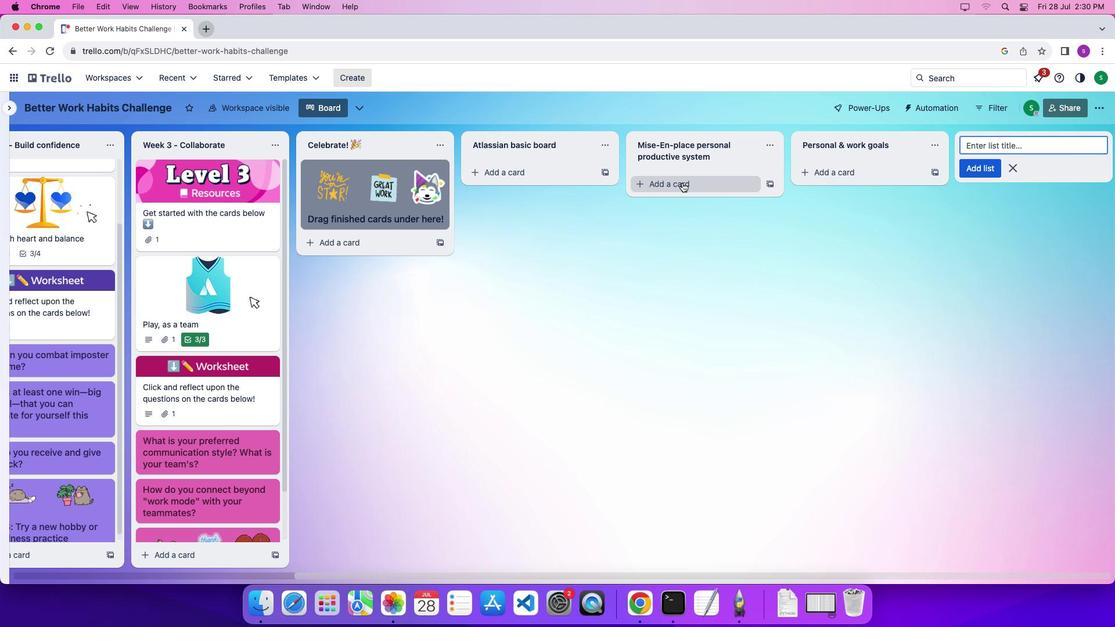 
Action: Mouse pressed left at (690, 189)
Screenshot: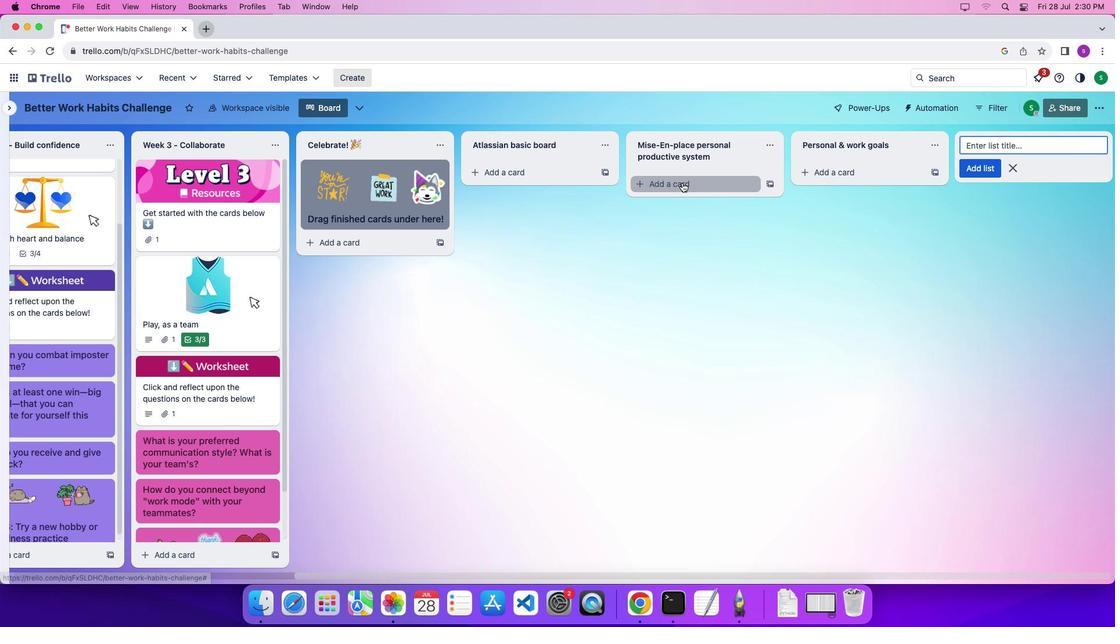 
Action: Mouse moved to (569, 171)
Screenshot: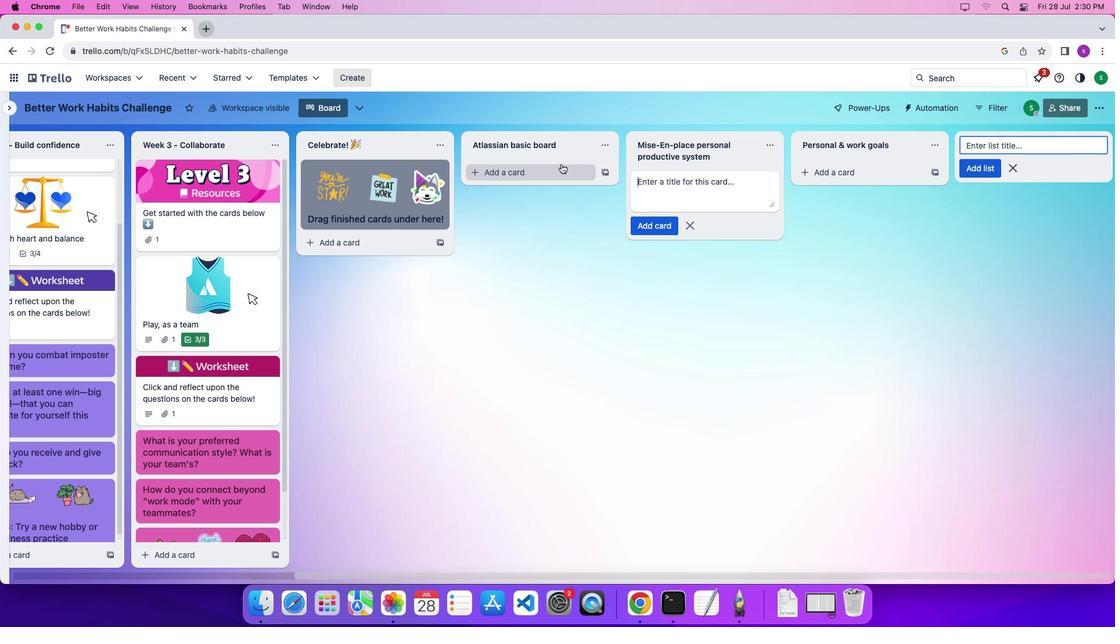 
Action: Mouse pressed left at (569, 171)
Screenshot: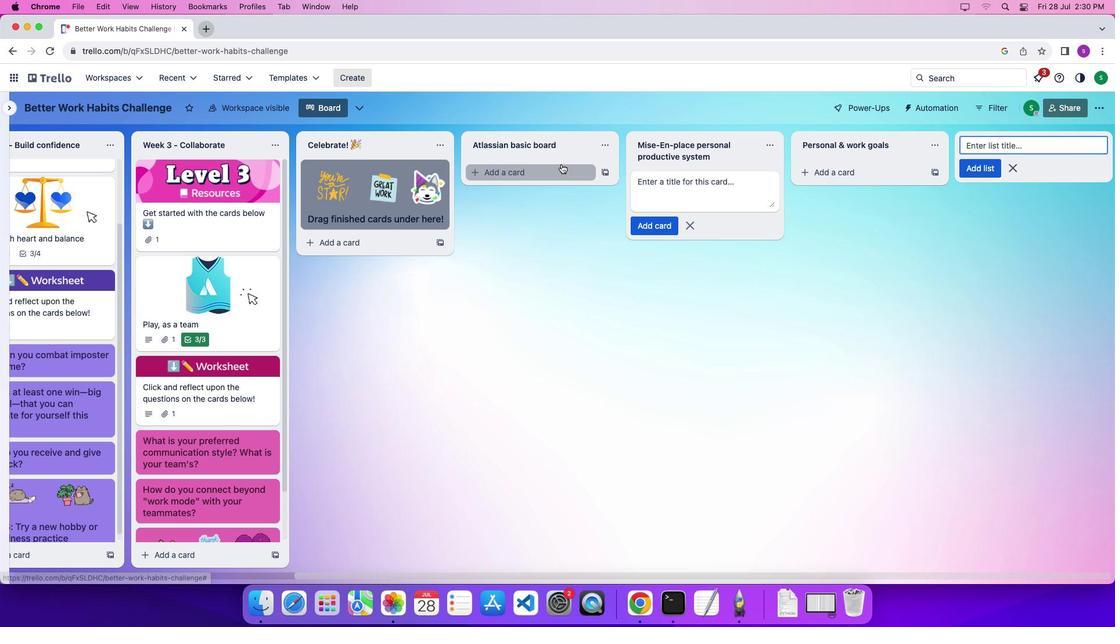 
Action: Mouse moved to (567, 190)
Screenshot: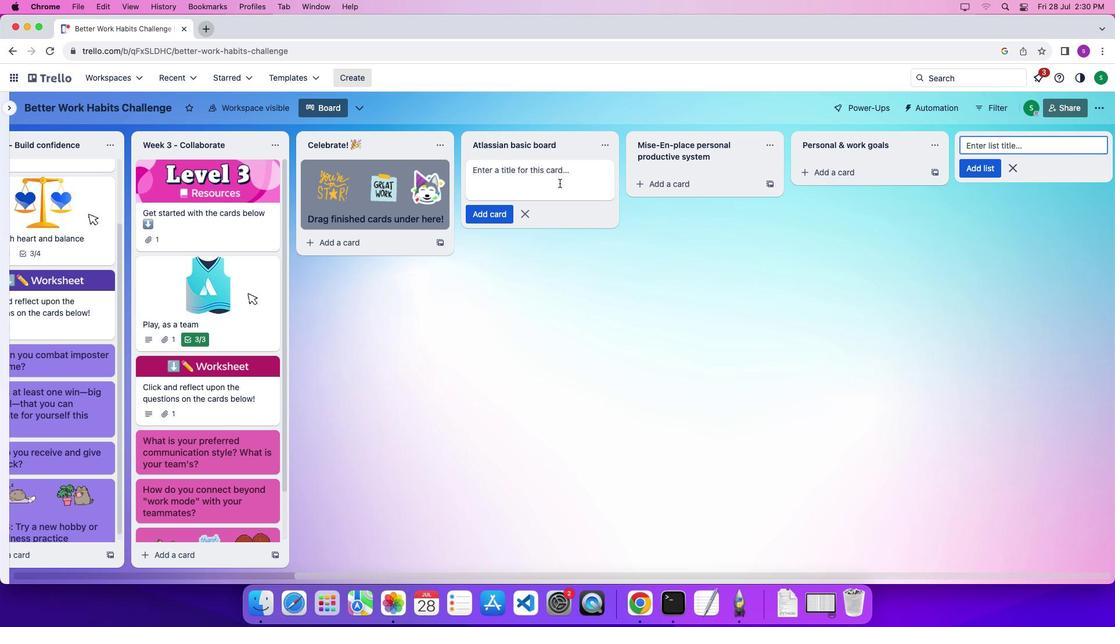 
Action: Mouse pressed left at (567, 190)
Screenshot: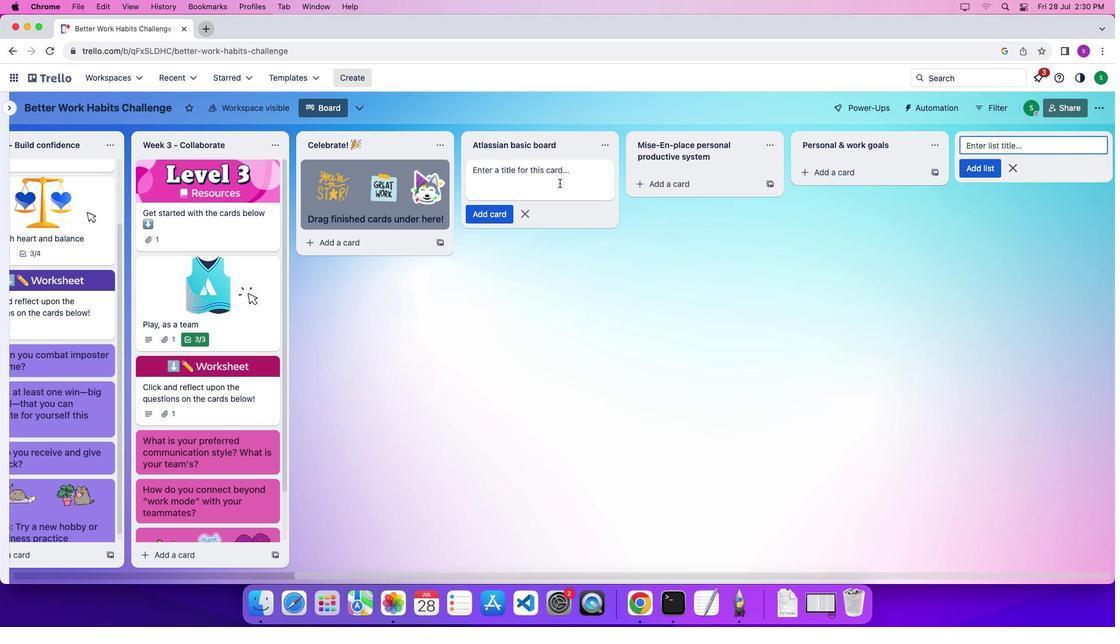 
Action: Mouse moved to (568, 191)
Screenshot: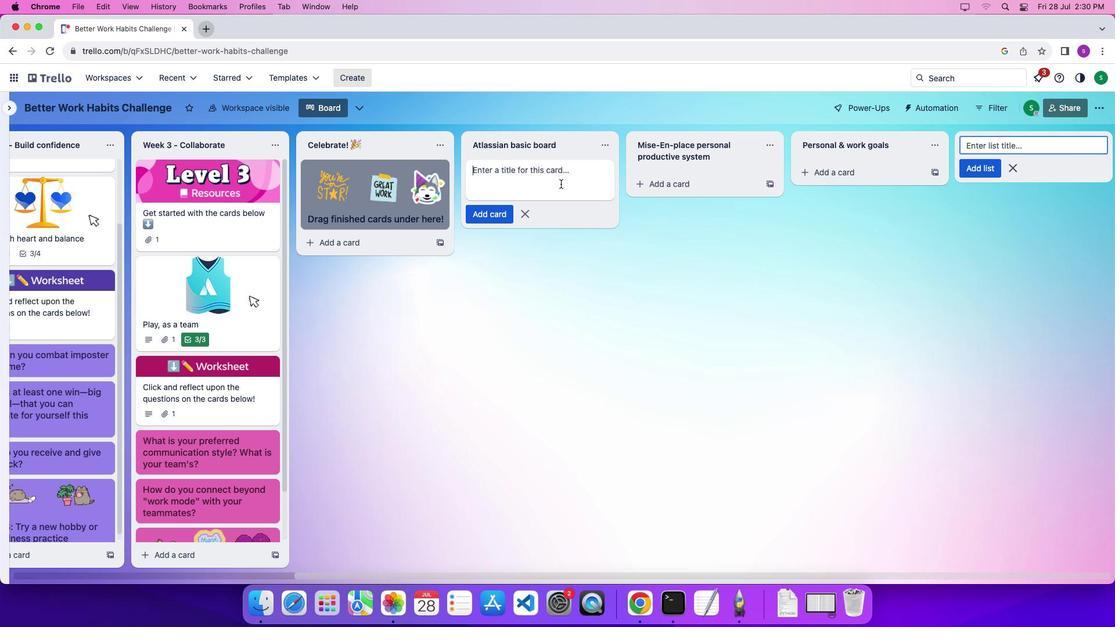 
Action: Key pressed Key.shift'B''a''s''i''c'Key.spaceKey.shift'B''o''a''r''d''\x03'
Screenshot: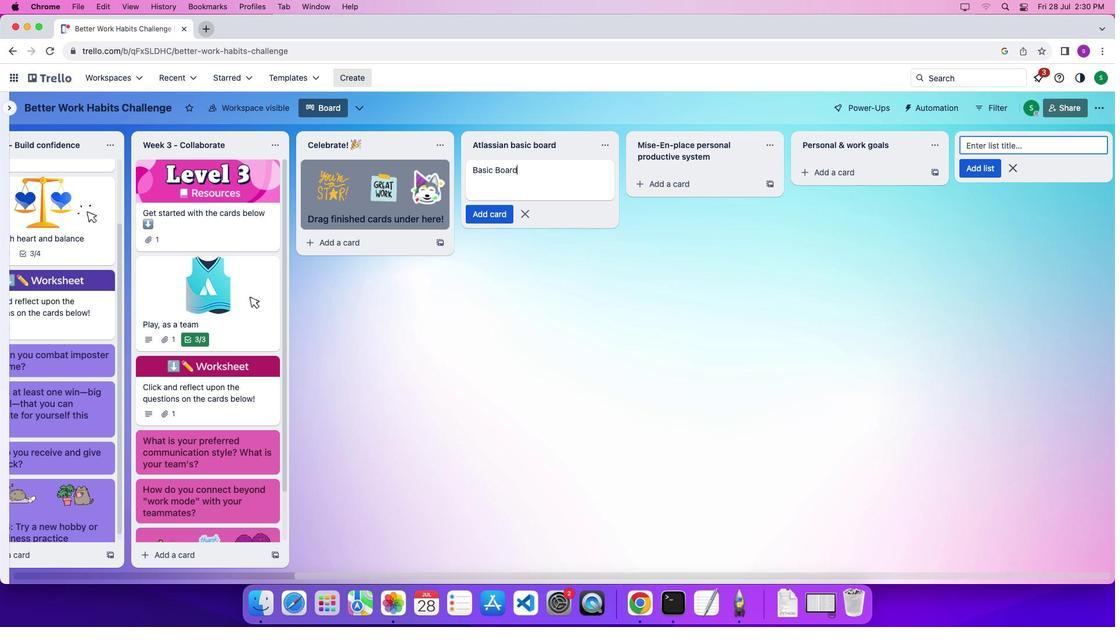 
Action: Mouse moved to (682, 199)
Screenshot: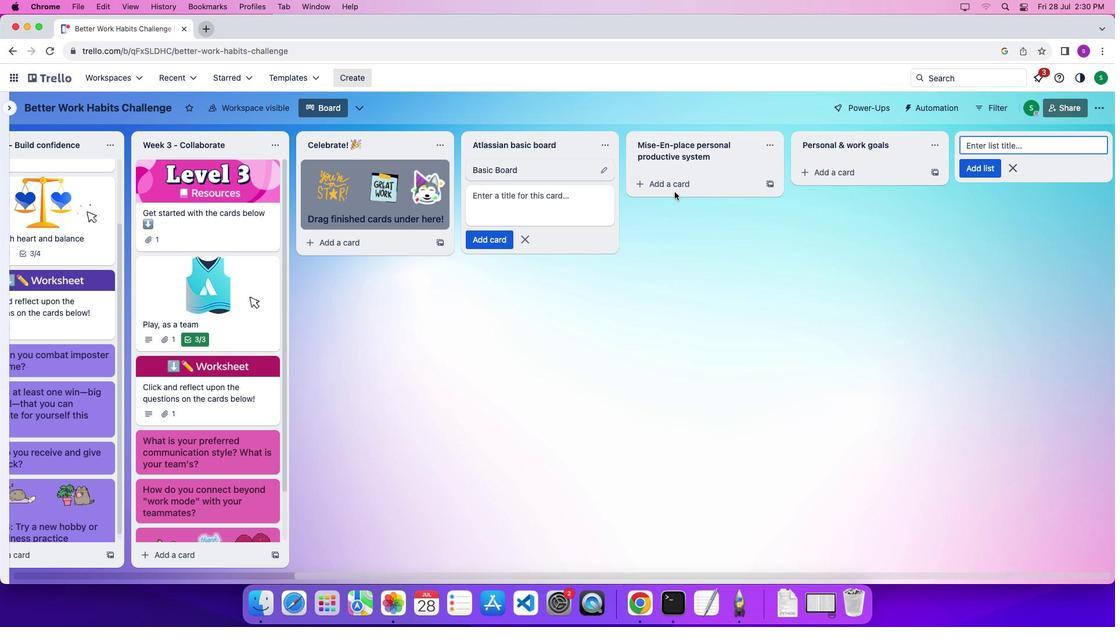 
Action: Mouse pressed left at (682, 199)
Screenshot: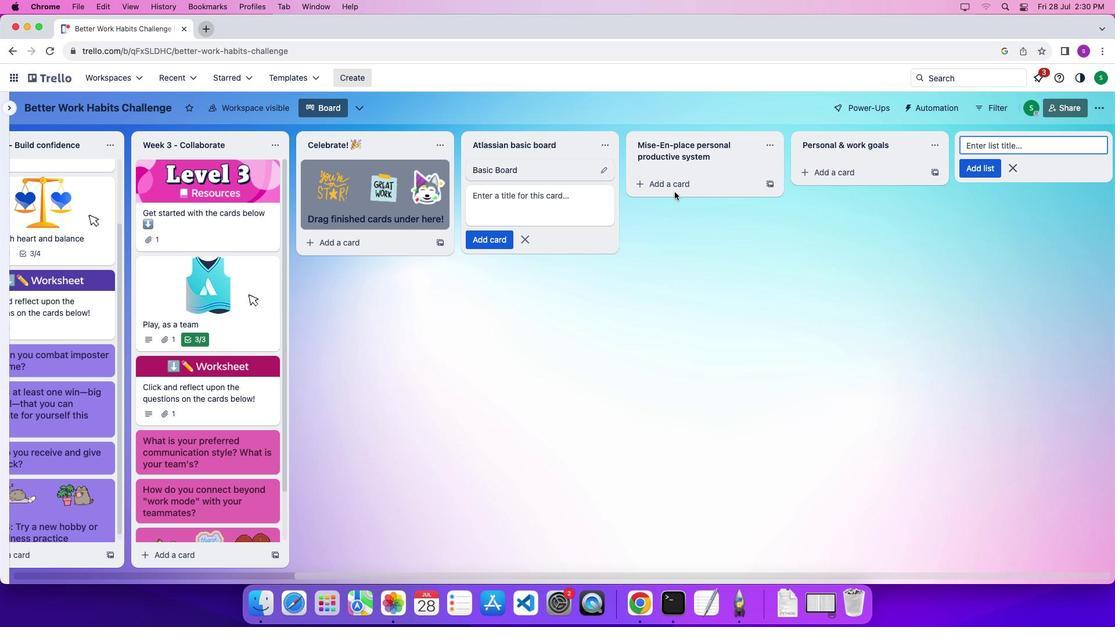 
Action: Mouse moved to (681, 193)
Screenshot: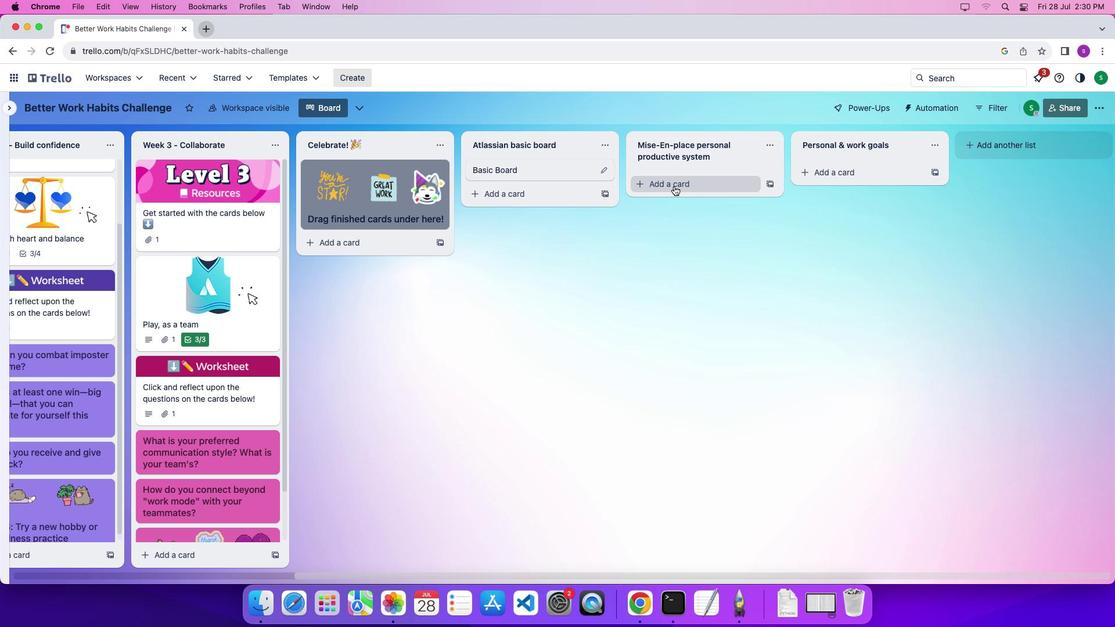 
Action: Mouse pressed left at (681, 193)
Screenshot: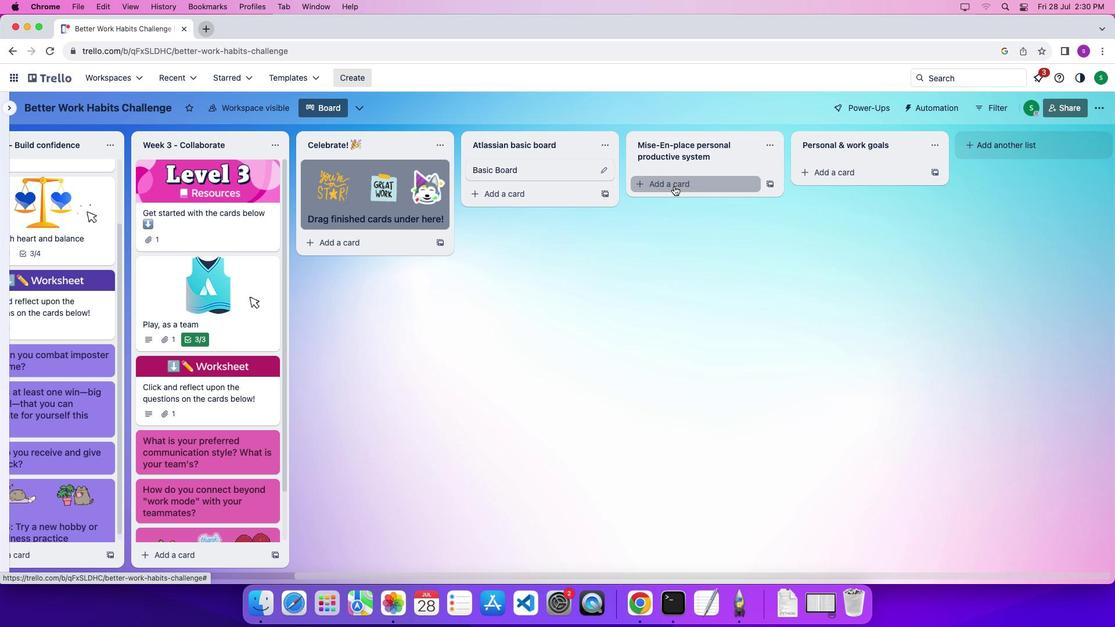
Action: Mouse moved to (690, 199)
Screenshot: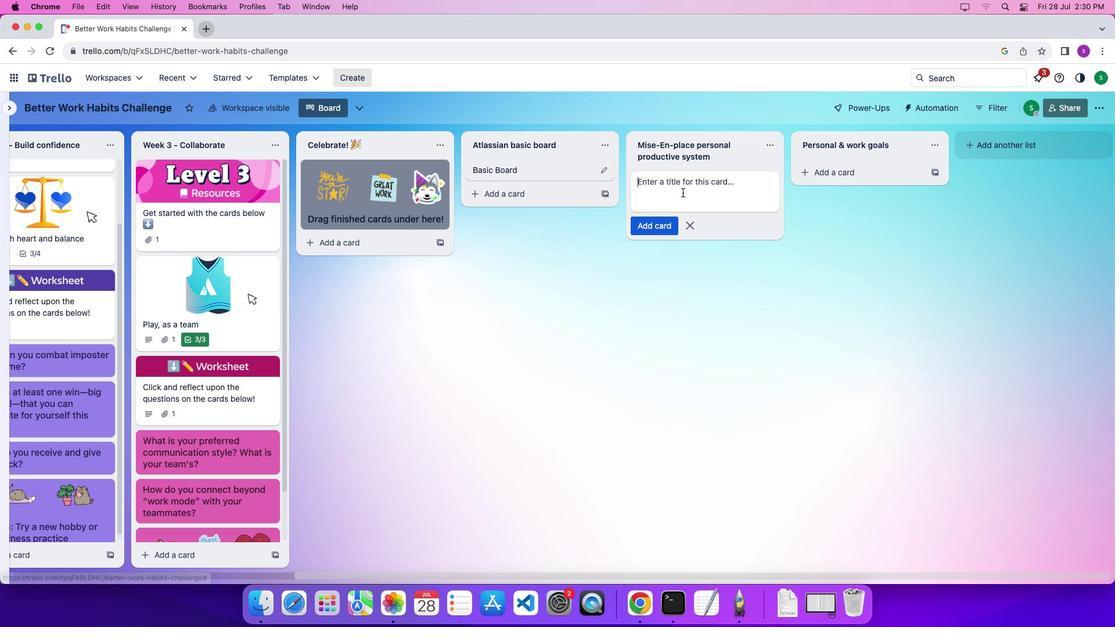 
Action: Mouse pressed left at (690, 199)
Screenshot: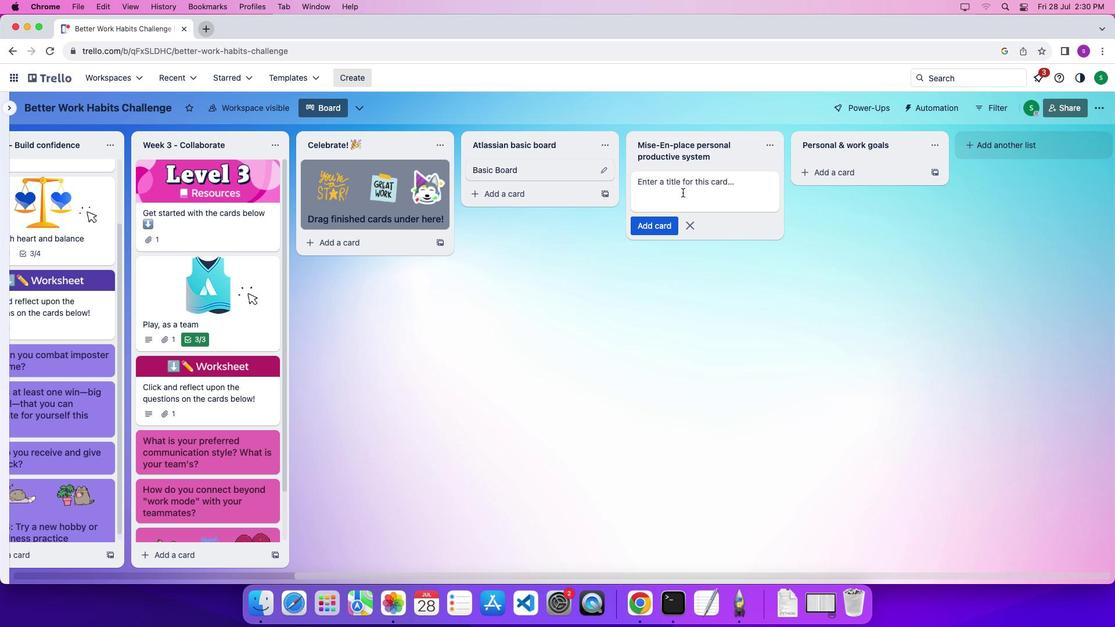 
Action: Key pressed Key.shift'P''r''o''d''u''c''t''i''v''e'Key.space't''e''a''m''\x03'
Screenshot: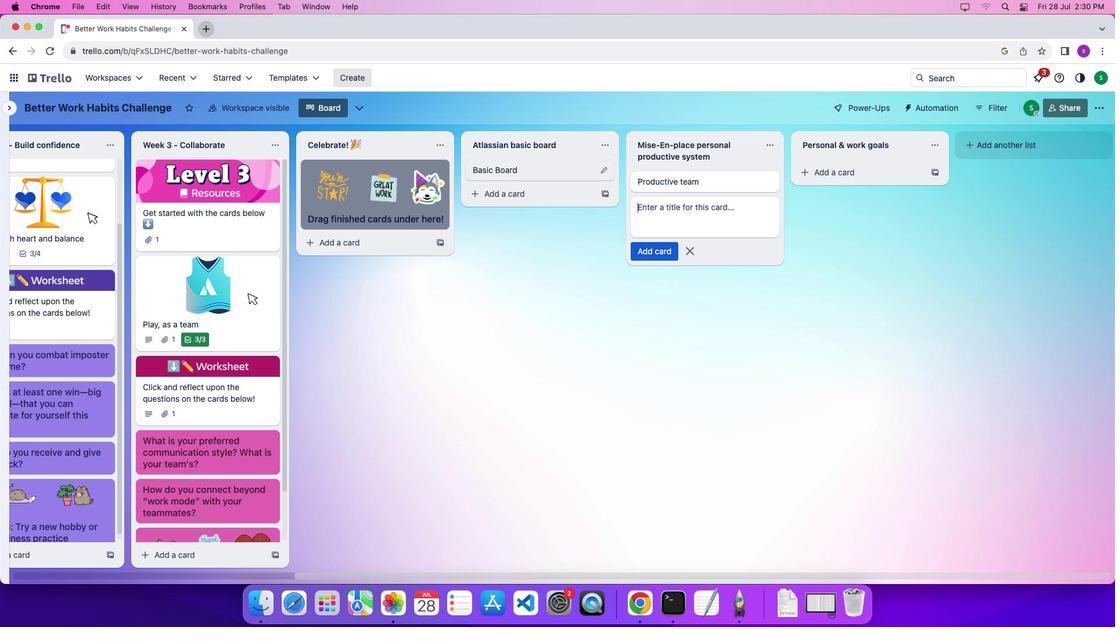 
Action: Mouse moved to (834, 177)
Screenshot: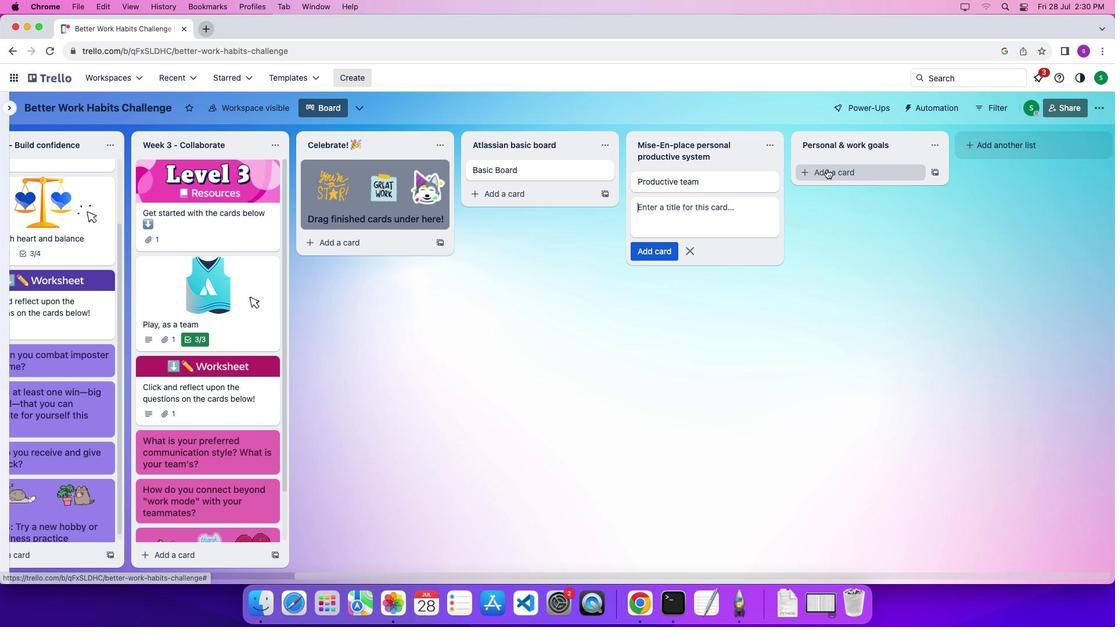 
Action: Mouse pressed left at (834, 177)
Screenshot: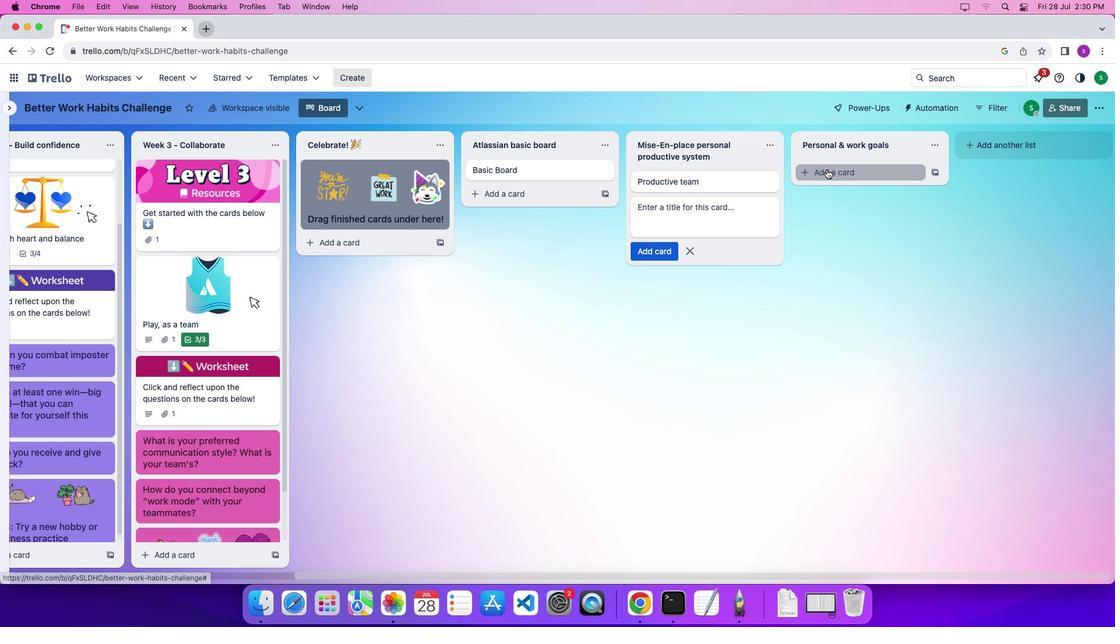 
Action: Mouse moved to (836, 181)
Screenshot: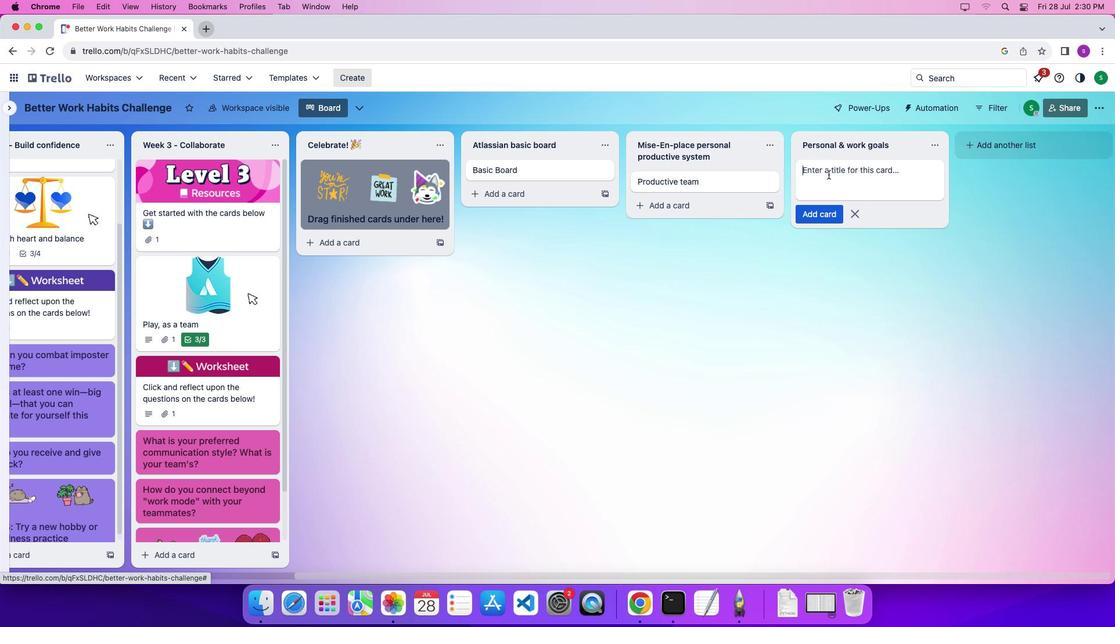 
Action: Mouse pressed left at (836, 181)
Screenshot: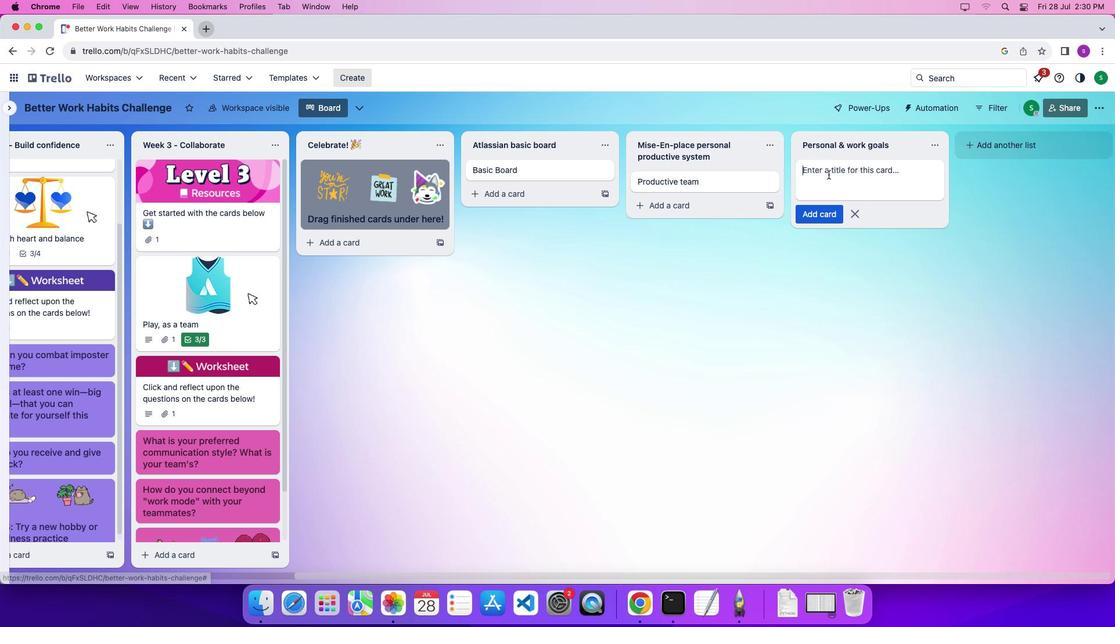 
Action: Key pressed Key.shift'P''e''r''s''o''n''a''l'Key.space'w''o''r''k''\x03'
Screenshot: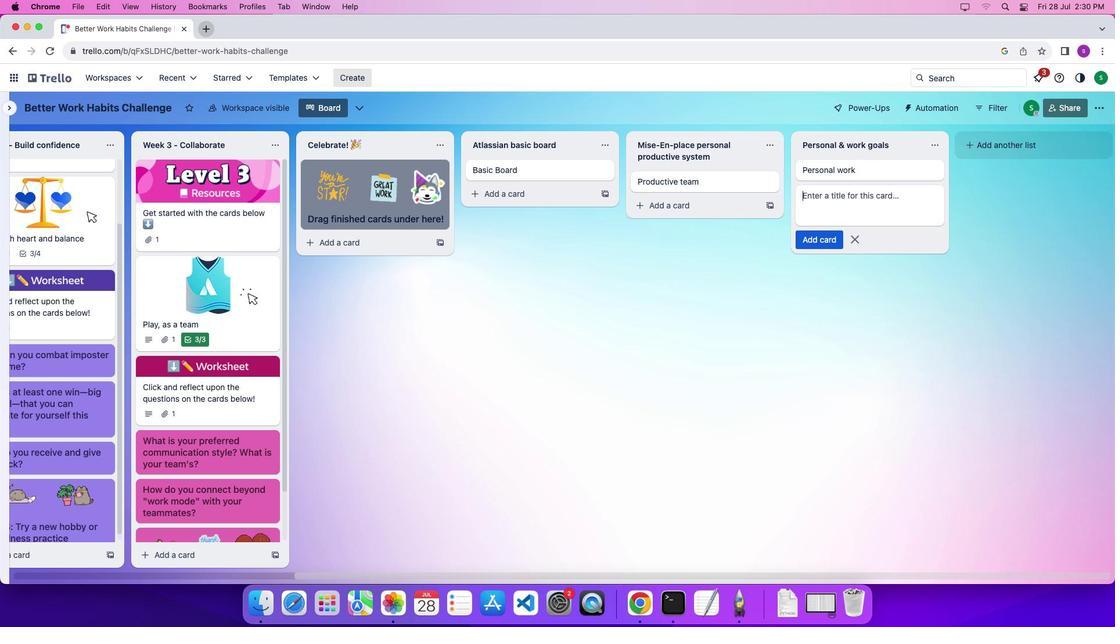 
Action: Mouse moved to (571, 177)
Screenshot: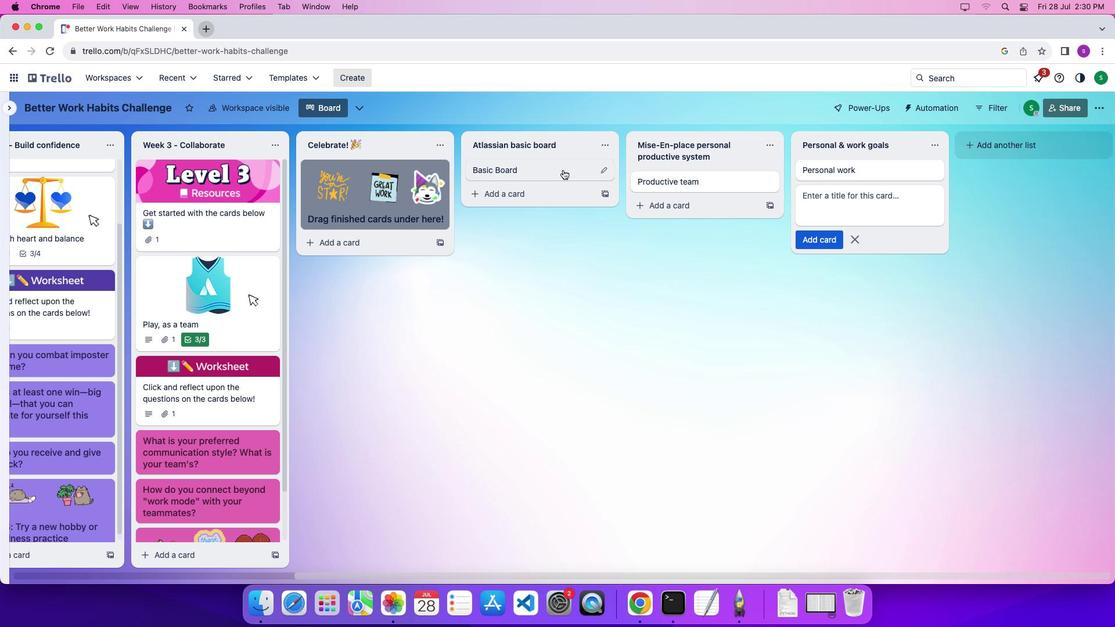
Action: Mouse pressed left at (571, 177)
Screenshot: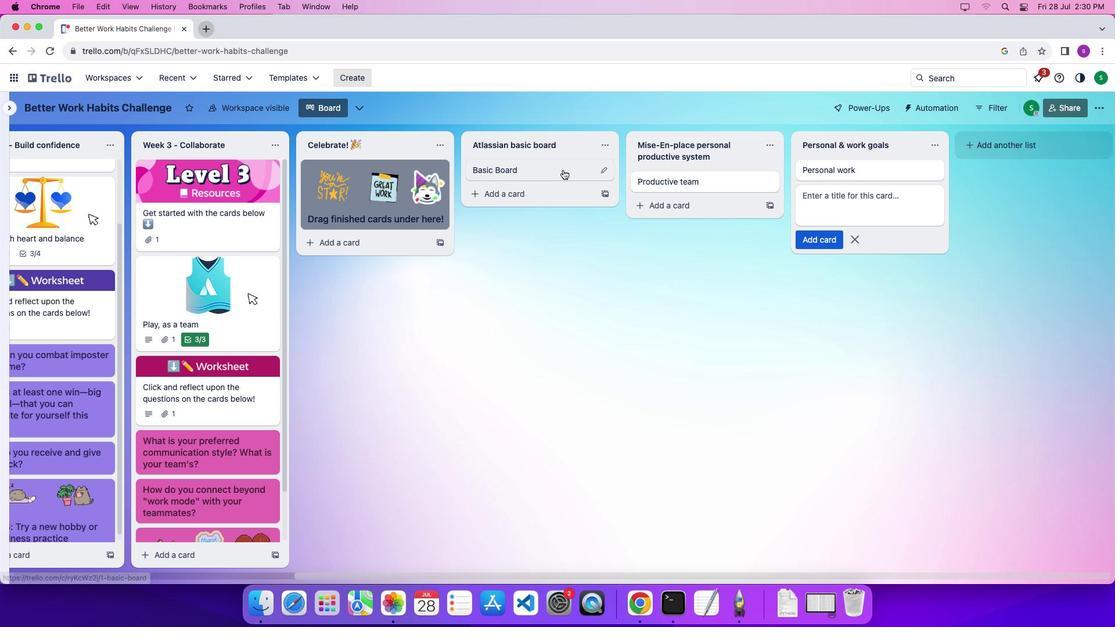 
Action: Mouse moved to (402, 183)
Screenshot: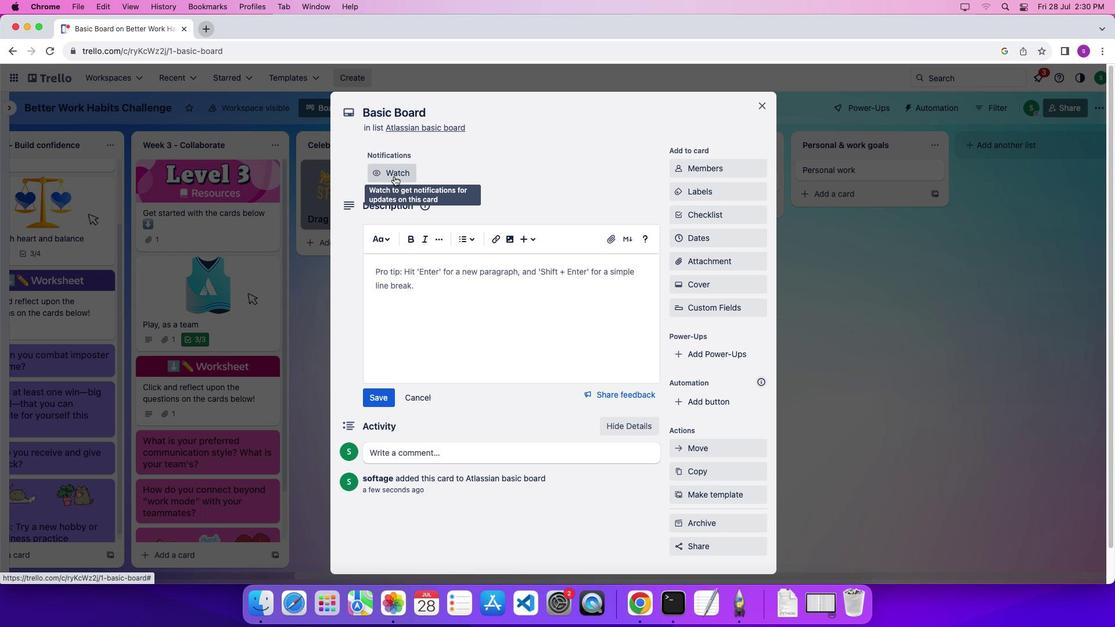 
Action: Mouse pressed left at (402, 183)
Screenshot: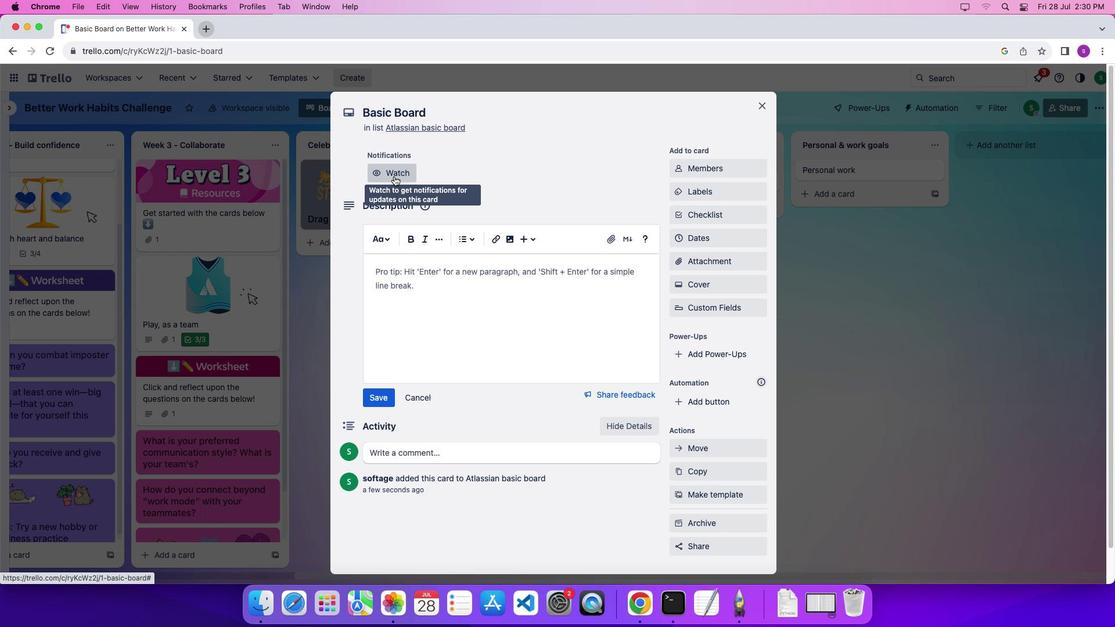 
Action: Mouse moved to (700, 177)
Screenshot: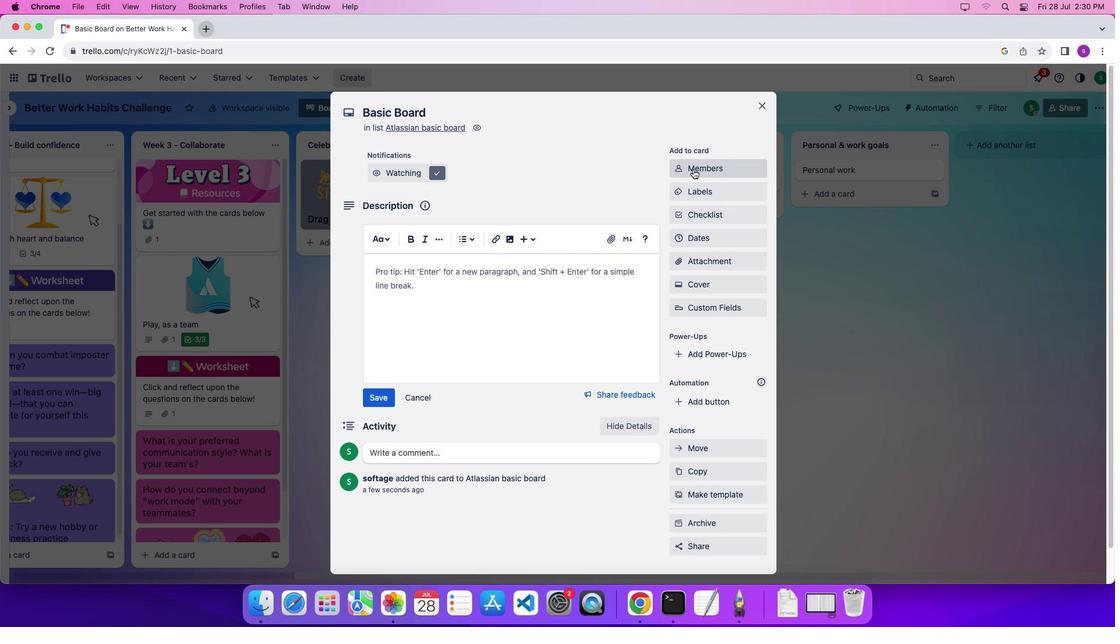 
Action: Mouse pressed left at (700, 177)
Screenshot: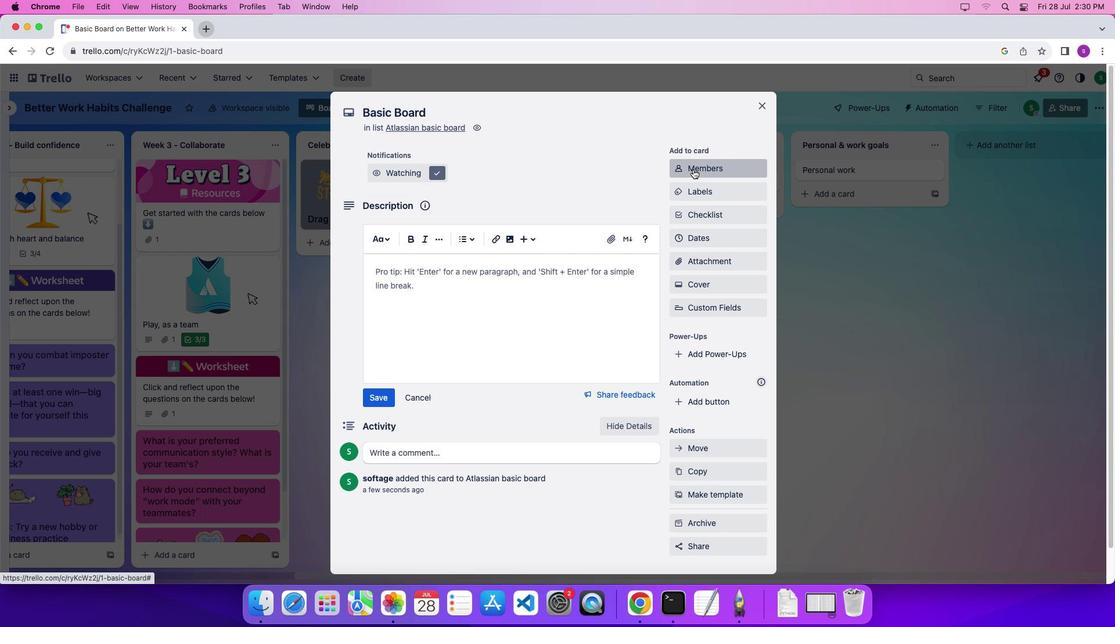 
Action: Mouse moved to (720, 284)
Screenshot: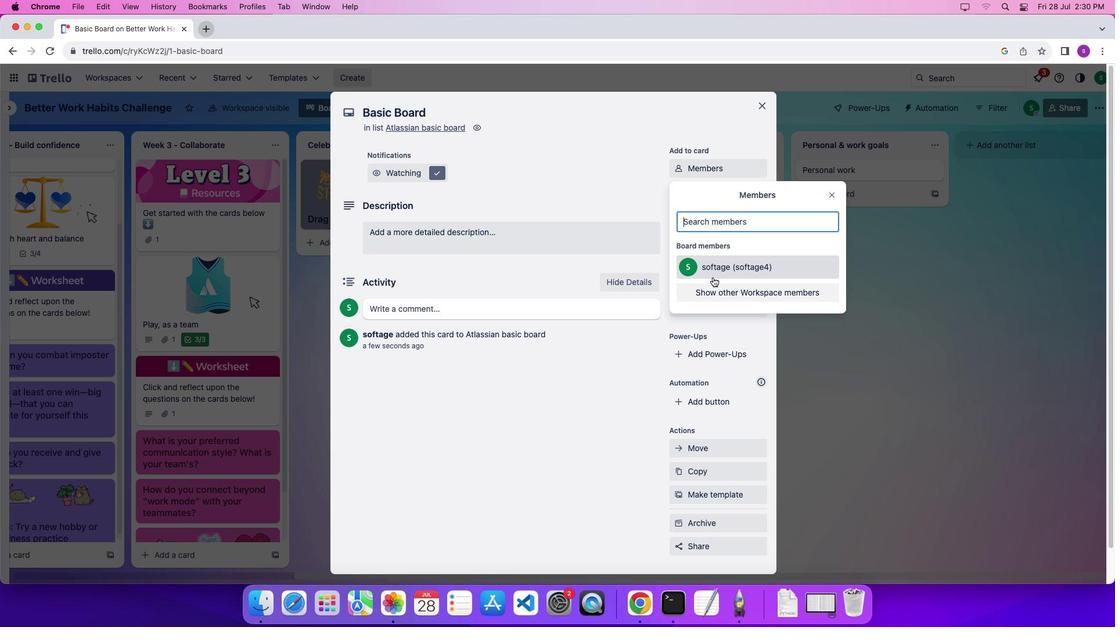 
Action: Mouse pressed left at (720, 284)
Screenshot: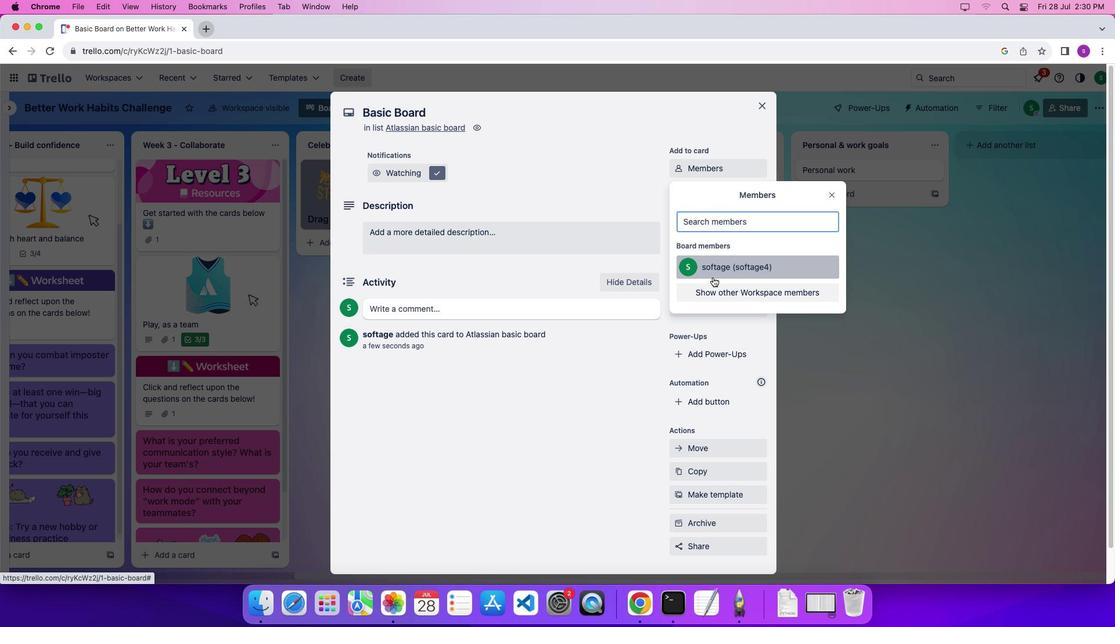 
Action: Mouse moved to (839, 202)
Screenshot: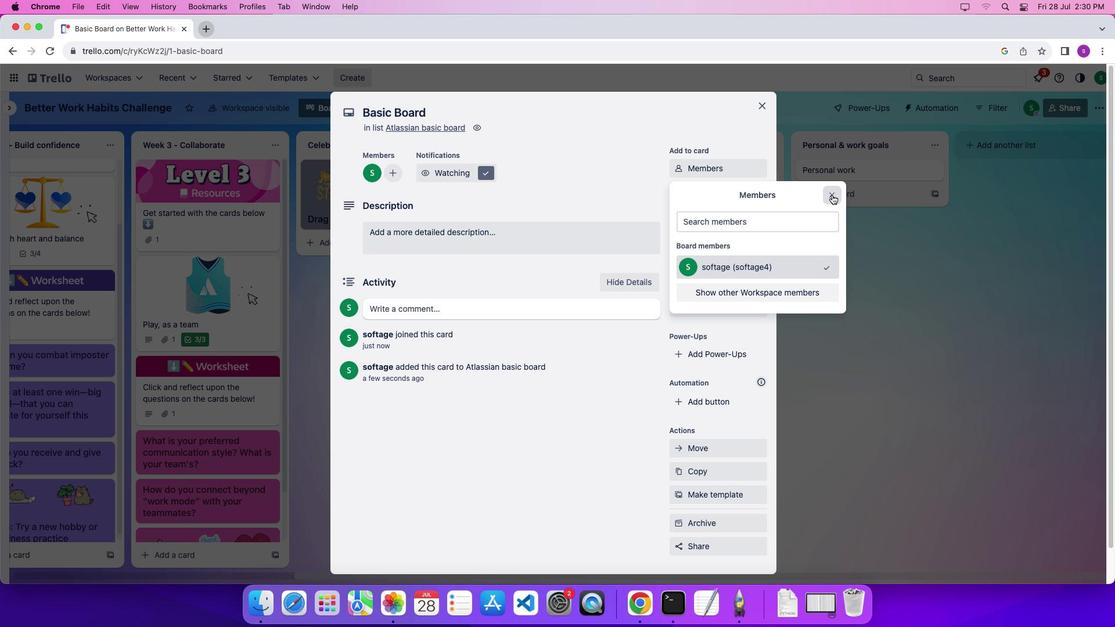 
Action: Mouse pressed left at (839, 202)
Screenshot: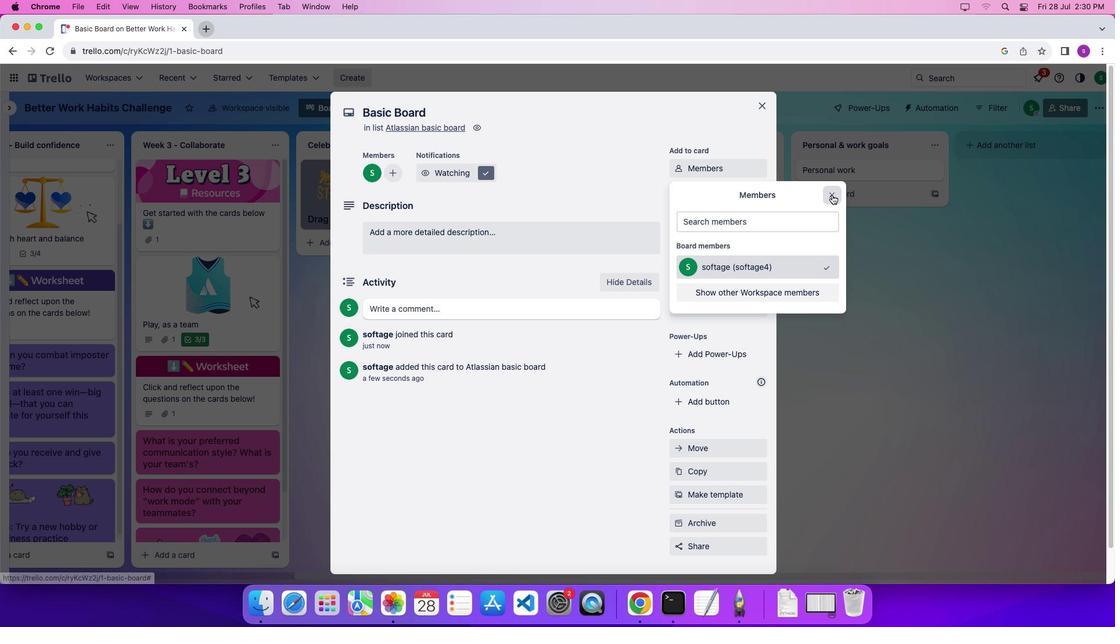 
Action: Mouse moved to (754, 199)
Screenshot: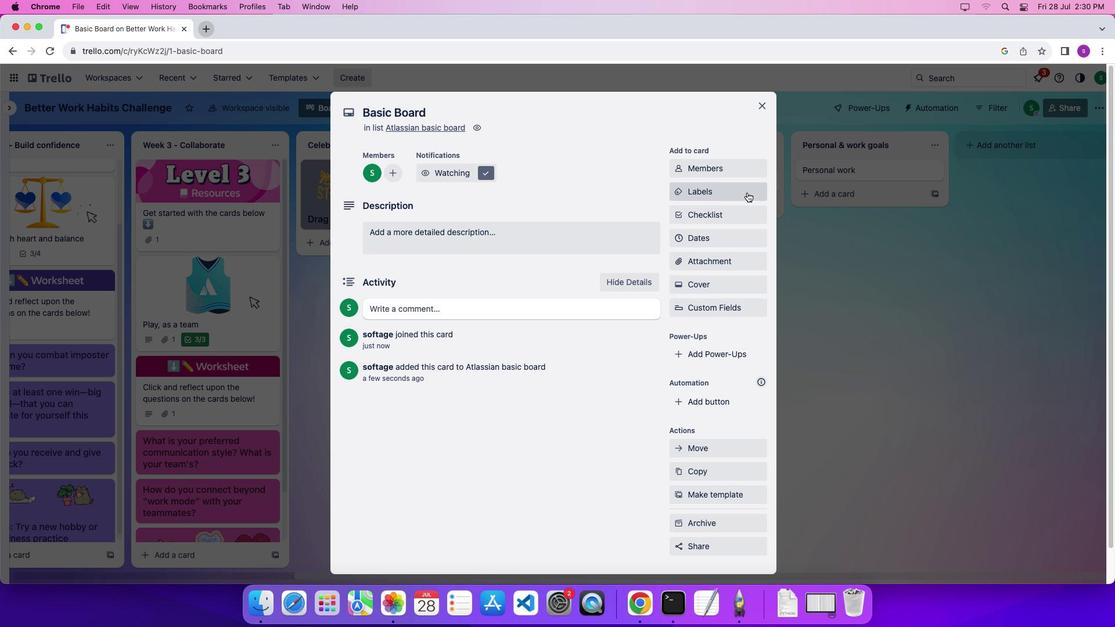 
Action: Mouse pressed left at (754, 199)
Screenshot: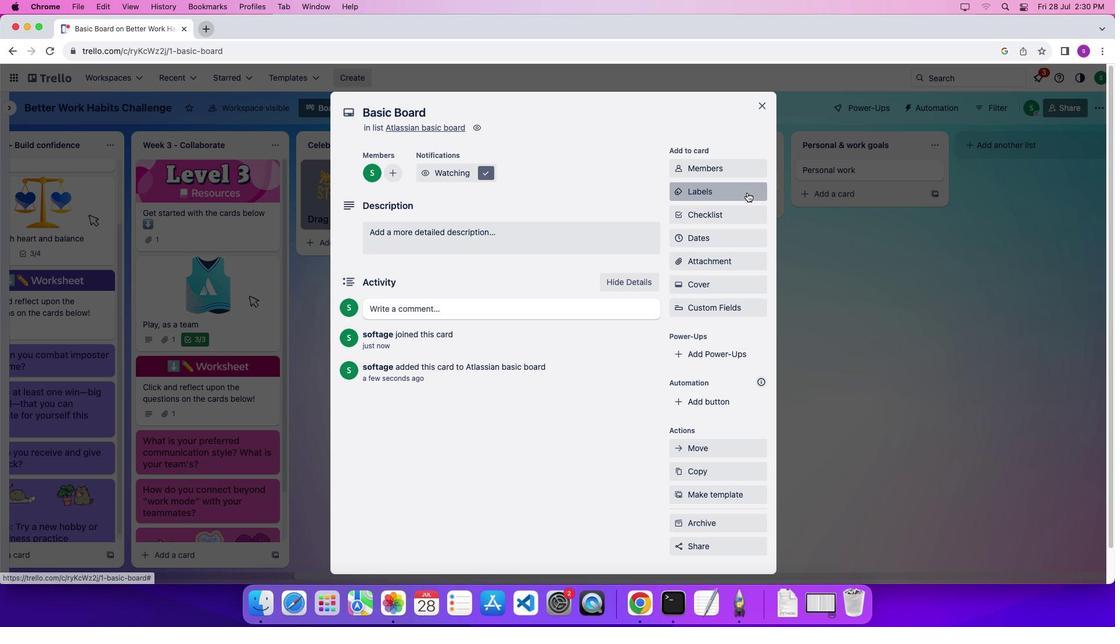 
Action: Mouse moved to (768, 336)
Screenshot: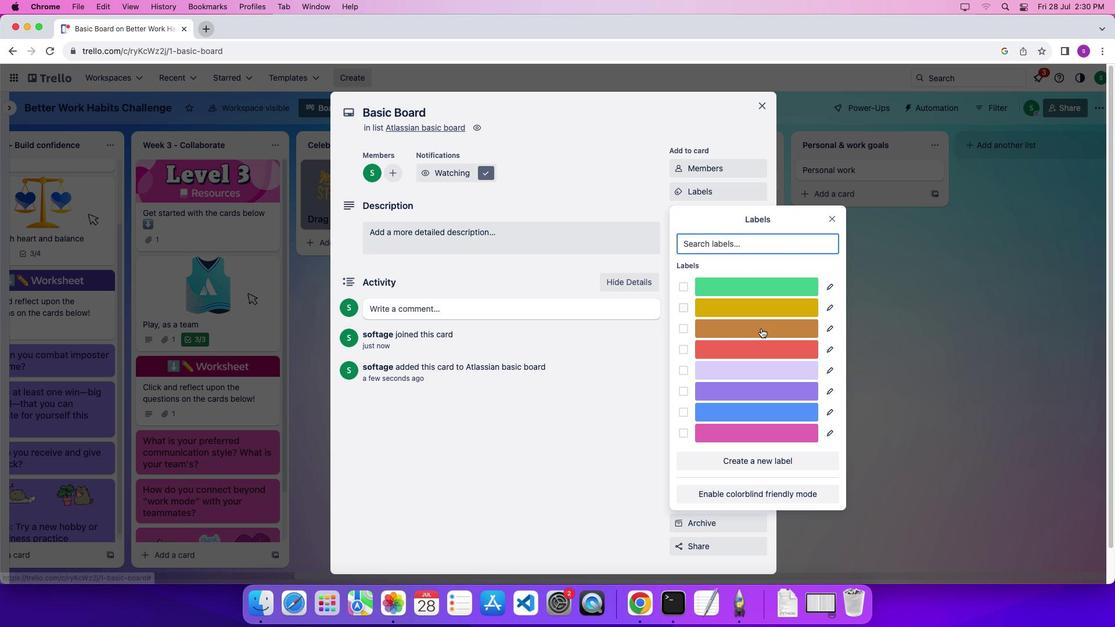 
Action: Mouse pressed left at (768, 336)
Screenshot: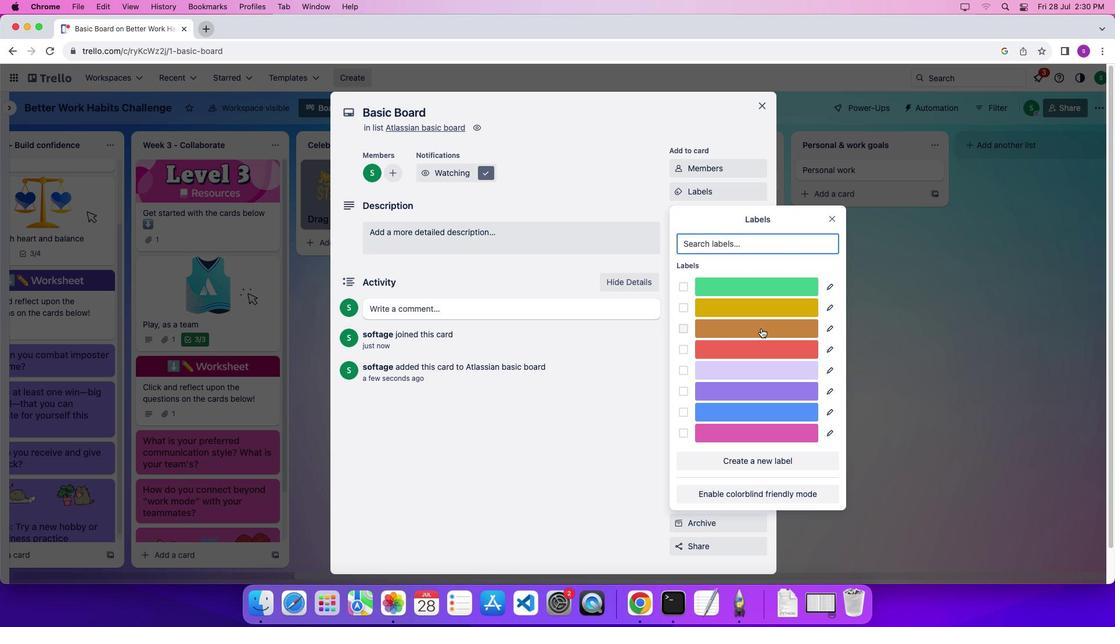 
Action: Mouse moved to (768, 395)
Screenshot: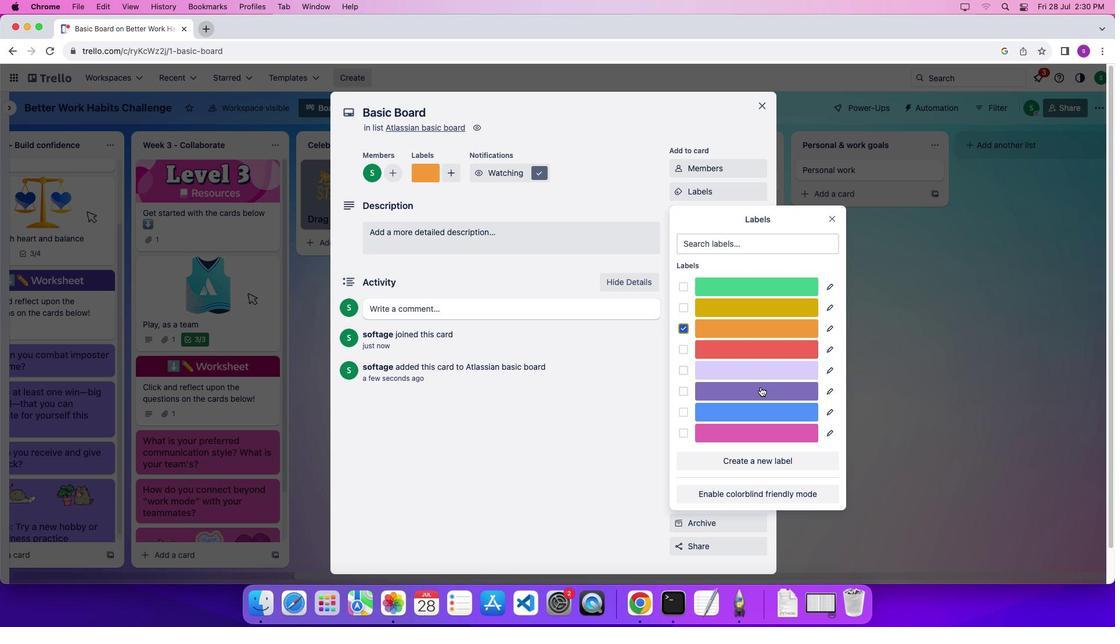 
Action: Mouse pressed left at (768, 395)
Screenshot: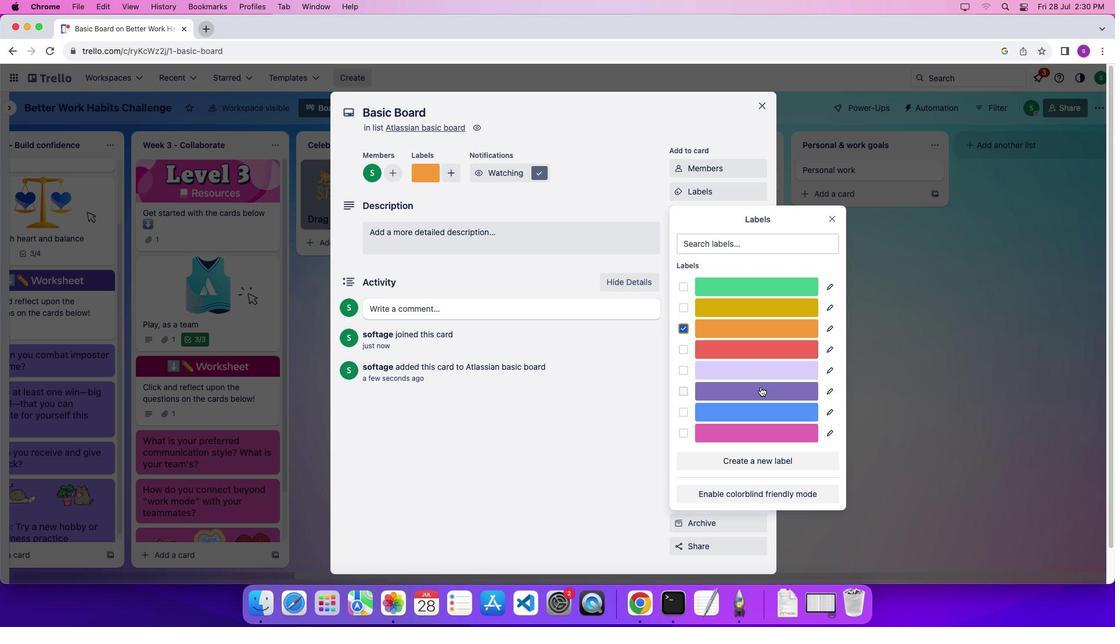
Action: Mouse moved to (762, 371)
Screenshot: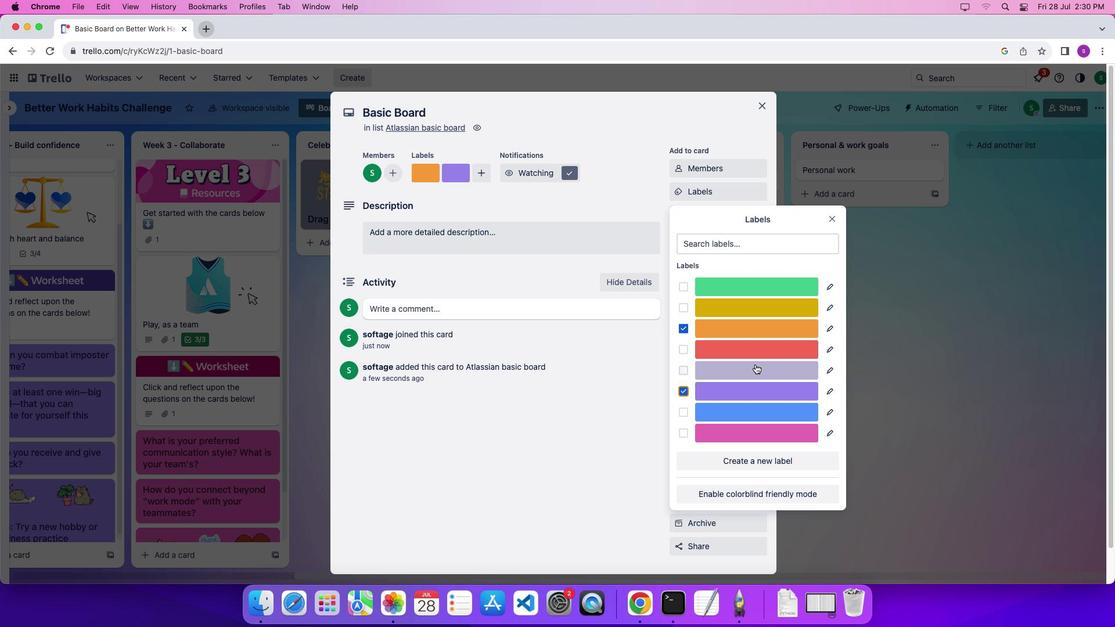 
Action: Mouse pressed left at (762, 371)
Screenshot: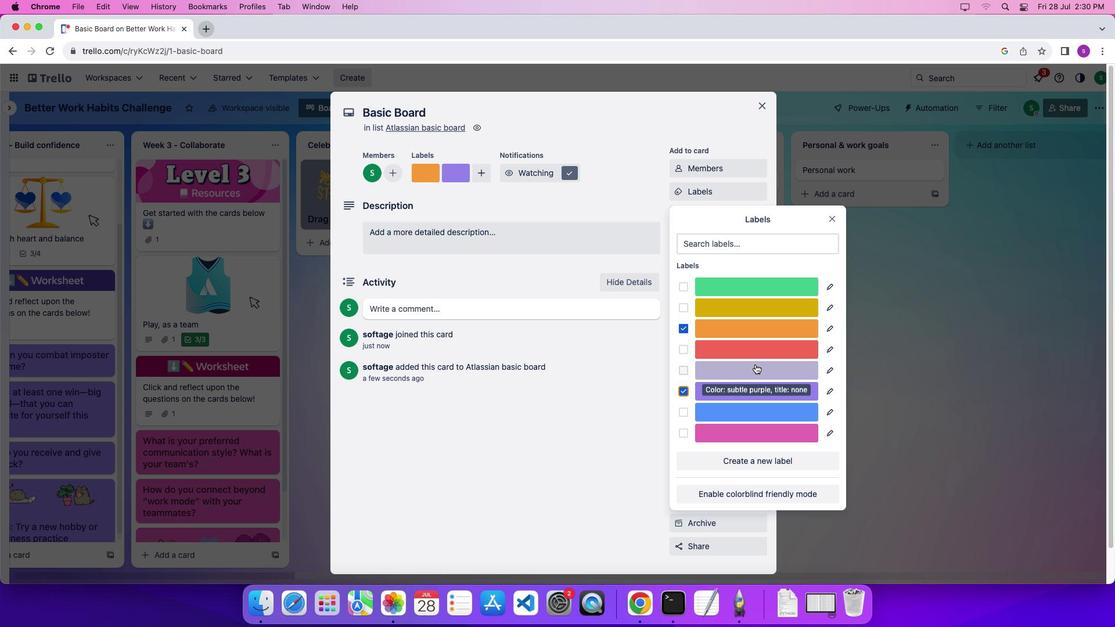 
Action: Mouse moved to (841, 221)
Screenshot: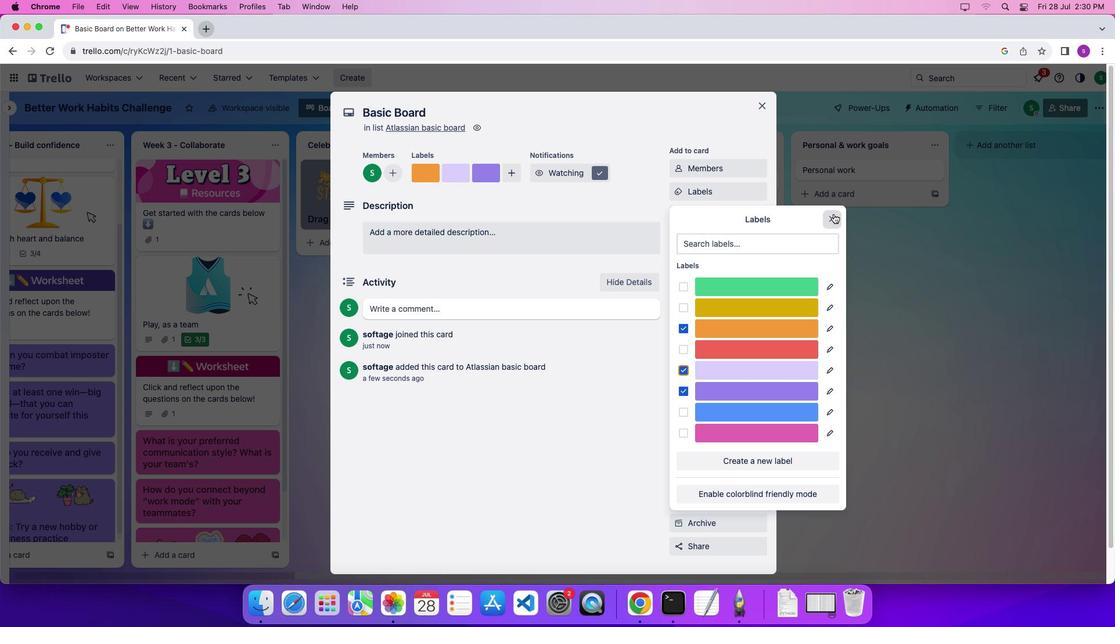 
Action: Mouse pressed left at (841, 221)
Screenshot: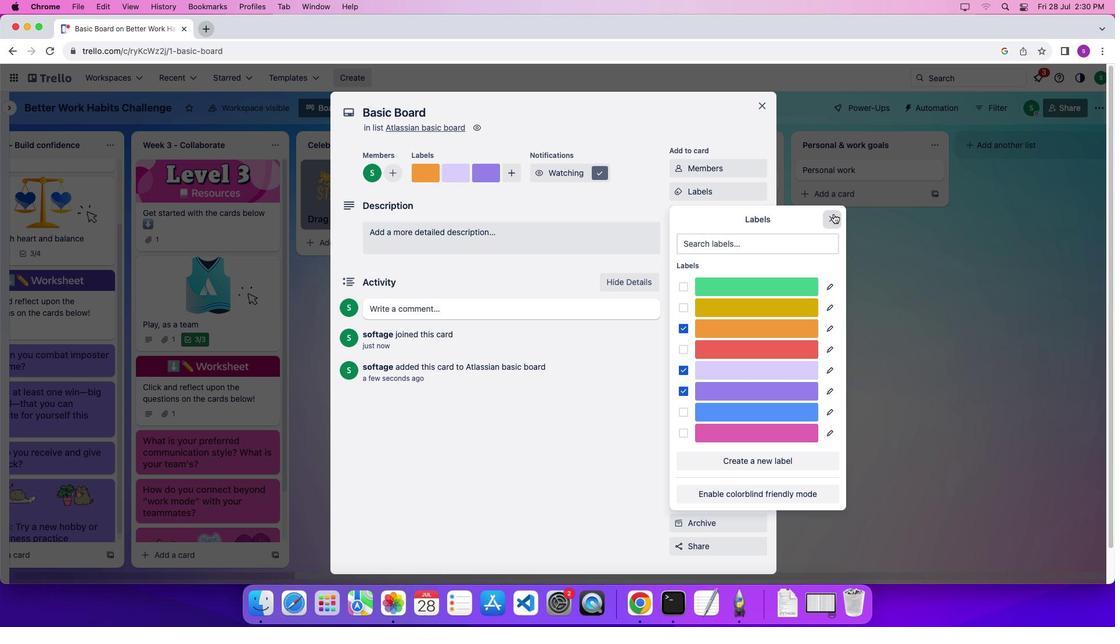 
Action: Mouse moved to (745, 244)
Screenshot: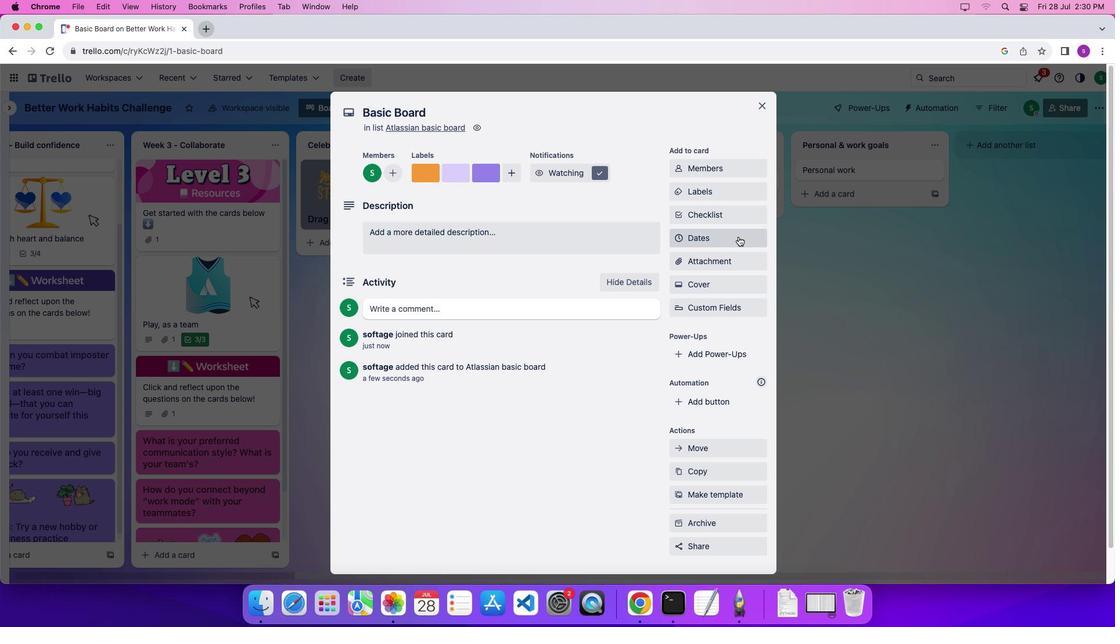 
Action: Mouse pressed left at (745, 244)
Screenshot: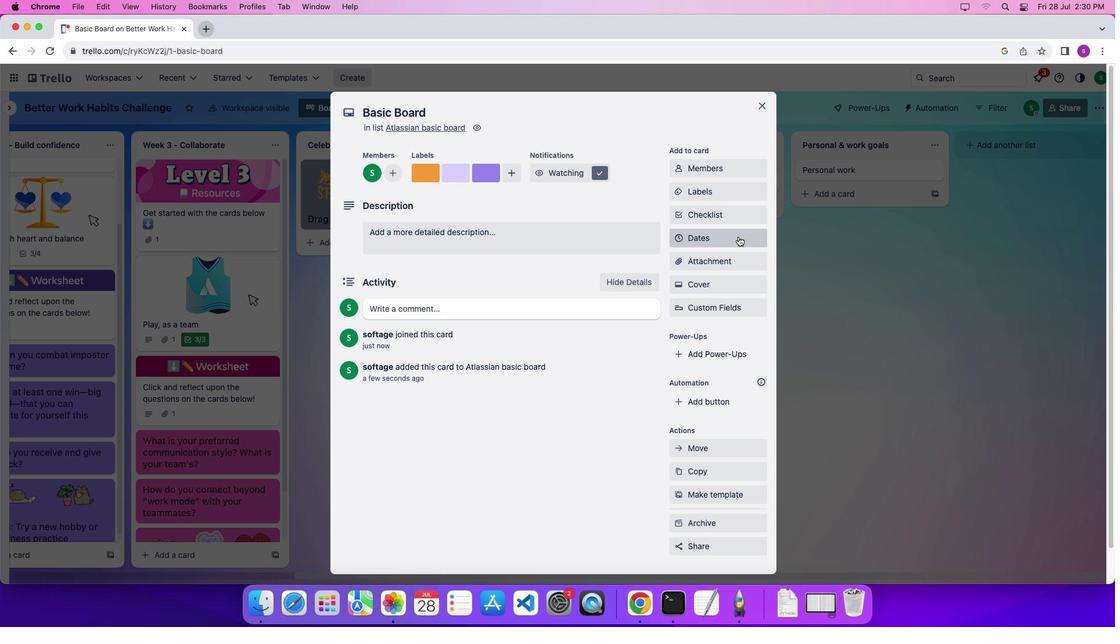 
Action: Mouse moved to (770, 260)
Screenshot: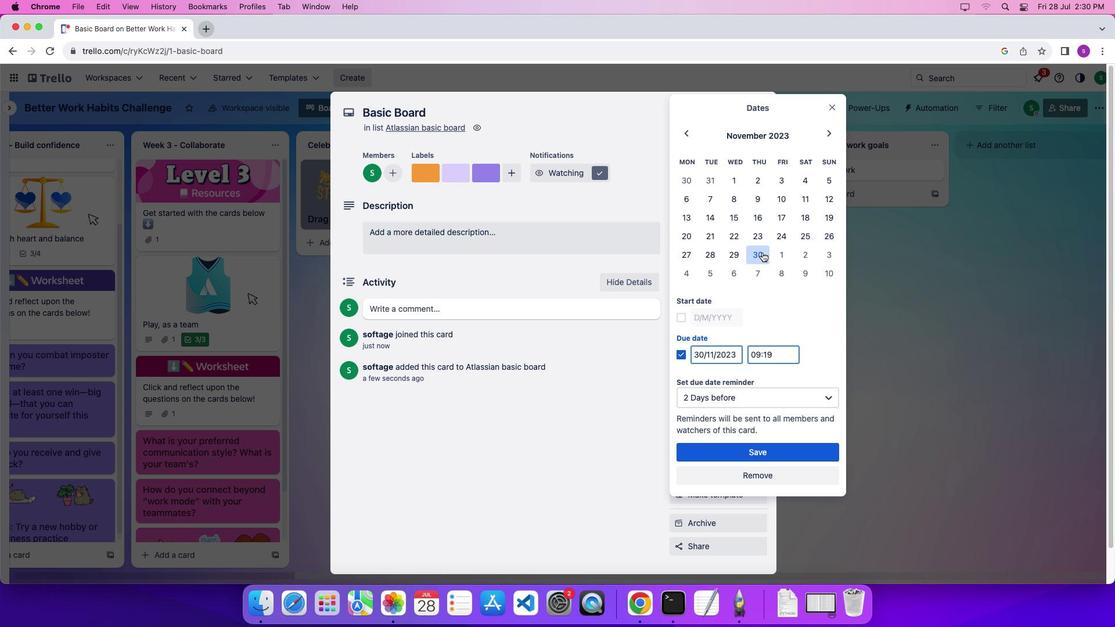 
Action: Mouse pressed left at (770, 260)
Screenshot: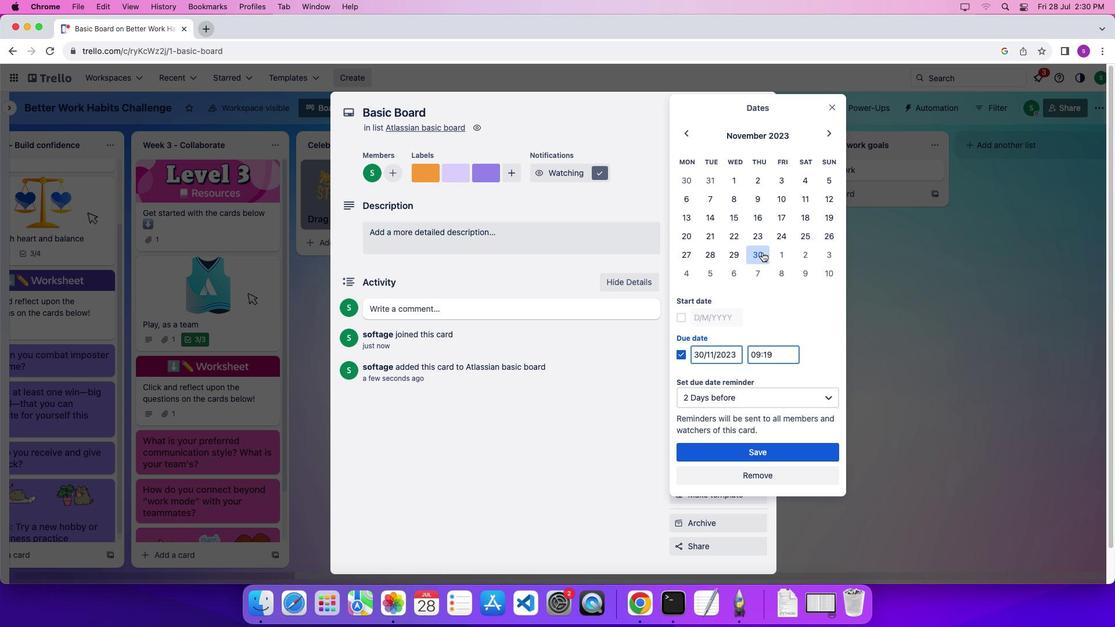 
Action: Mouse moved to (691, 326)
Screenshot: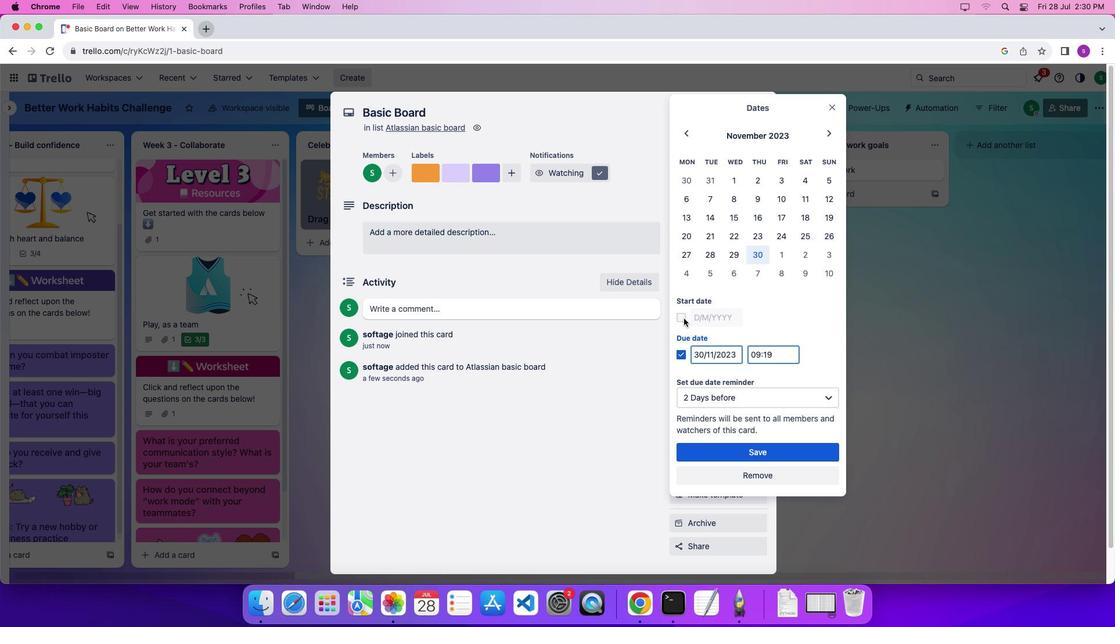 
Action: Mouse pressed left at (691, 326)
Screenshot: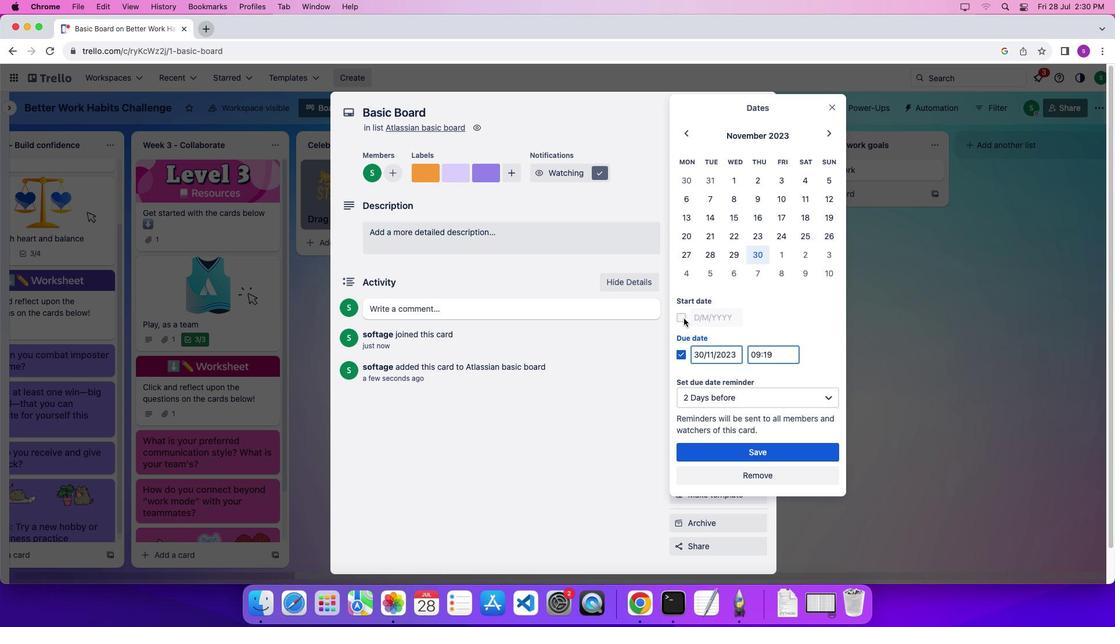 
Action: Mouse moved to (722, 402)
Screenshot: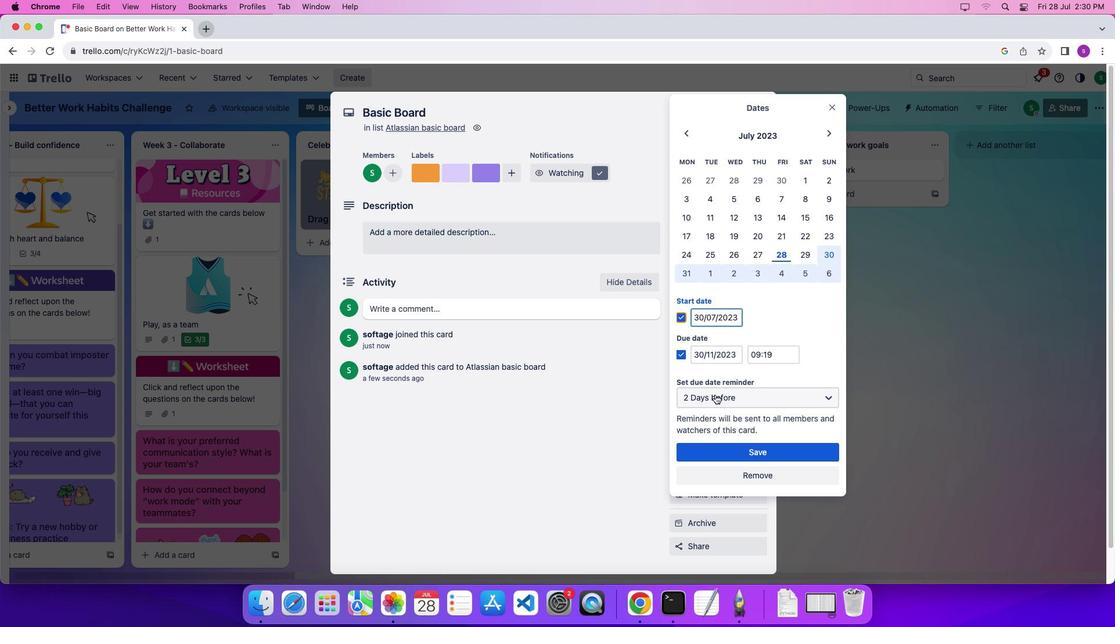 
Action: Mouse pressed left at (722, 402)
Screenshot: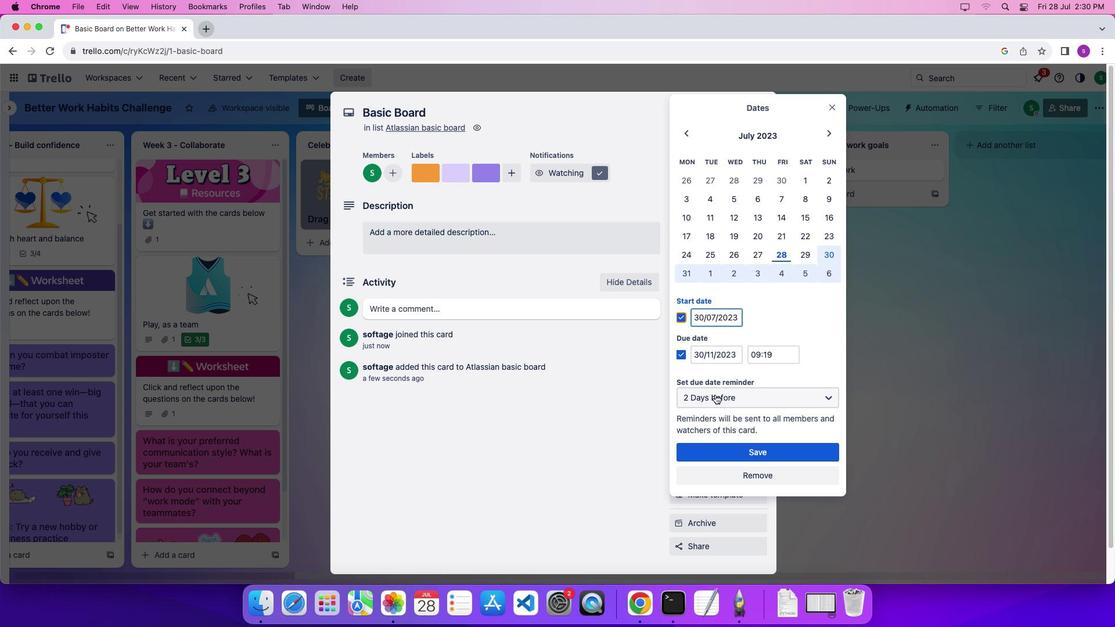 
Action: Mouse moved to (736, 448)
Screenshot: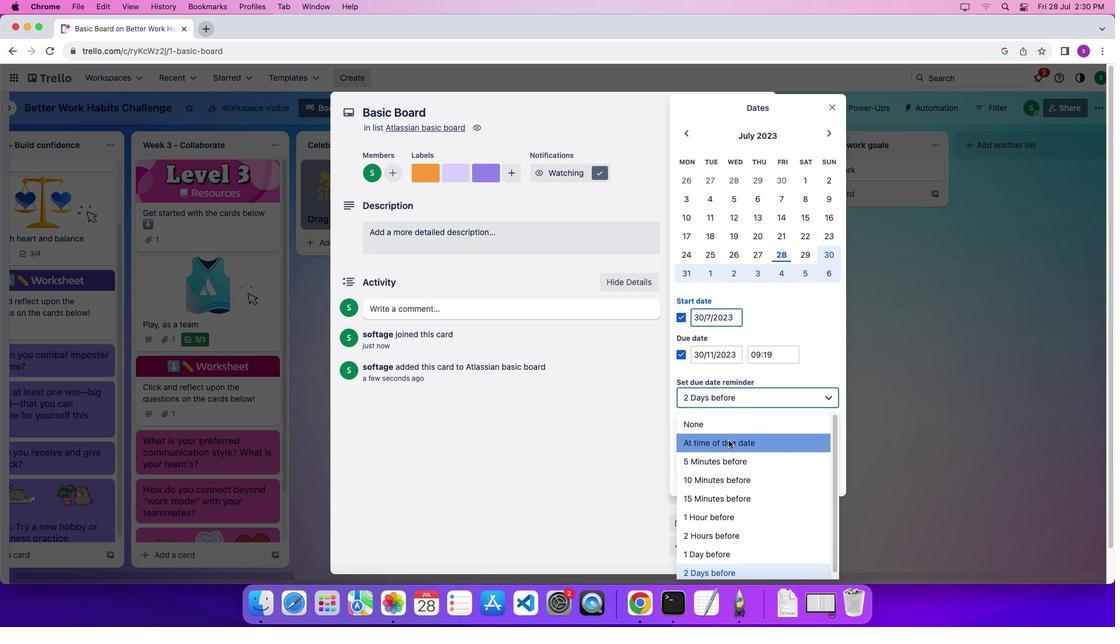 
Action: Mouse pressed left at (736, 448)
Screenshot: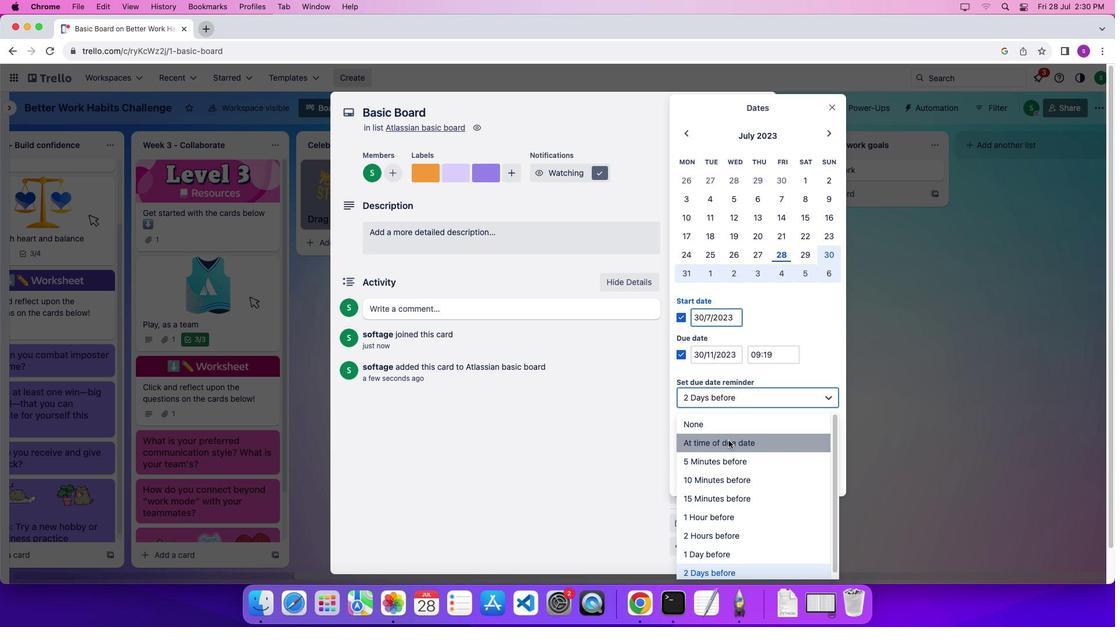 
Action: Mouse moved to (737, 466)
Screenshot: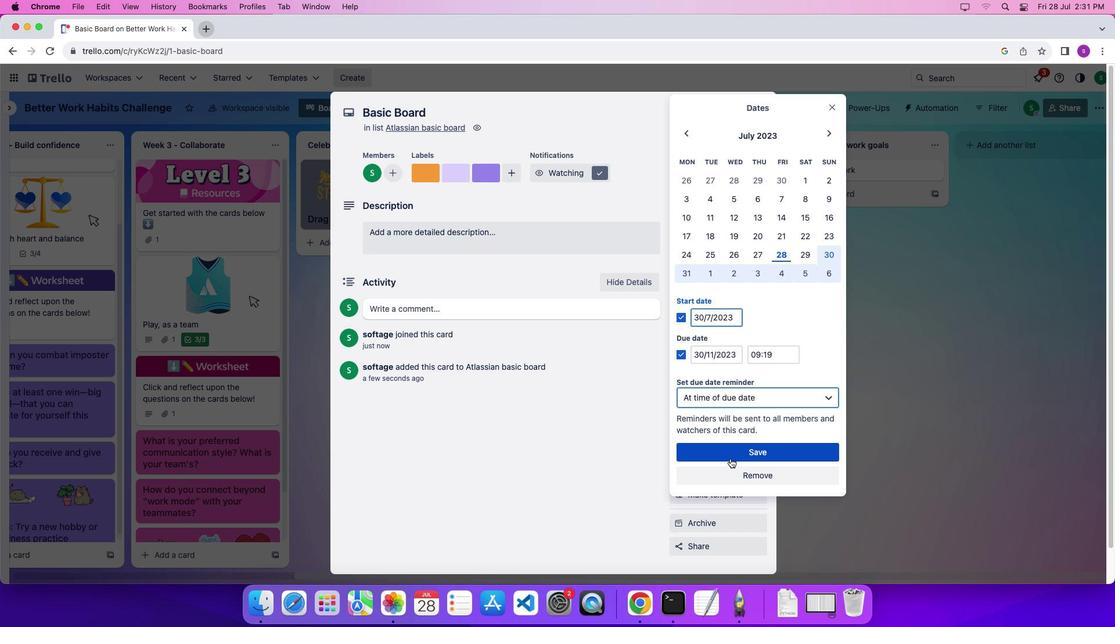 
Action: Mouse pressed left at (737, 466)
Screenshot: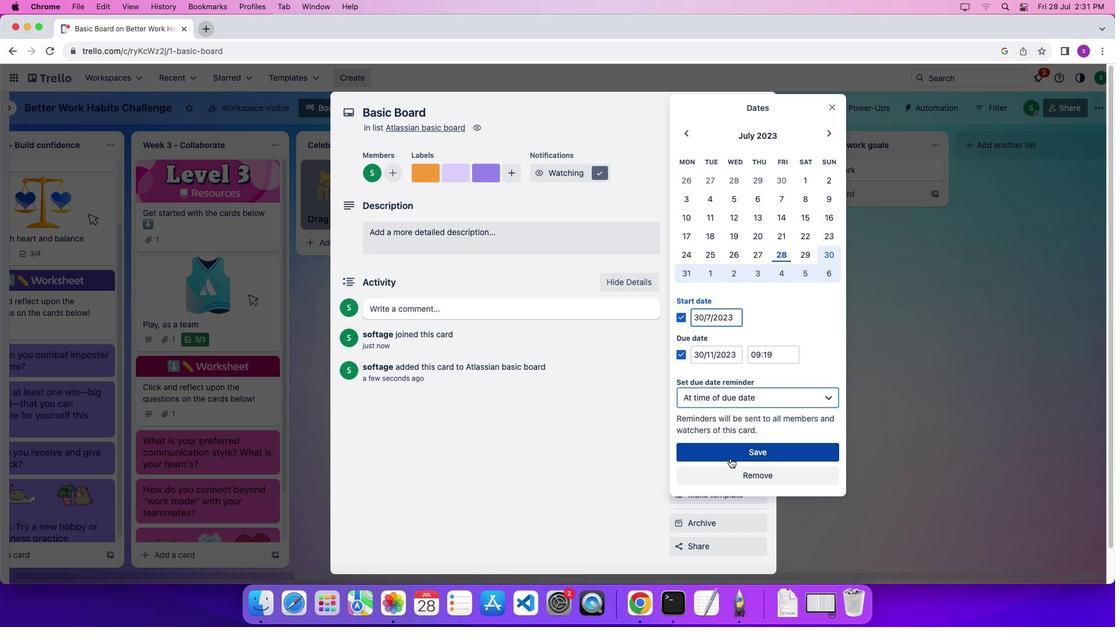 
Action: Mouse moved to (733, 268)
Screenshot: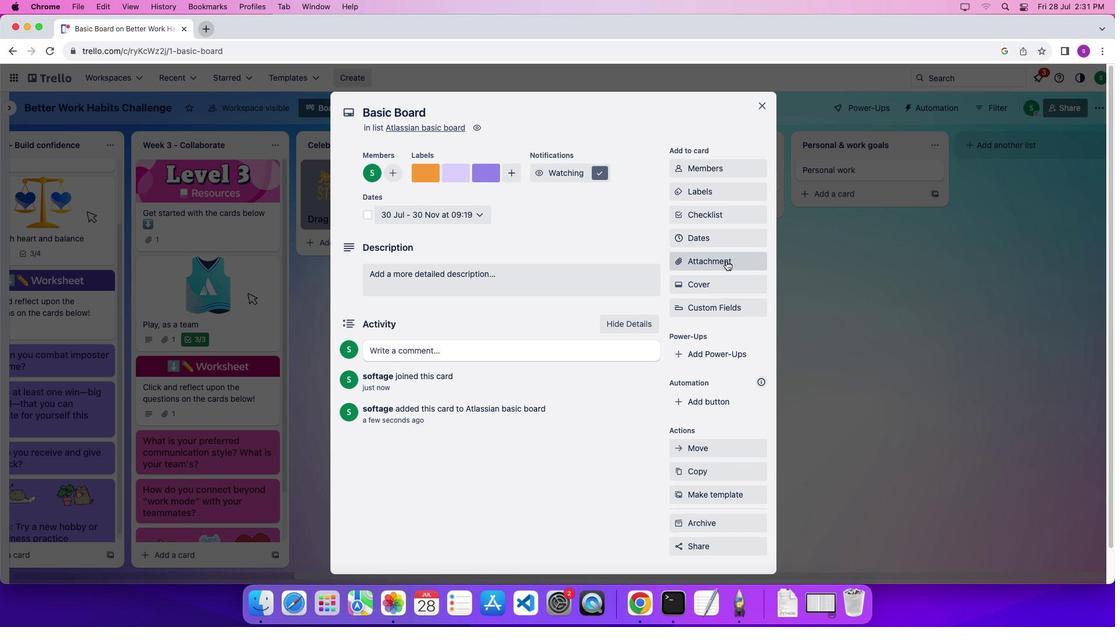 
Action: Mouse pressed left at (733, 268)
